 Task: Create an executive elegant blue and red letterhead.
Action: Mouse moved to (492, 390)
Screenshot: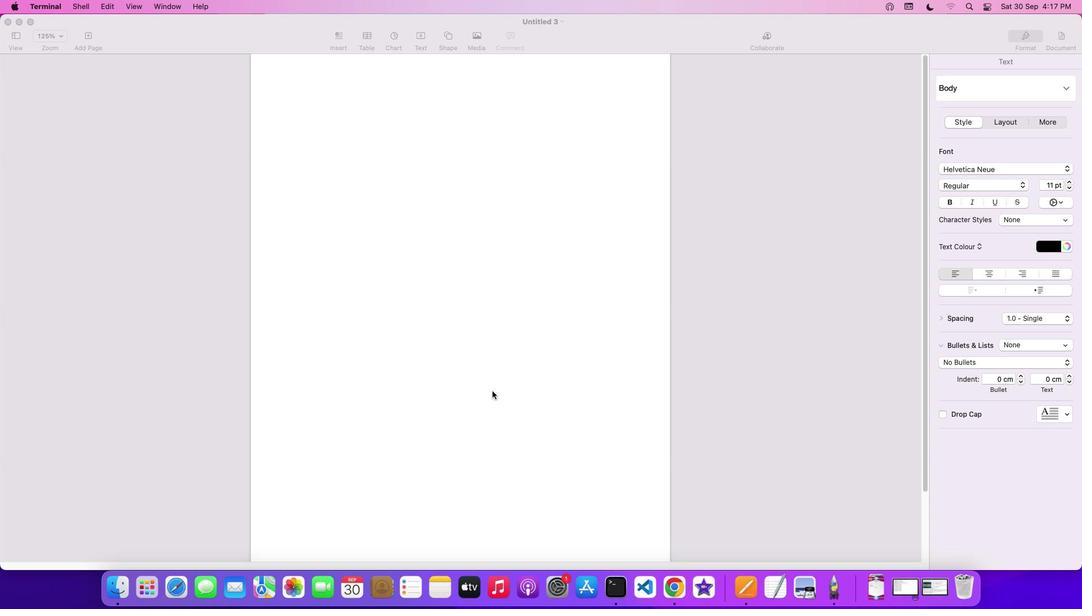 
Action: Mouse pressed left at (492, 390)
Screenshot: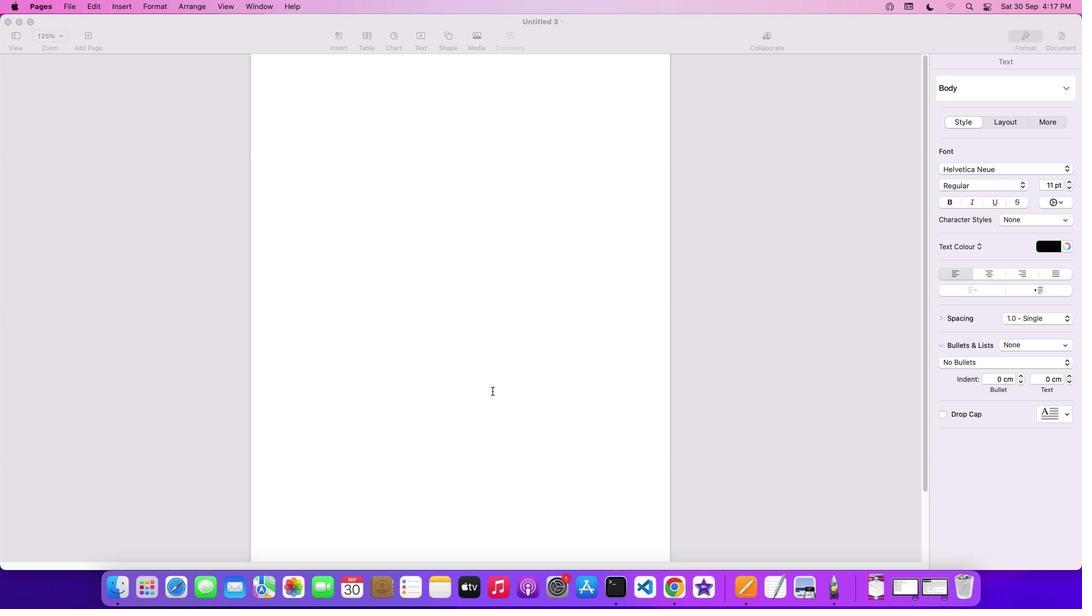 
Action: Mouse moved to (444, 37)
Screenshot: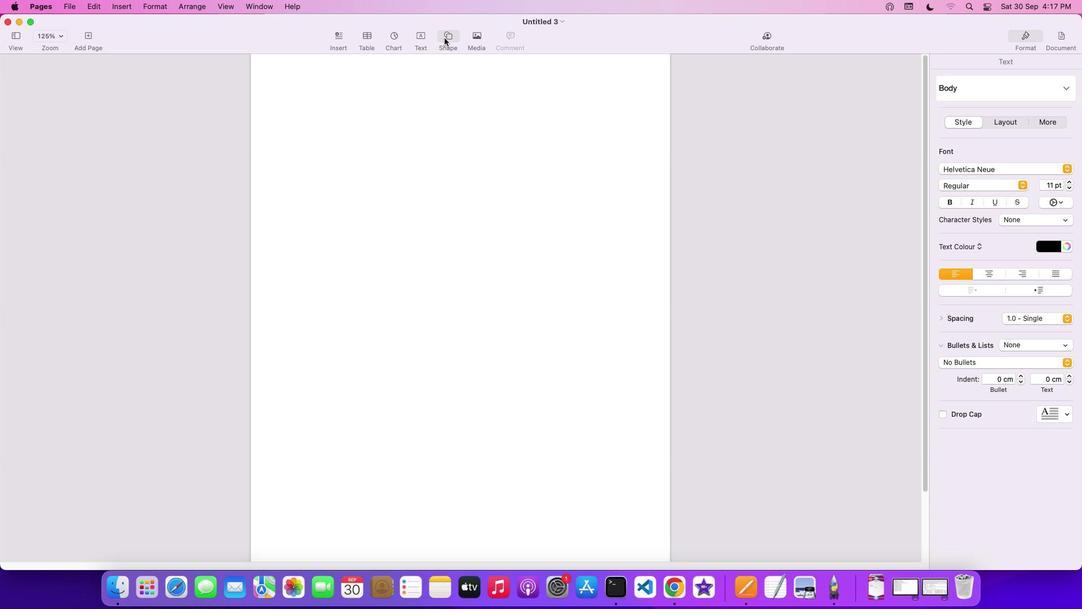 
Action: Mouse pressed left at (444, 37)
Screenshot: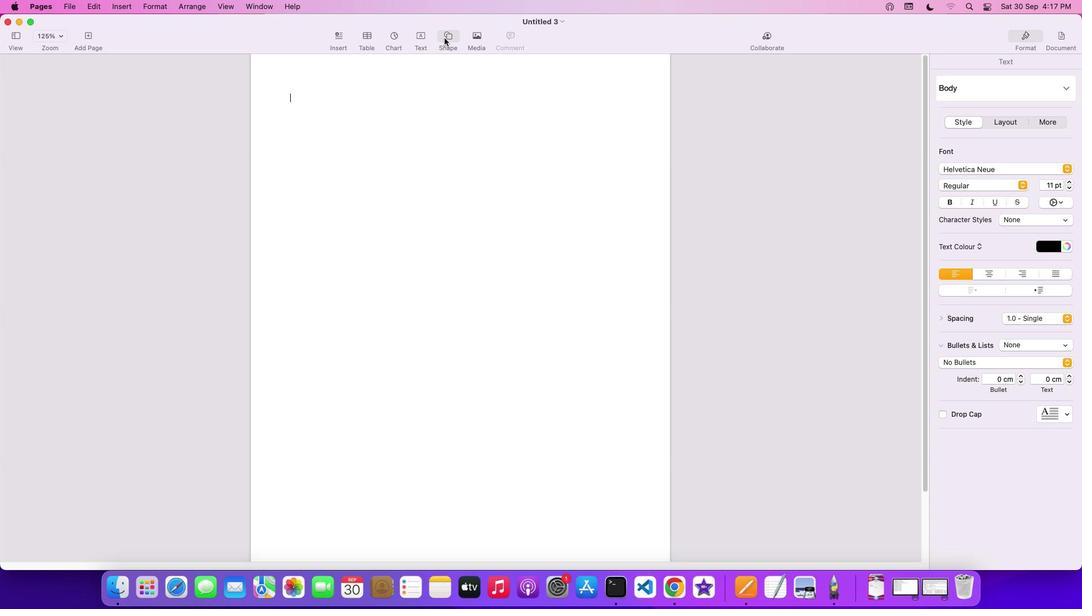 
Action: Mouse moved to (447, 124)
Screenshot: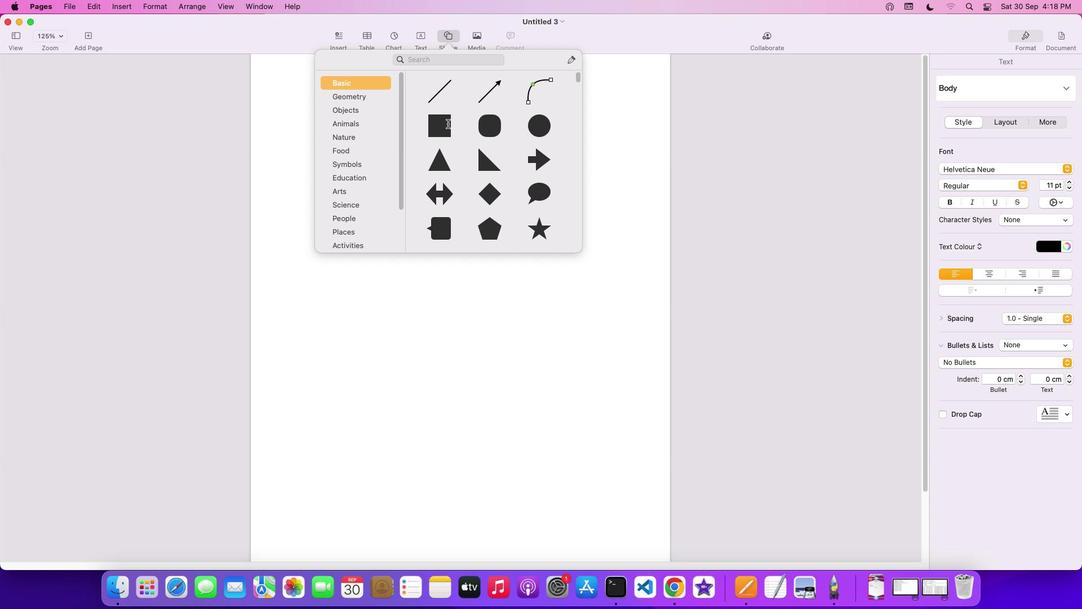 
Action: Mouse pressed left at (447, 124)
Screenshot: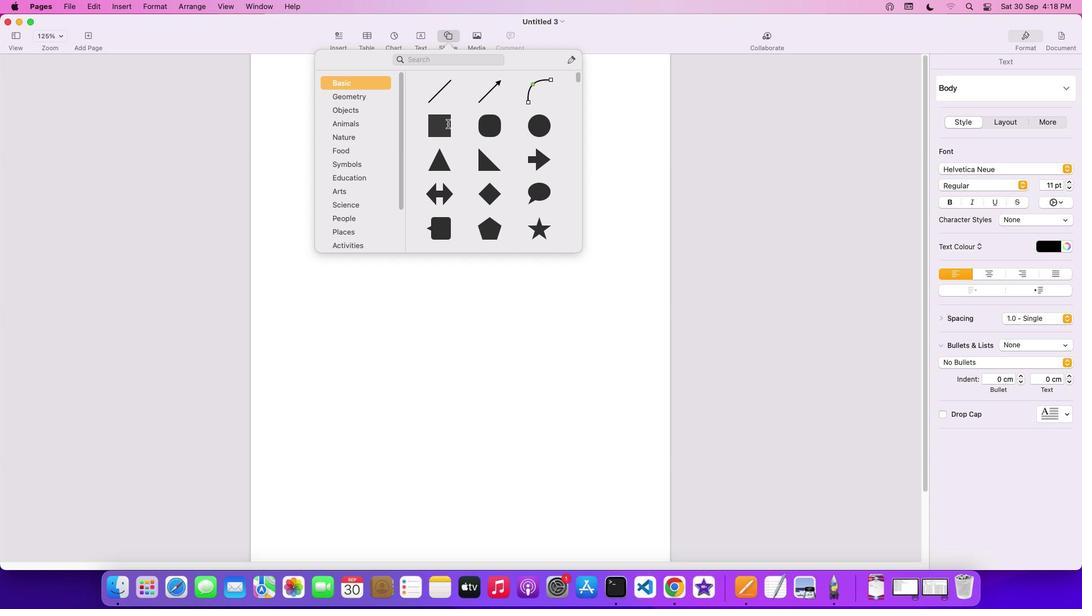 
Action: Mouse moved to (463, 152)
Screenshot: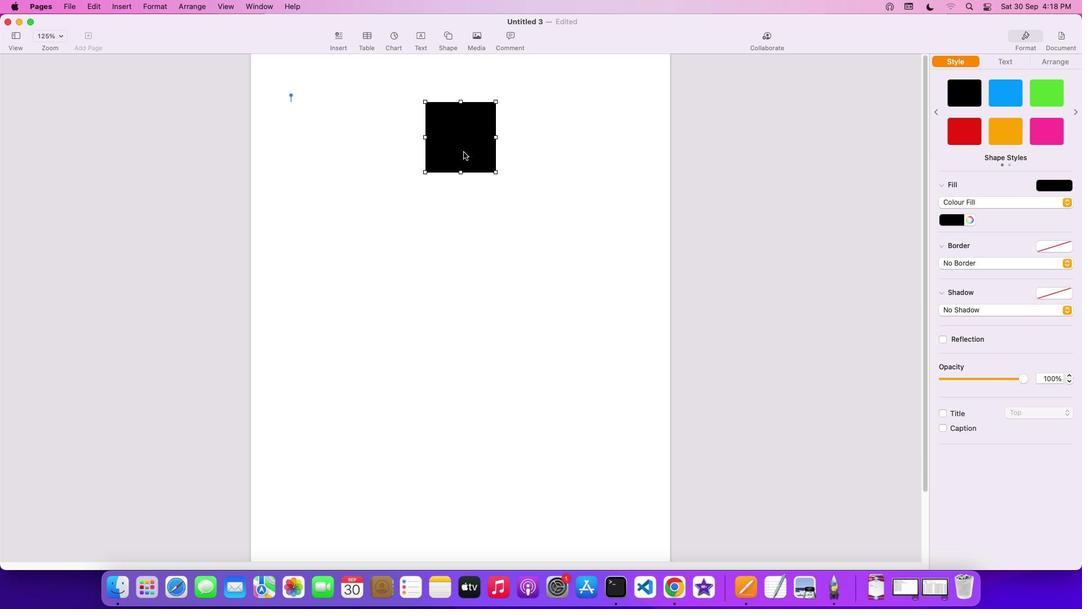 
Action: Mouse pressed left at (463, 152)
Screenshot: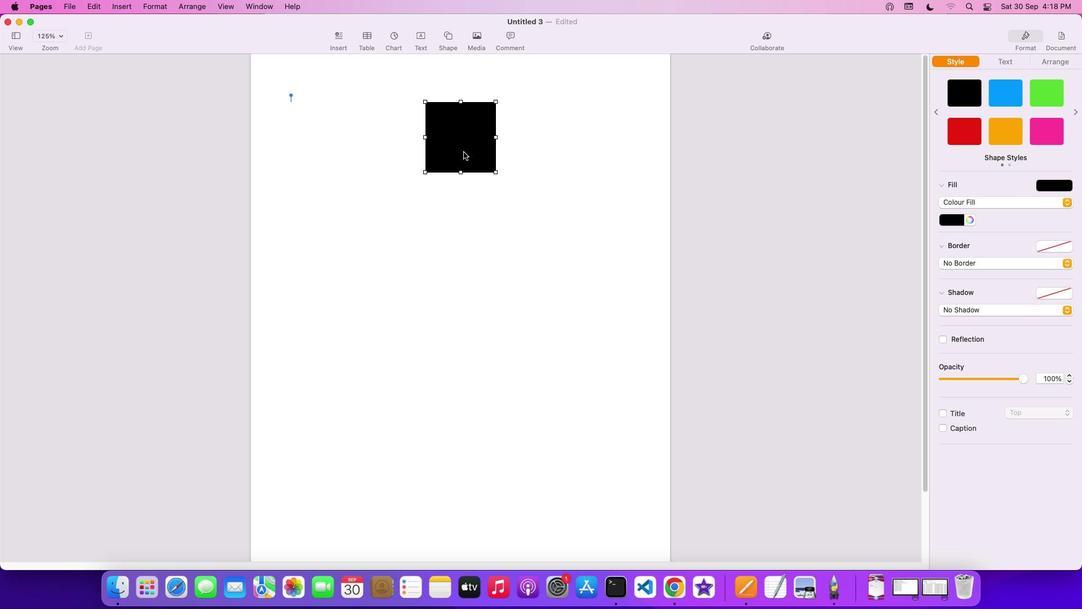 
Action: Mouse moved to (274, 95)
Screenshot: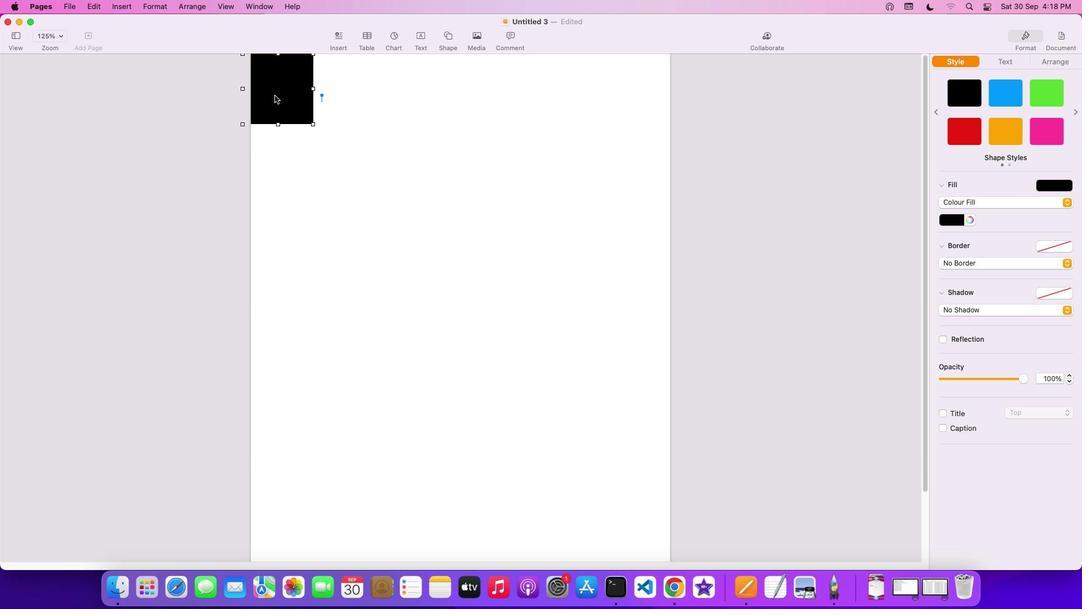 
Action: Mouse pressed left at (274, 95)
Screenshot: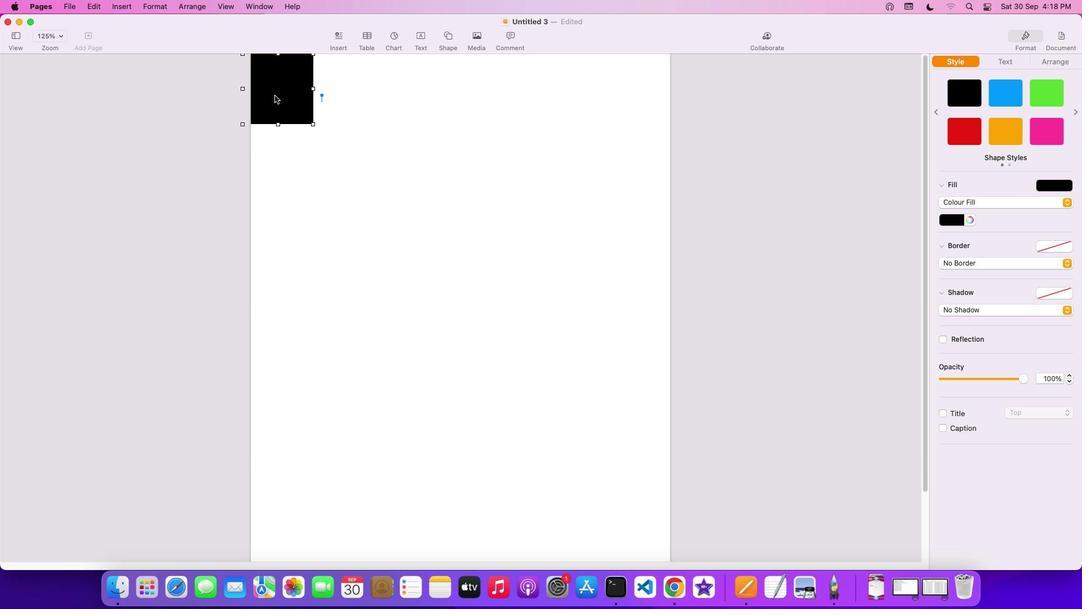 
Action: Mouse moved to (320, 89)
Screenshot: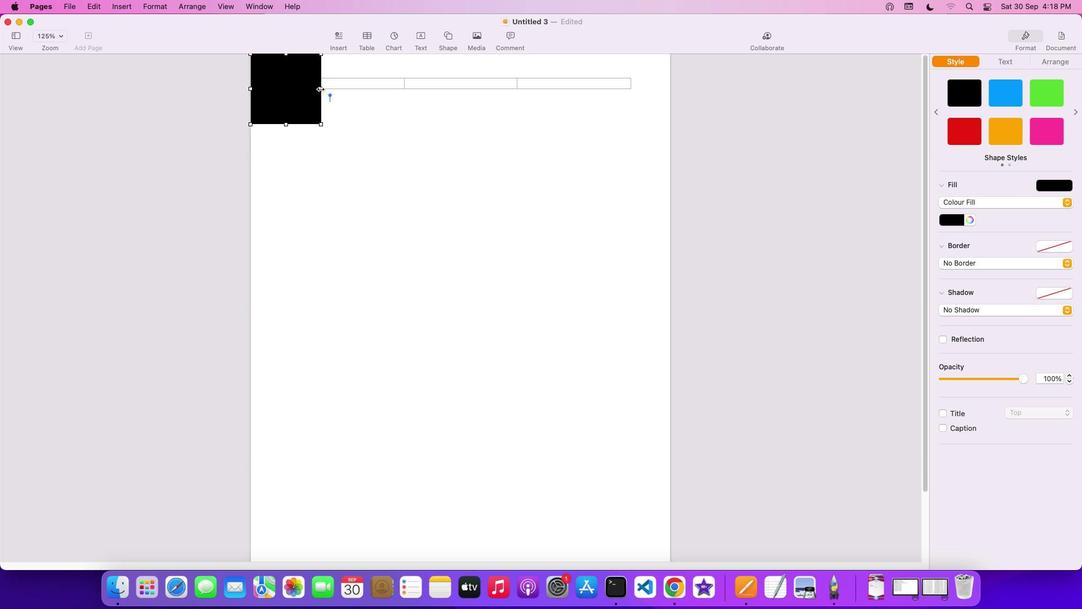 
Action: Mouse pressed left at (320, 89)
Screenshot: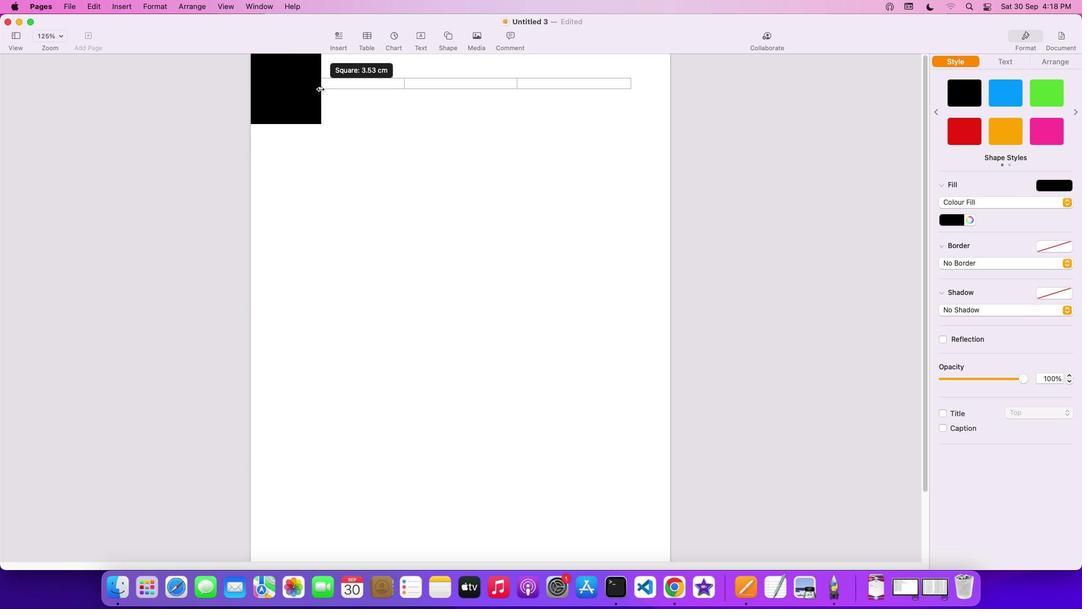 
Action: Mouse moved to (1072, 201)
Screenshot: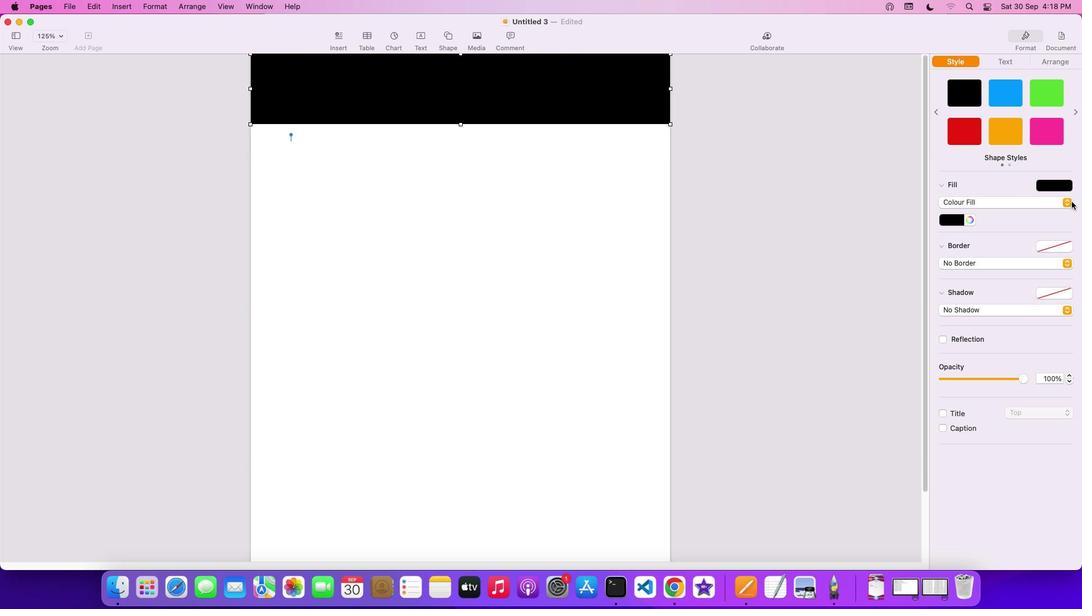 
Action: Mouse pressed left at (1072, 201)
Screenshot: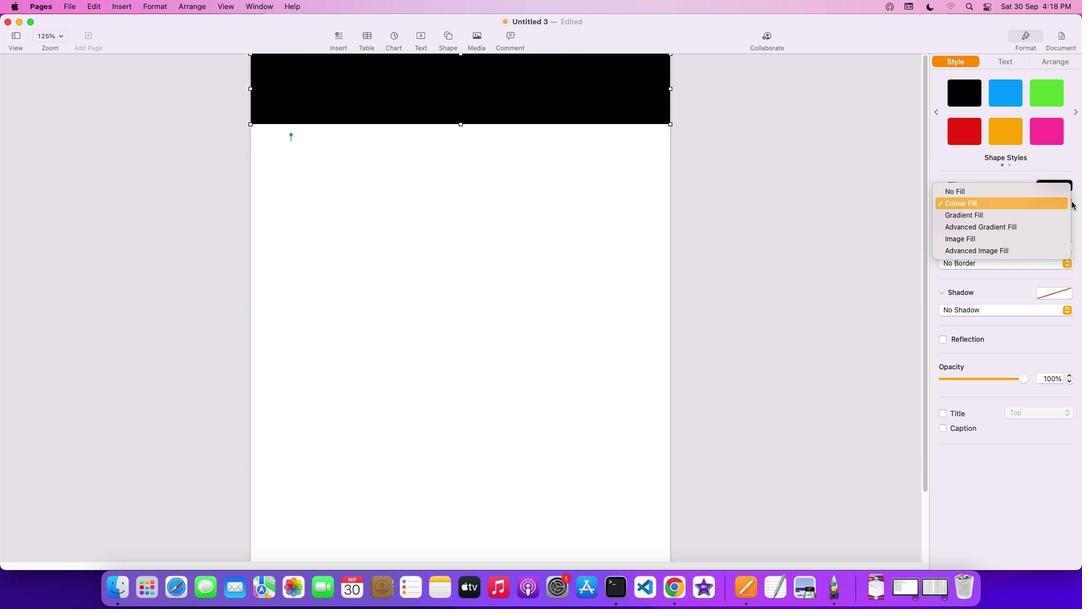 
Action: Mouse moved to (984, 168)
Screenshot: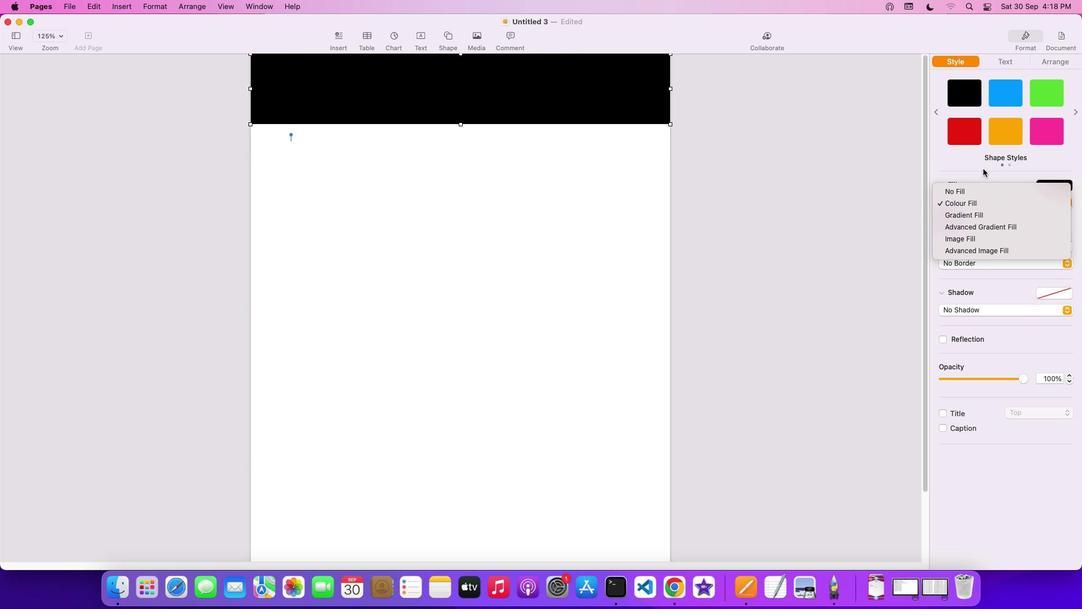 
Action: Mouse pressed left at (984, 168)
Screenshot: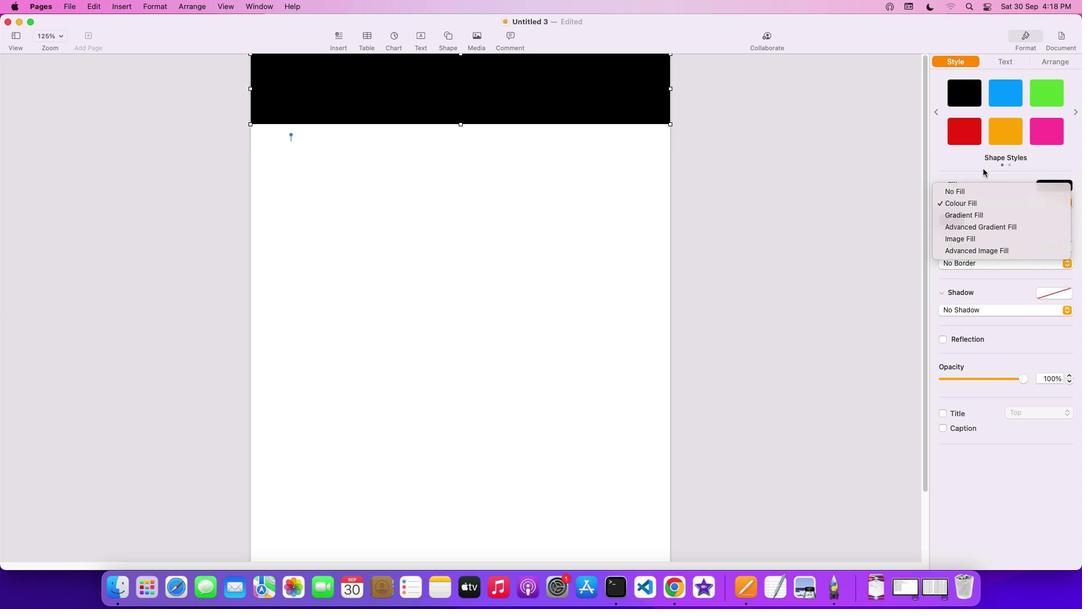 
Action: Mouse moved to (960, 218)
Screenshot: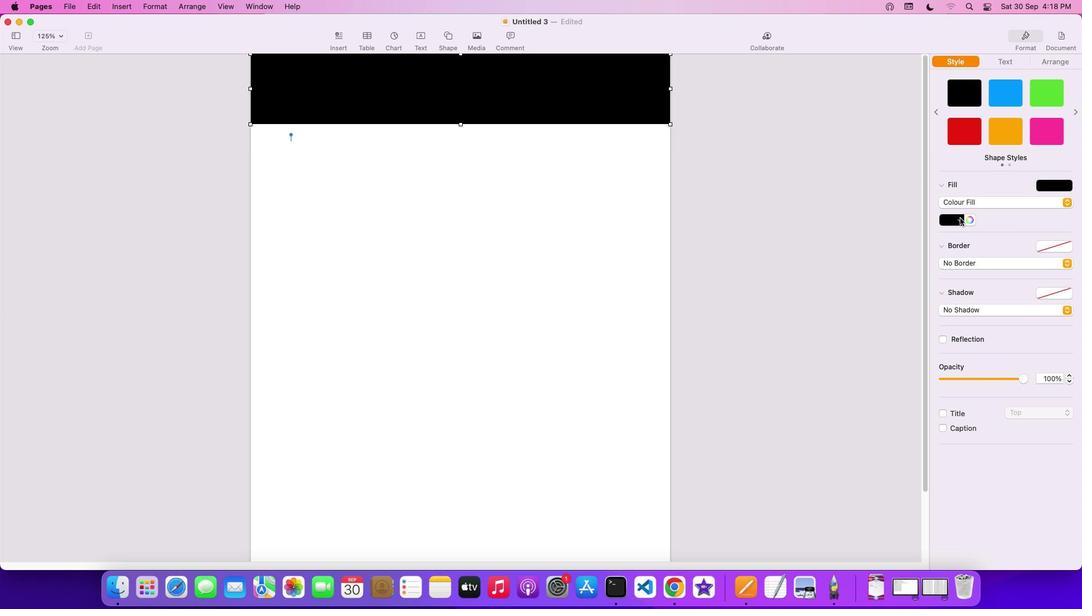
Action: Mouse pressed left at (960, 218)
Screenshot: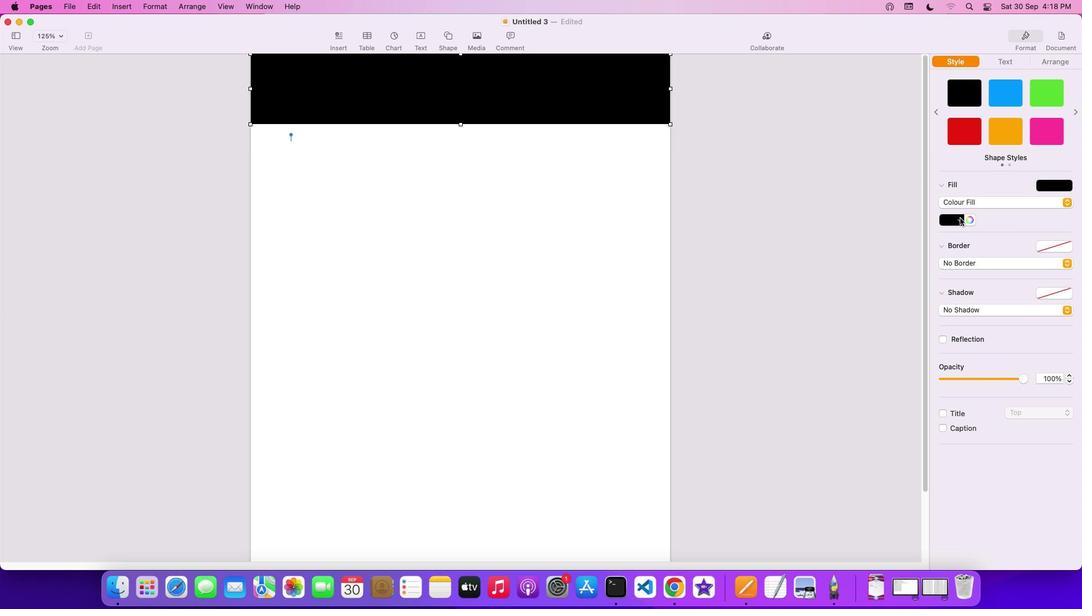 
Action: Mouse moved to (908, 280)
Screenshot: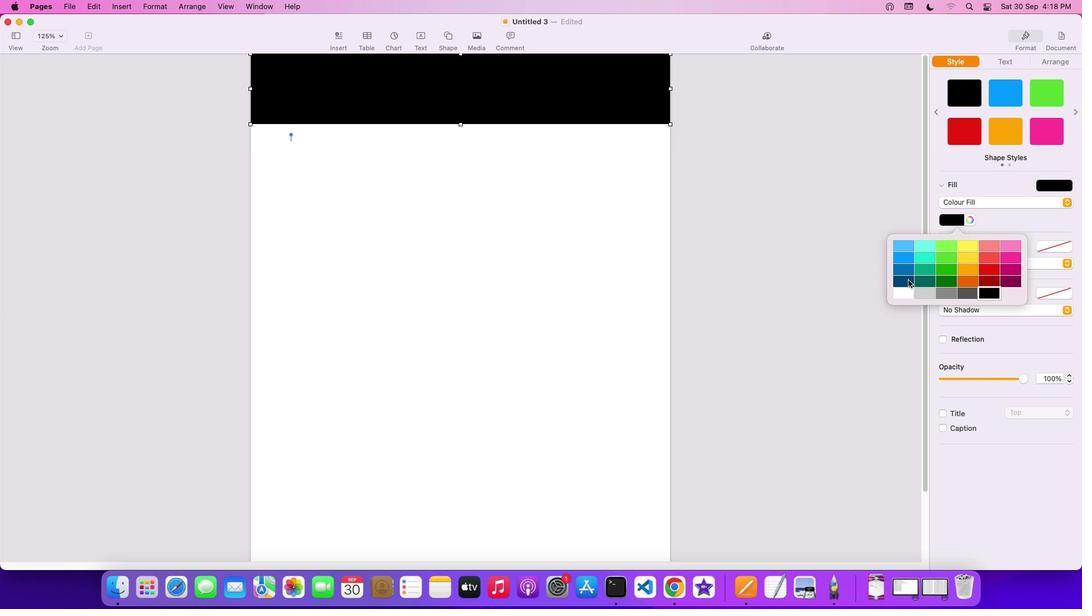 
Action: Mouse pressed left at (908, 280)
Screenshot: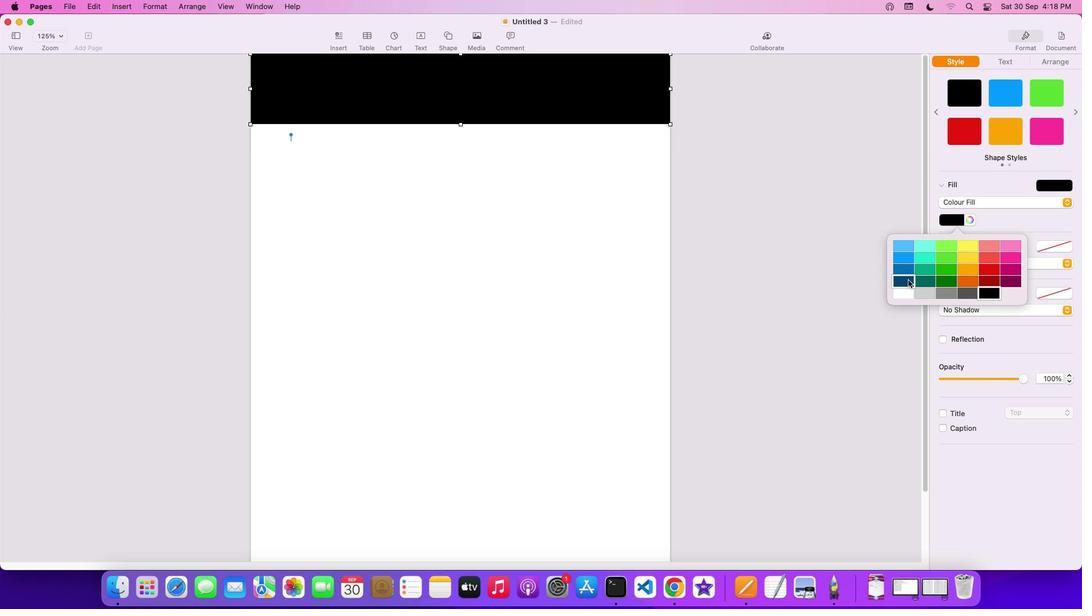 
Action: Mouse moved to (449, 34)
Screenshot: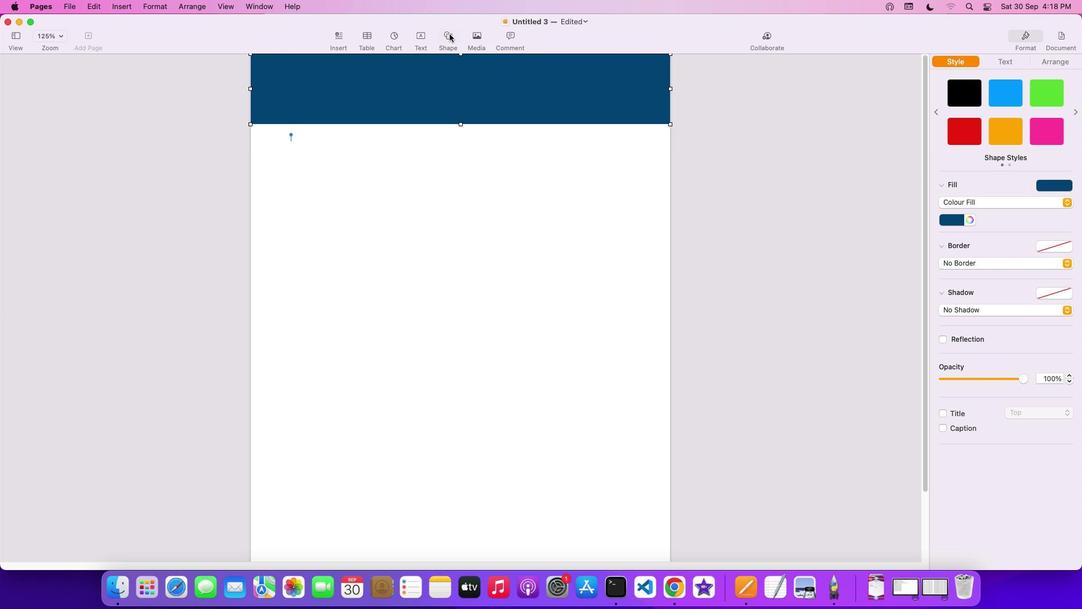
Action: Mouse pressed left at (449, 34)
Screenshot: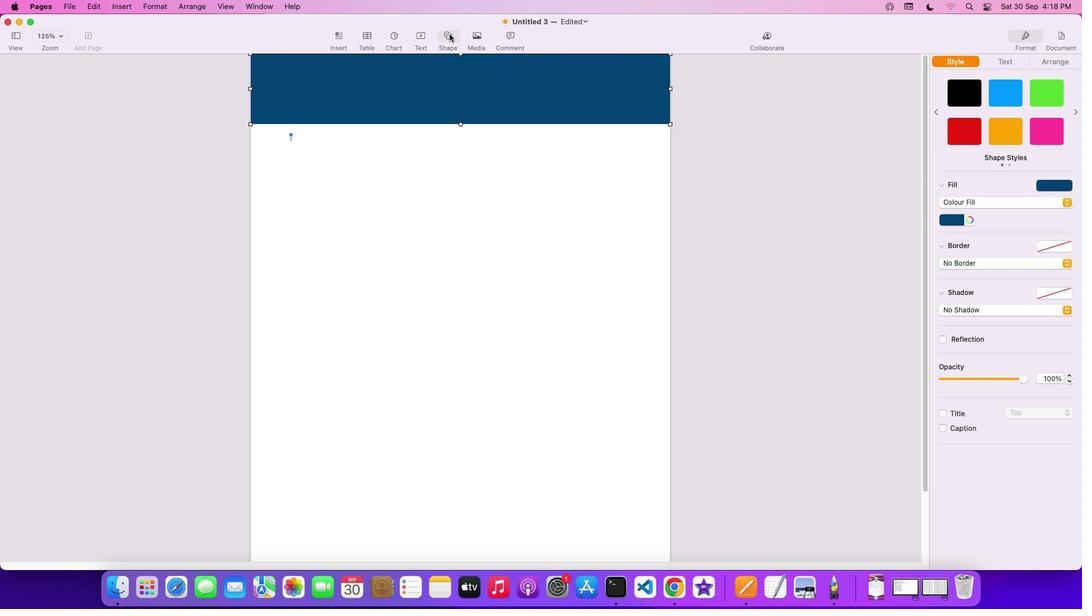 
Action: Mouse moved to (523, 196)
Screenshot: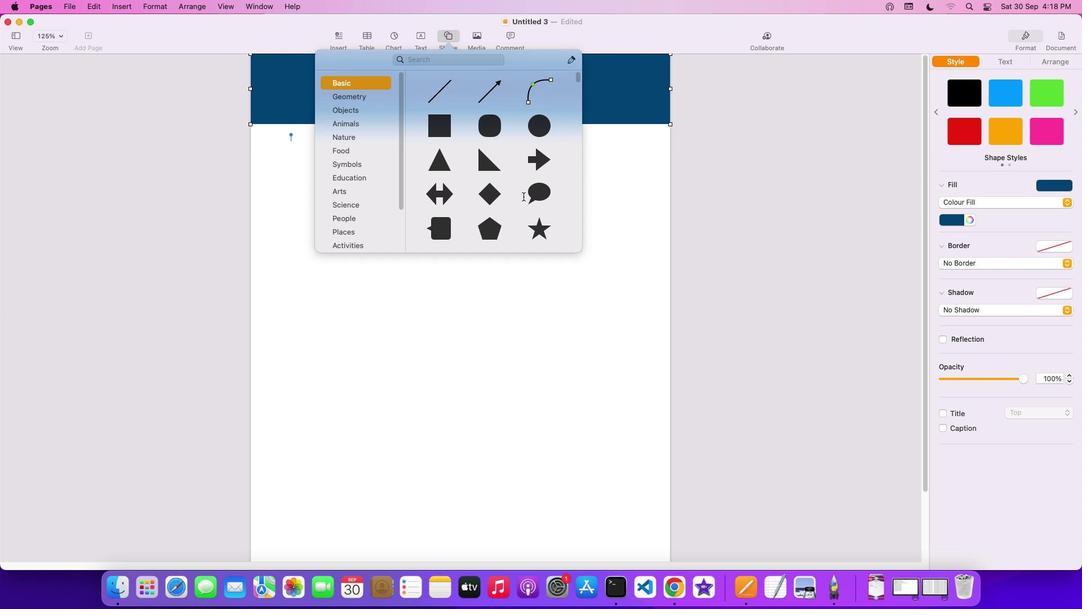 
Action: Mouse scrolled (523, 196) with delta (0, 0)
Screenshot: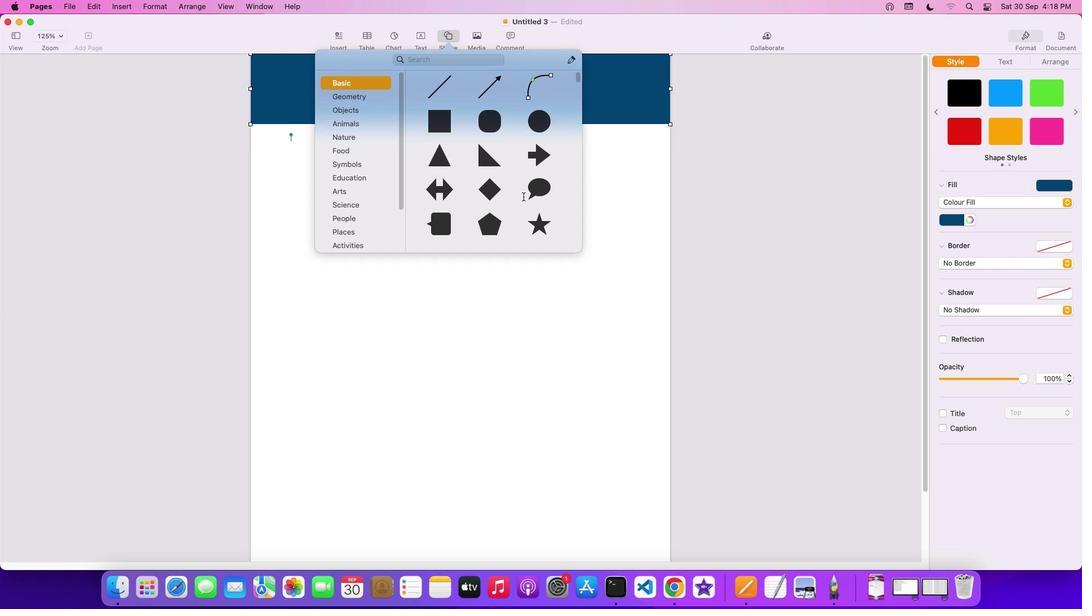 
Action: Mouse scrolled (523, 196) with delta (0, 0)
Screenshot: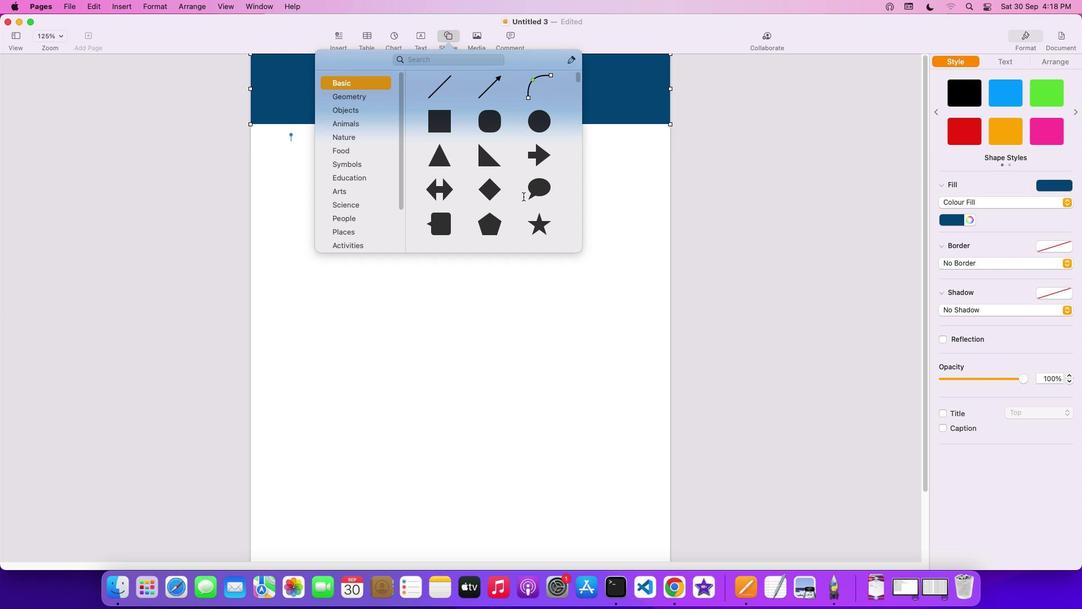 
Action: Mouse scrolled (523, 196) with delta (0, 0)
Screenshot: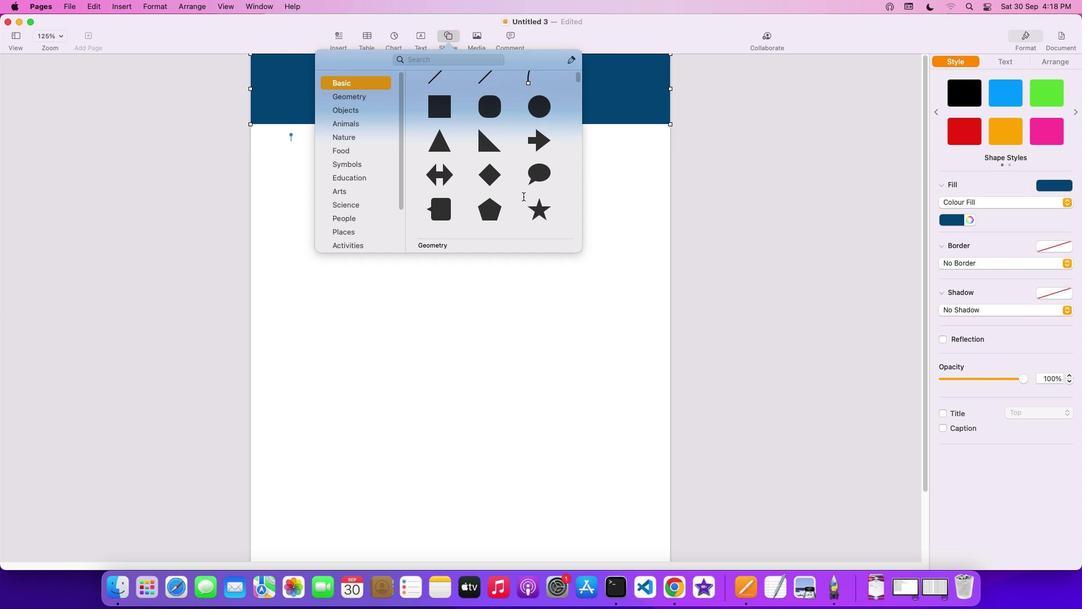 
Action: Mouse moved to (479, 192)
Screenshot: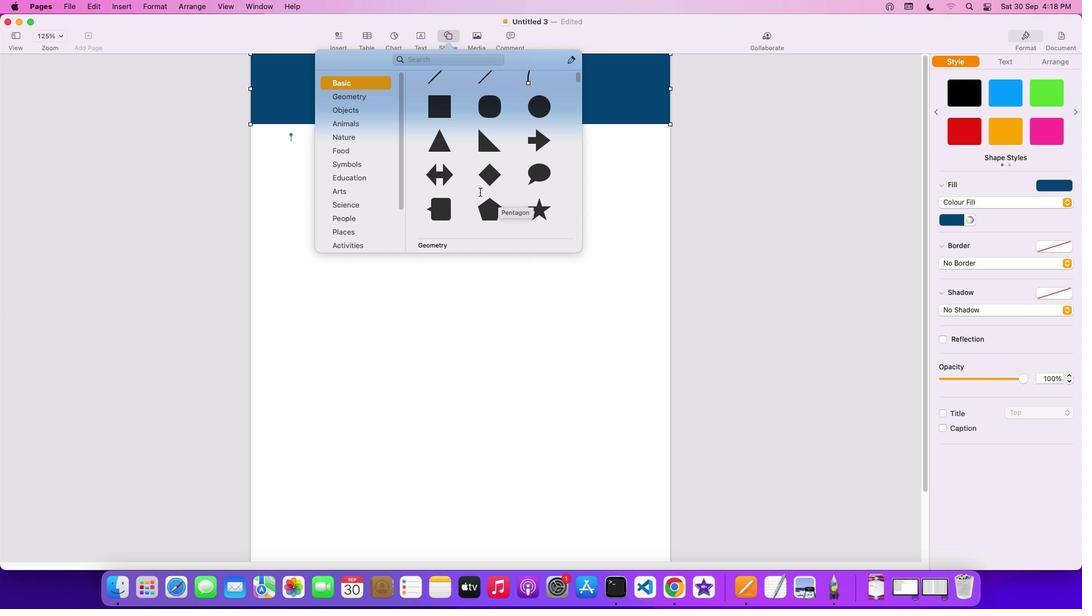 
Action: Mouse scrolled (479, 192) with delta (0, 0)
Screenshot: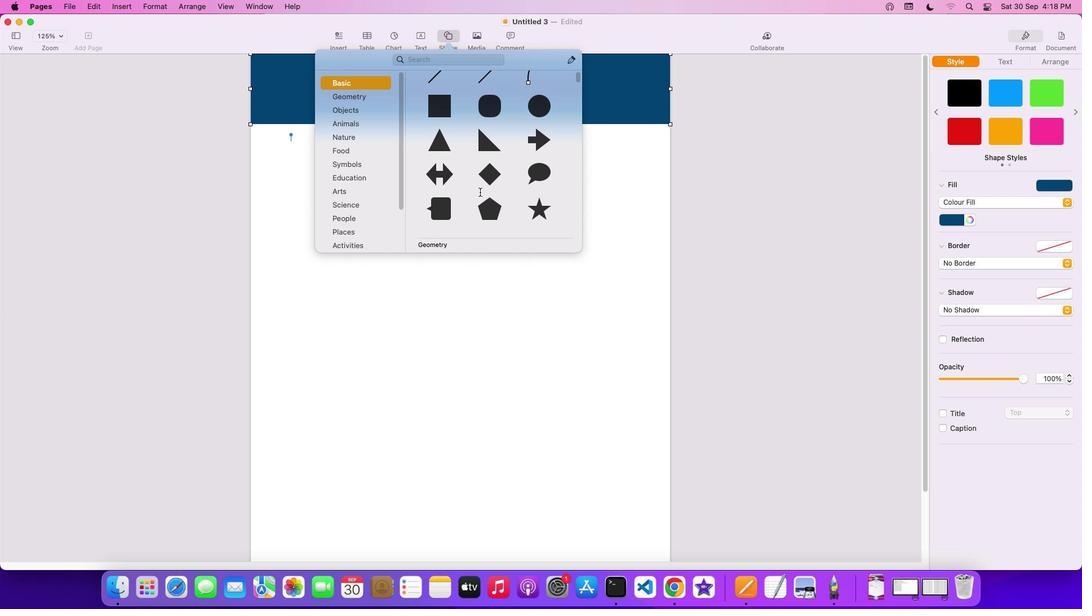 
Action: Mouse scrolled (479, 192) with delta (0, 0)
Screenshot: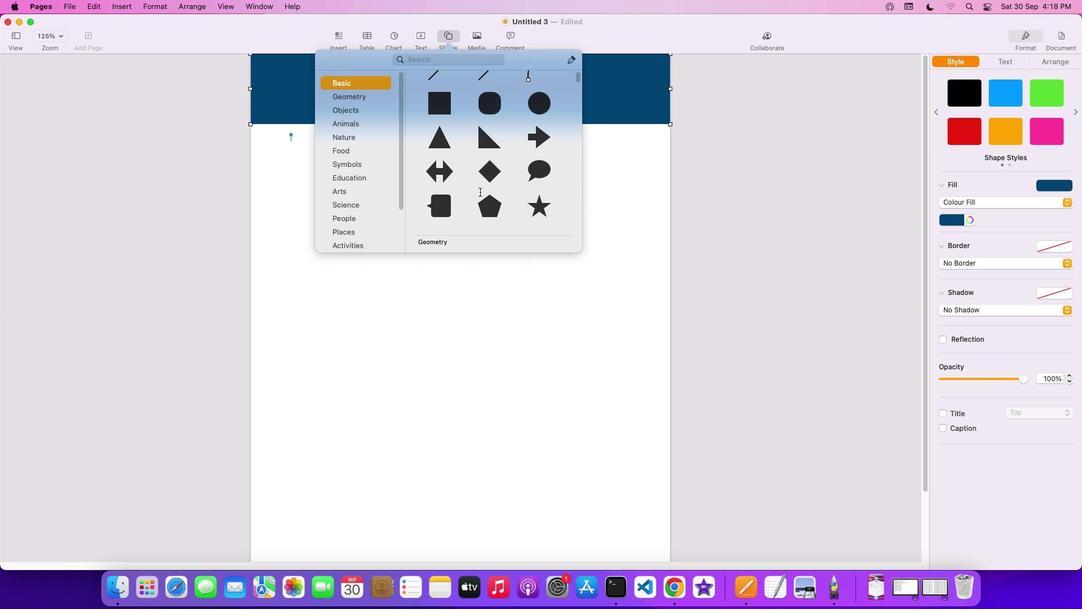 
Action: Mouse scrolled (479, 192) with delta (0, 0)
Screenshot: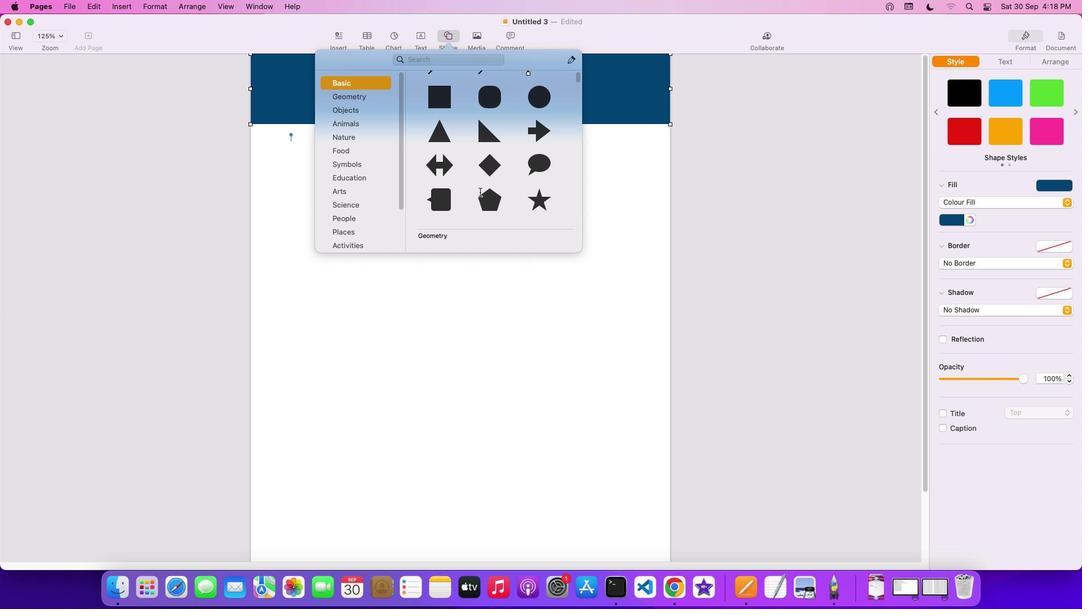 
Action: Mouse scrolled (479, 192) with delta (0, 0)
Screenshot: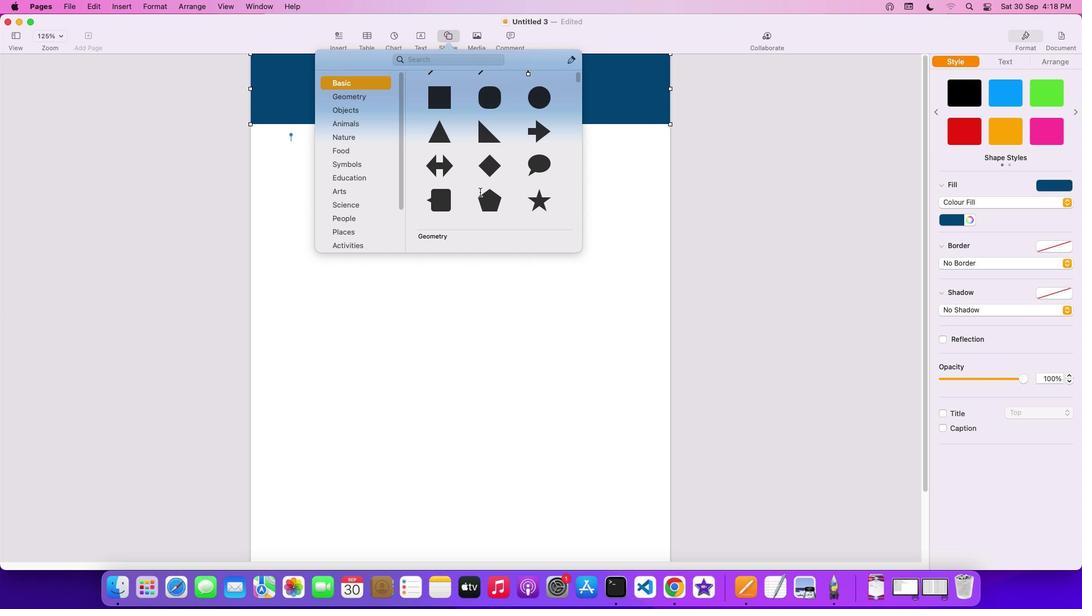 
Action: Mouse scrolled (479, 192) with delta (0, 0)
Screenshot: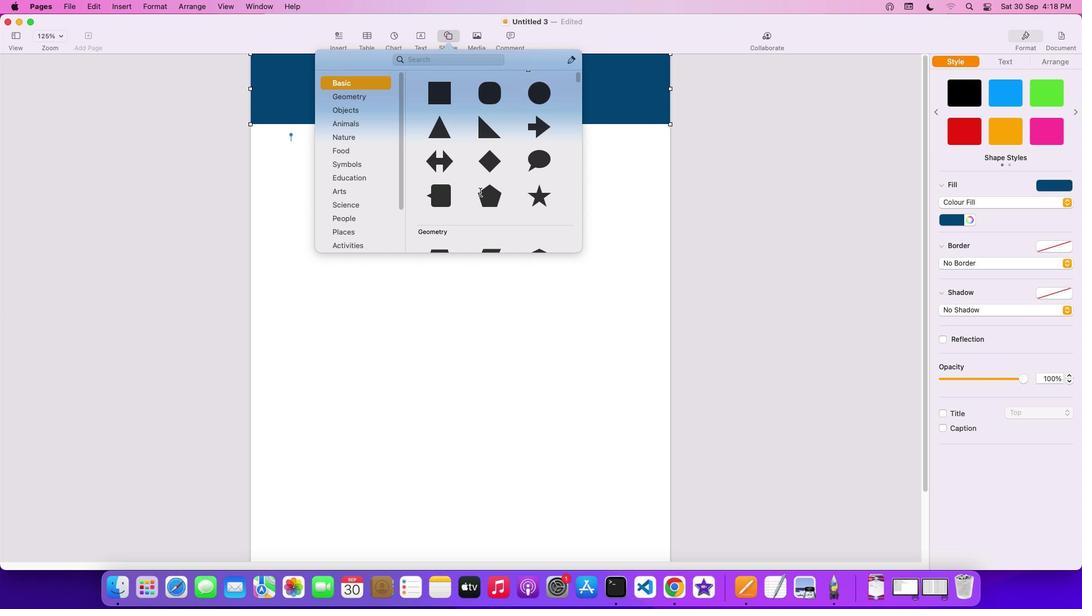 
Action: Mouse scrolled (479, 192) with delta (0, 0)
Screenshot: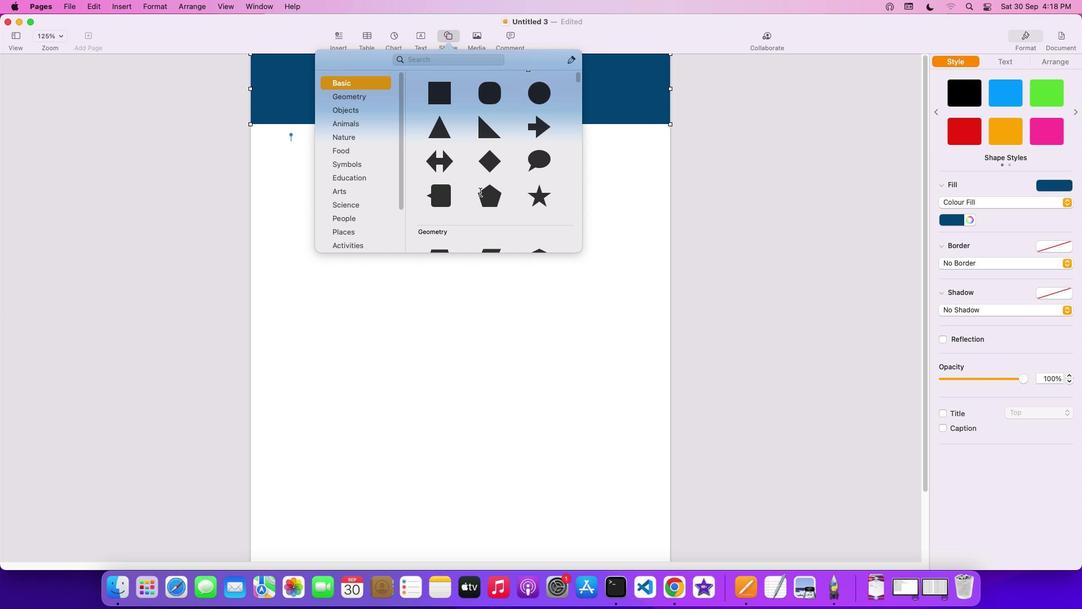 
Action: Mouse scrolled (479, 192) with delta (0, 0)
Screenshot: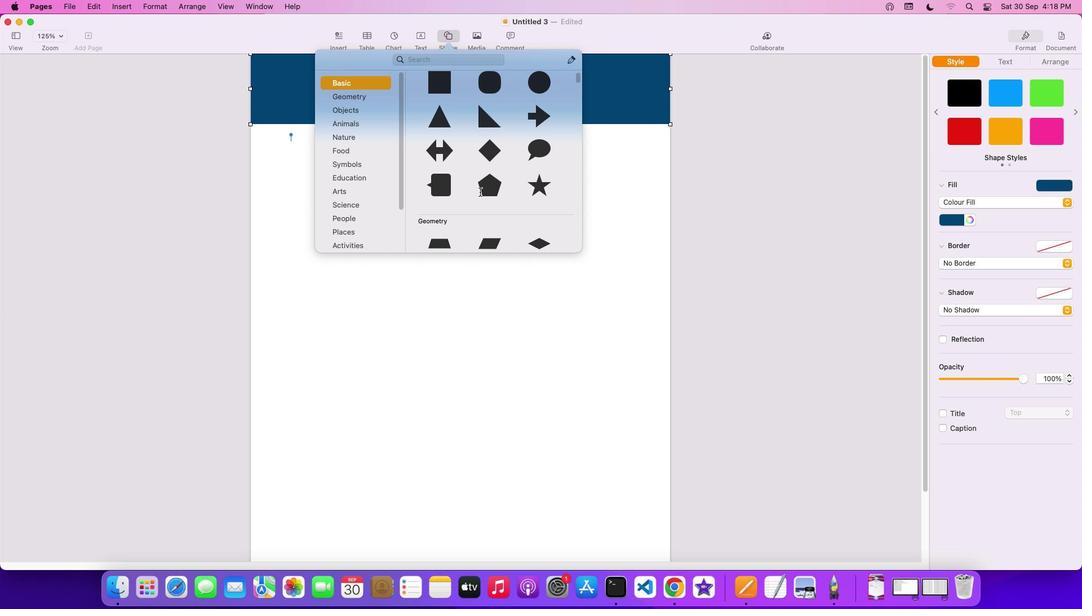 
Action: Mouse moved to (501, 188)
Screenshot: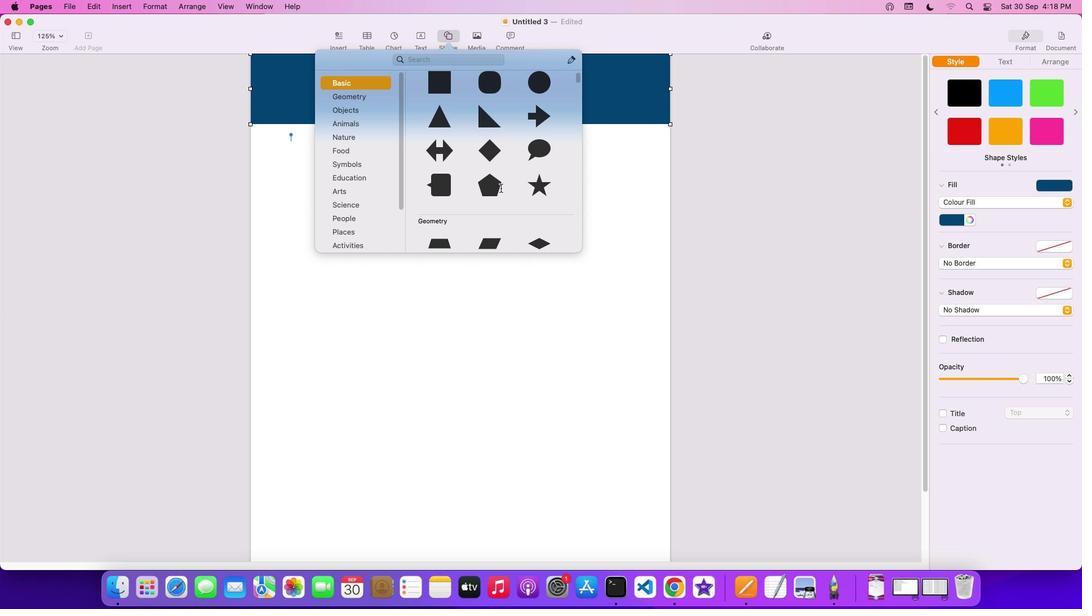 
Action: Mouse scrolled (501, 188) with delta (0, 0)
Screenshot: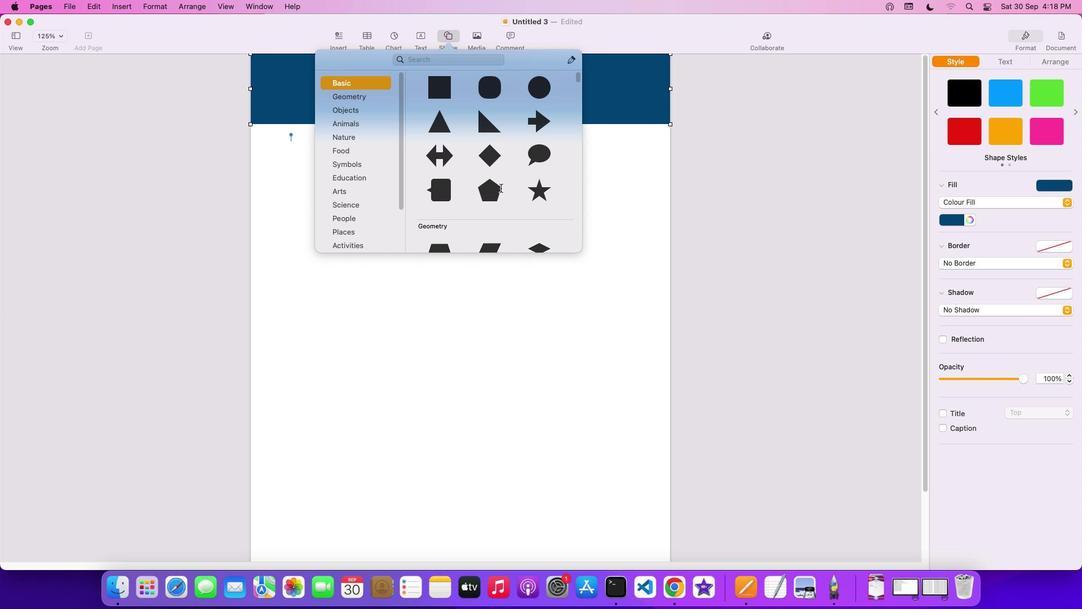 
Action: Mouse scrolled (501, 188) with delta (0, 0)
Screenshot: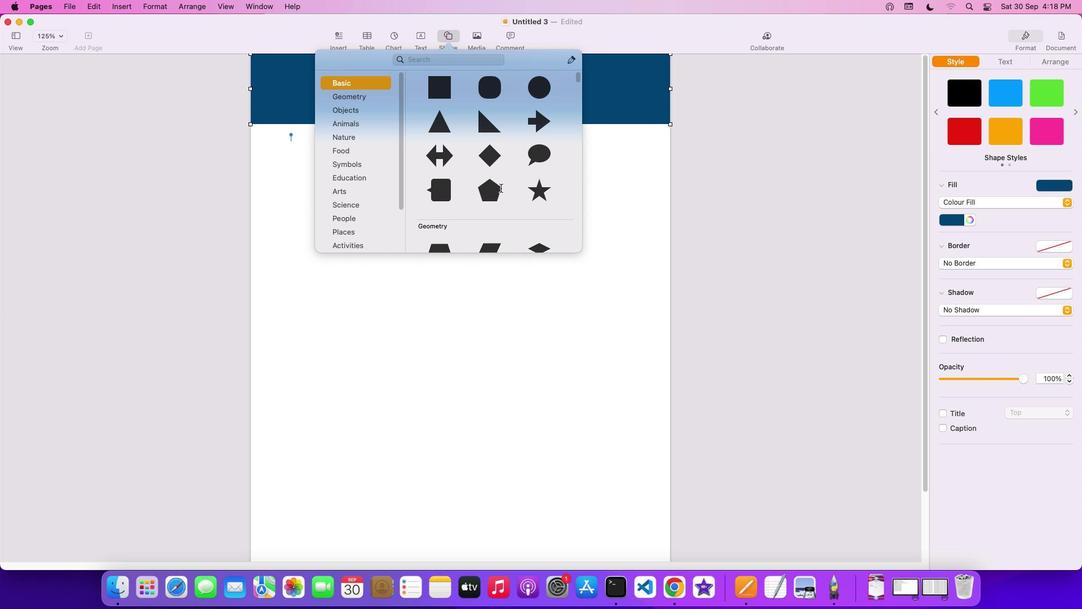 
Action: Mouse scrolled (501, 188) with delta (0, 0)
Screenshot: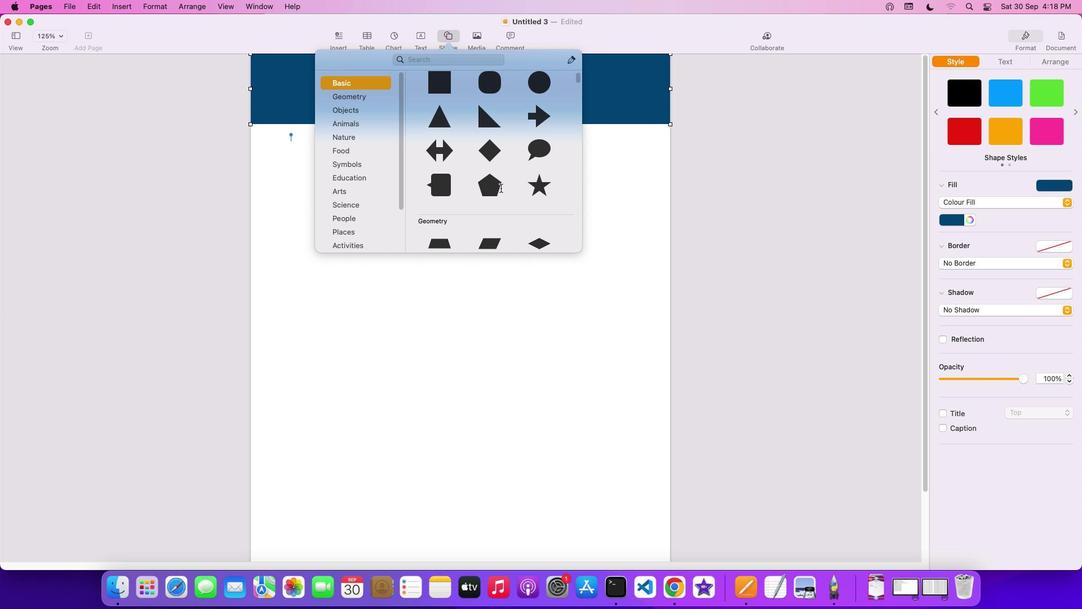 
Action: Mouse scrolled (501, 188) with delta (0, 0)
Screenshot: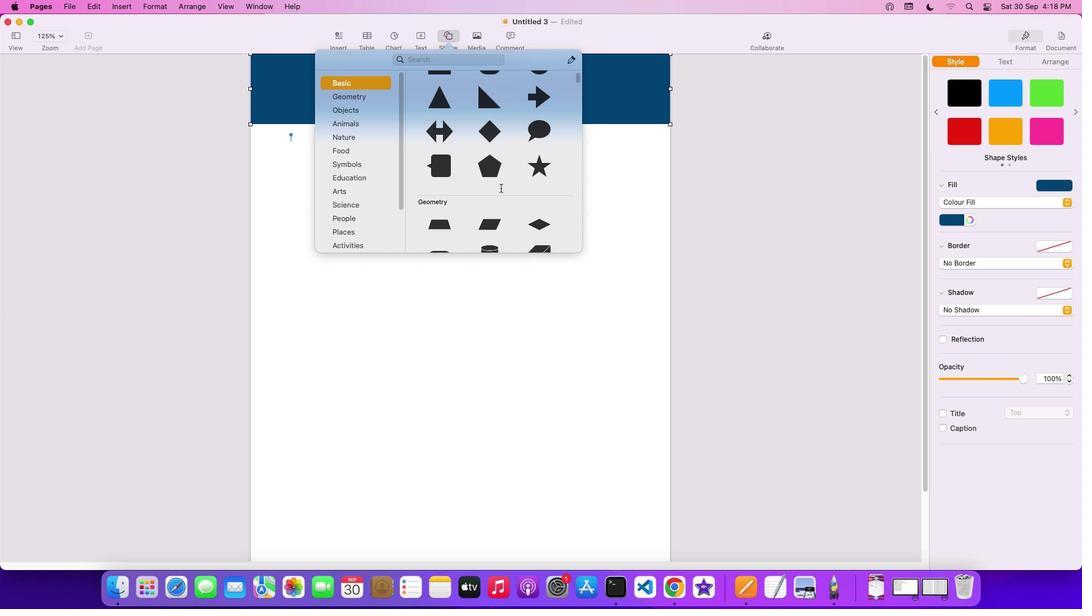 
Action: Mouse scrolled (501, 188) with delta (0, -1)
Screenshot: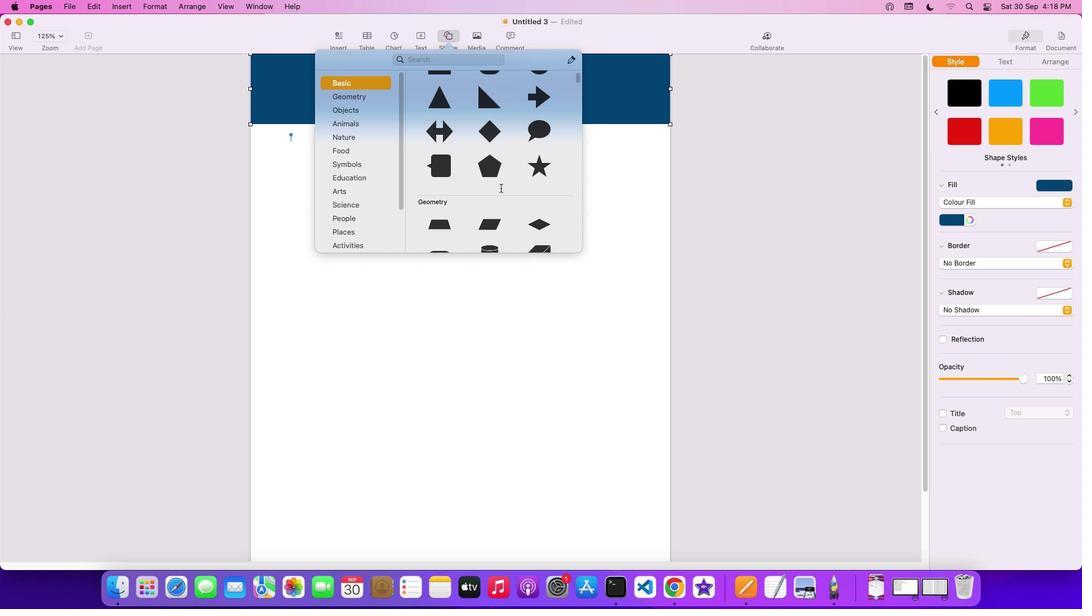 
Action: Mouse scrolled (501, 188) with delta (0, -1)
Screenshot: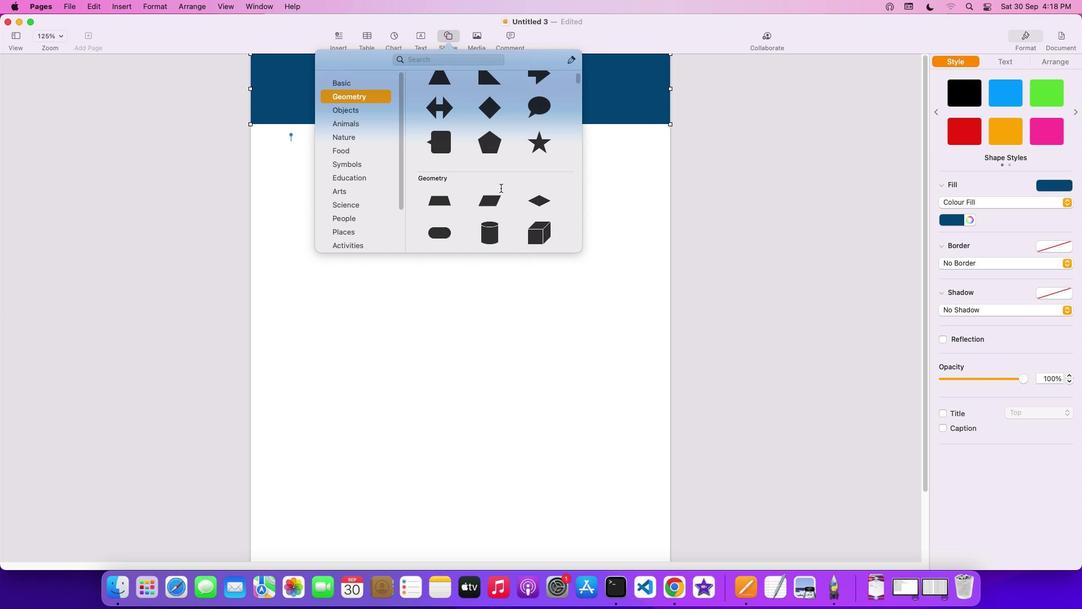 
Action: Mouse scrolled (501, 188) with delta (0, 0)
Screenshot: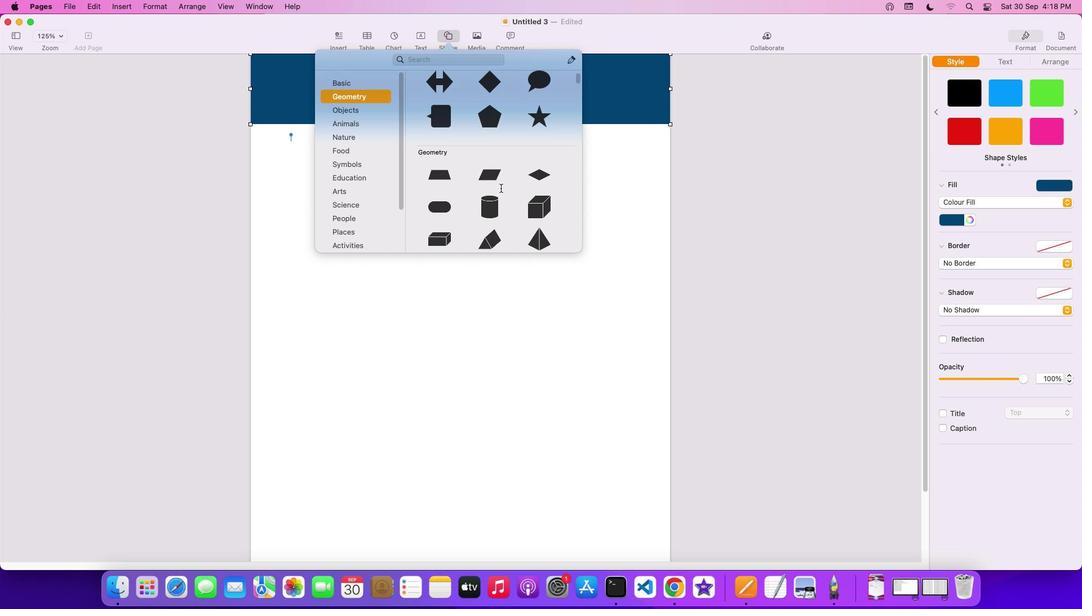 
Action: Mouse scrolled (501, 188) with delta (0, 0)
Screenshot: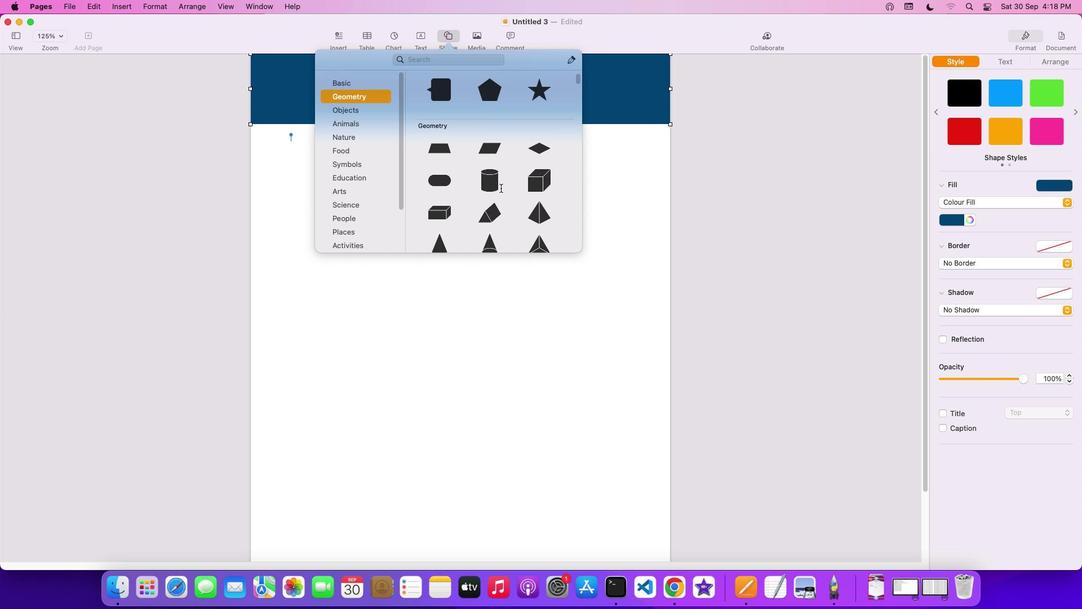 
Action: Mouse scrolled (501, 188) with delta (0, -1)
Screenshot: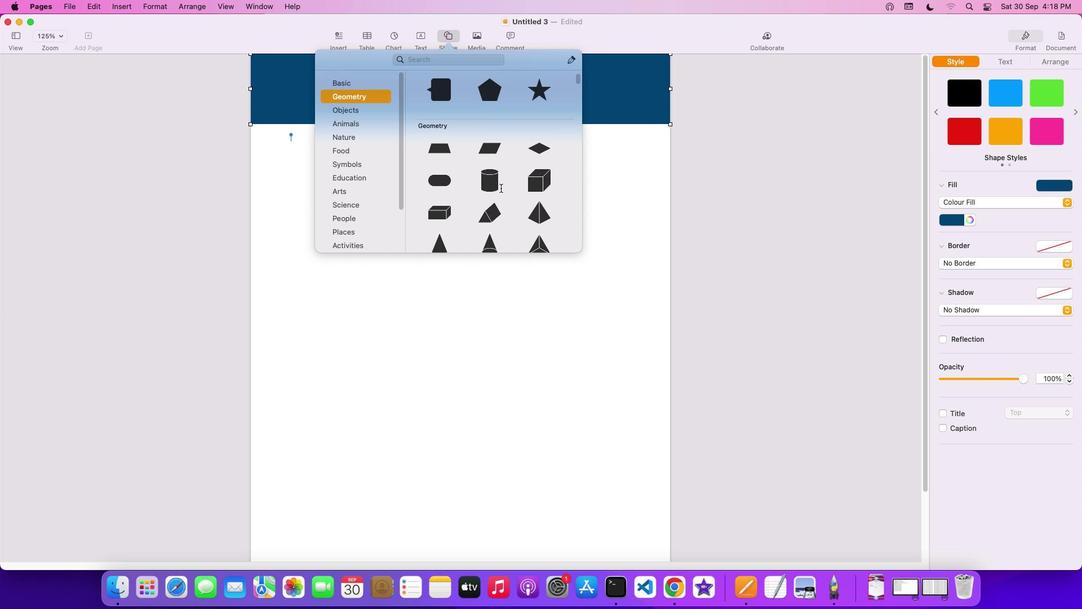 
Action: Mouse scrolled (501, 188) with delta (0, -1)
Screenshot: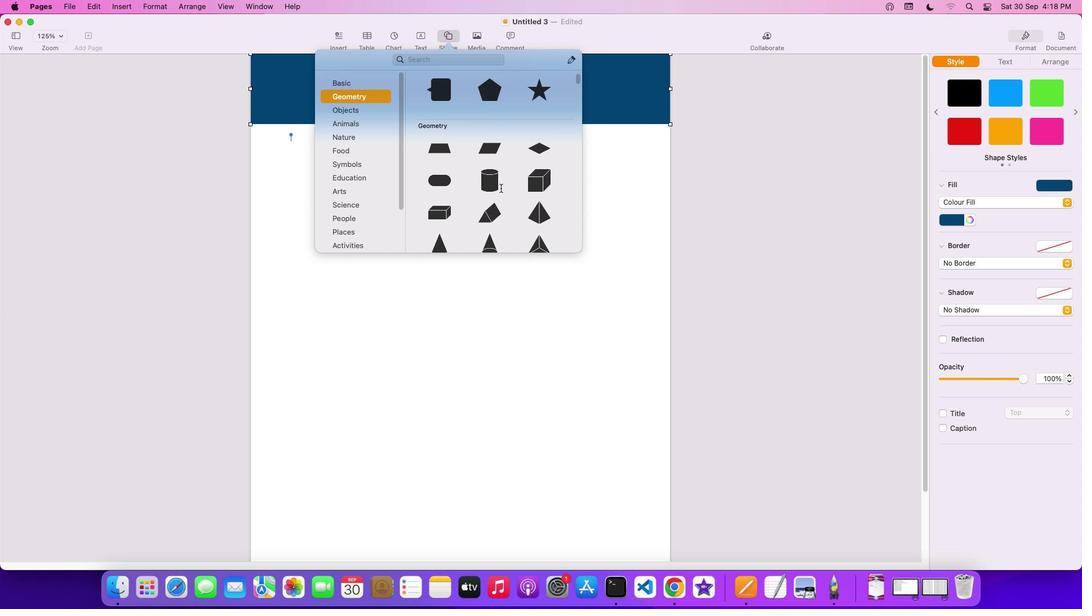 
Action: Mouse scrolled (501, 188) with delta (0, 0)
Screenshot: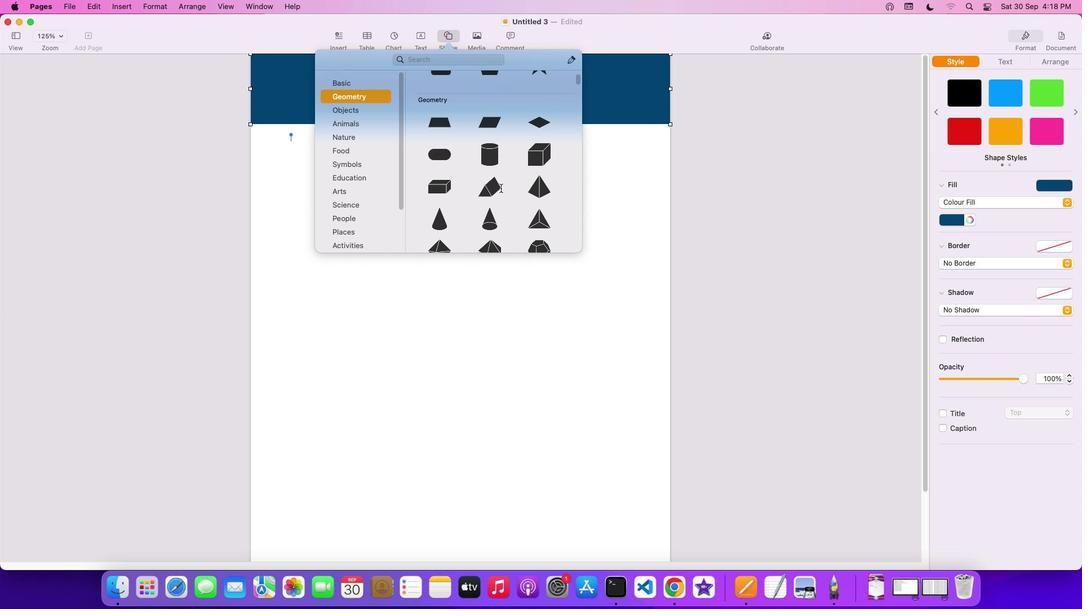
Action: Mouse scrolled (501, 188) with delta (0, 0)
Screenshot: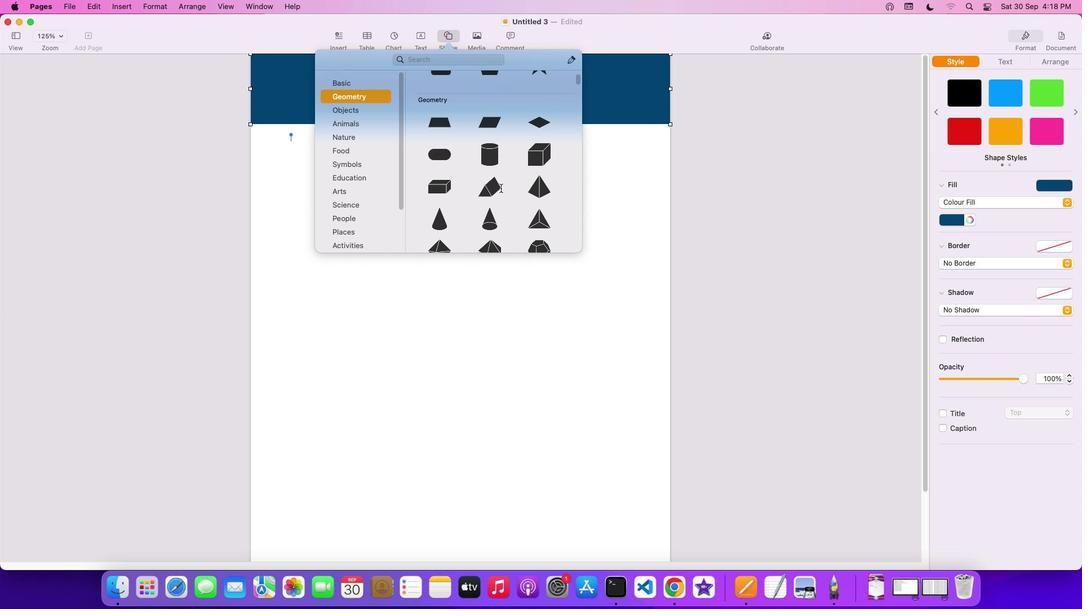 
Action: Mouse scrolled (501, 188) with delta (0, -1)
Screenshot: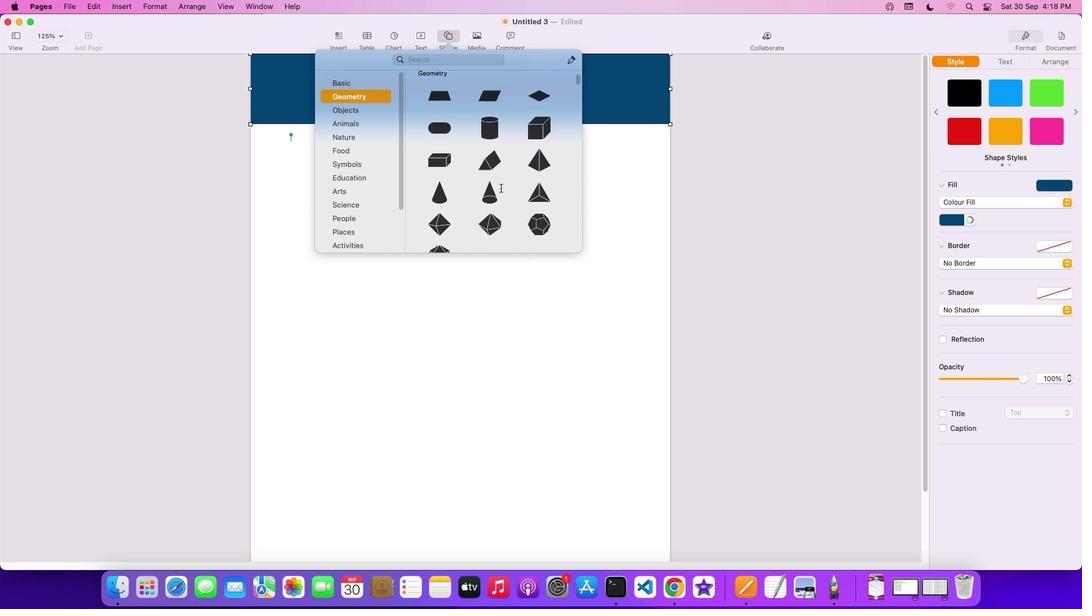 
Action: Mouse scrolled (501, 188) with delta (0, -1)
Screenshot: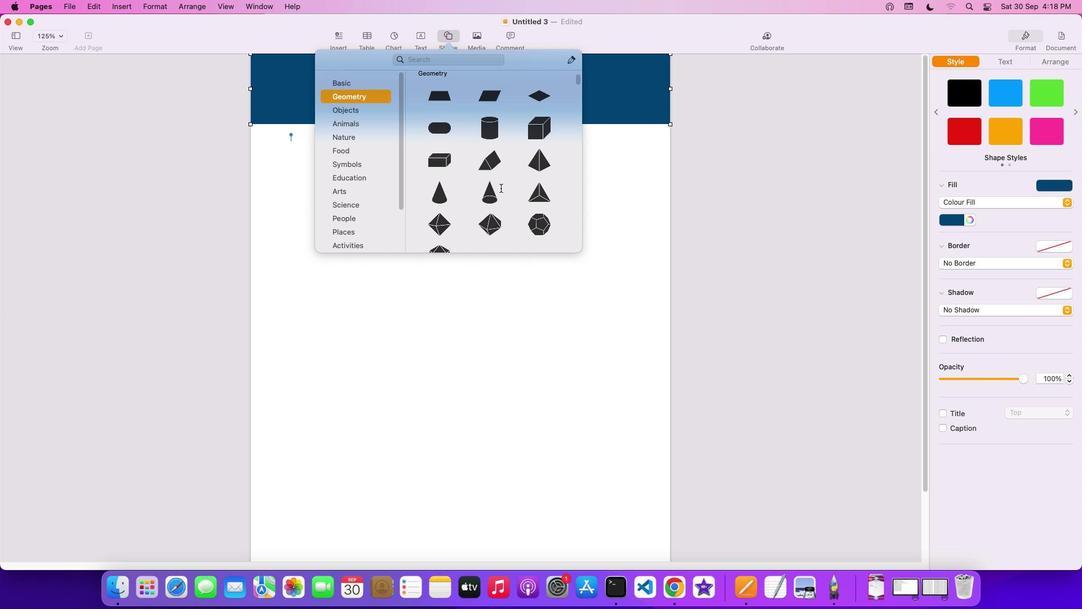 
Action: Mouse scrolled (501, 188) with delta (0, 0)
Screenshot: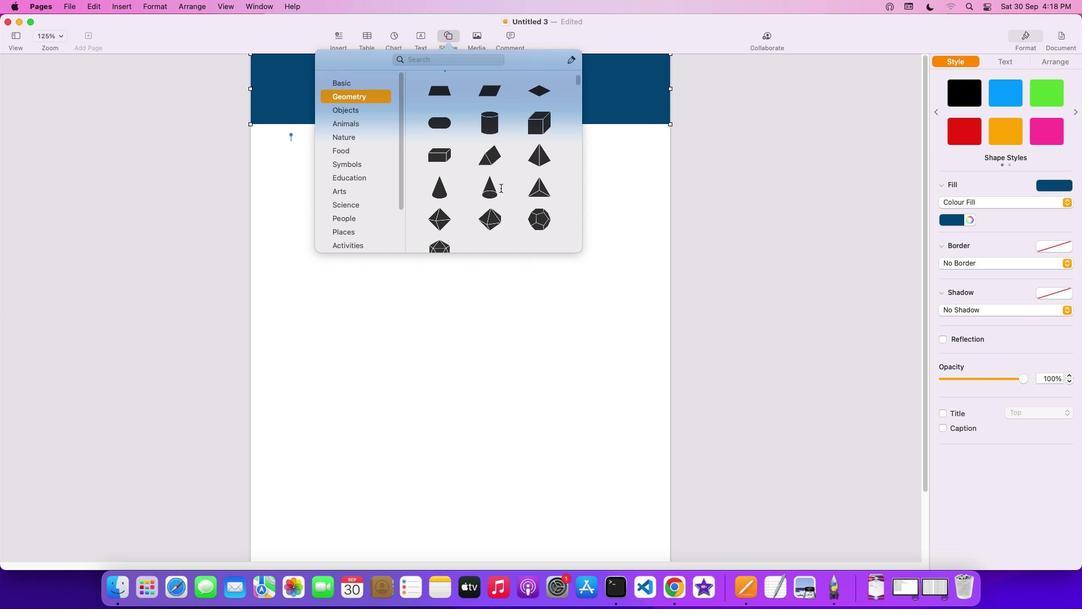 
Action: Mouse scrolled (501, 188) with delta (0, 0)
Screenshot: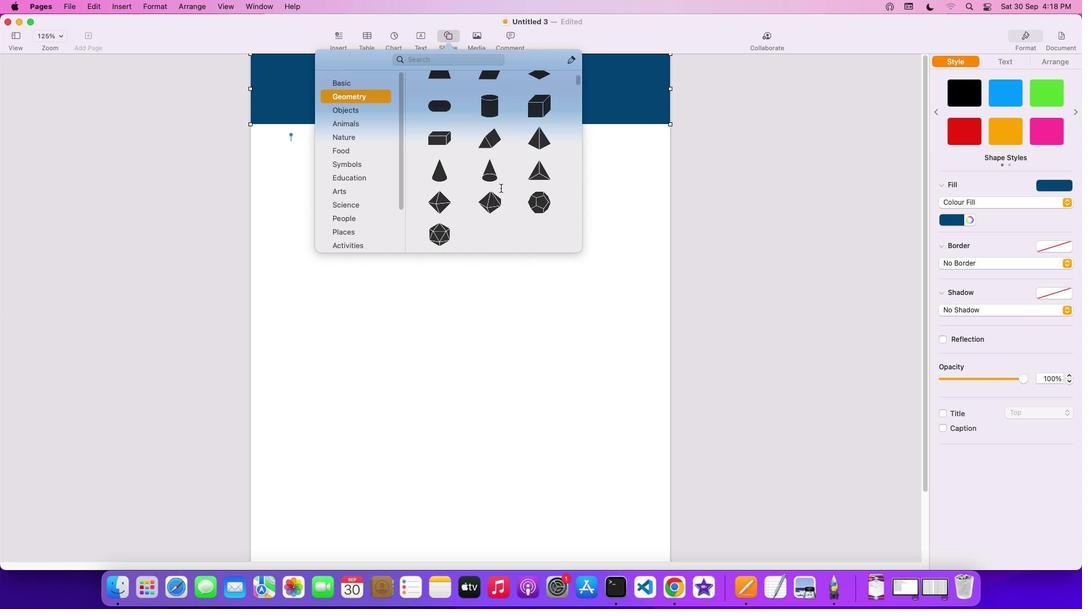 
Action: Mouse scrolled (501, 188) with delta (0, 0)
Screenshot: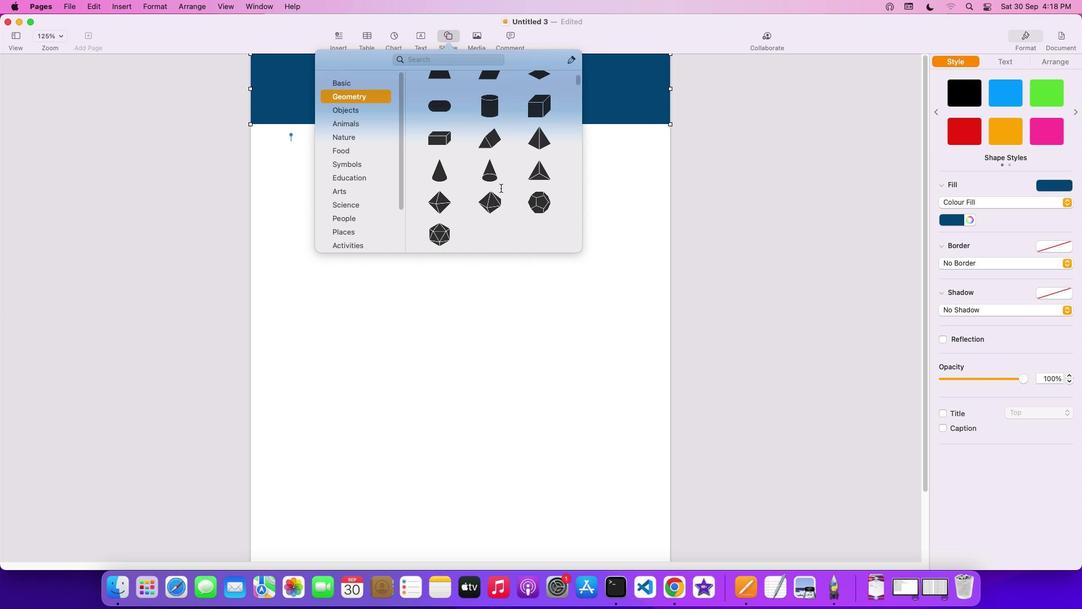 
Action: Mouse scrolled (501, 188) with delta (0, 0)
Screenshot: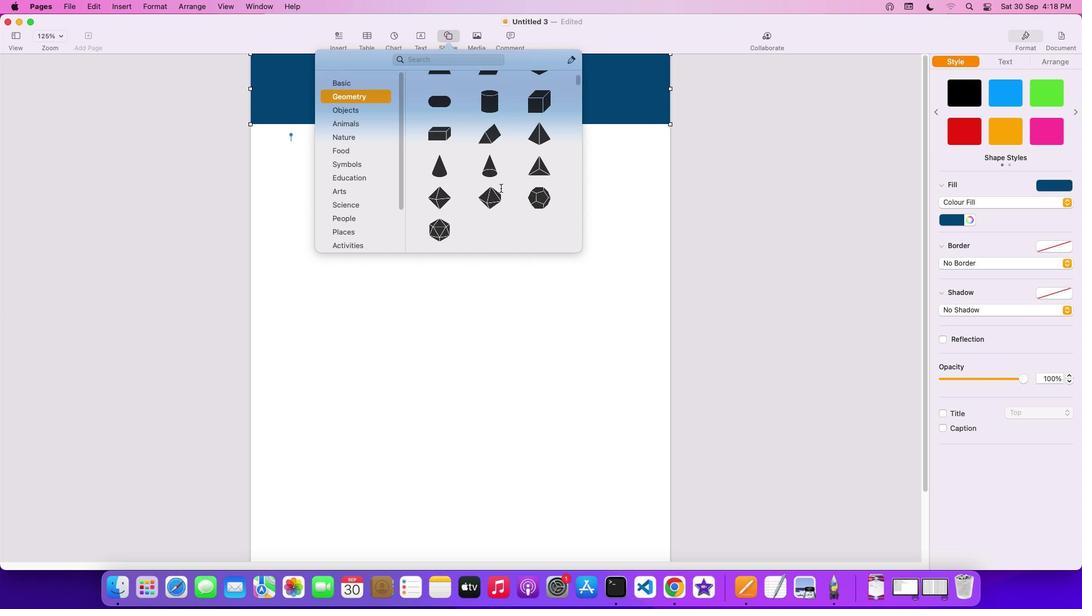 
Action: Mouse scrolled (501, 188) with delta (0, 0)
Screenshot: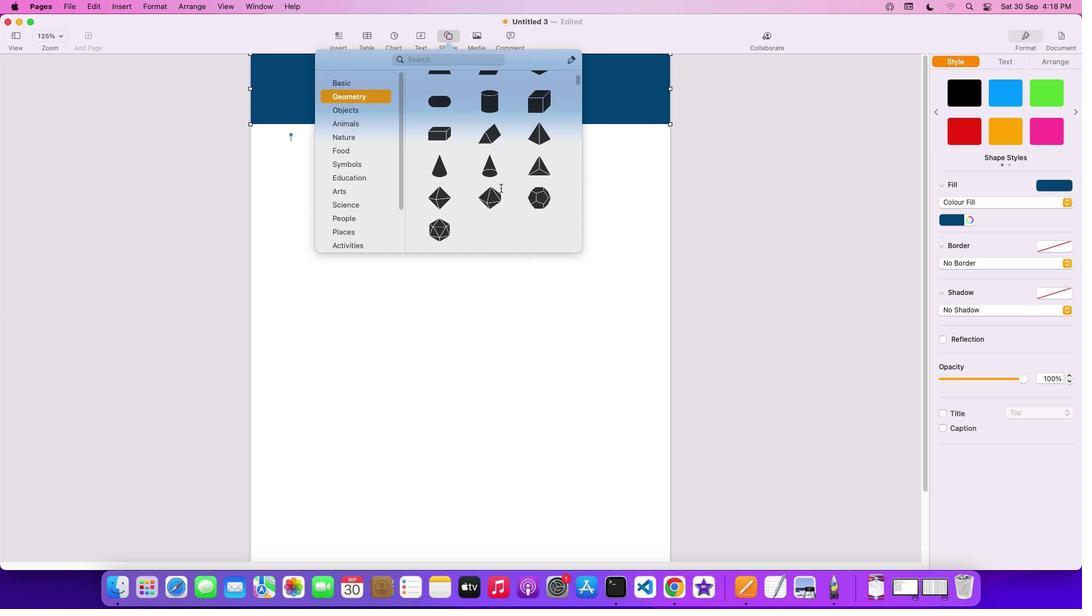 
Action: Mouse scrolled (501, 188) with delta (0, 0)
Screenshot: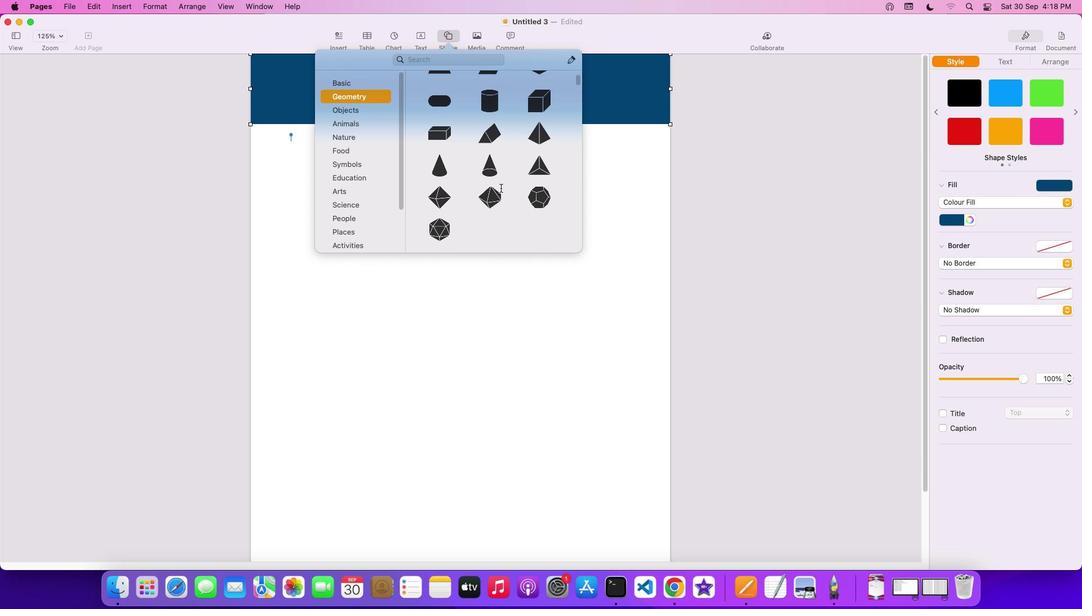 
Action: Mouse scrolled (501, 188) with delta (0, 0)
Screenshot: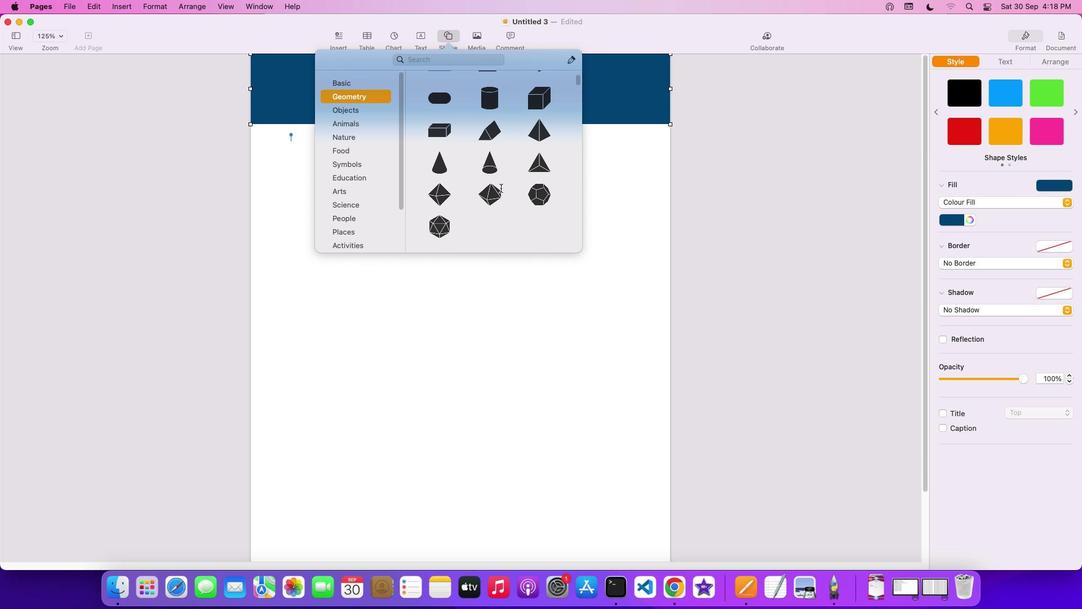 
Action: Mouse scrolled (501, 188) with delta (0, 0)
Screenshot: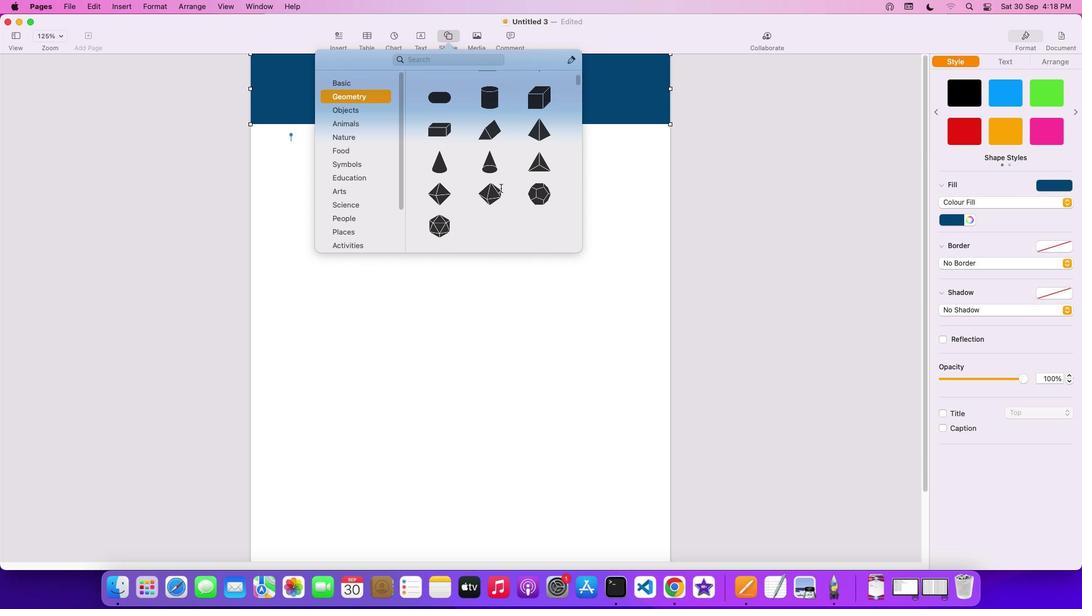 
Action: Mouse scrolled (501, 188) with delta (0, 0)
Screenshot: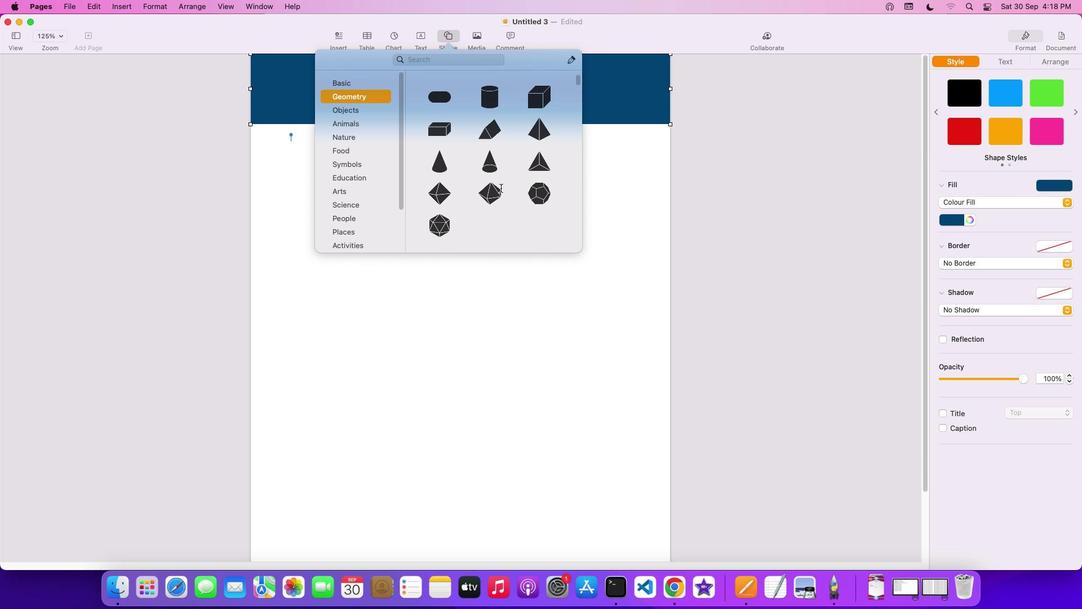 
Action: Mouse scrolled (501, 188) with delta (0, 0)
Screenshot: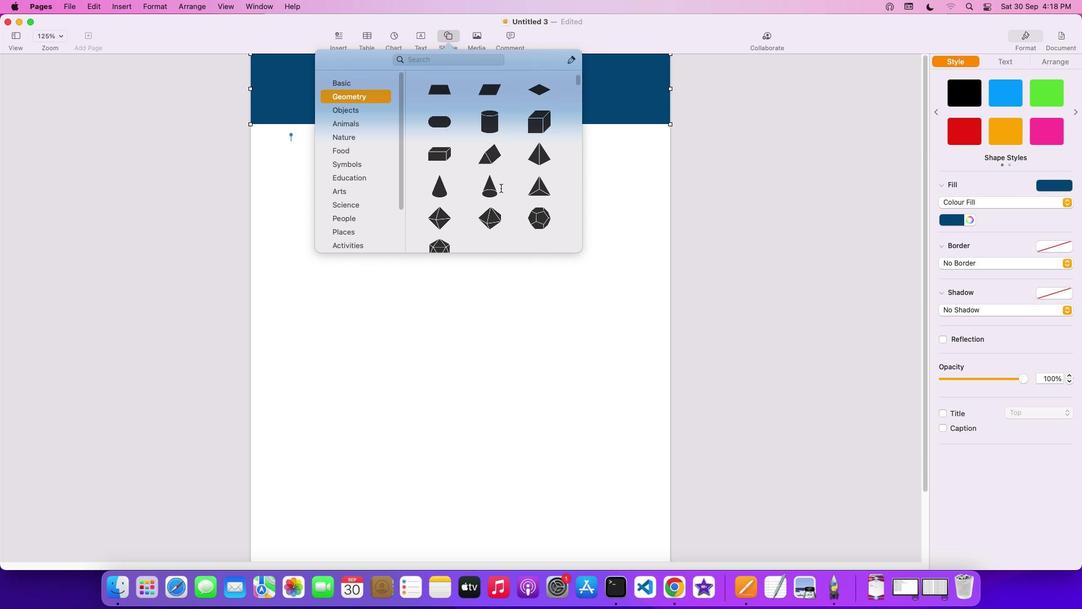 
Action: Mouse scrolled (501, 188) with delta (0, 0)
Screenshot: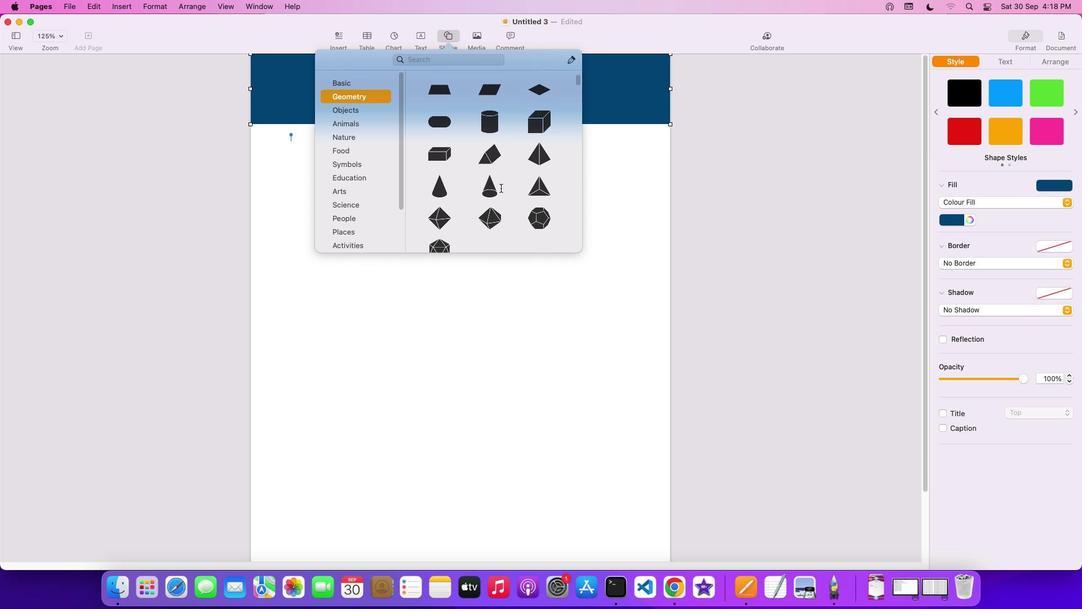 
Action: Mouse scrolled (501, 188) with delta (0, 1)
Screenshot: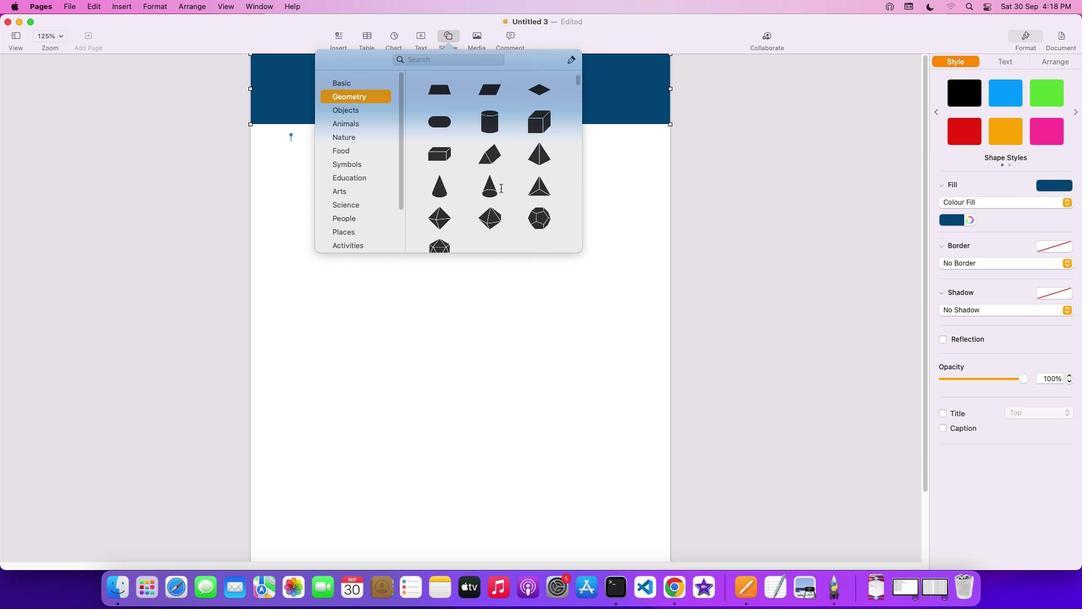 
Action: Mouse scrolled (501, 188) with delta (0, 0)
Screenshot: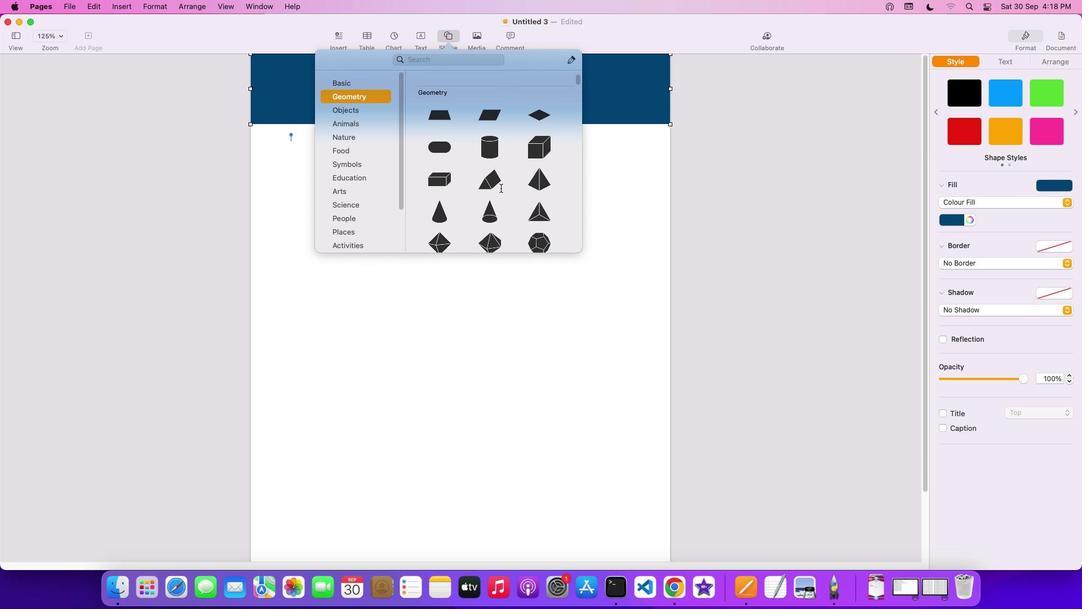 
Action: Mouse scrolled (501, 188) with delta (0, 0)
Screenshot: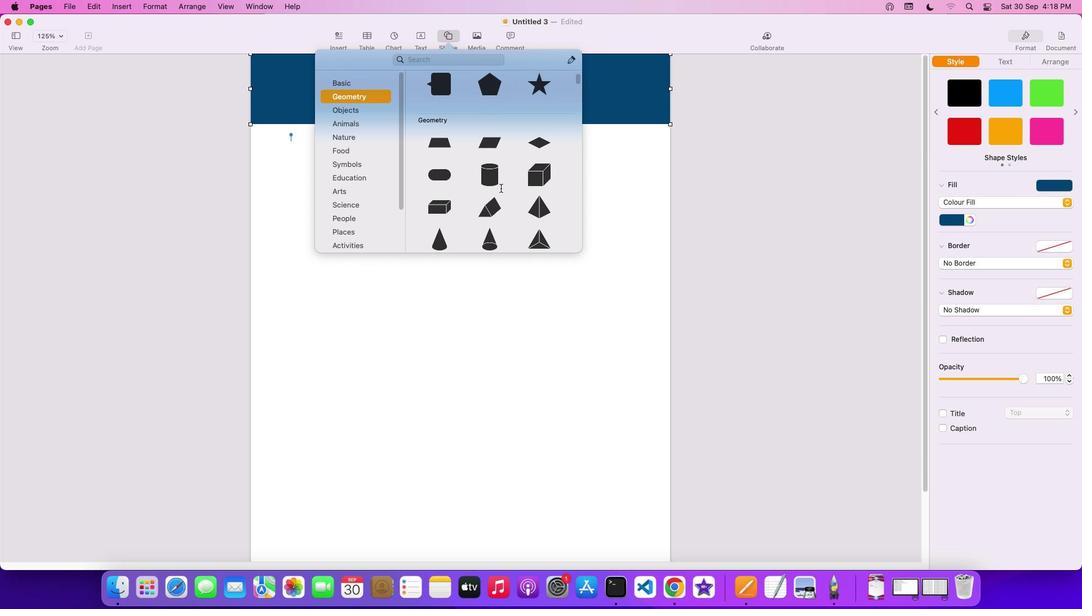 
Action: Mouse scrolled (501, 188) with delta (0, 1)
Screenshot: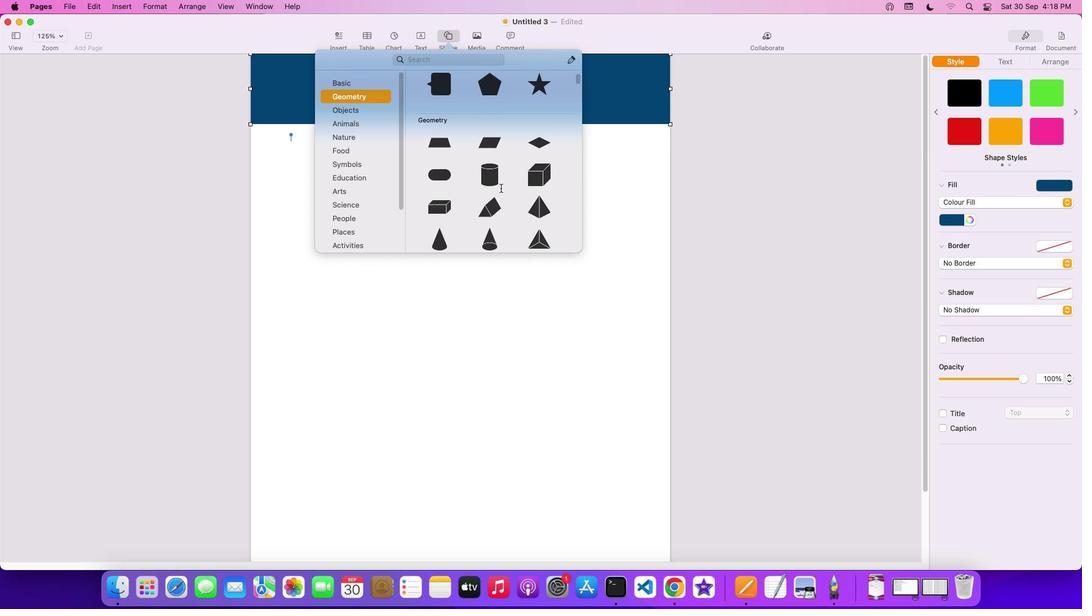 
Action: Mouse scrolled (501, 188) with delta (0, 2)
Screenshot: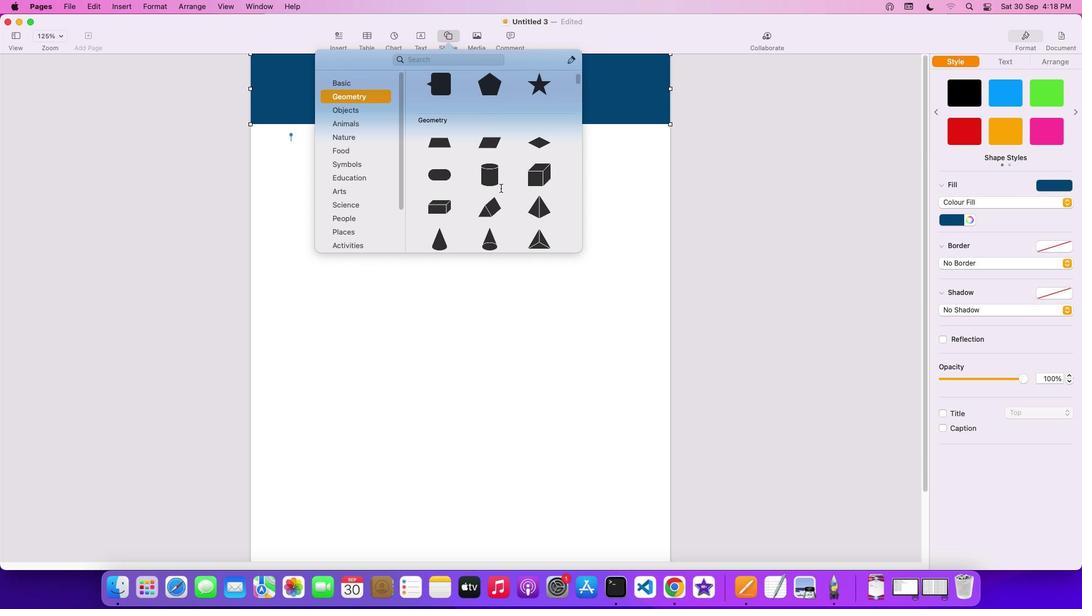 
Action: Mouse scrolled (501, 188) with delta (0, 0)
Screenshot: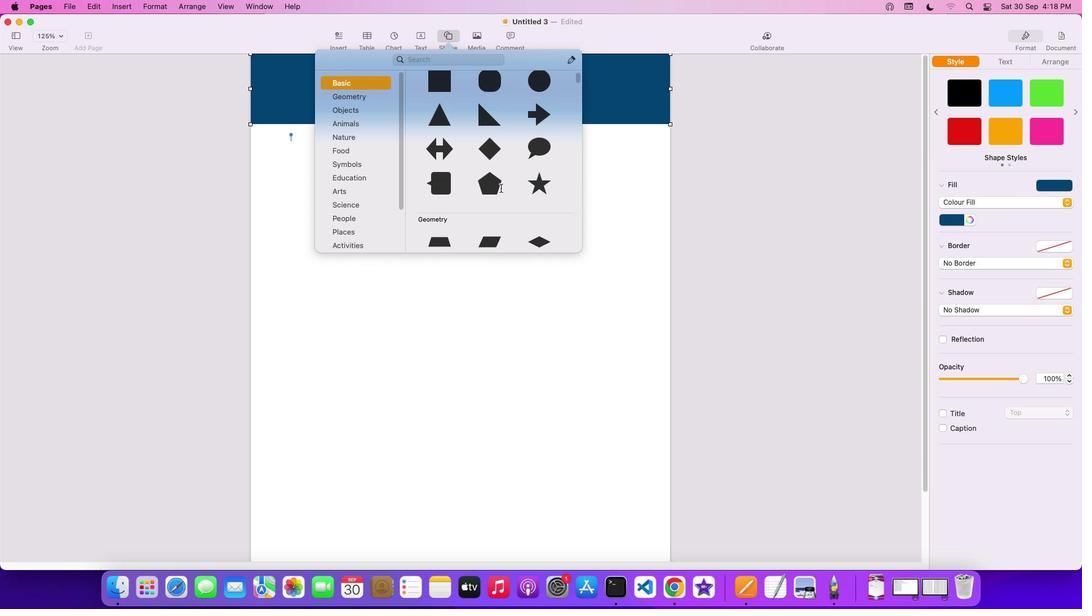 
Action: Mouse scrolled (501, 188) with delta (0, 0)
Screenshot: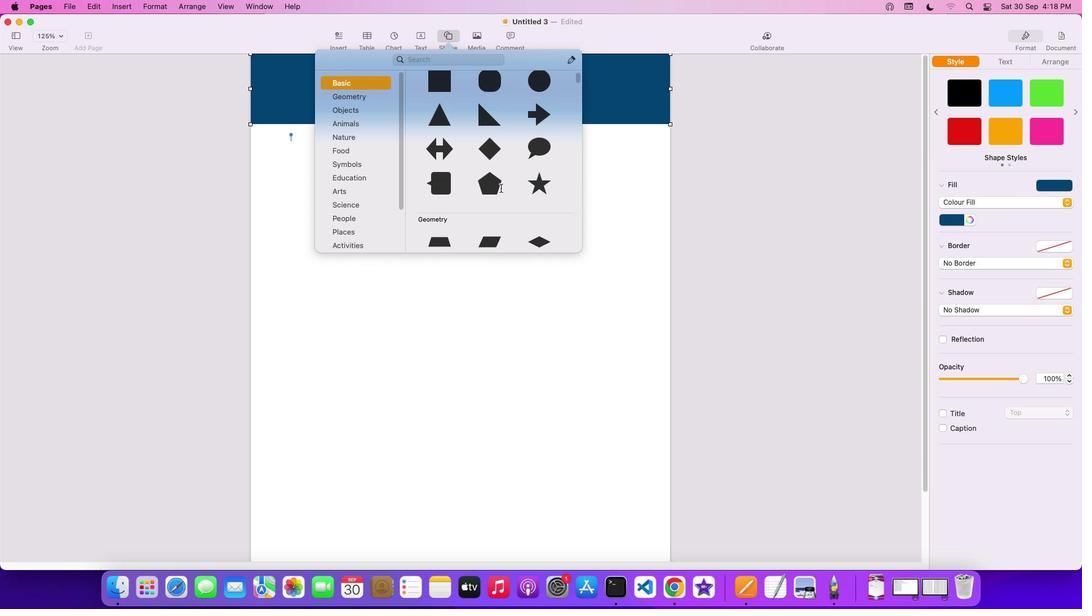 
Action: Mouse scrolled (501, 188) with delta (0, 2)
Screenshot: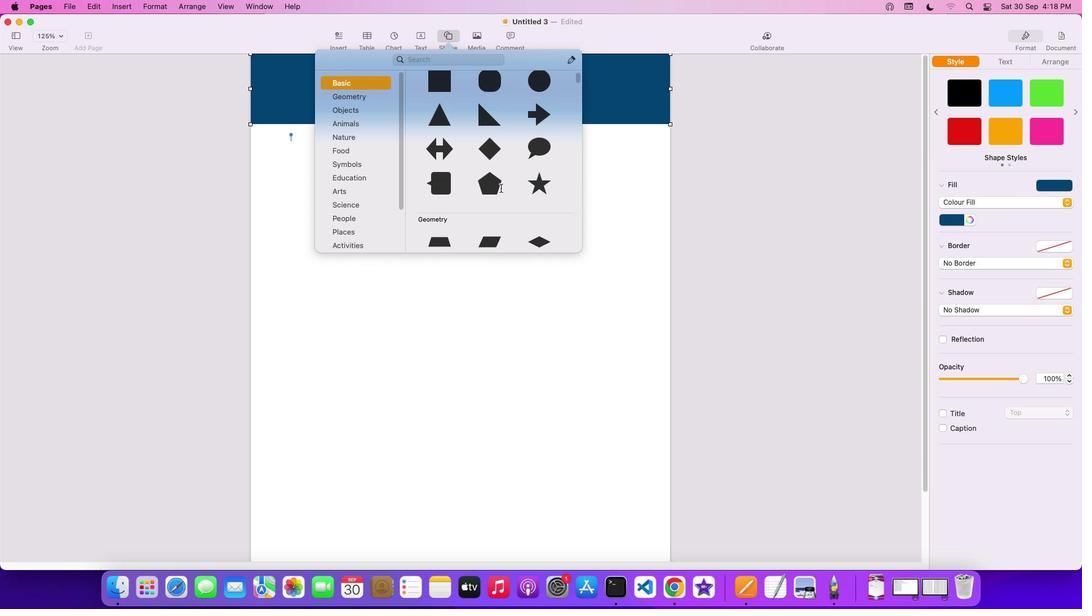 
Action: Mouse scrolled (501, 188) with delta (0, 2)
Screenshot: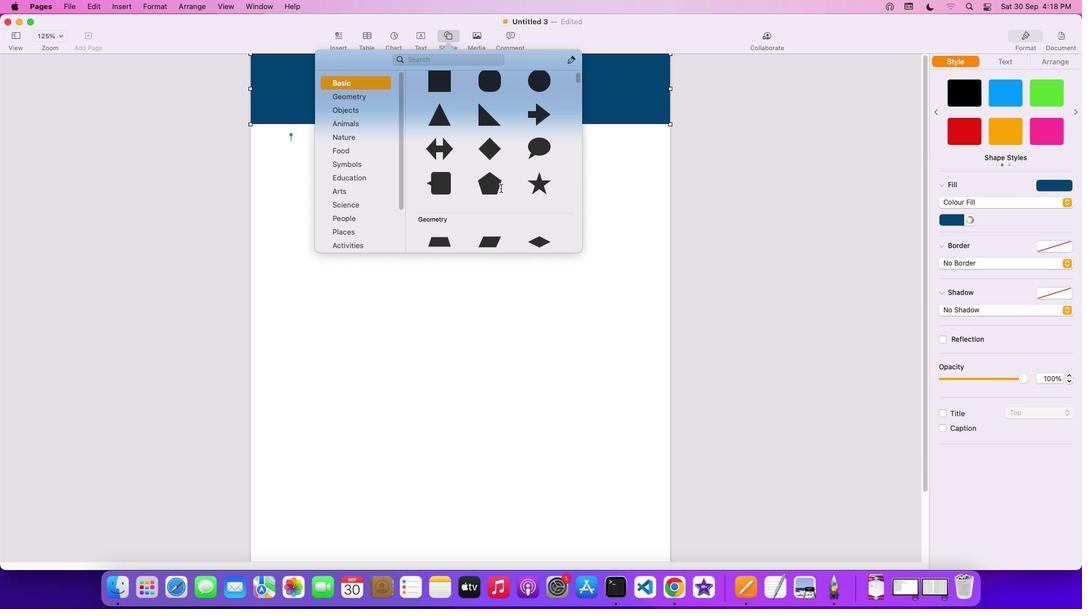 
Action: Mouse scrolled (501, 188) with delta (0, 3)
Screenshot: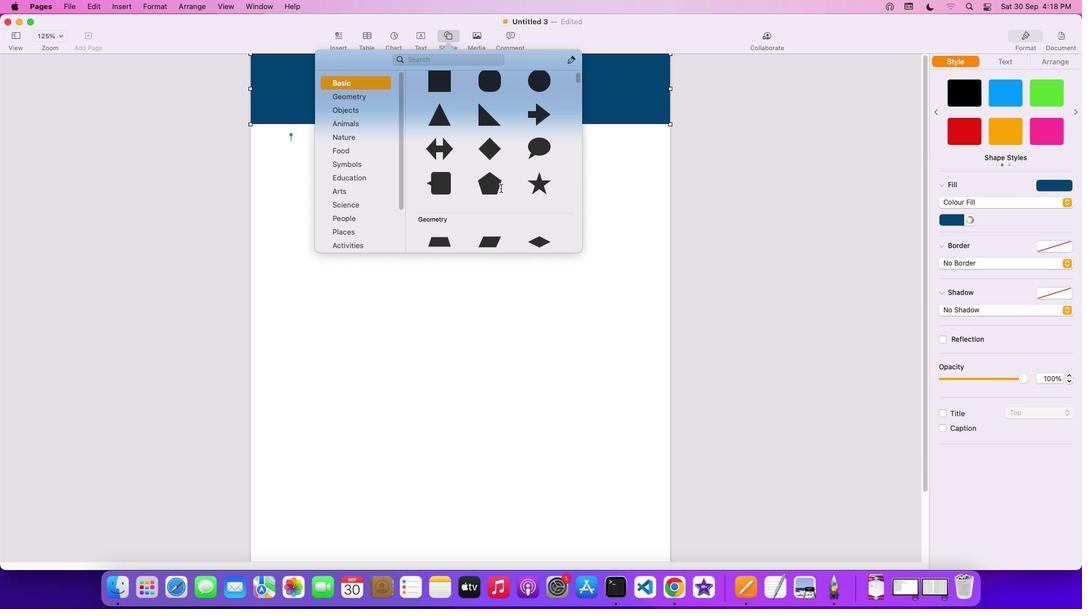 
Action: Mouse scrolled (501, 188) with delta (0, 0)
Screenshot: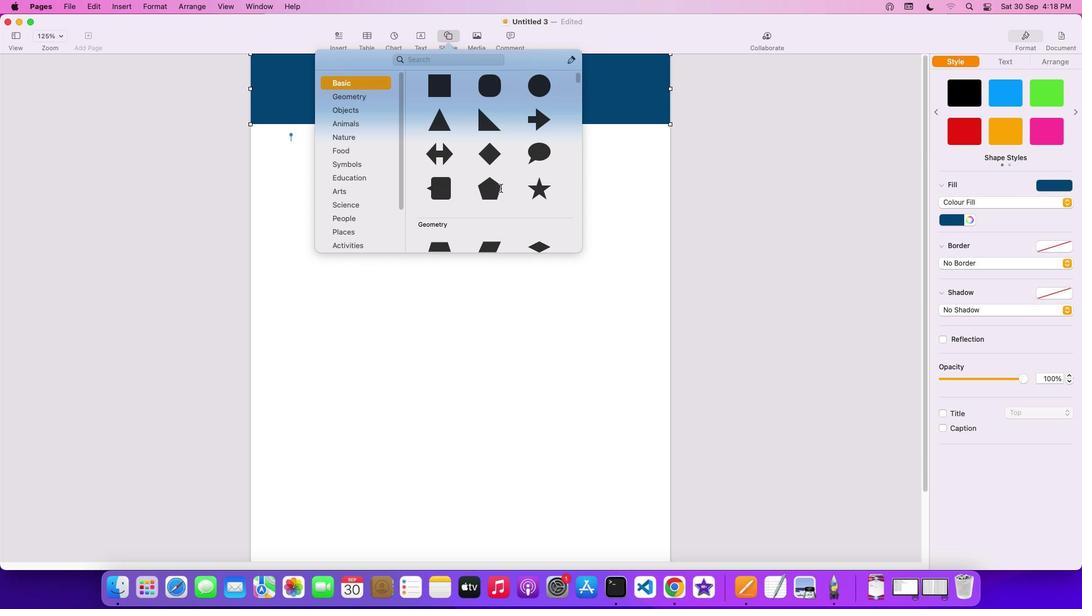 
Action: Mouse scrolled (501, 188) with delta (0, 0)
Screenshot: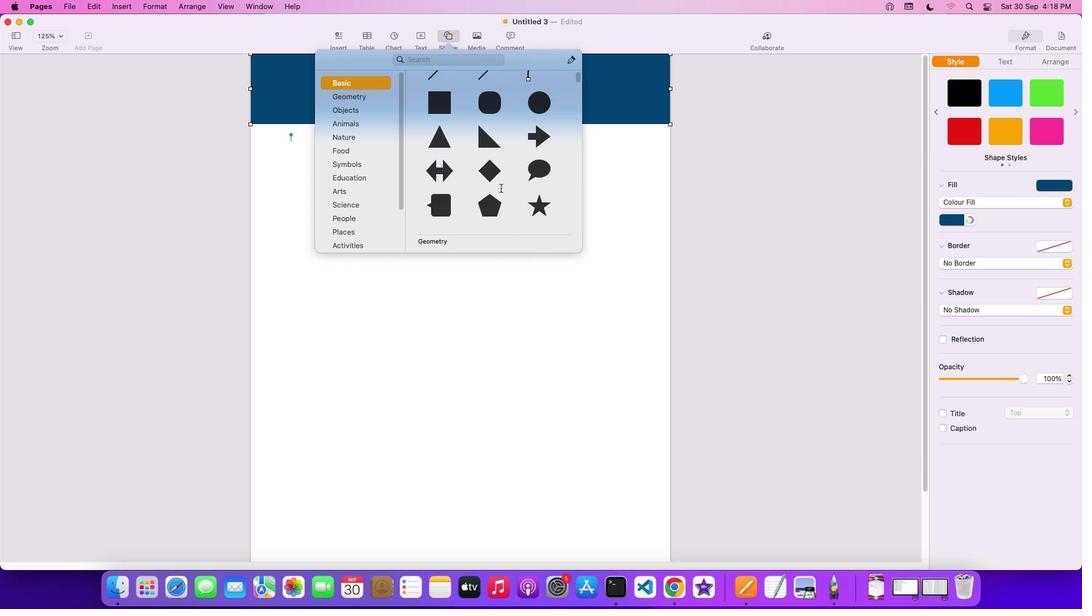 
Action: Mouse scrolled (501, 188) with delta (0, 1)
Screenshot: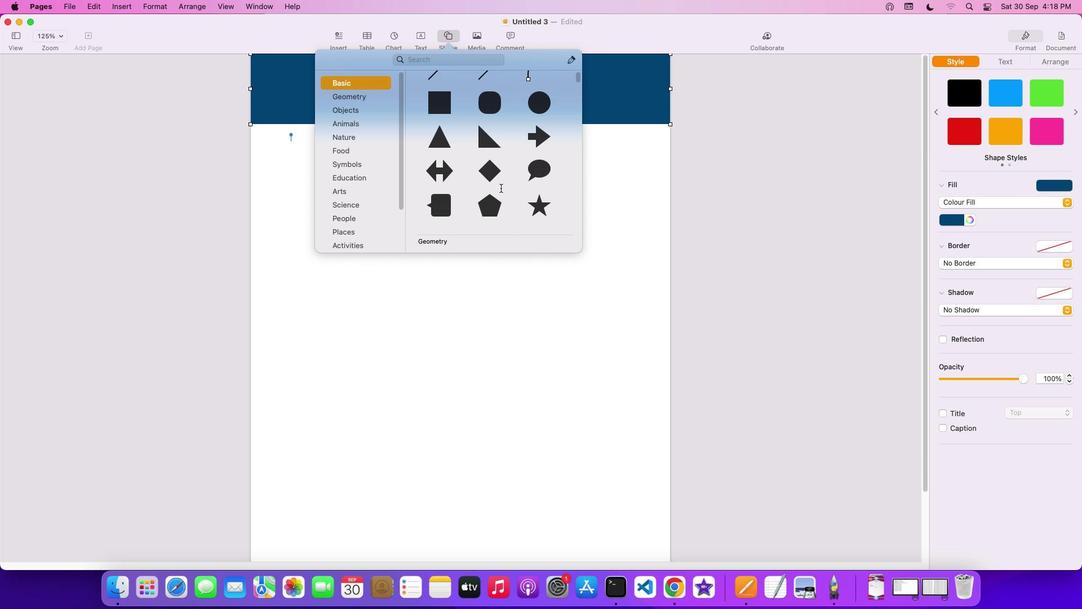 
Action: Mouse scrolled (501, 188) with delta (0, 0)
Screenshot: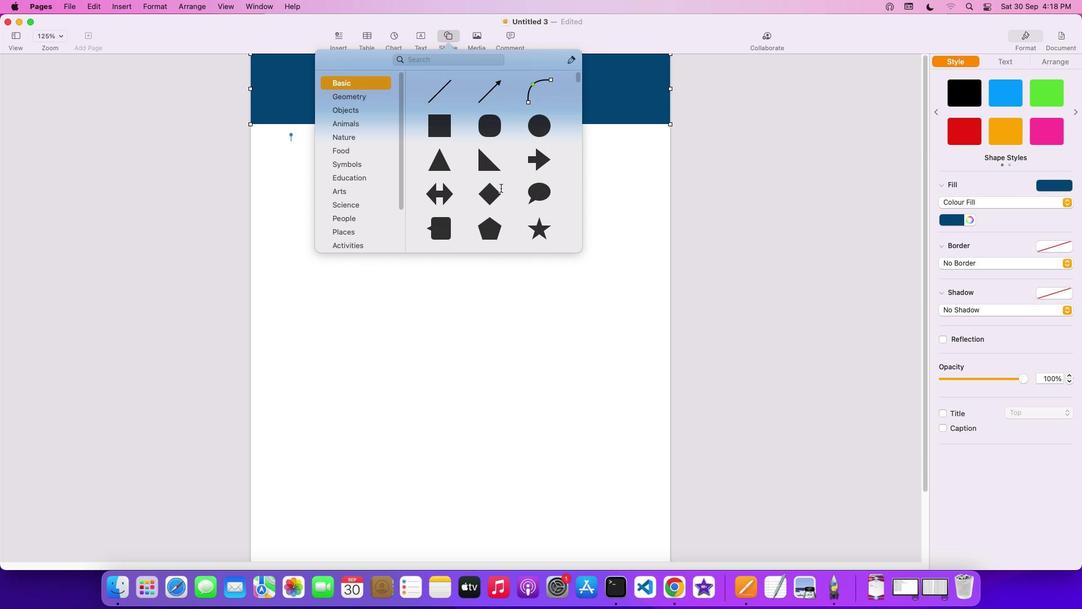 
Action: Mouse scrolled (501, 188) with delta (0, 0)
Screenshot: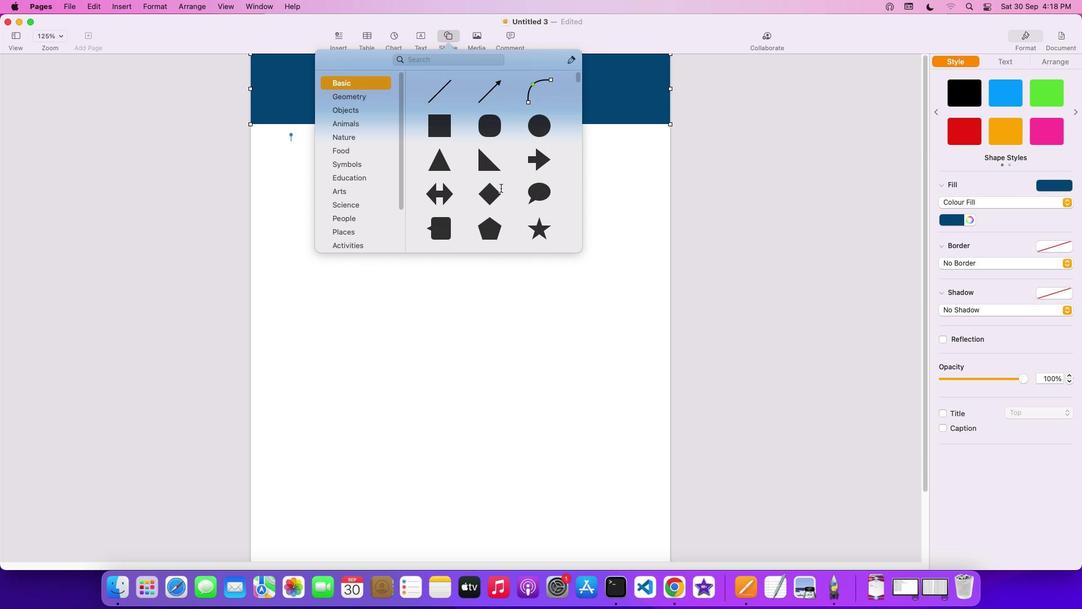 
Action: Mouse scrolled (501, 188) with delta (0, 1)
Screenshot: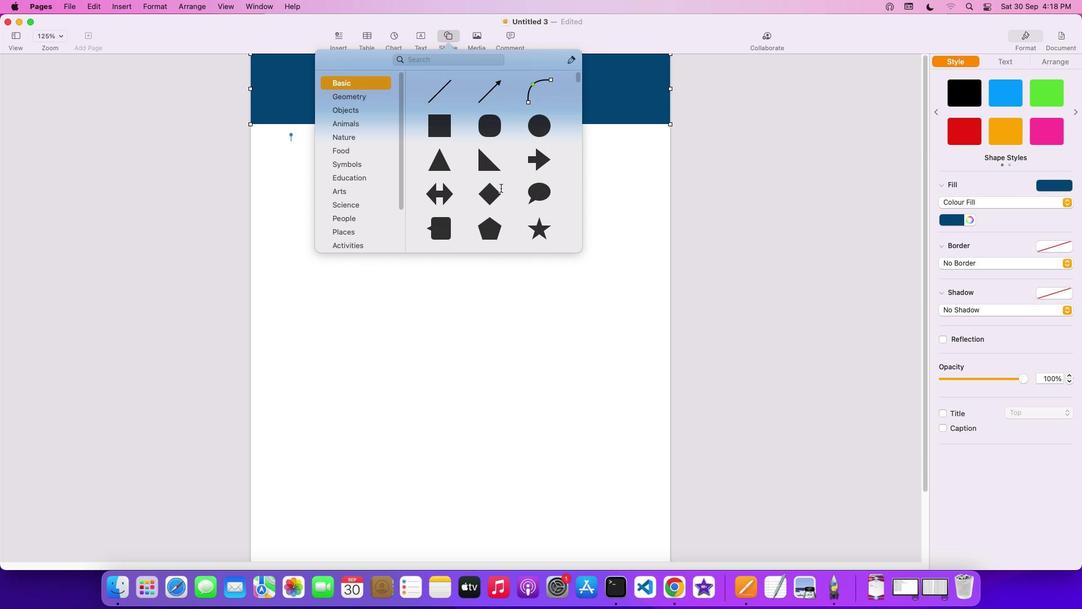 
Action: Mouse scrolled (501, 188) with delta (0, 2)
Screenshot: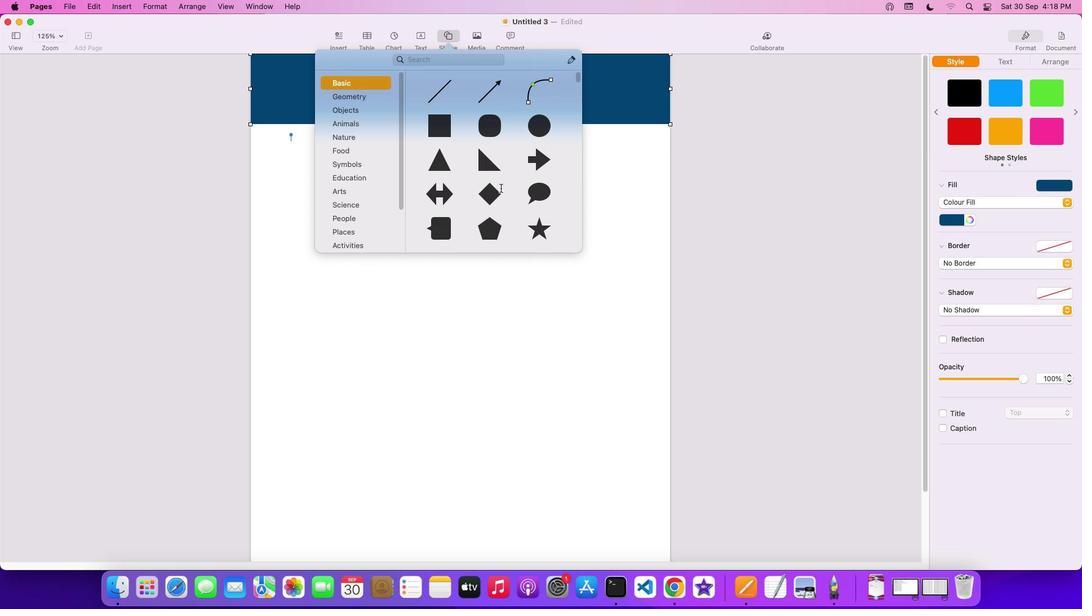
Action: Mouse scrolled (501, 188) with delta (0, 0)
Screenshot: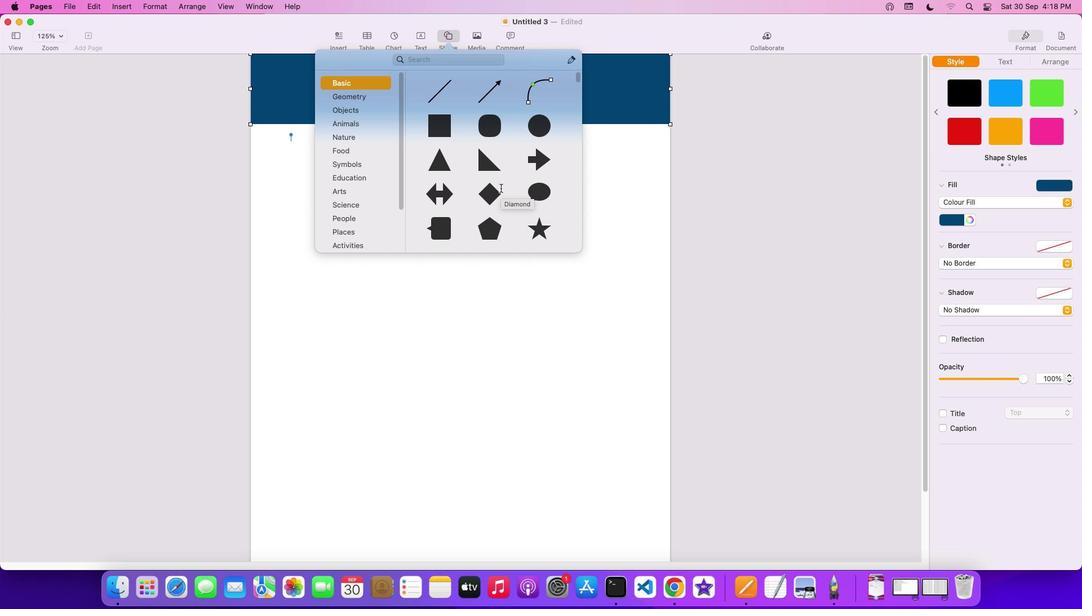 
Action: Mouse scrolled (501, 188) with delta (0, 0)
Screenshot: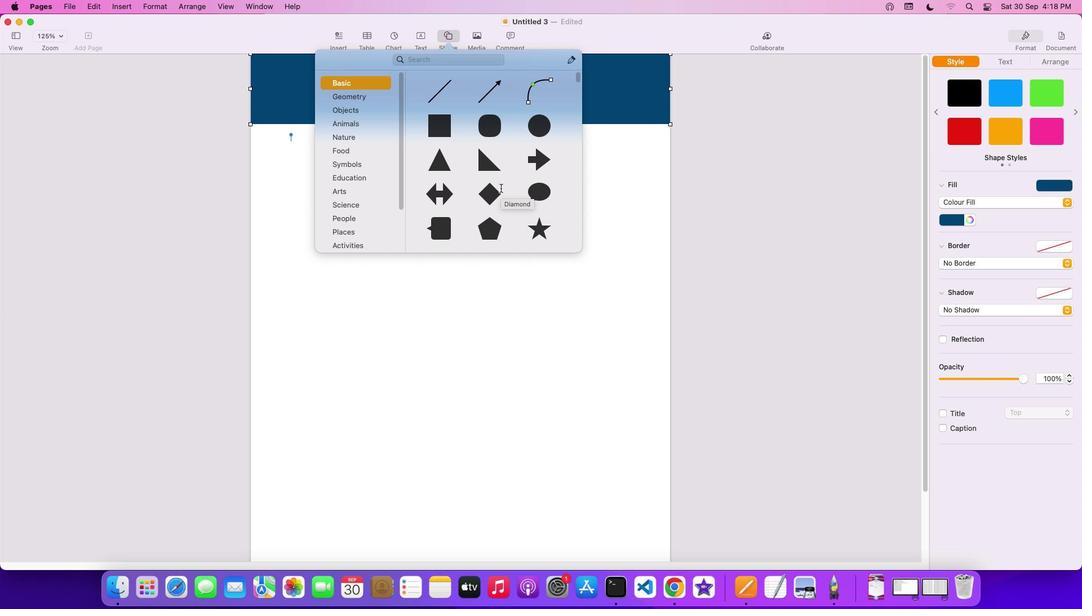 
Action: Mouse scrolled (501, 188) with delta (0, 1)
Screenshot: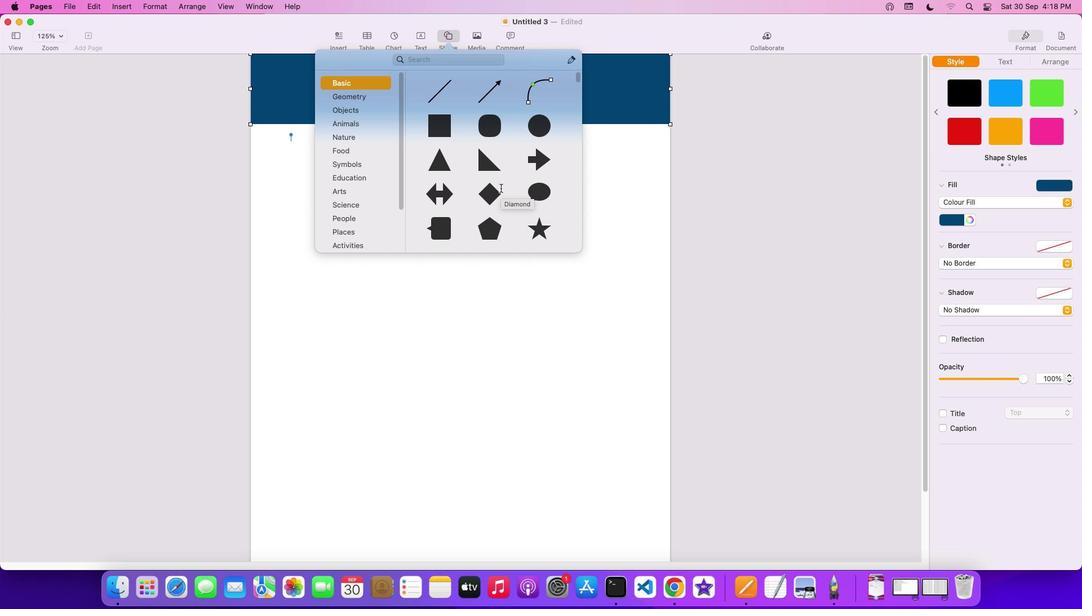 
Action: Mouse scrolled (501, 188) with delta (0, 2)
Screenshot: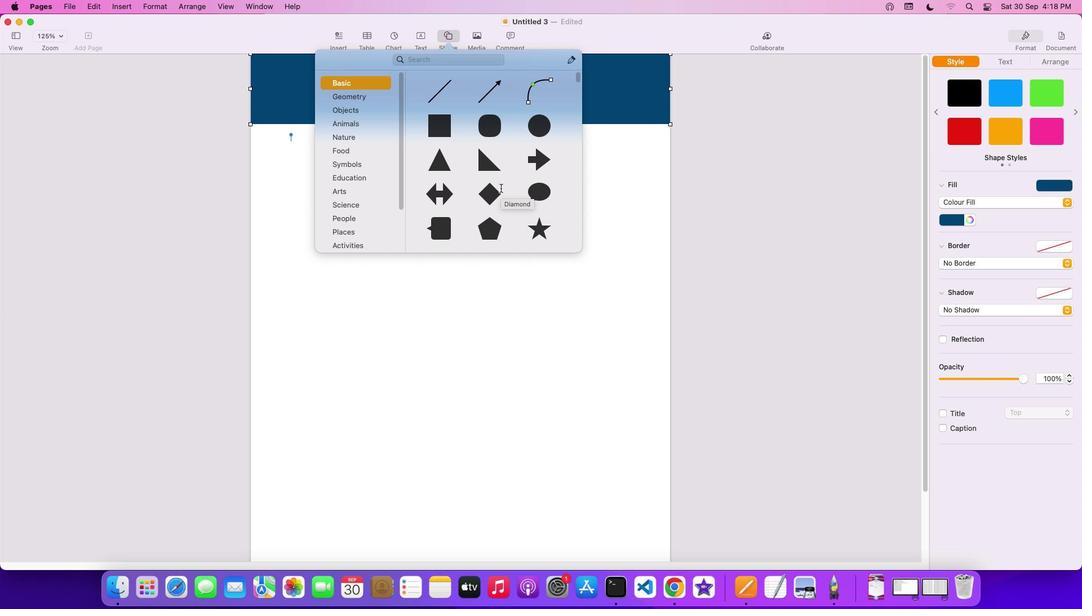 
Action: Mouse moved to (465, 163)
Screenshot: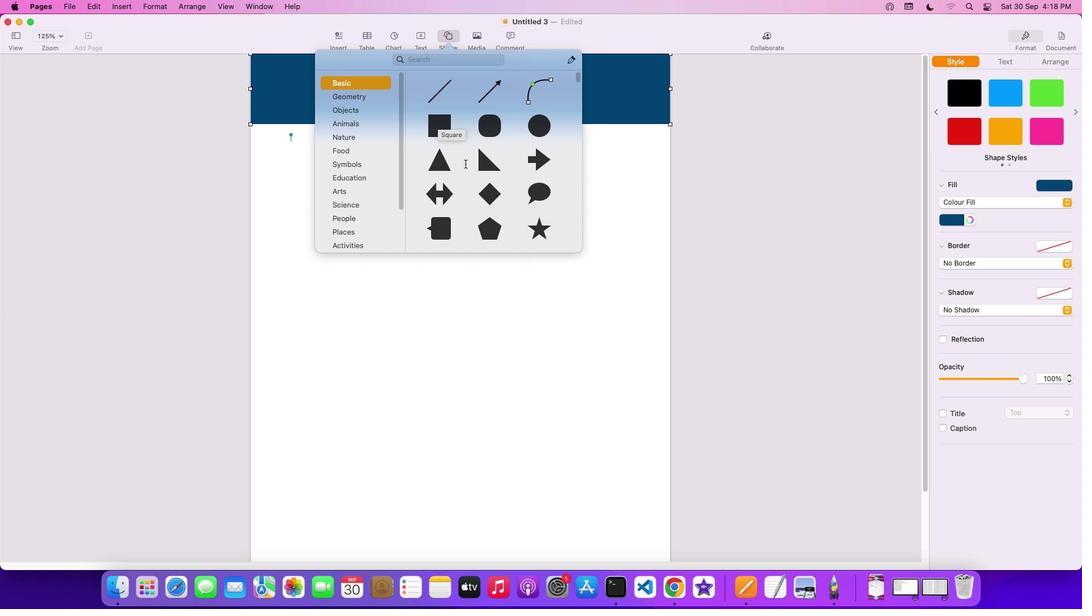 
Action: Mouse scrolled (465, 163) with delta (0, 0)
Screenshot: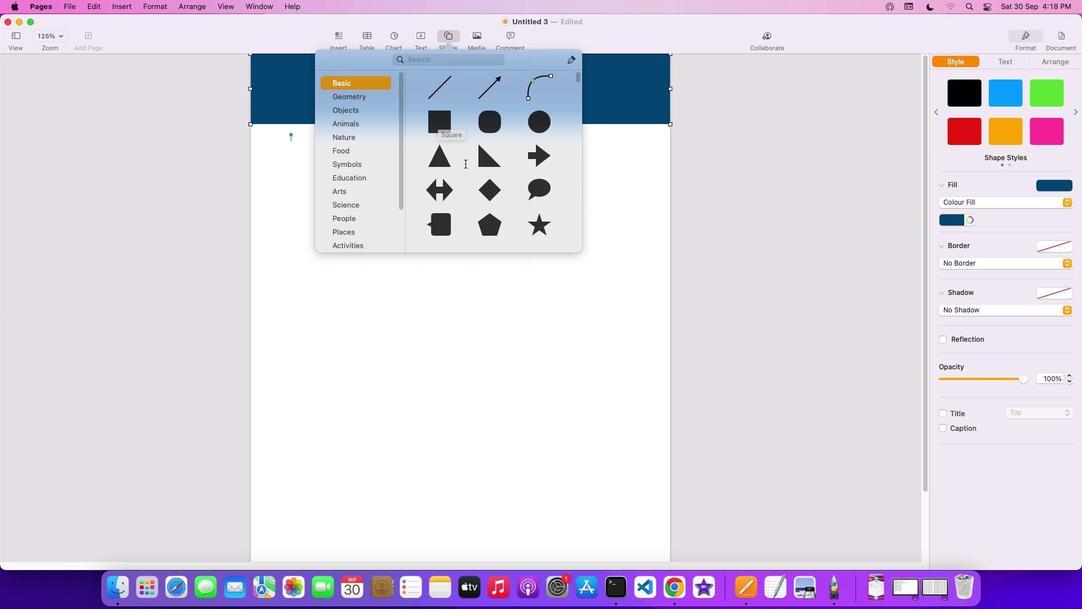 
Action: Mouse scrolled (465, 163) with delta (0, 0)
Screenshot: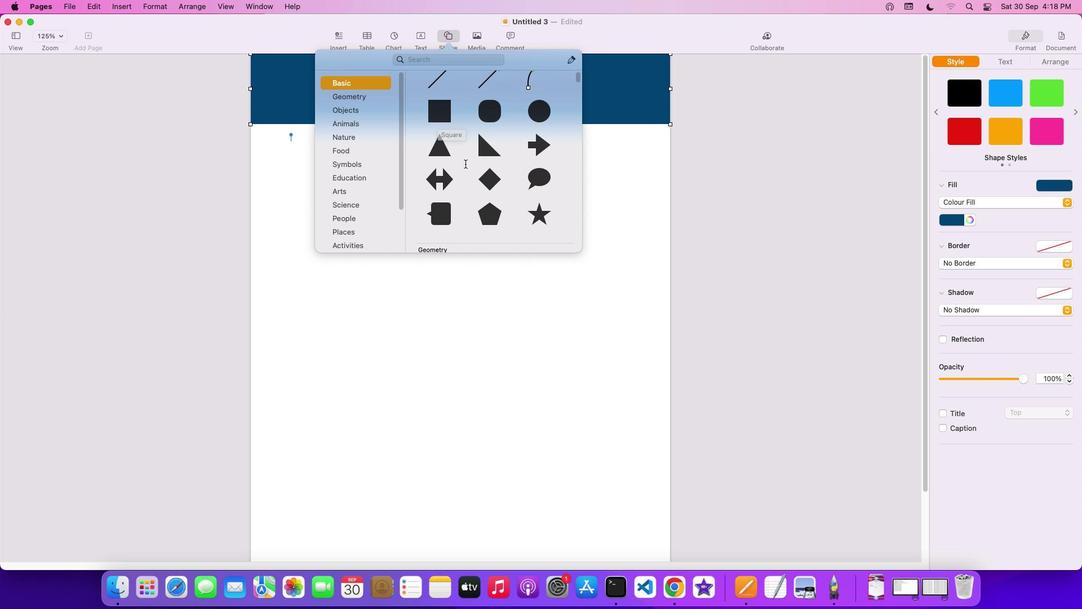 
Action: Mouse scrolled (465, 163) with delta (0, 0)
Screenshot: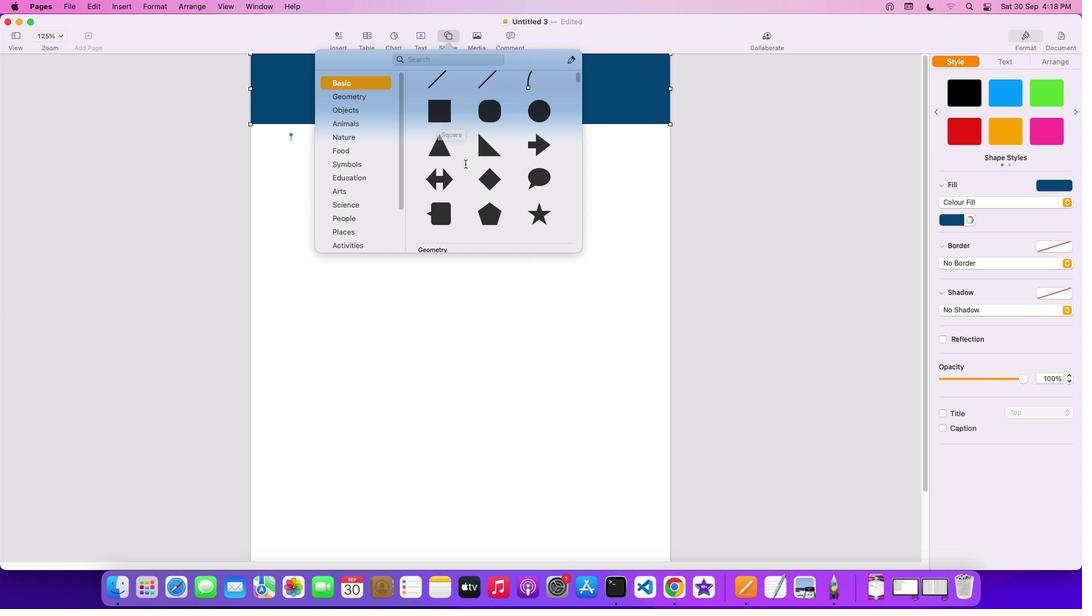 
Action: Mouse moved to (501, 178)
Screenshot: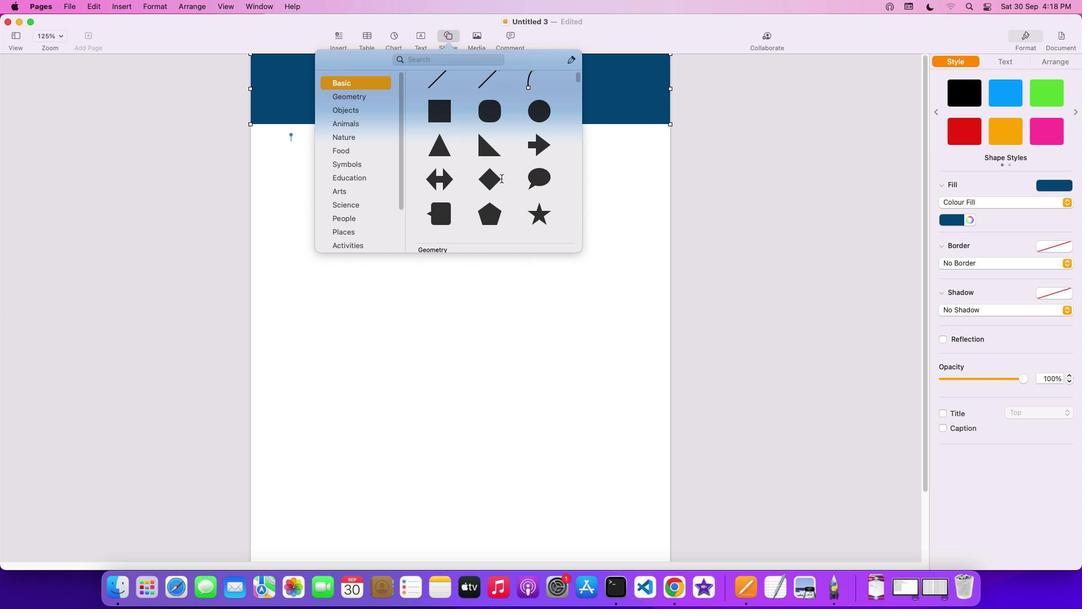 
Action: Mouse scrolled (501, 178) with delta (0, 0)
Screenshot: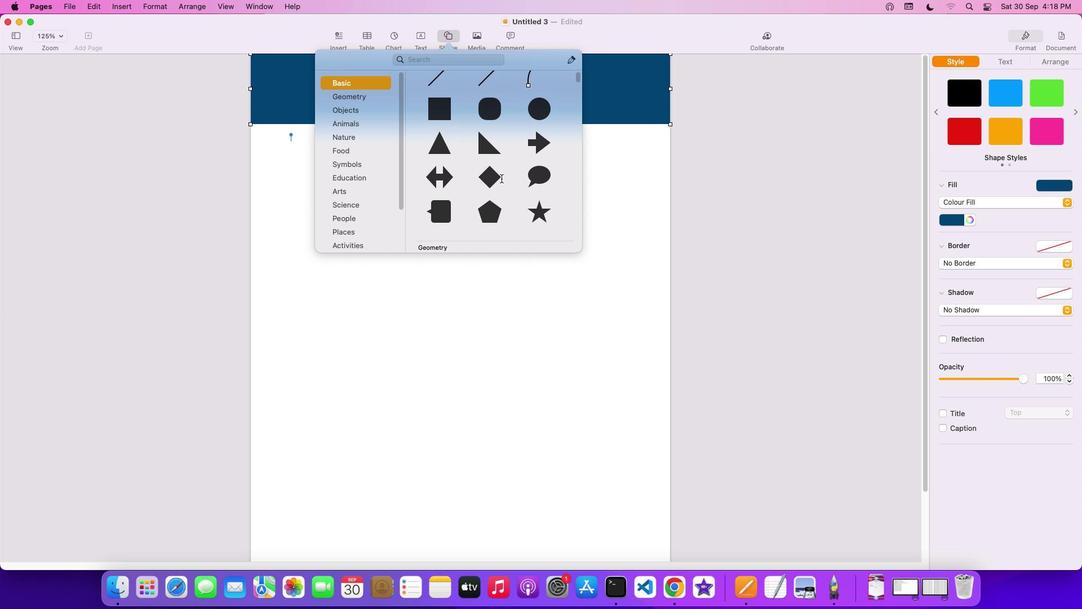 
Action: Mouse moved to (501, 178)
Screenshot: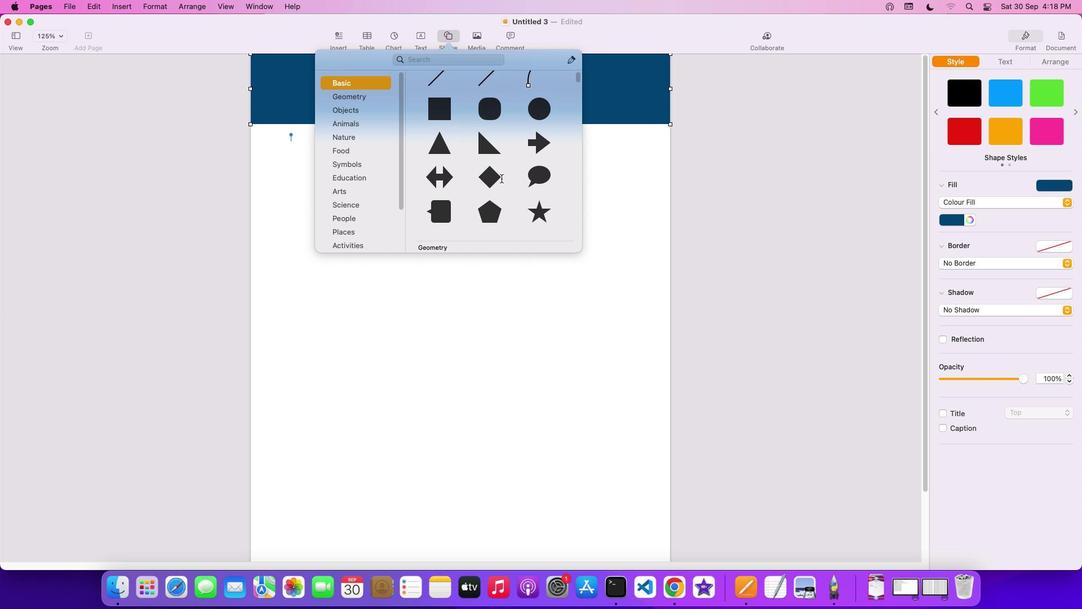 
Action: Mouse scrolled (501, 178) with delta (0, 0)
Screenshot: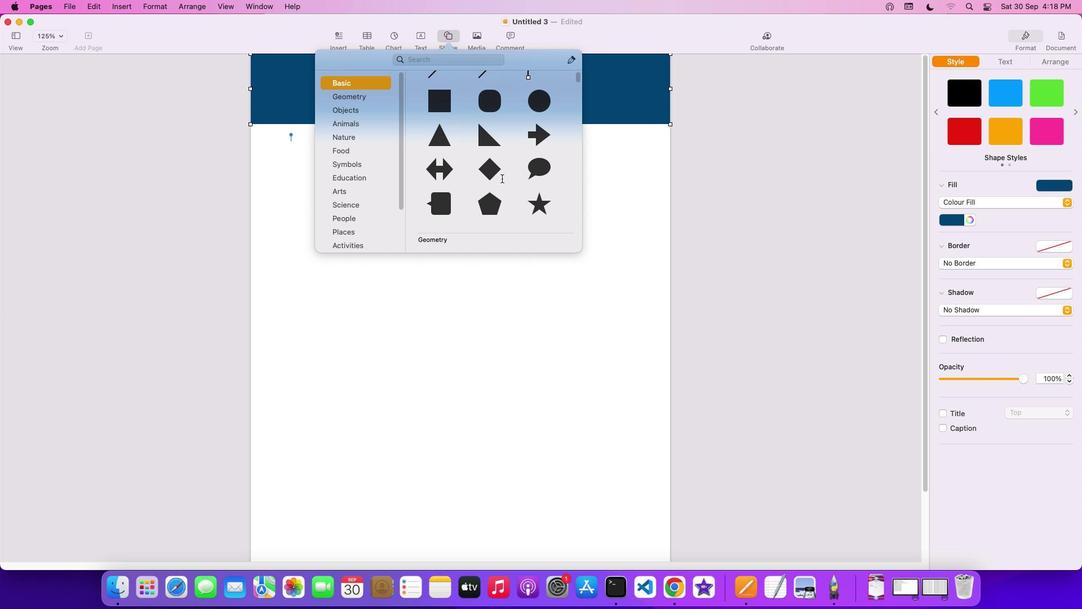 
Action: Mouse moved to (501, 178)
Screenshot: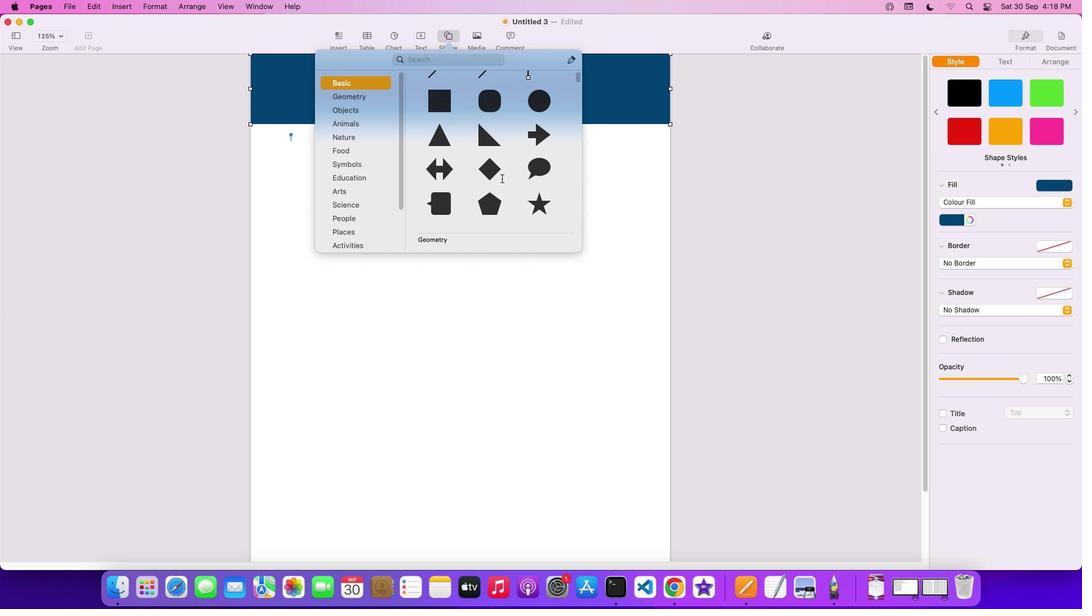 
Action: Mouse scrolled (501, 178) with delta (0, 0)
Screenshot: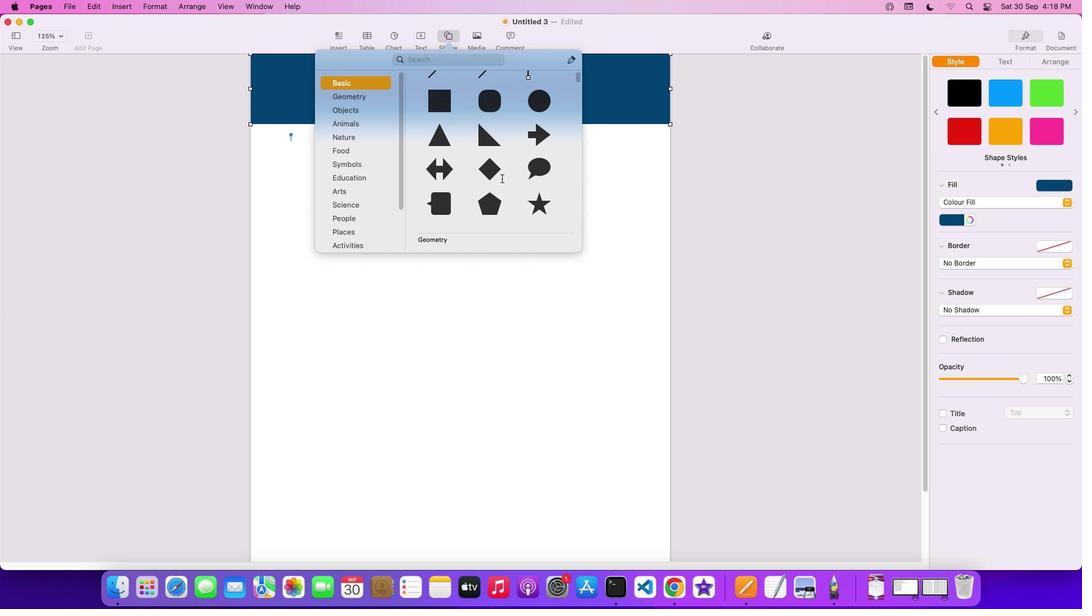 
Action: Mouse scrolled (501, 178) with delta (0, 0)
Screenshot: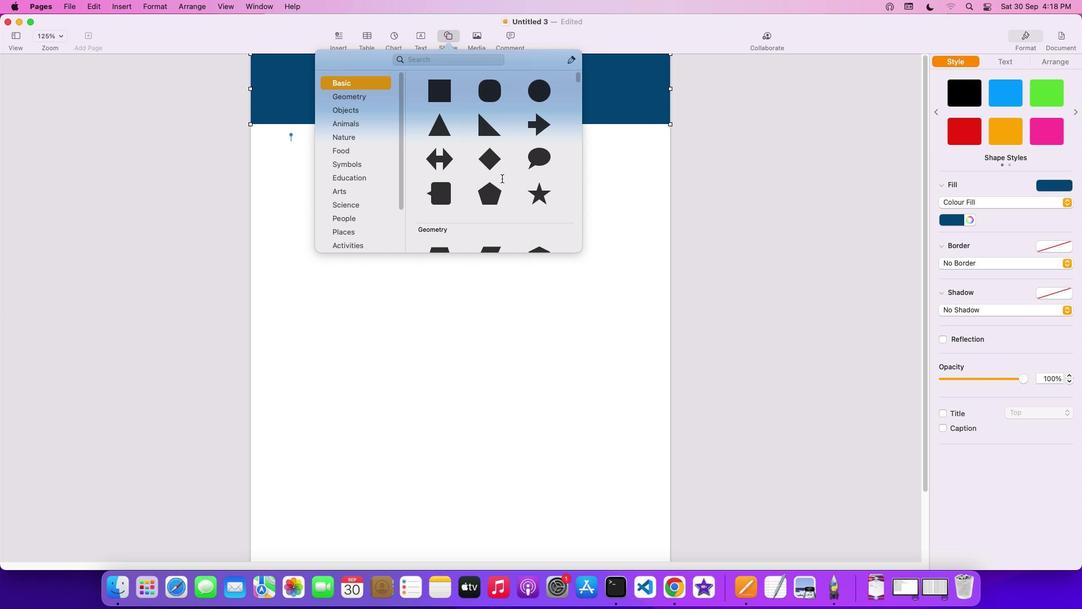 
Action: Mouse scrolled (501, 178) with delta (0, 0)
Screenshot: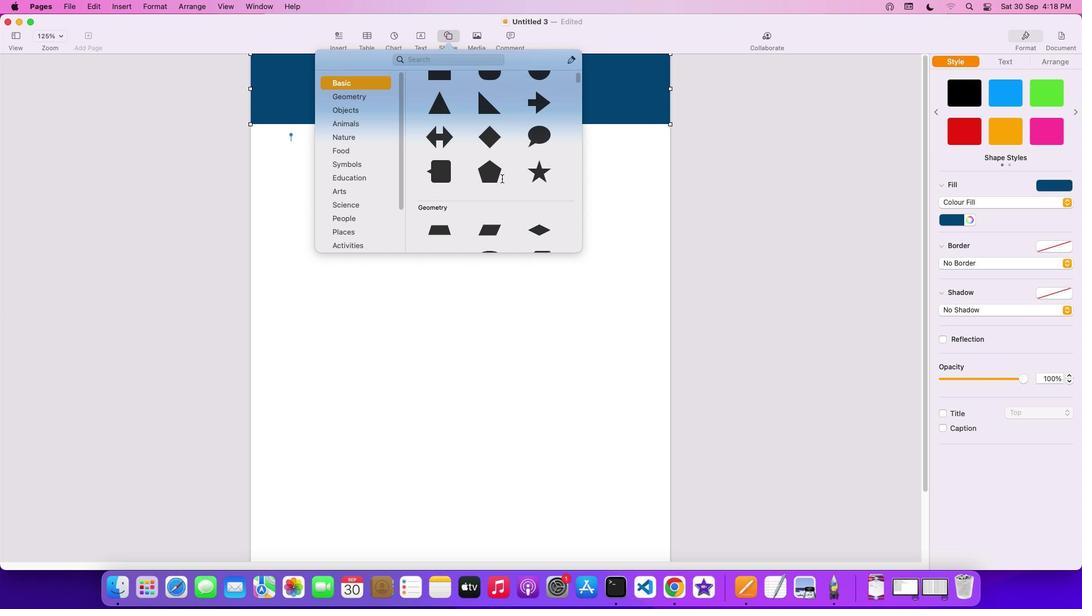 
Action: Mouse scrolled (501, 178) with delta (0, 0)
Screenshot: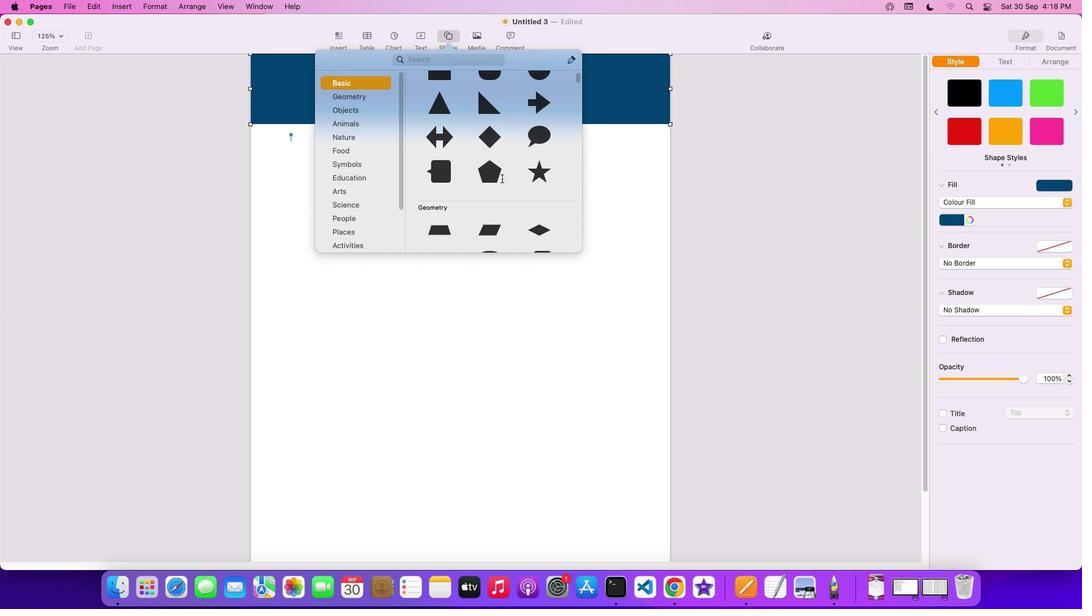 
Action: Mouse scrolled (501, 178) with delta (0, 0)
Screenshot: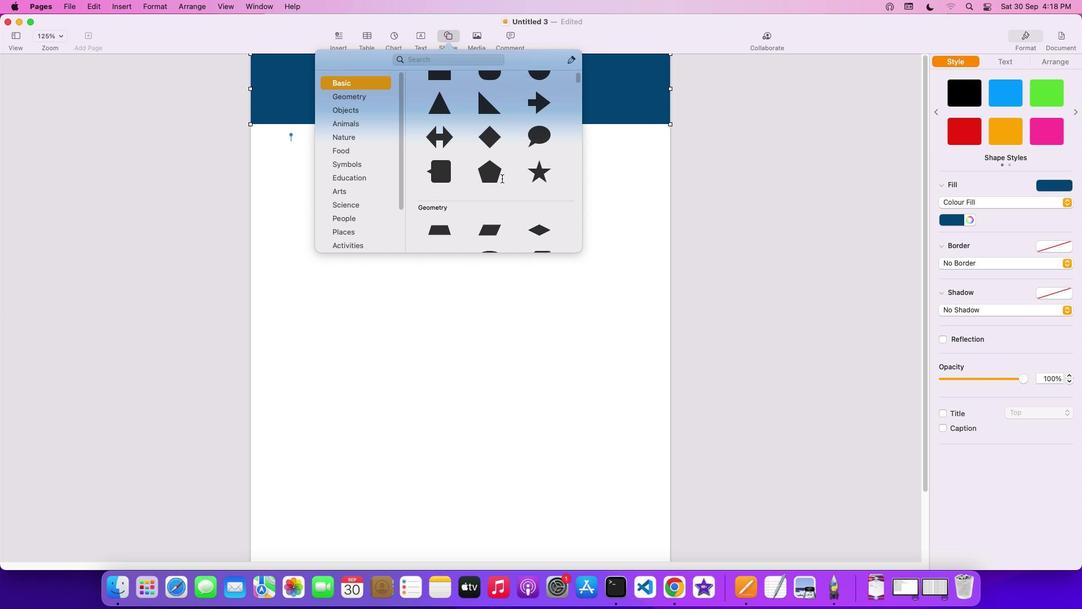 
Action: Mouse scrolled (501, 178) with delta (0, 0)
Screenshot: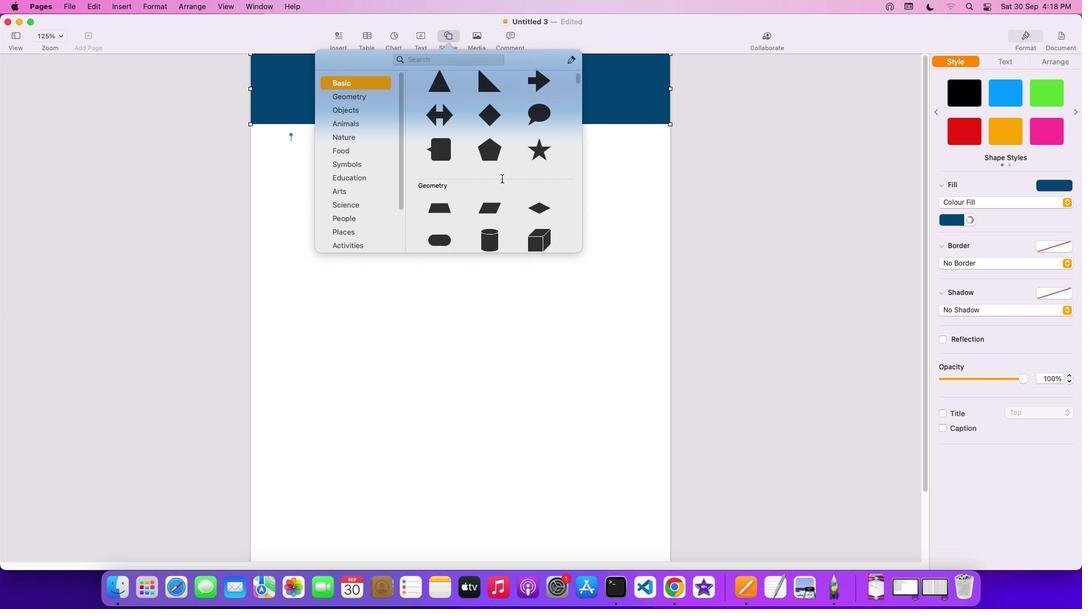 
Action: Mouse scrolled (501, 178) with delta (0, 0)
Screenshot: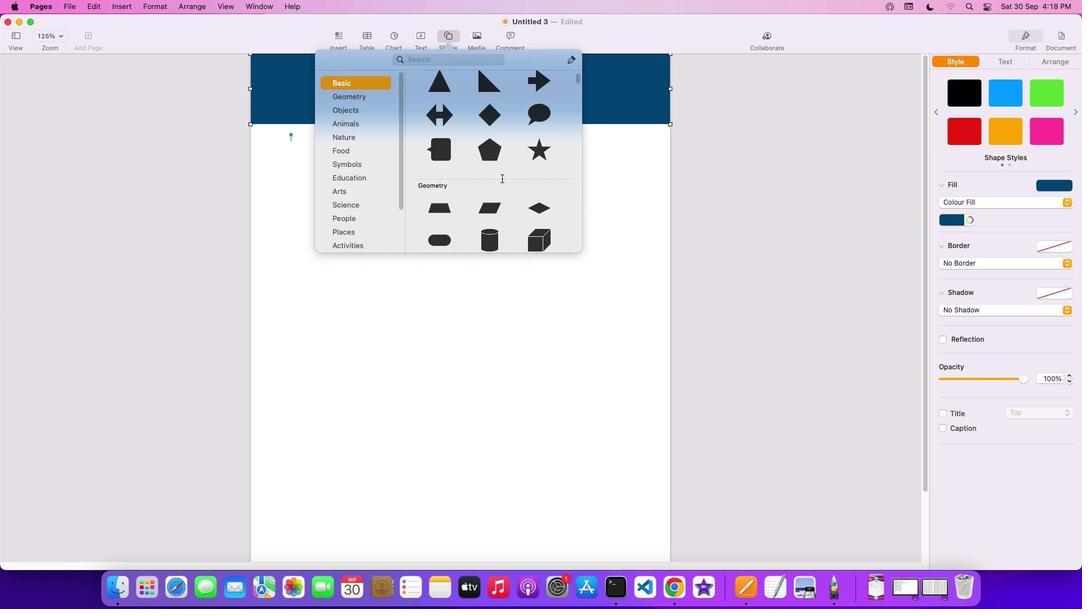
Action: Mouse scrolled (501, 178) with delta (0, 0)
Screenshot: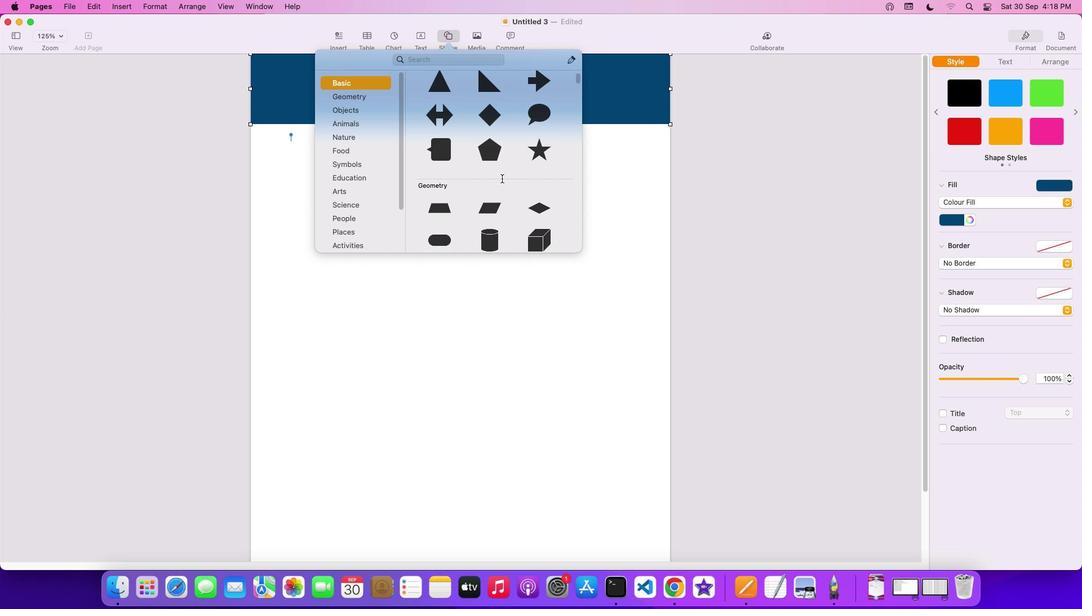 
Action: Mouse scrolled (501, 178) with delta (0, 0)
Screenshot: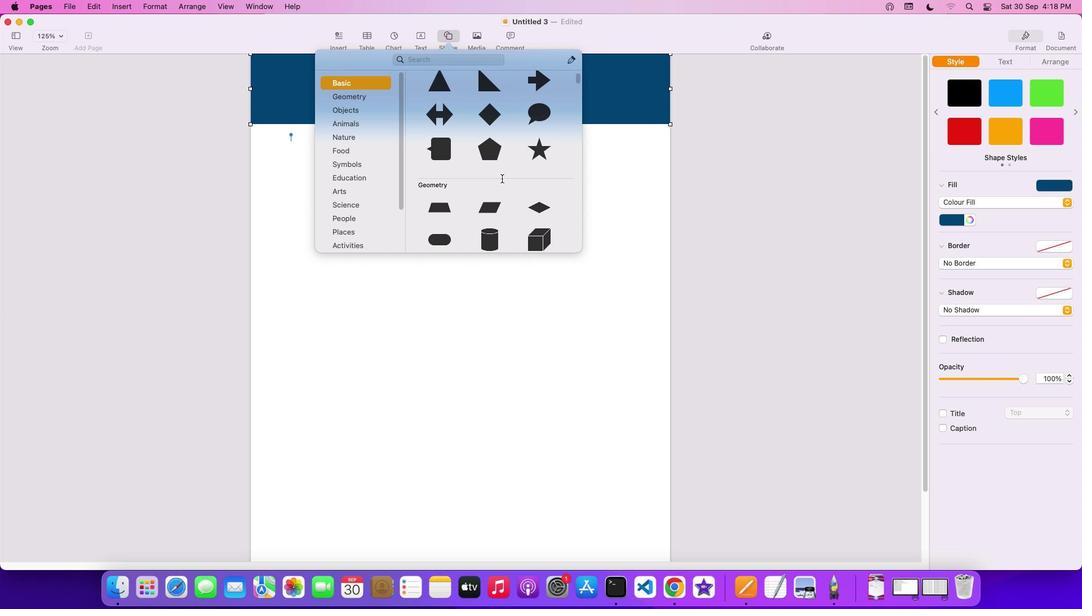
Action: Mouse scrolled (501, 178) with delta (0, 0)
Screenshot: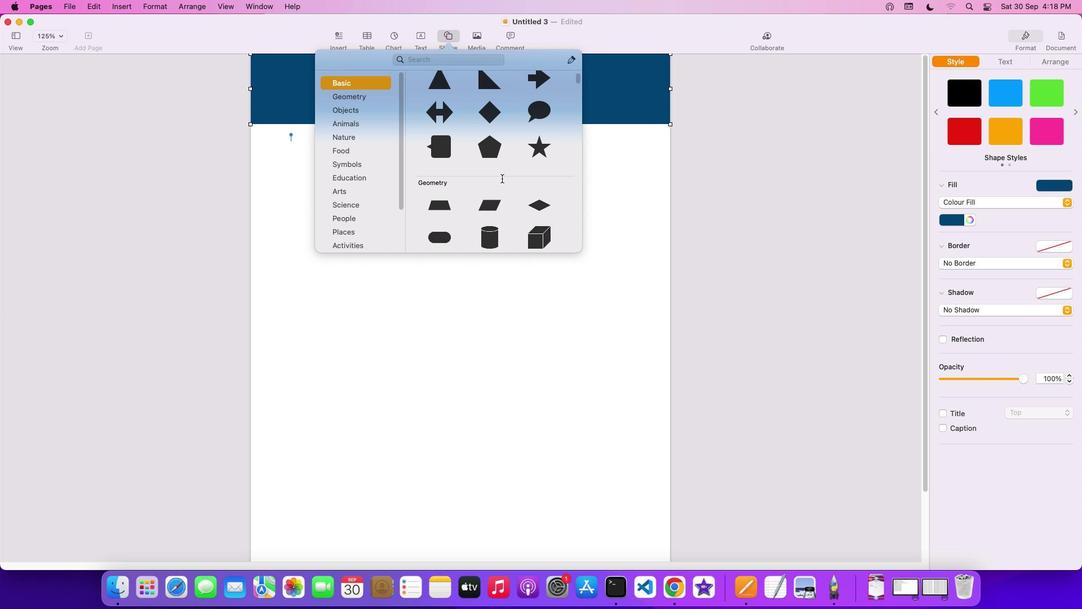 
Action: Mouse scrolled (501, 178) with delta (0, 0)
Screenshot: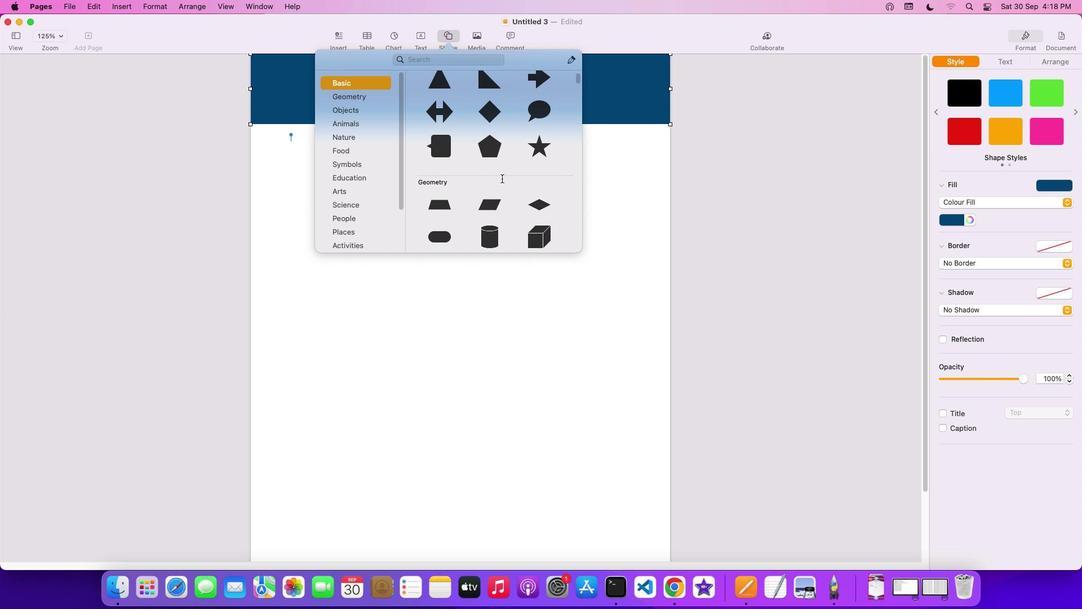 
Action: Mouse scrolled (501, 178) with delta (0, 0)
Screenshot: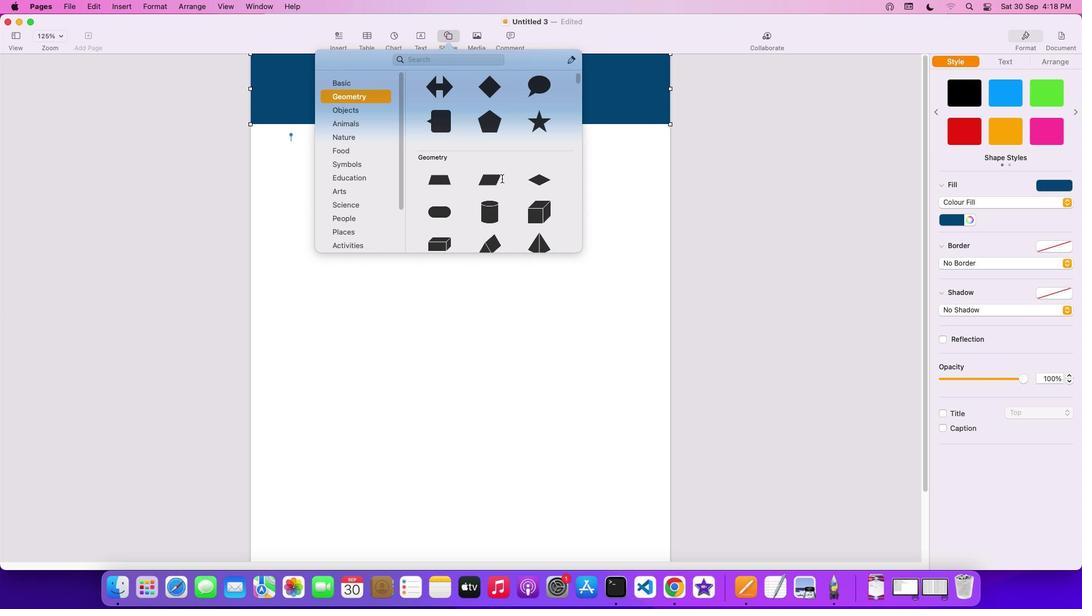 
Action: Mouse scrolled (501, 178) with delta (0, 0)
Screenshot: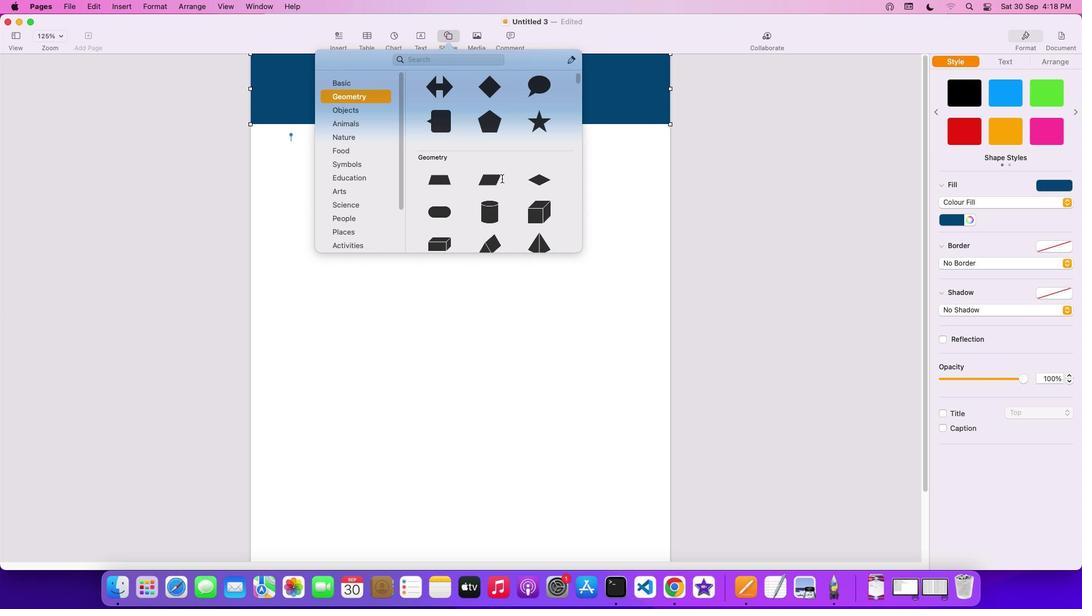 
Action: Mouse scrolled (501, 178) with delta (0, -1)
Screenshot: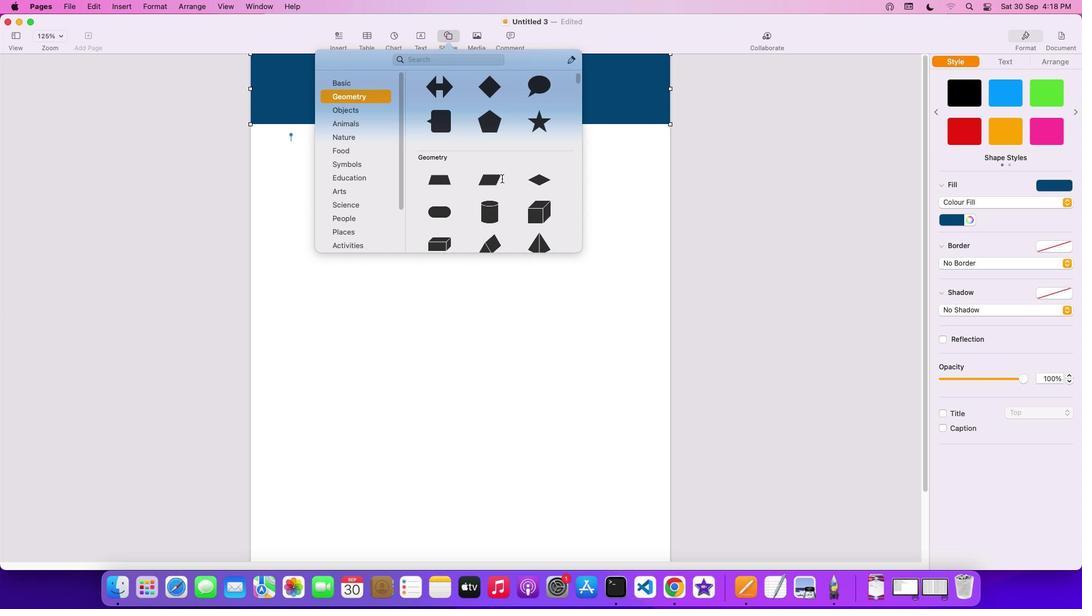 
Action: Mouse scrolled (501, 178) with delta (0, 0)
Screenshot: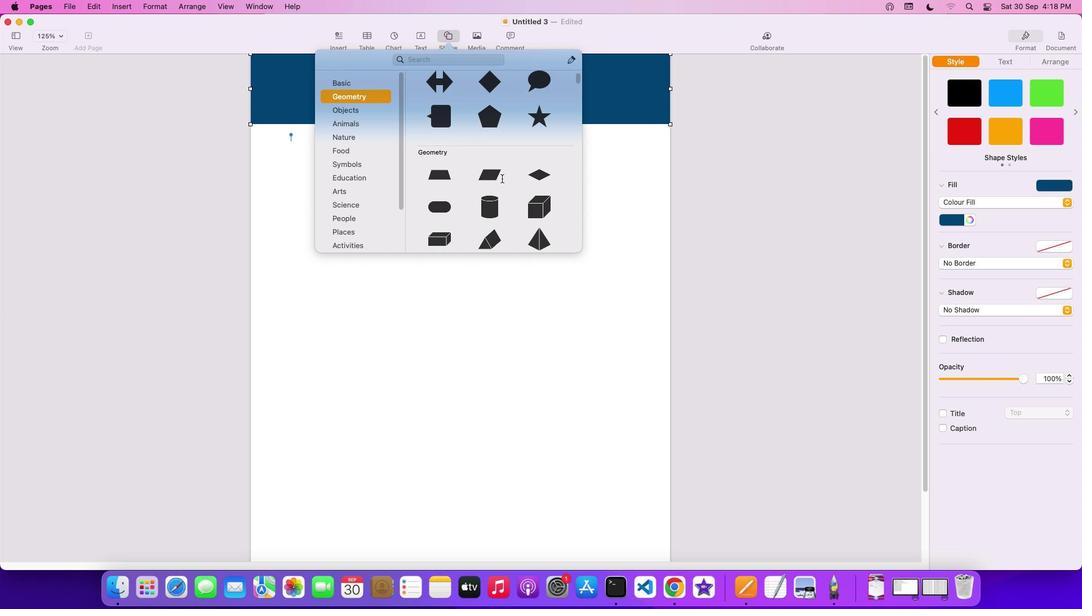 
Action: Mouse scrolled (501, 178) with delta (0, 0)
Screenshot: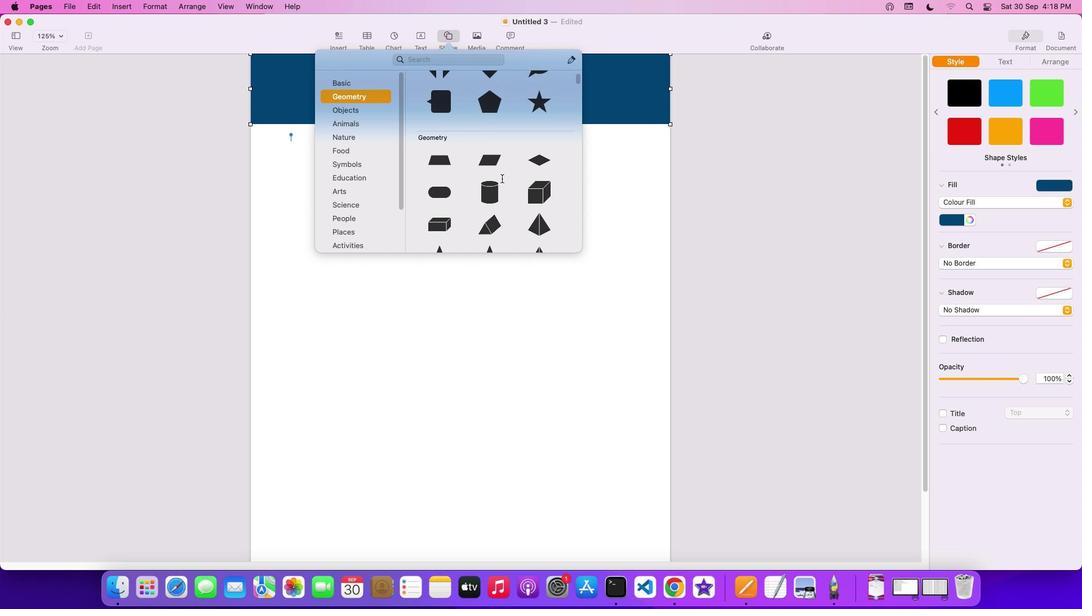 
Action: Mouse scrolled (501, 178) with delta (0, 0)
Screenshot: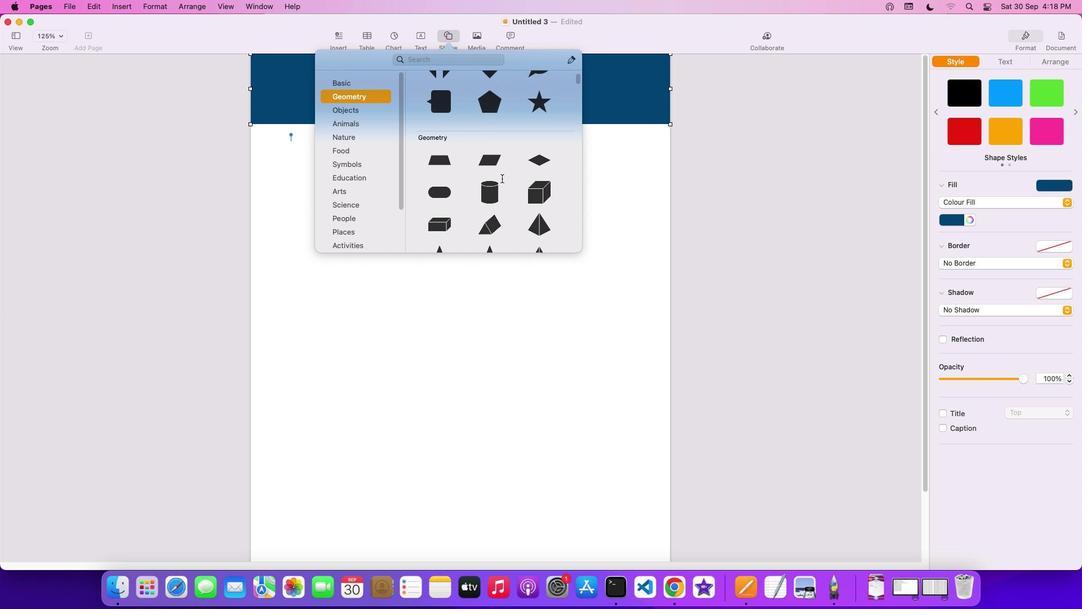 
Action: Mouse moved to (490, 159)
Screenshot: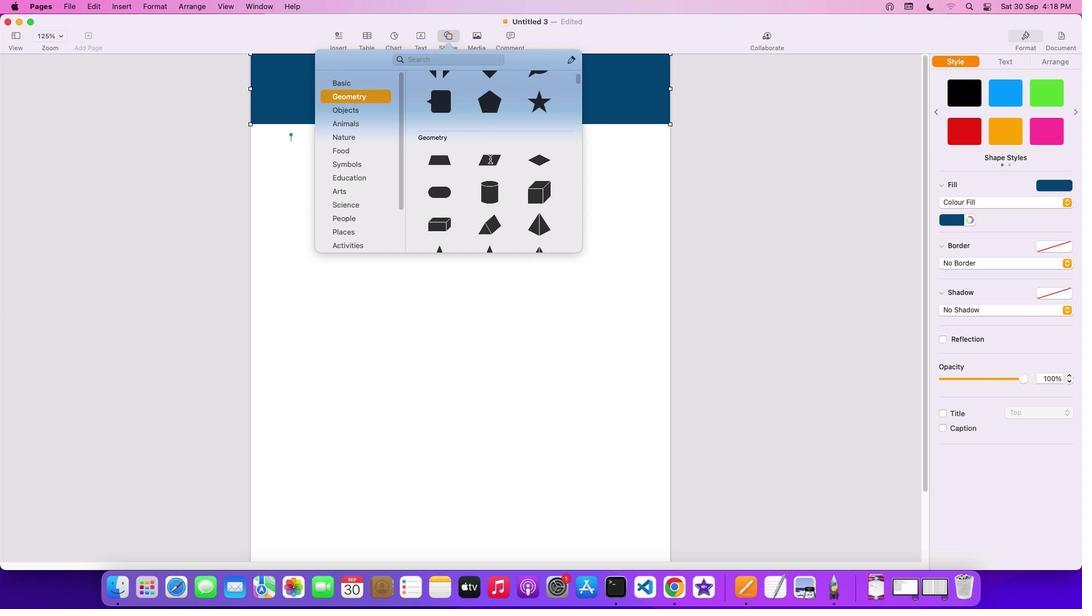 
Action: Mouse pressed left at (490, 159)
Screenshot: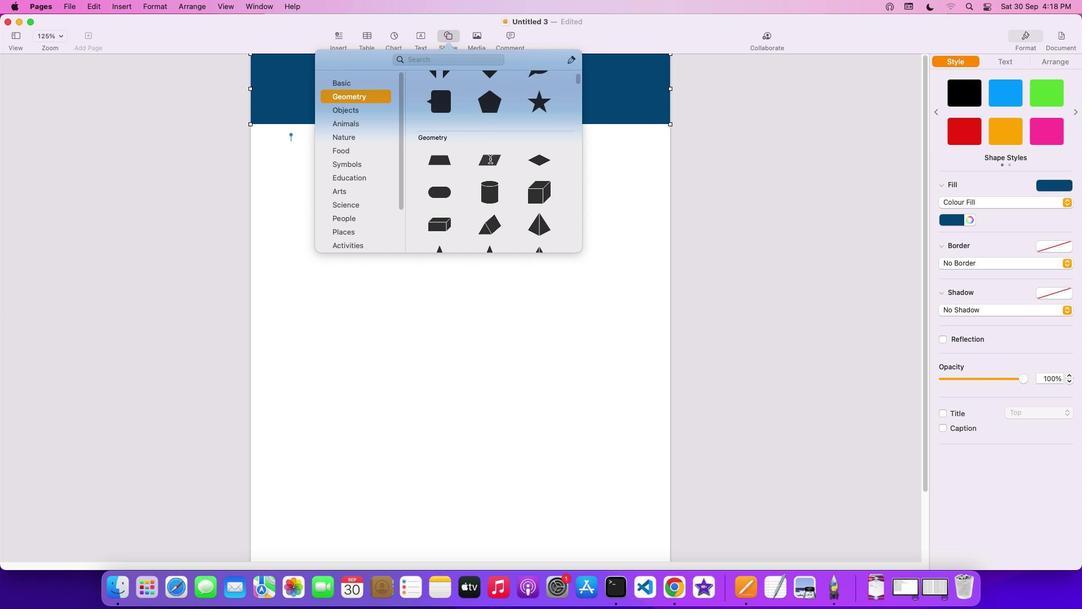 
Action: Mouse moved to (1052, 63)
Screenshot: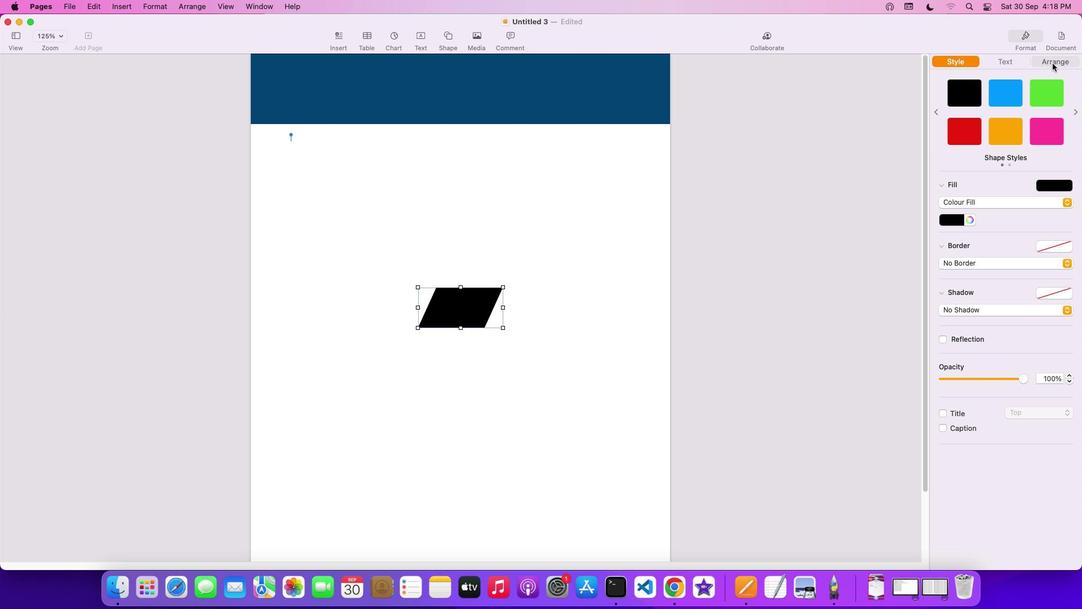 
Action: Mouse pressed left at (1052, 63)
Screenshot: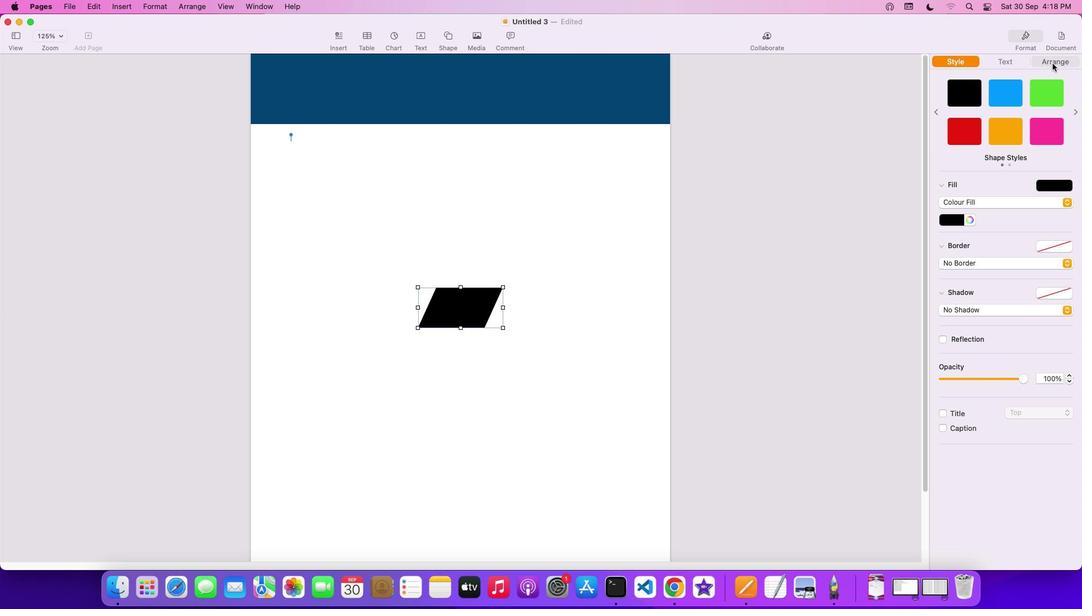 
Action: Mouse moved to (1018, 350)
Screenshot: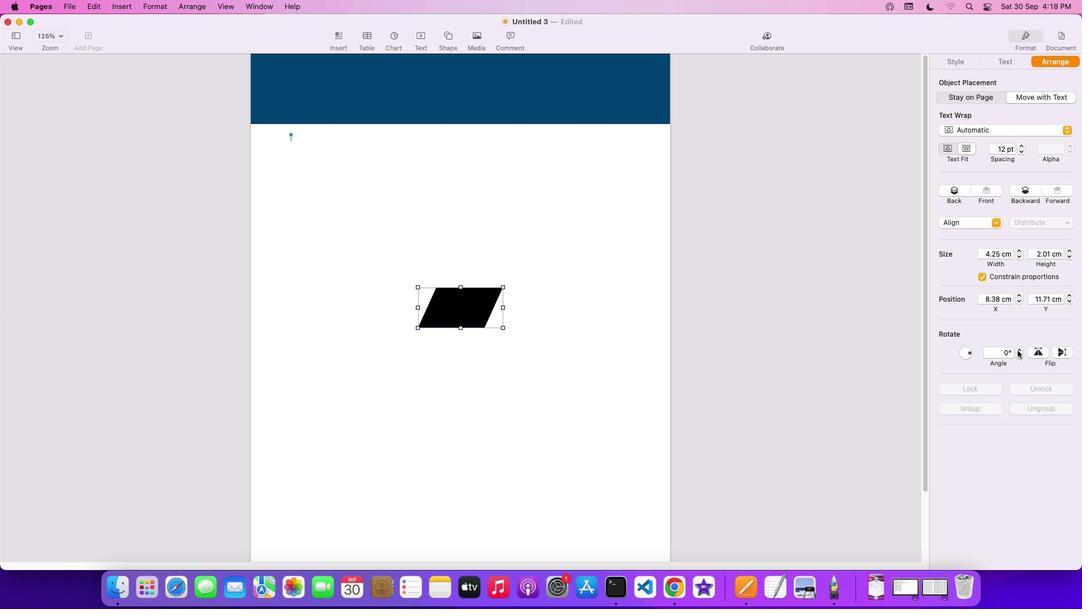 
Action: Mouse pressed left at (1018, 350)
Screenshot: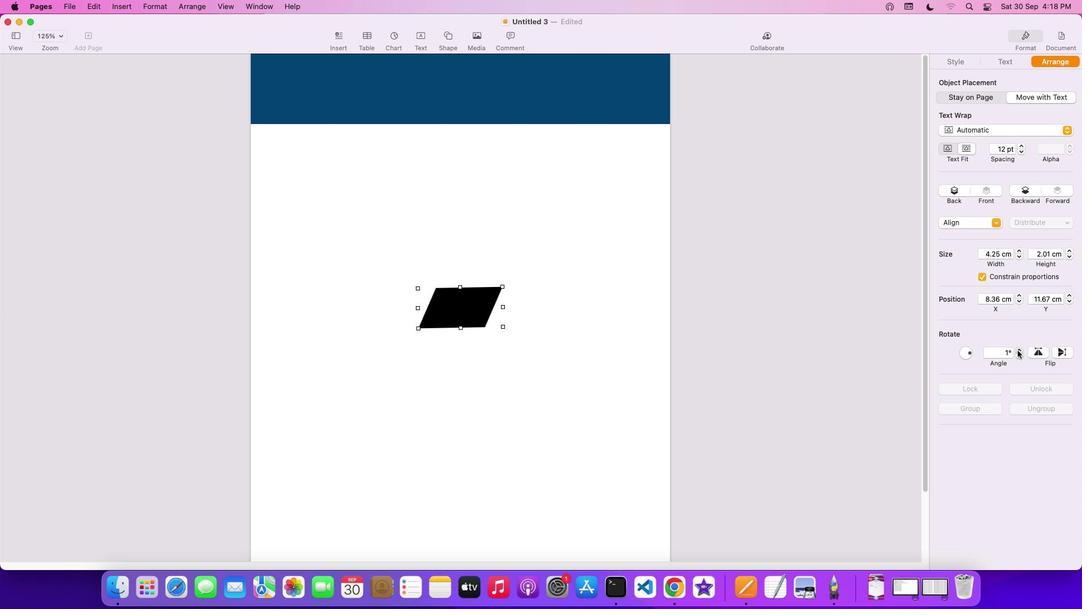 
Action: Mouse pressed left at (1018, 350)
Screenshot: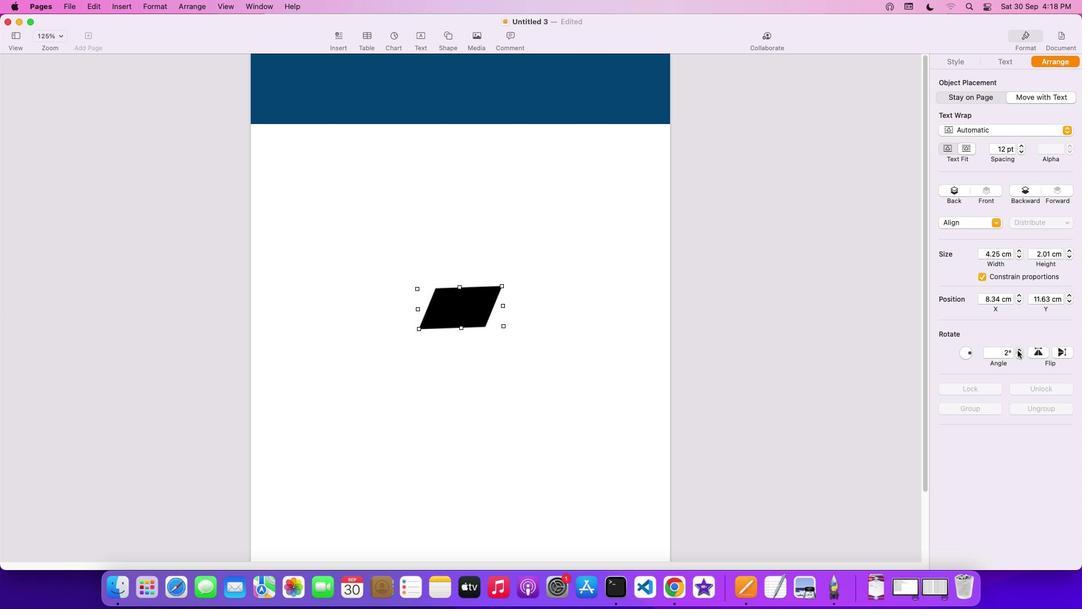 
Action: Mouse pressed left at (1018, 350)
Screenshot: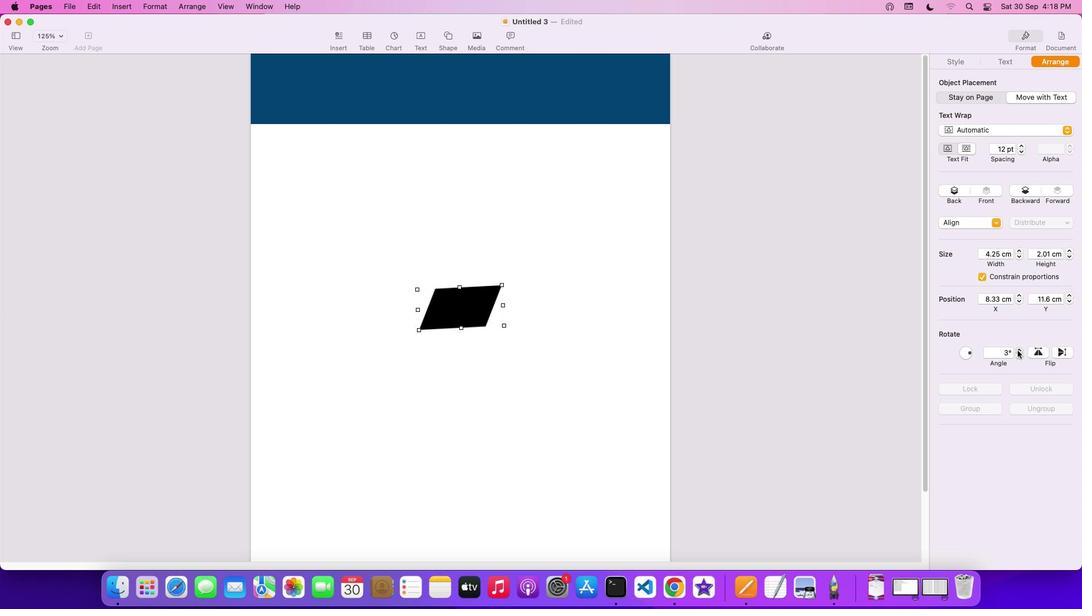 
Action: Mouse pressed left at (1018, 350)
Screenshot: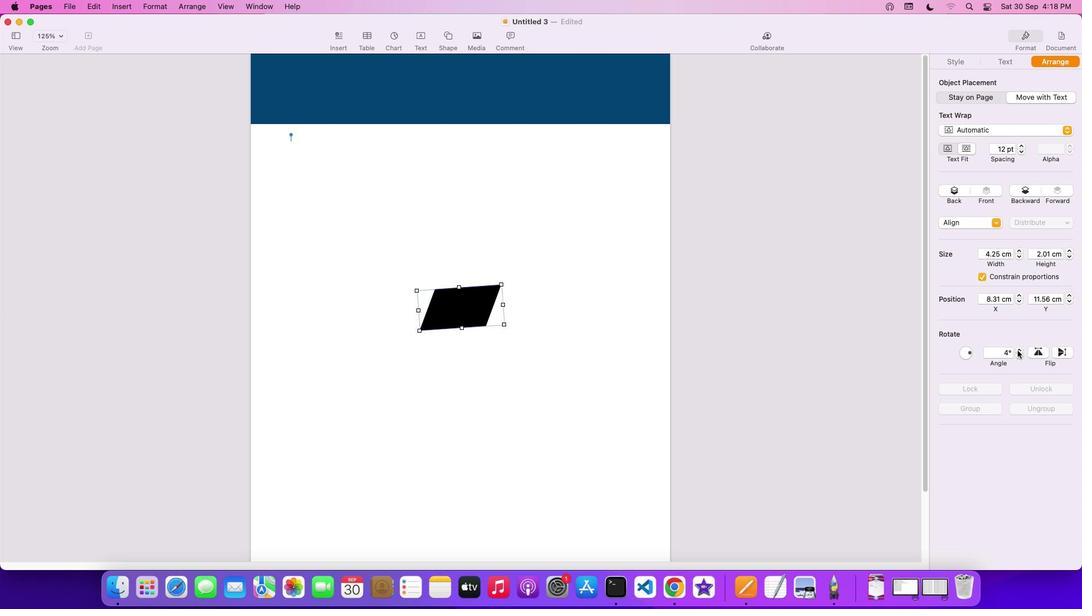 
Action: Mouse pressed left at (1018, 350)
Screenshot: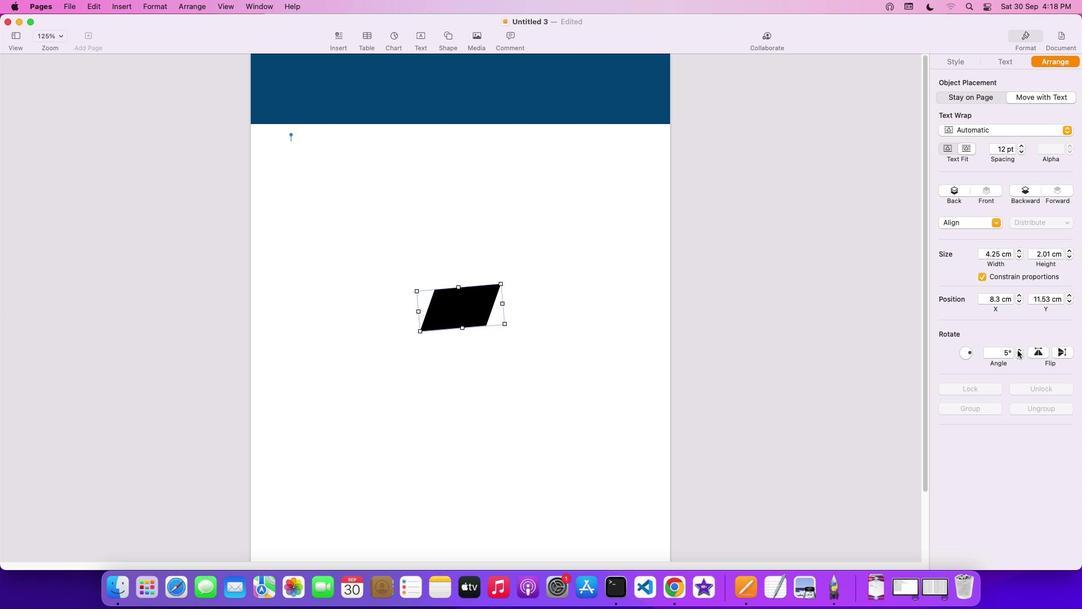 
Action: Mouse pressed left at (1018, 350)
Screenshot: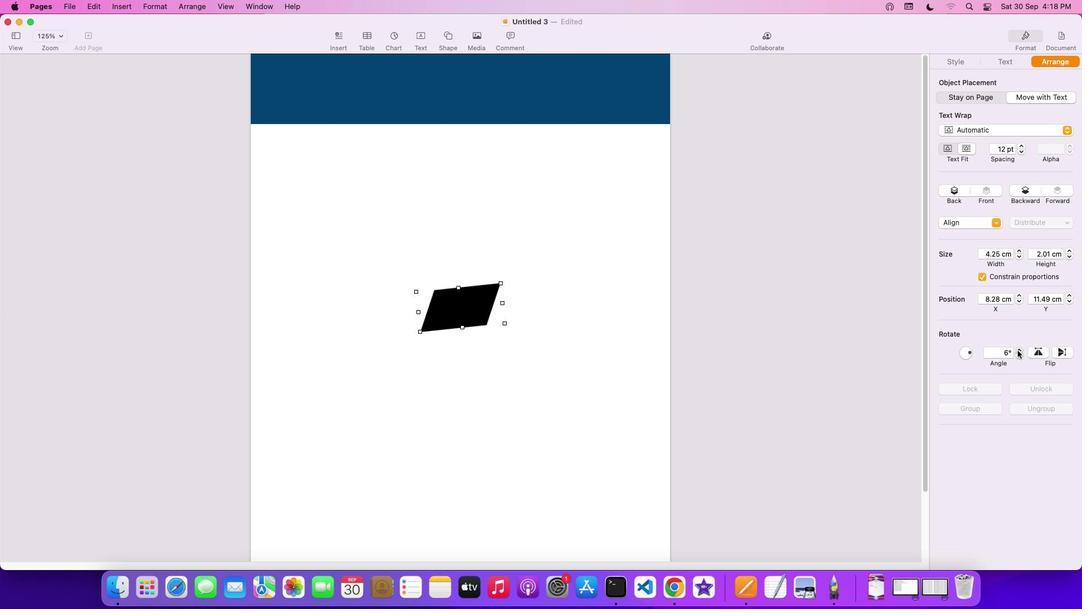 
Action: Mouse pressed left at (1018, 350)
Screenshot: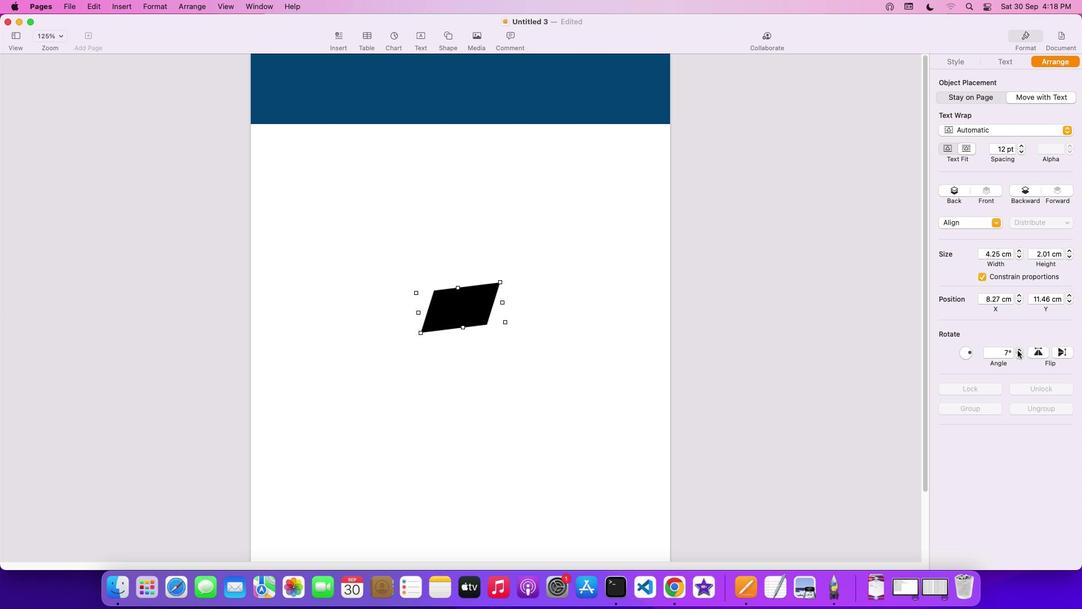 
Action: Mouse moved to (451, 318)
Screenshot: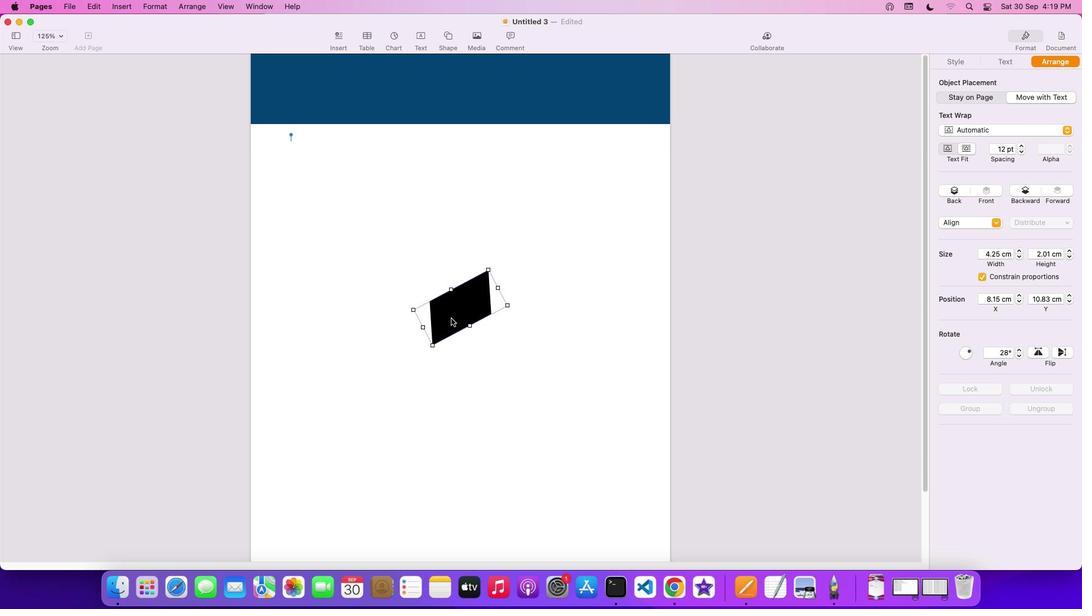 
Action: Mouse pressed left at (451, 318)
Screenshot: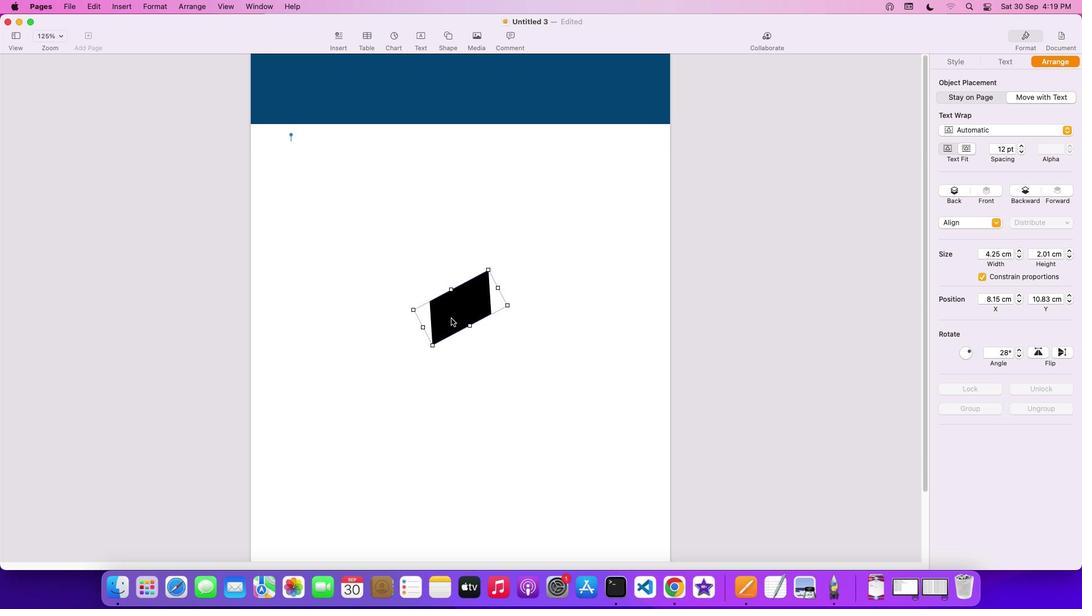 
Action: Mouse moved to (266, 135)
Screenshot: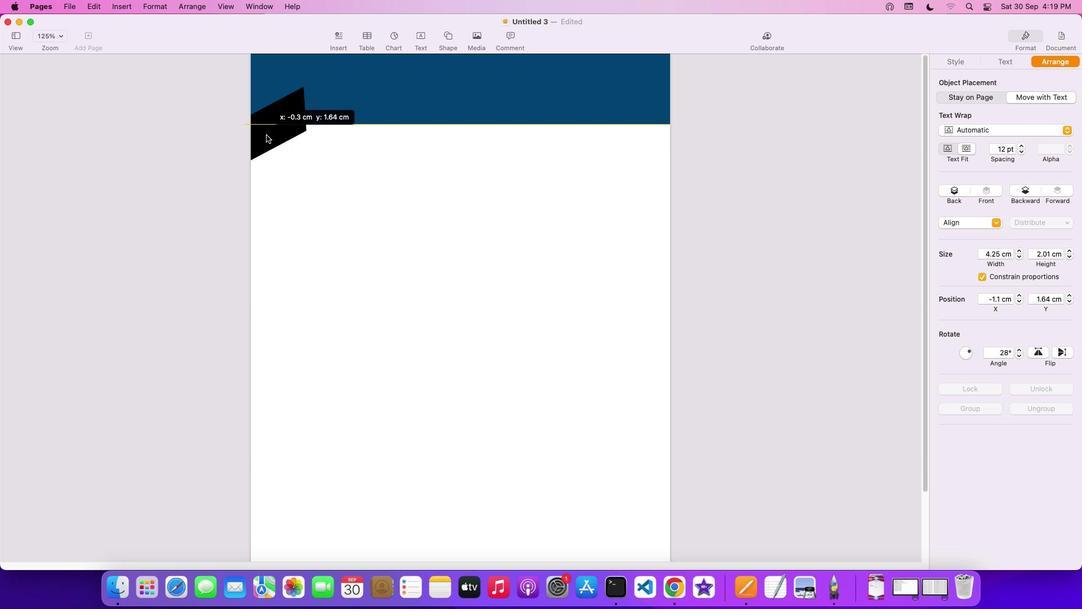 
Action: Key pressed Key.cmd'c''v'
Screenshot: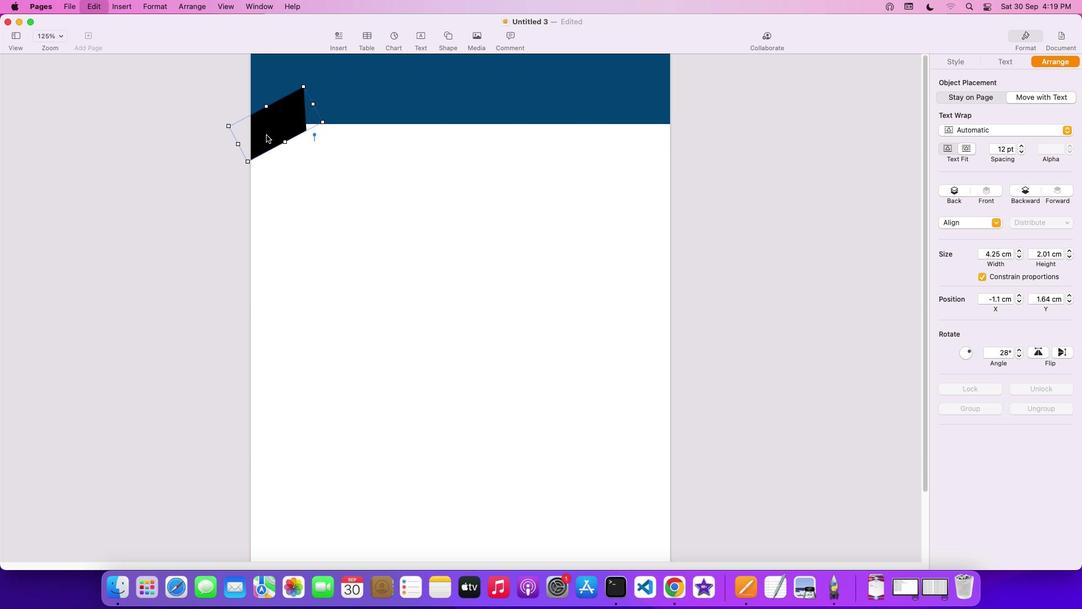 
Action: Mouse moved to (1059, 351)
Screenshot: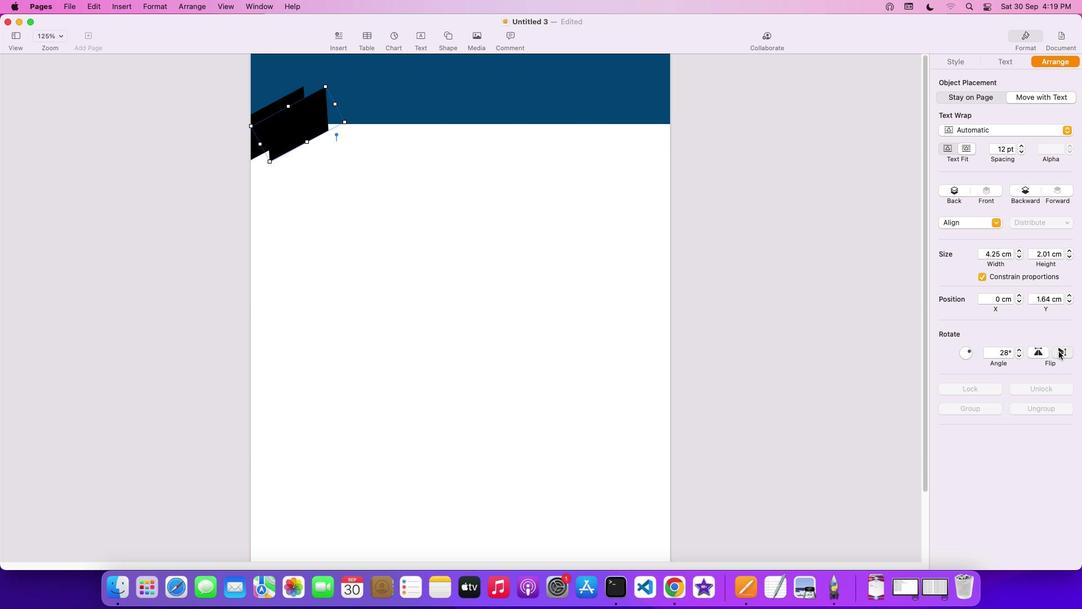 
Action: Mouse pressed left at (1059, 351)
Screenshot: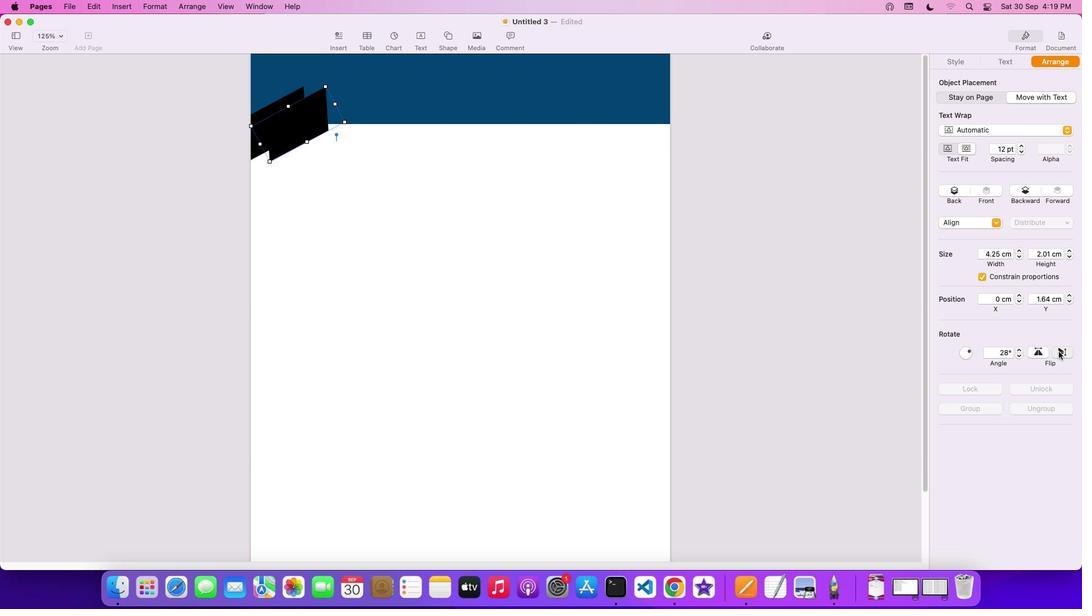 
Action: Mouse moved to (1037, 352)
Screenshot: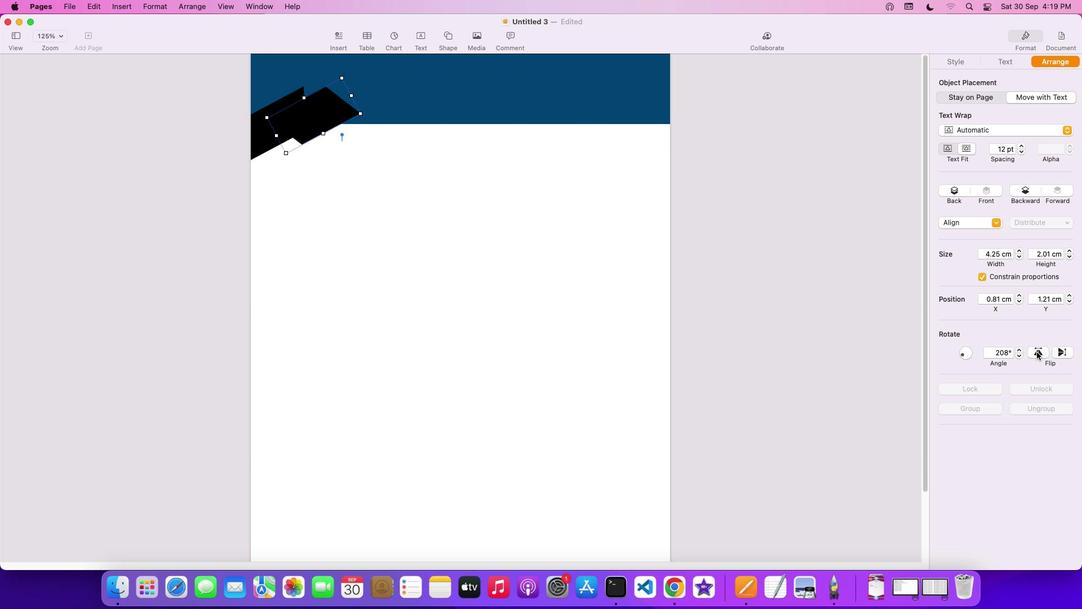 
Action: Mouse pressed left at (1037, 352)
Screenshot: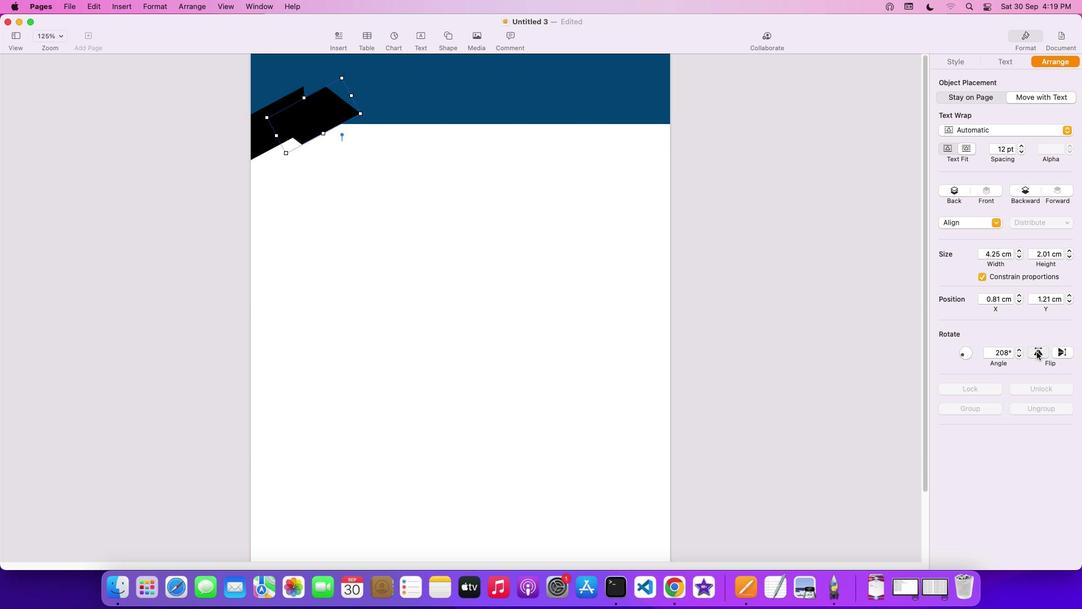 
Action: Mouse moved to (1043, 353)
Screenshot: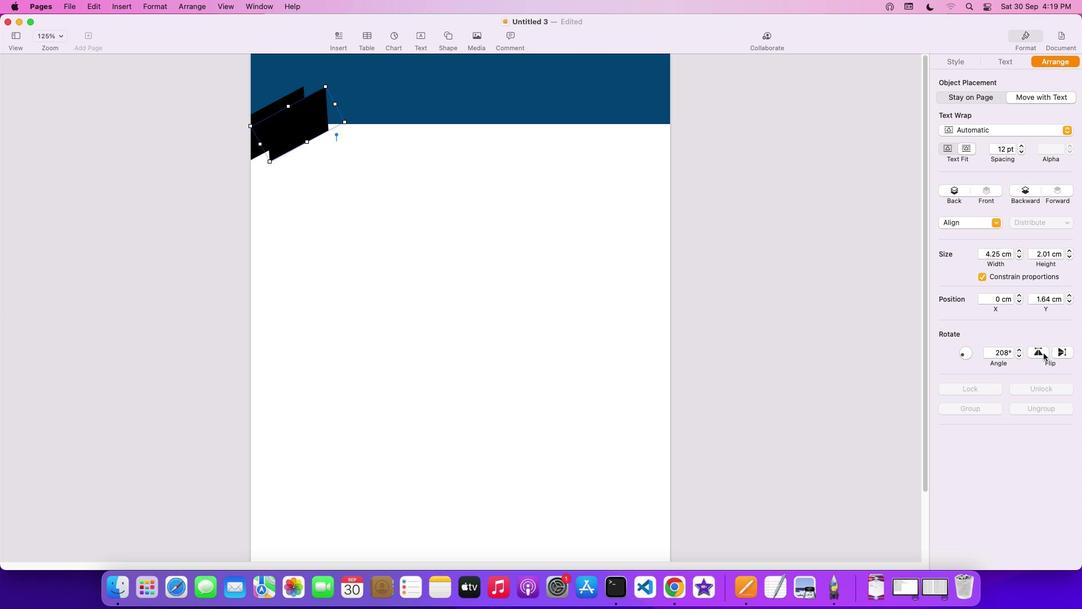 
Action: Mouse pressed left at (1043, 353)
Screenshot: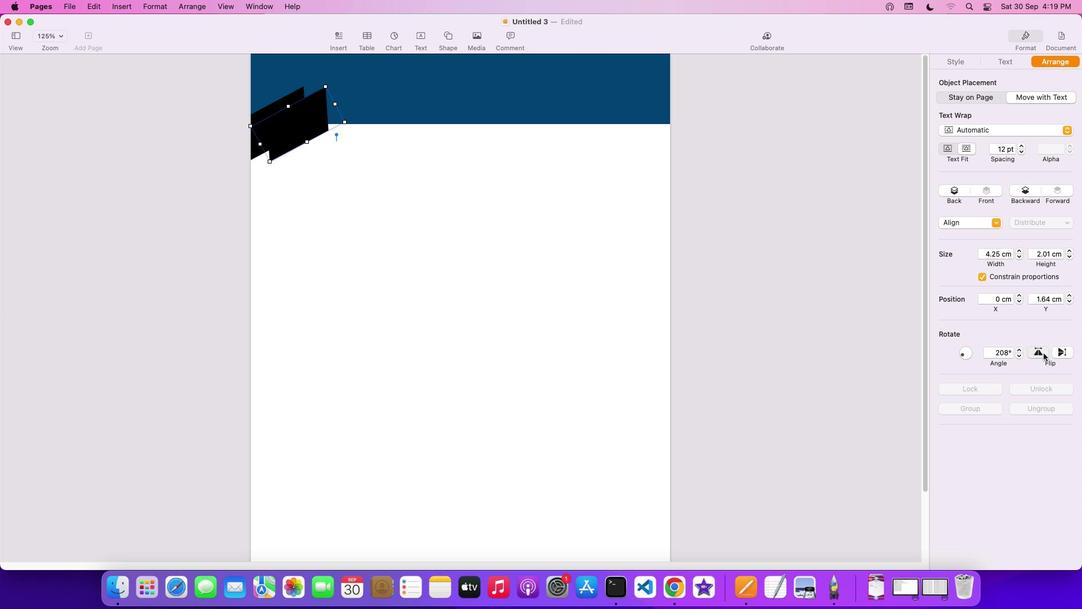 
Action: Mouse moved to (1064, 354)
Screenshot: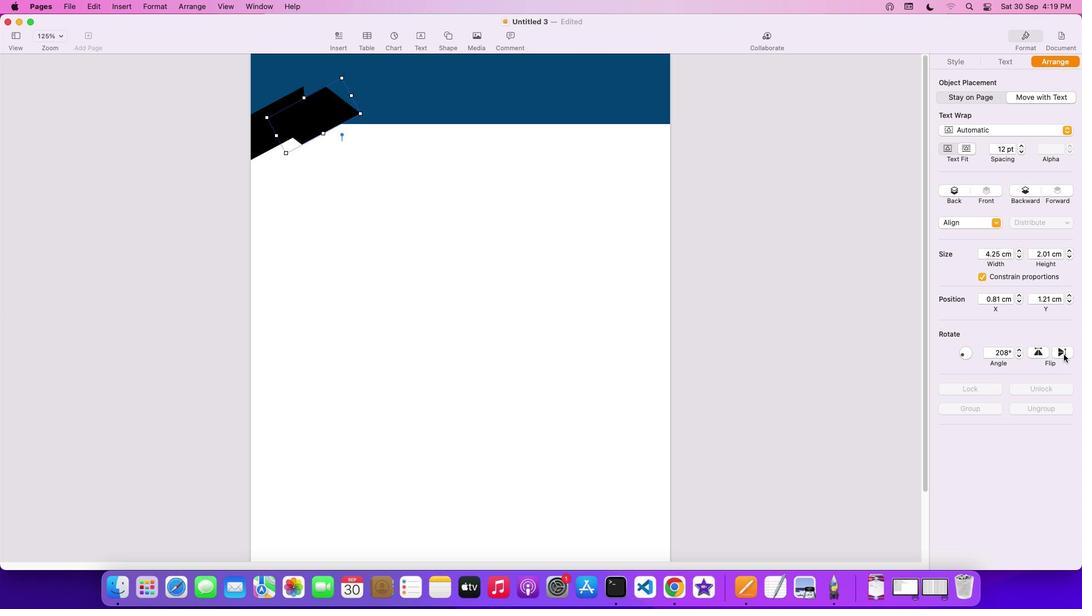 
Action: Mouse pressed left at (1064, 354)
Screenshot: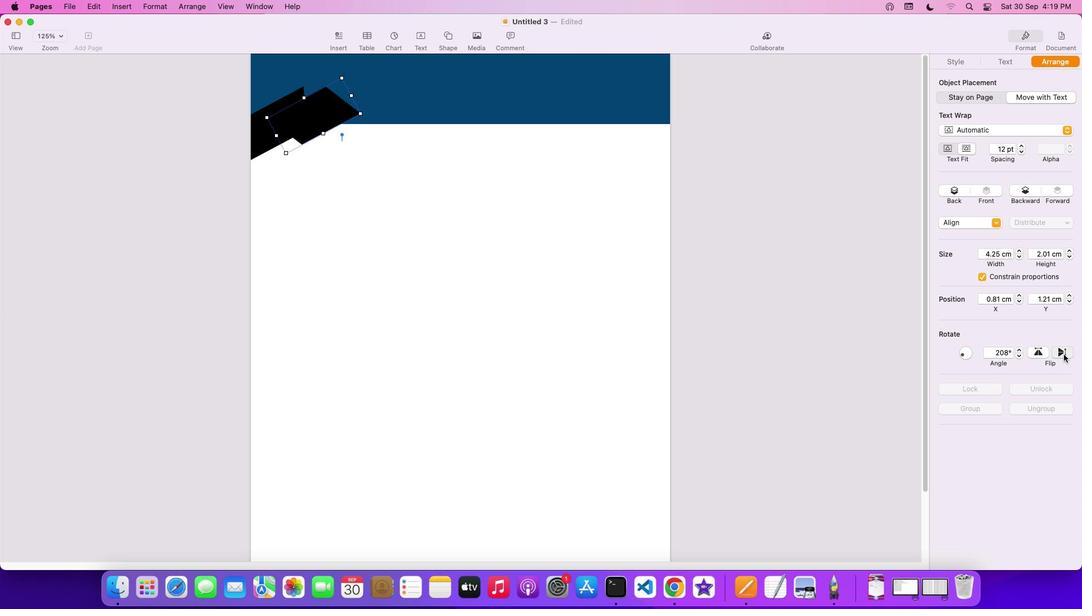 
Action: Mouse moved to (293, 134)
Screenshot: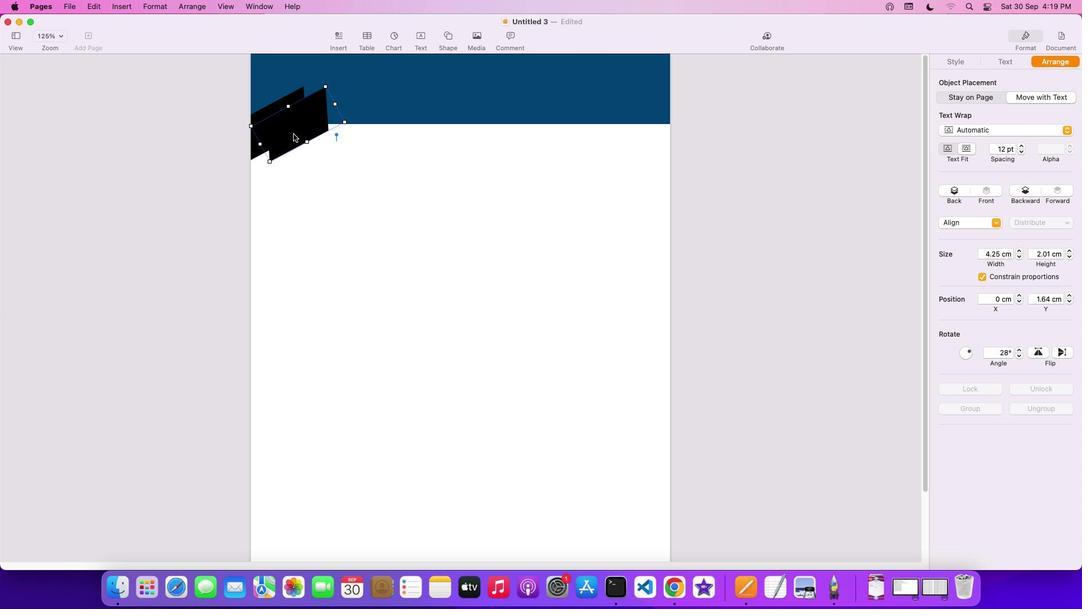 
Action: Mouse pressed left at (293, 134)
Screenshot: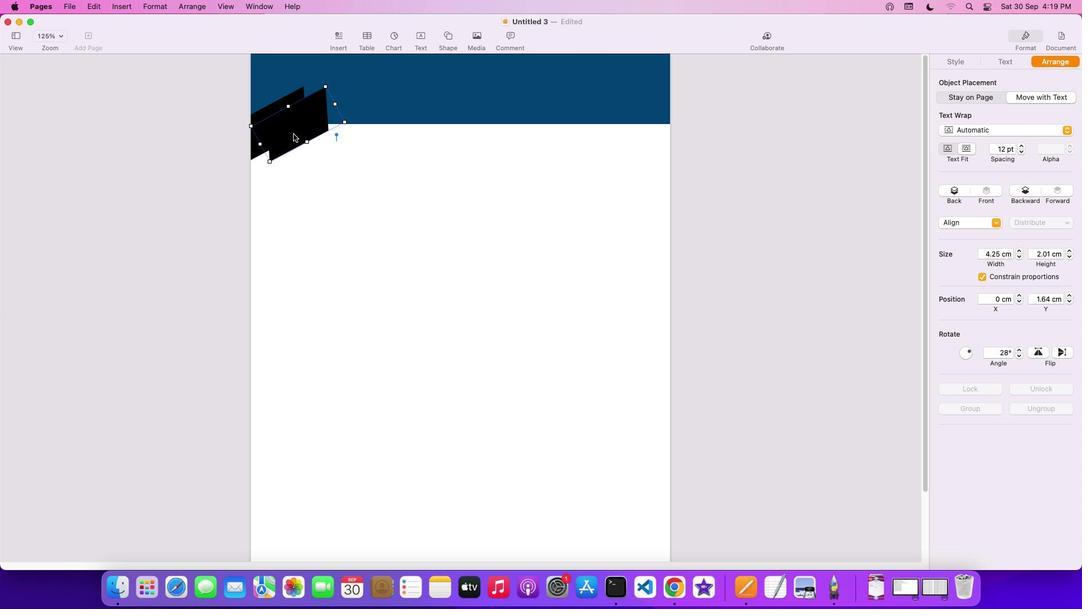 
Action: Mouse moved to (1059, 350)
Screenshot: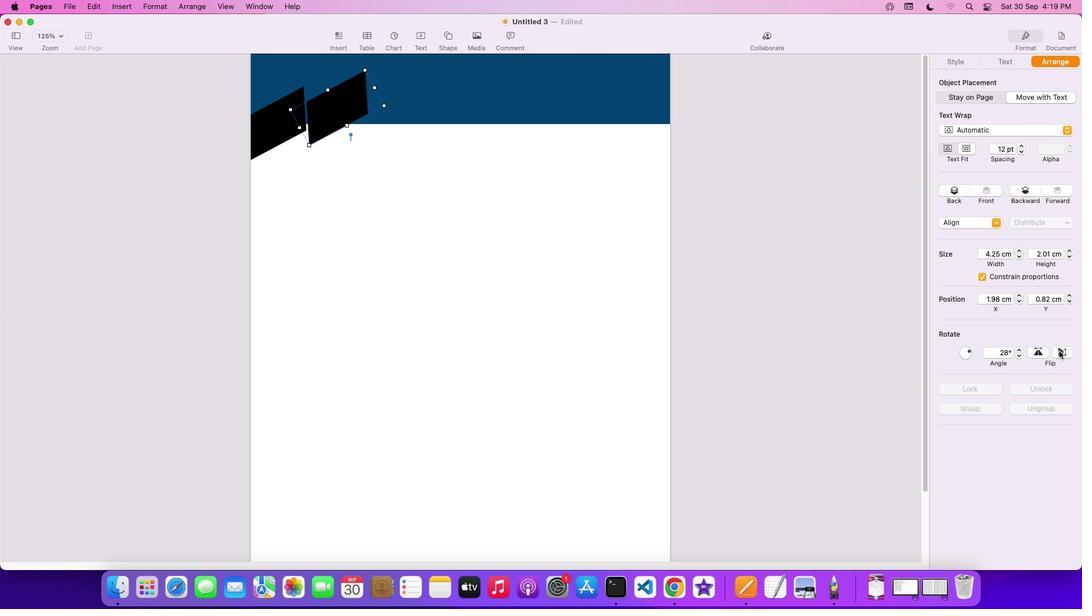 
Action: Mouse pressed left at (1059, 350)
Screenshot: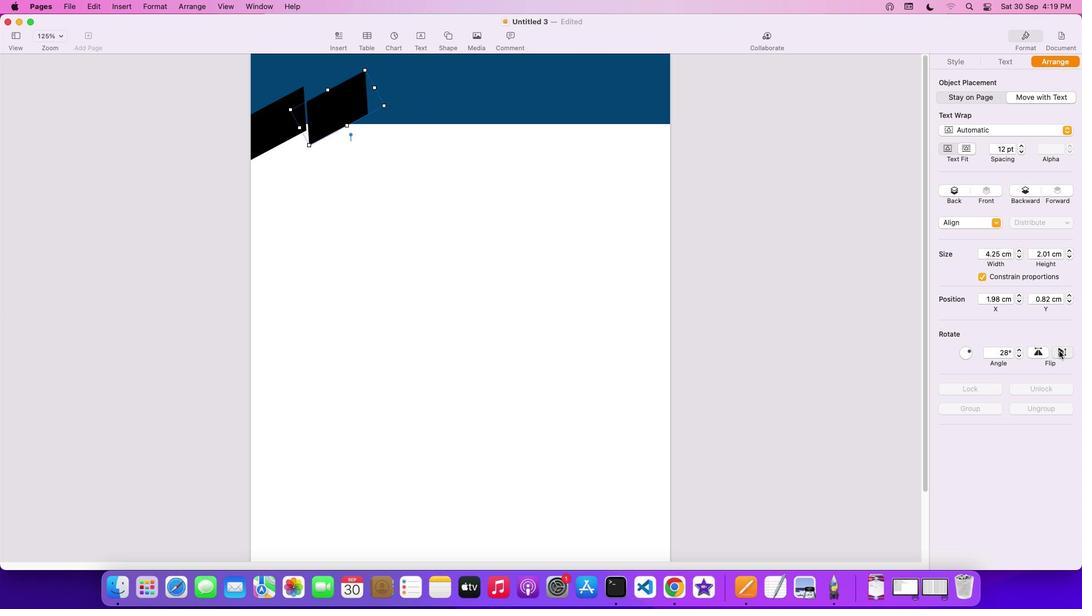 
Action: Mouse moved to (364, 104)
Screenshot: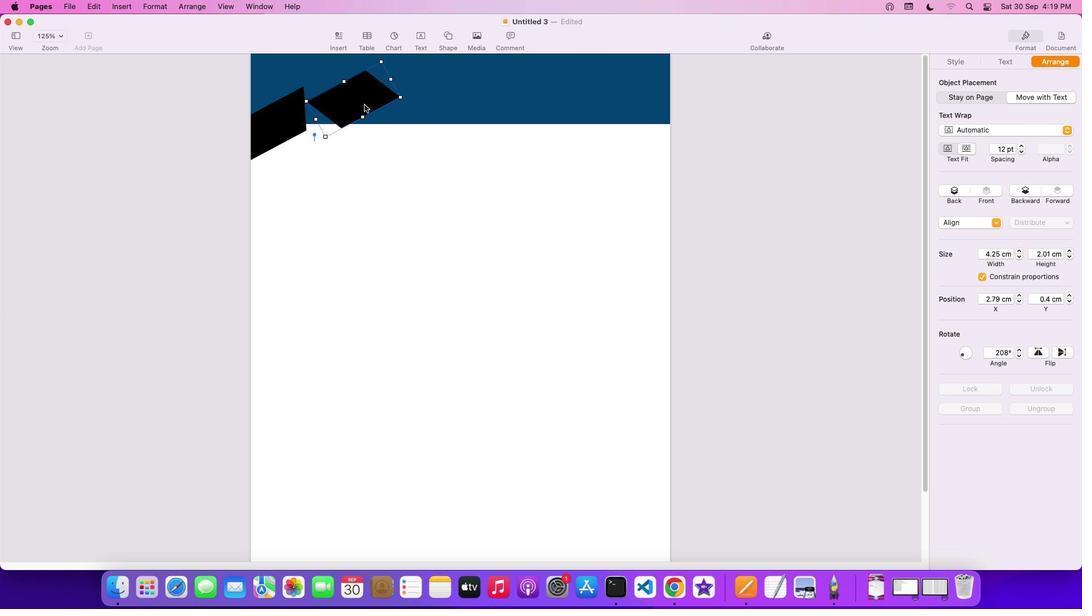 
Action: Mouse pressed left at (364, 104)
Screenshot: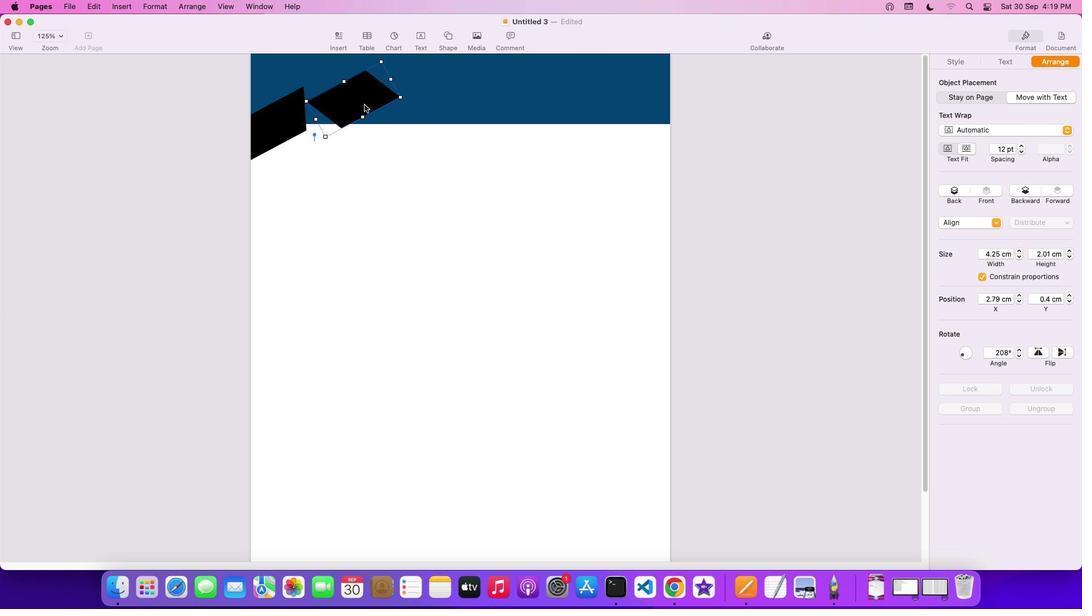 
Action: Mouse moved to (1017, 354)
Screenshot: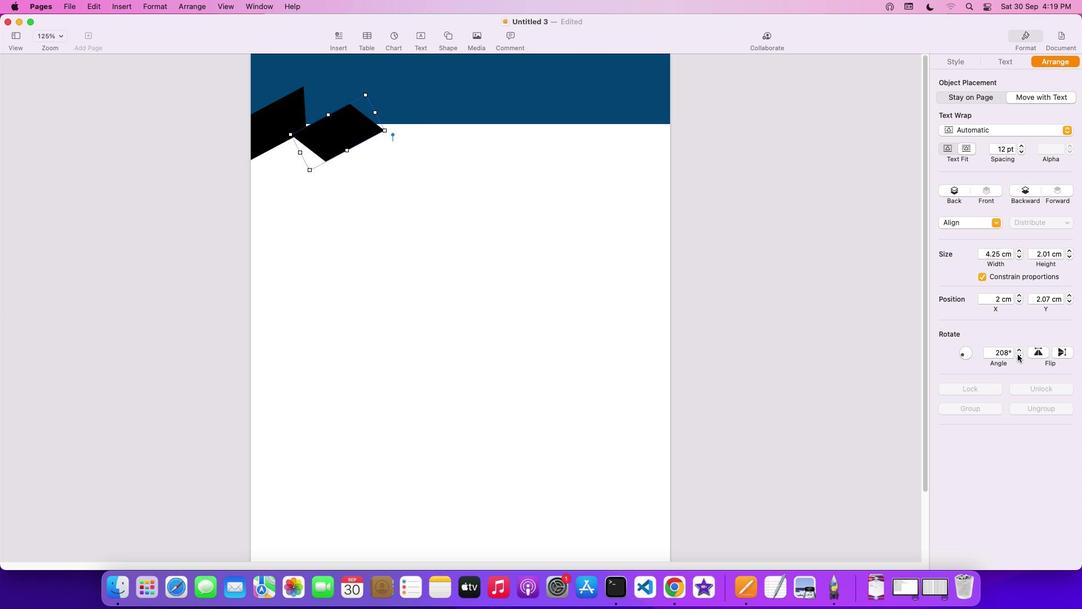
Action: Mouse pressed left at (1017, 354)
Screenshot: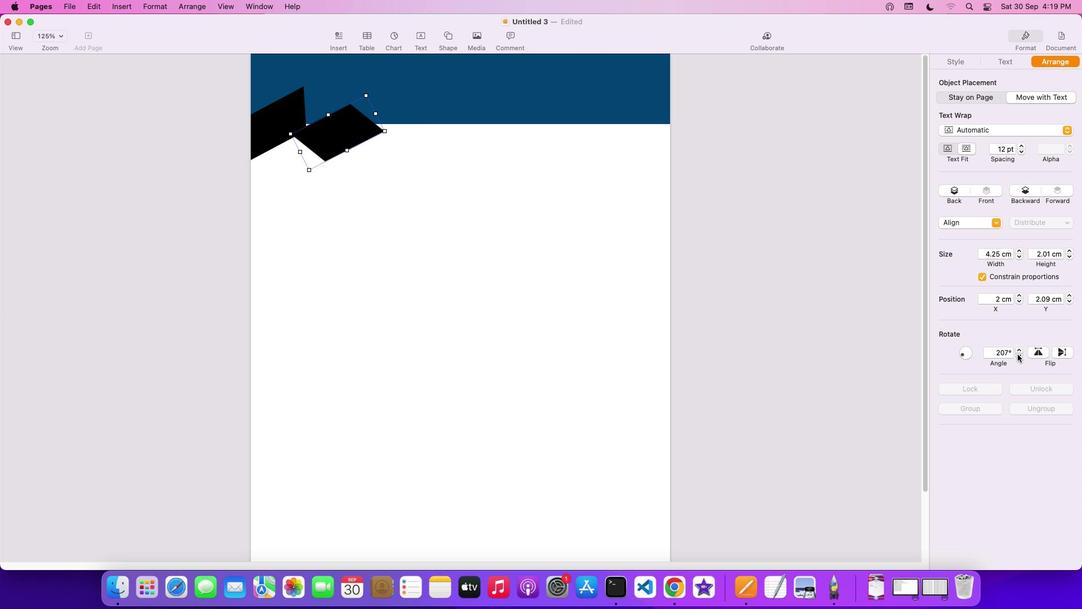 
Action: Mouse pressed left at (1017, 354)
Screenshot: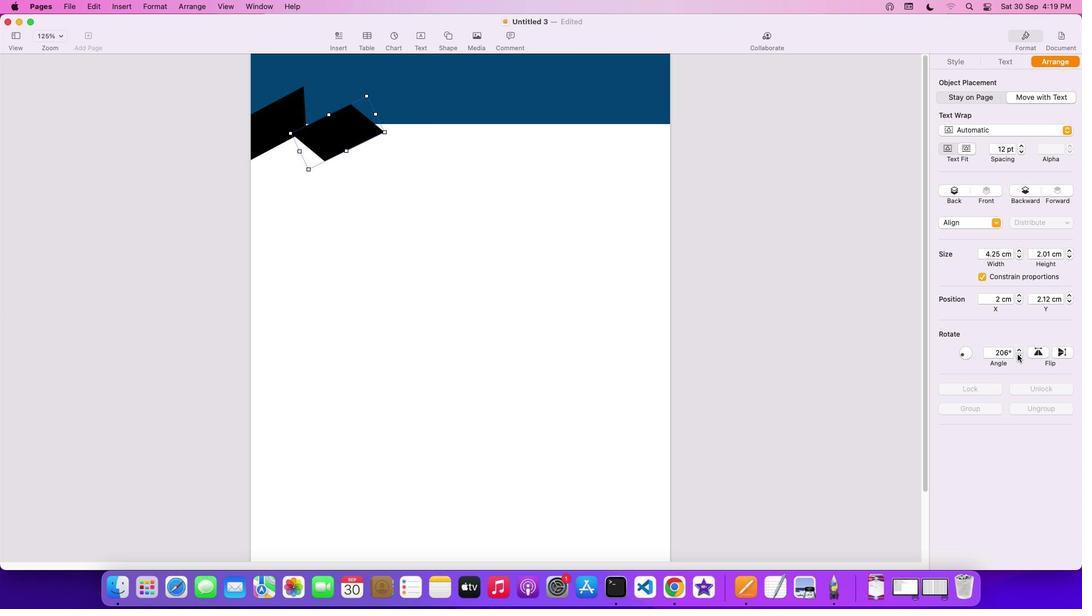 
Action: Mouse pressed left at (1017, 354)
Screenshot: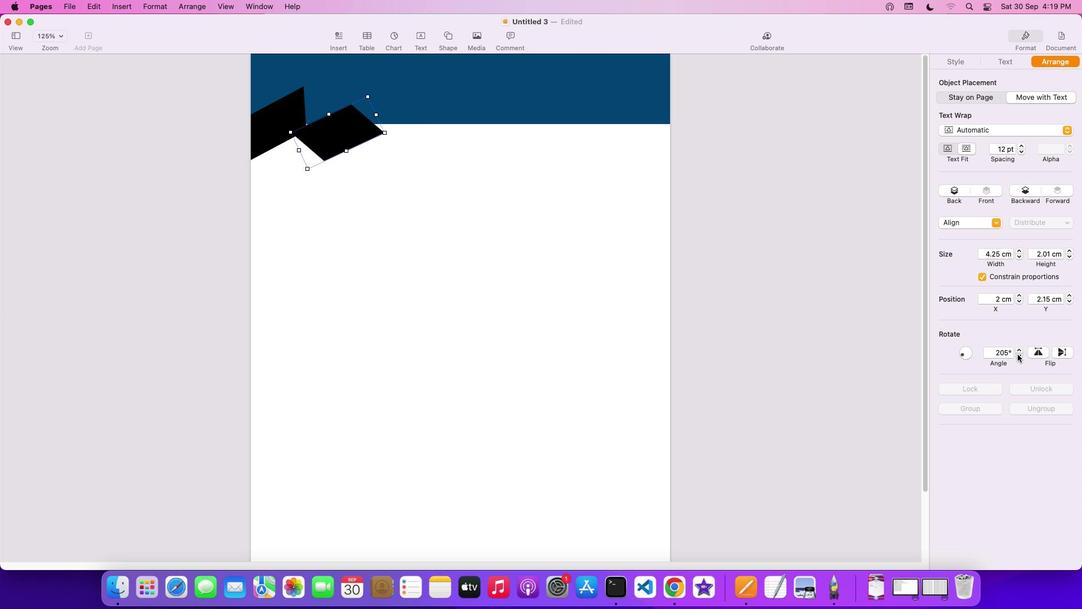 
Action: Mouse moved to (1019, 355)
Screenshot: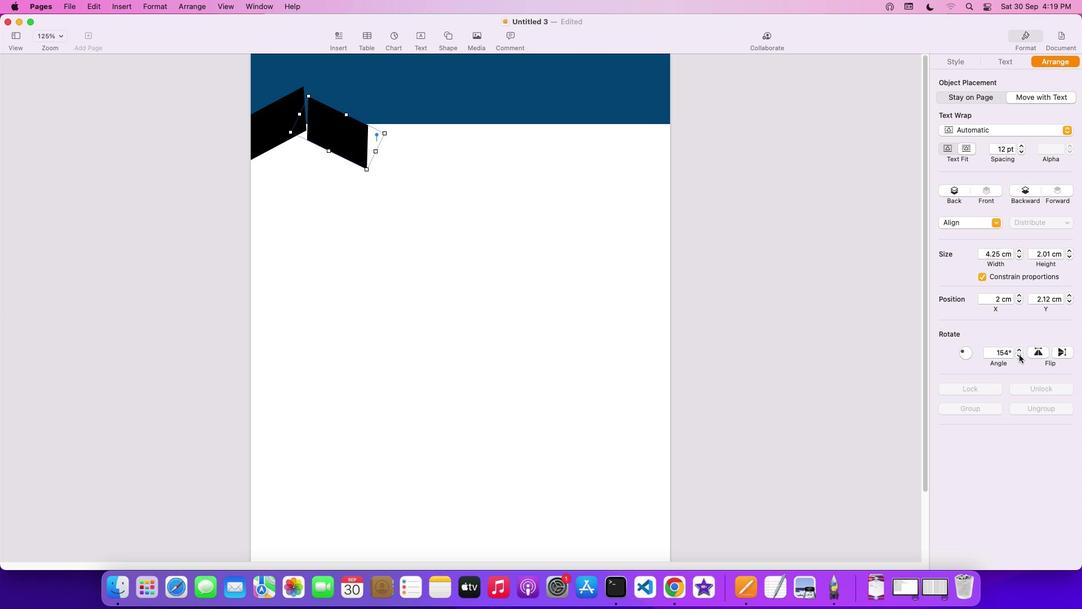
Action: Mouse pressed left at (1019, 355)
Screenshot: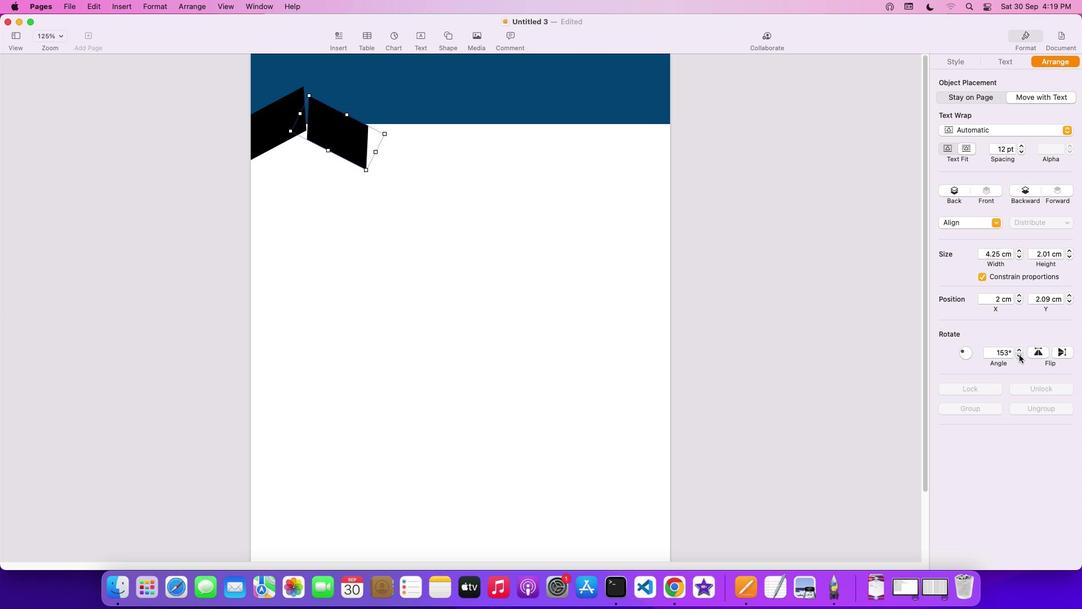 
Action: Mouse pressed left at (1019, 355)
Screenshot: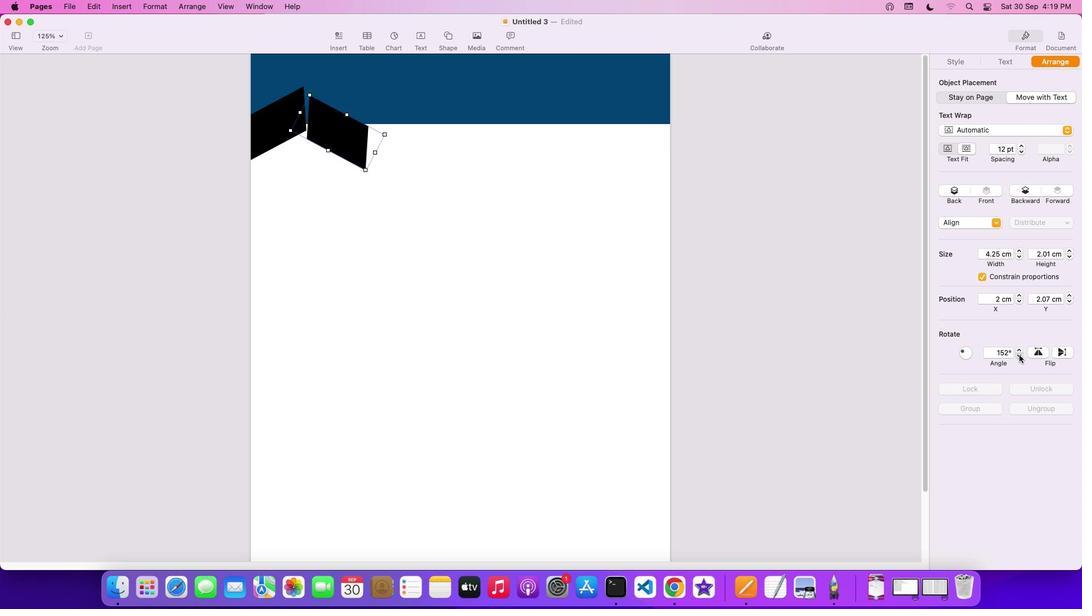 
Action: Mouse pressed left at (1019, 355)
Screenshot: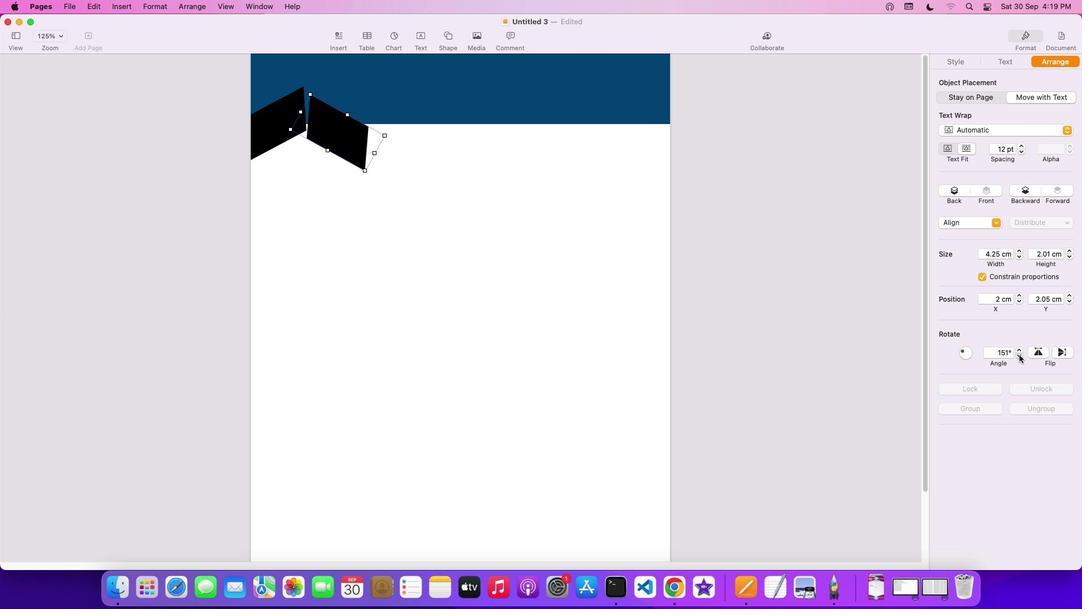 
Action: Mouse pressed left at (1019, 355)
Screenshot: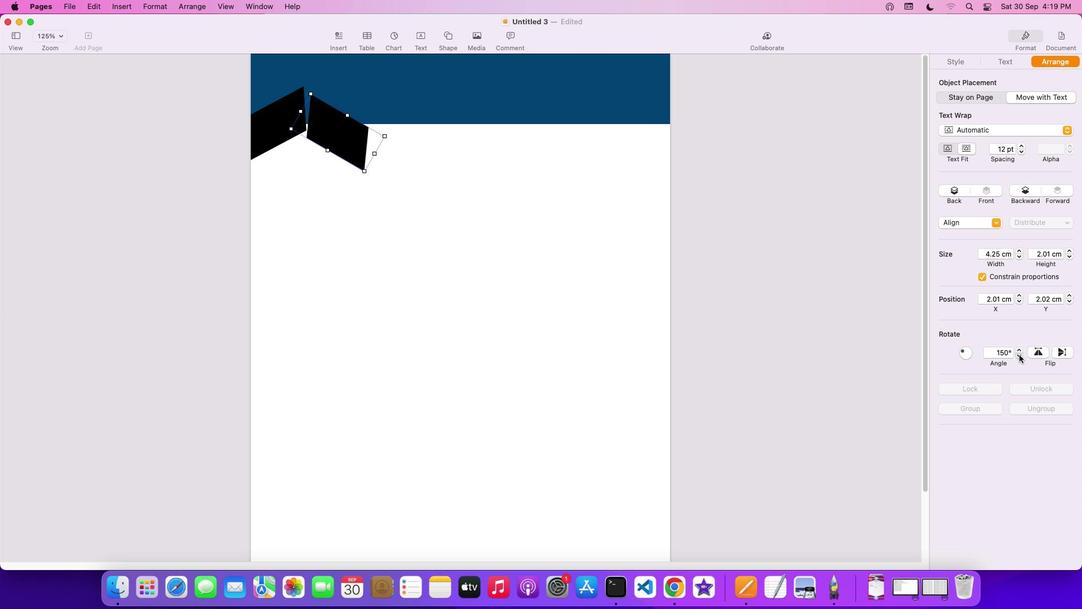 
Action: Mouse moved to (343, 120)
Screenshot: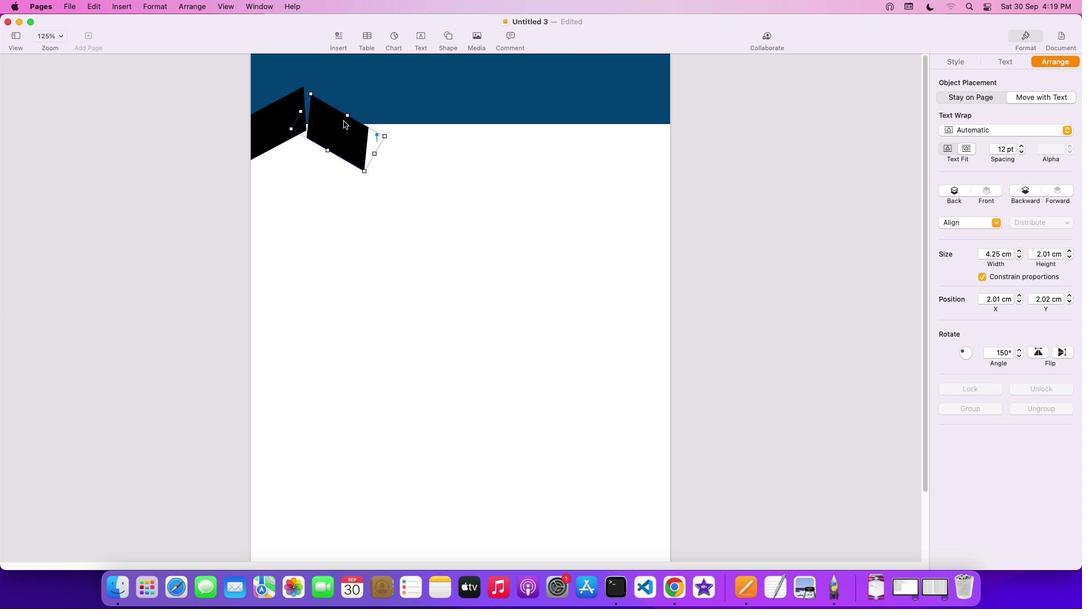 
Action: Mouse pressed left at (343, 120)
Screenshot: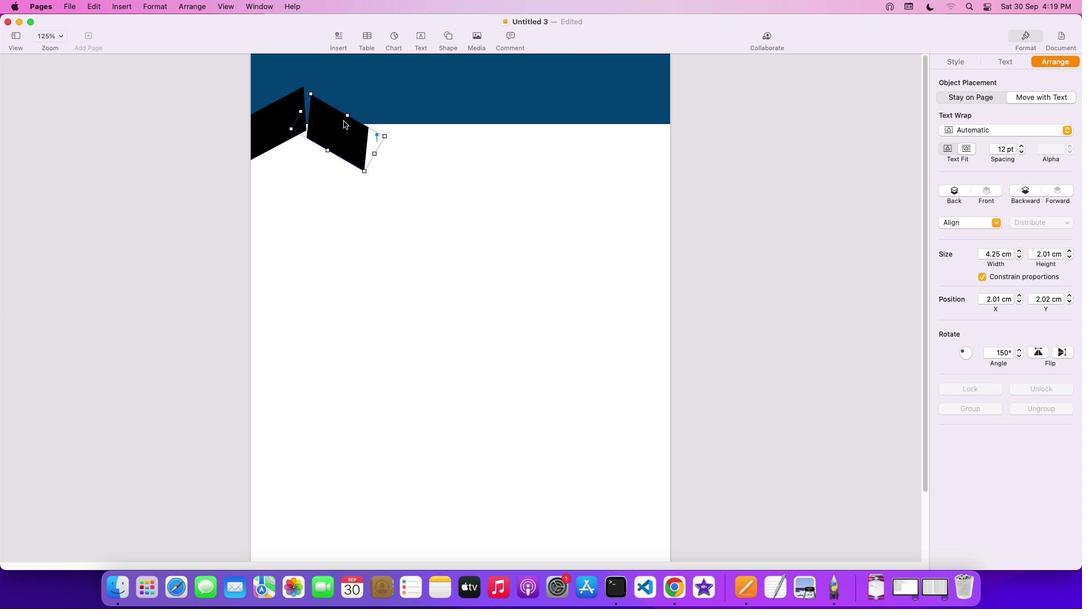 
Action: Mouse moved to (453, 188)
Screenshot: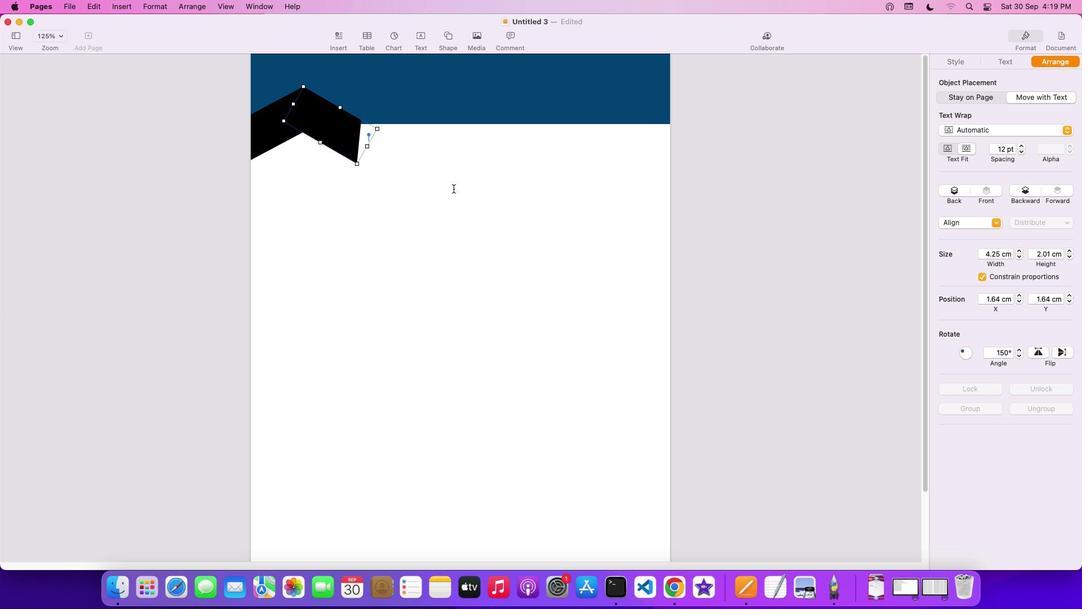 
Action: Mouse pressed left at (453, 188)
Screenshot: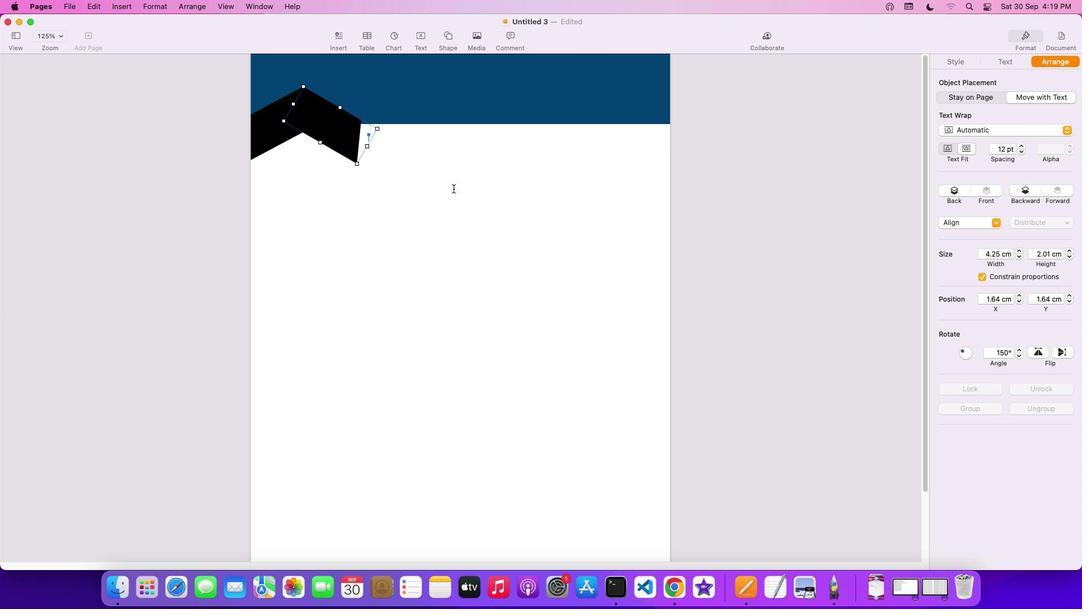 
Action: Mouse moved to (493, 227)
Screenshot: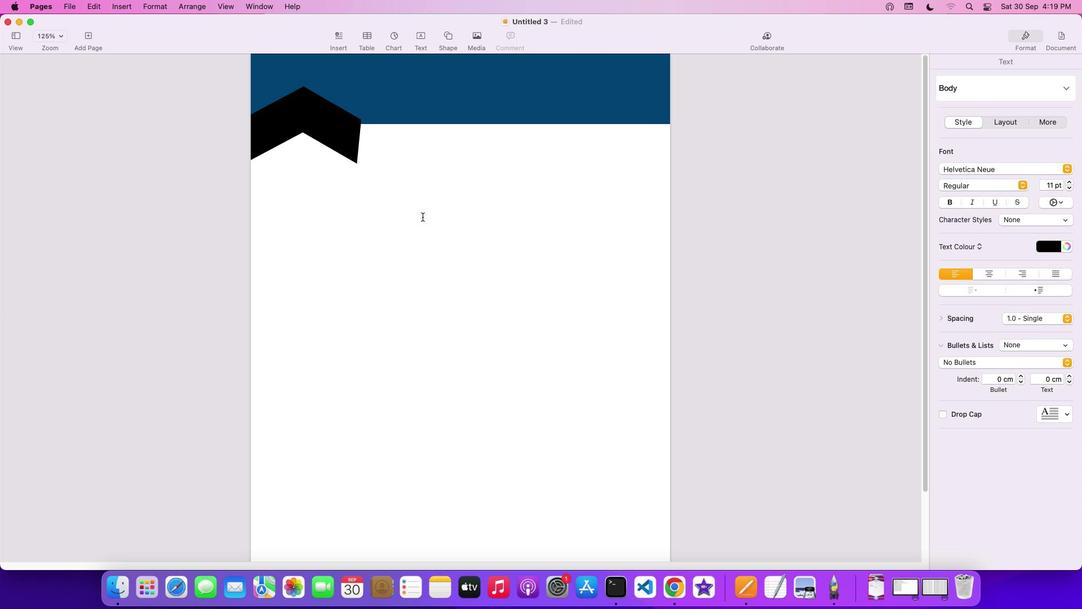 
Action: Key pressed Key.shift
Screenshot: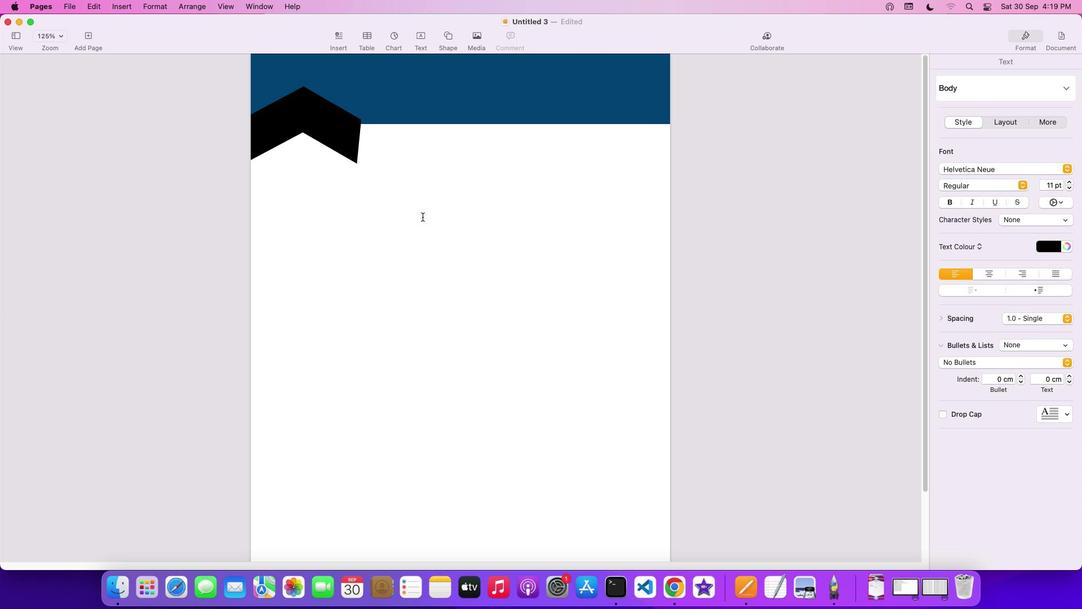 
Action: Mouse moved to (260, 134)
Screenshot: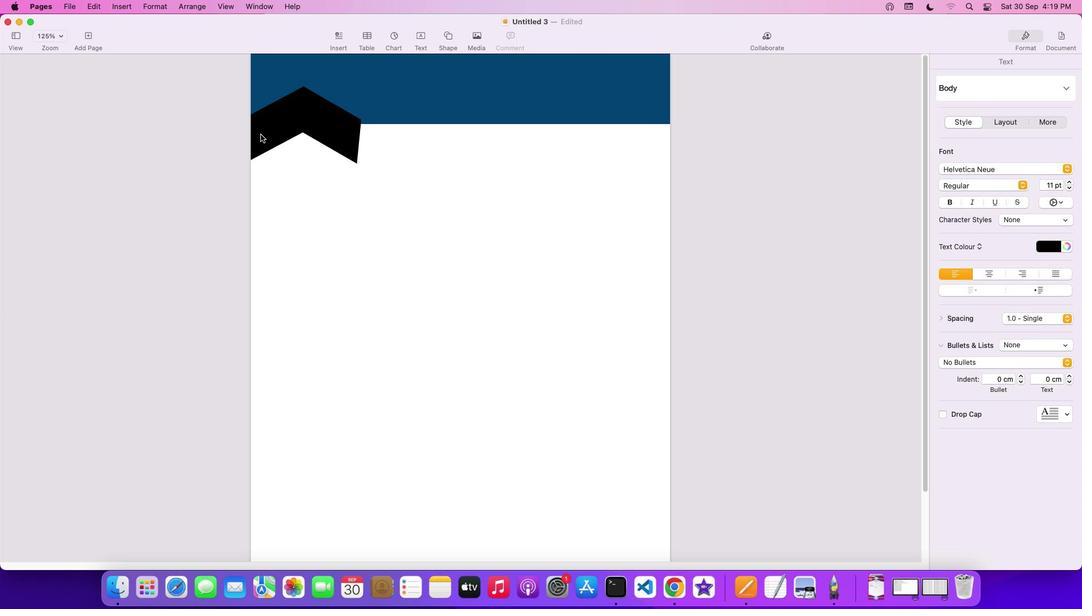 
Action: Mouse pressed left at (260, 134)
Screenshot: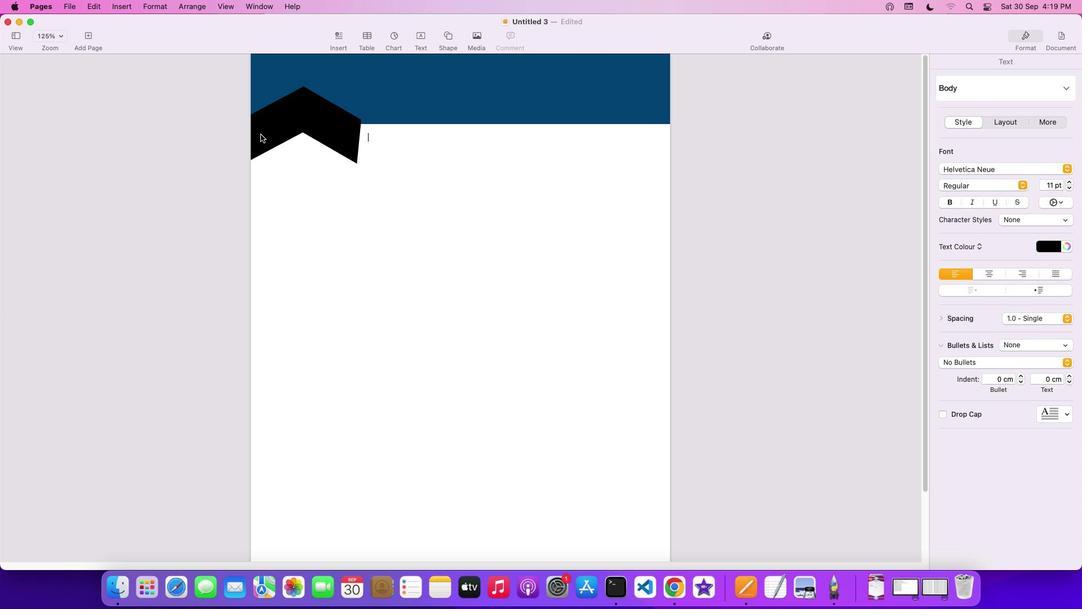 
Action: Mouse moved to (336, 124)
Screenshot: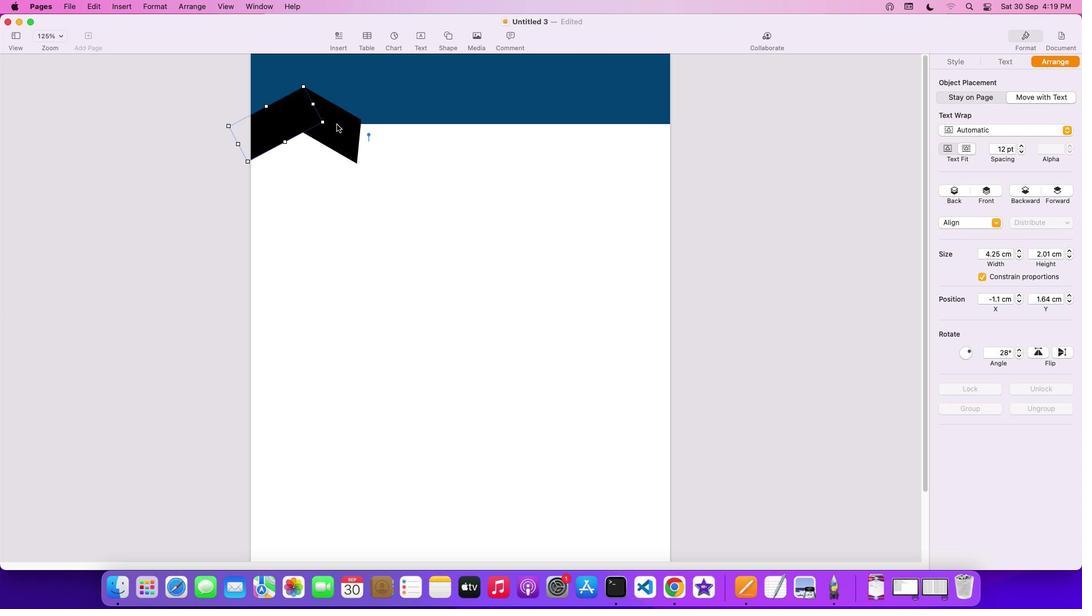 
Action: Mouse pressed left at (336, 124)
Screenshot: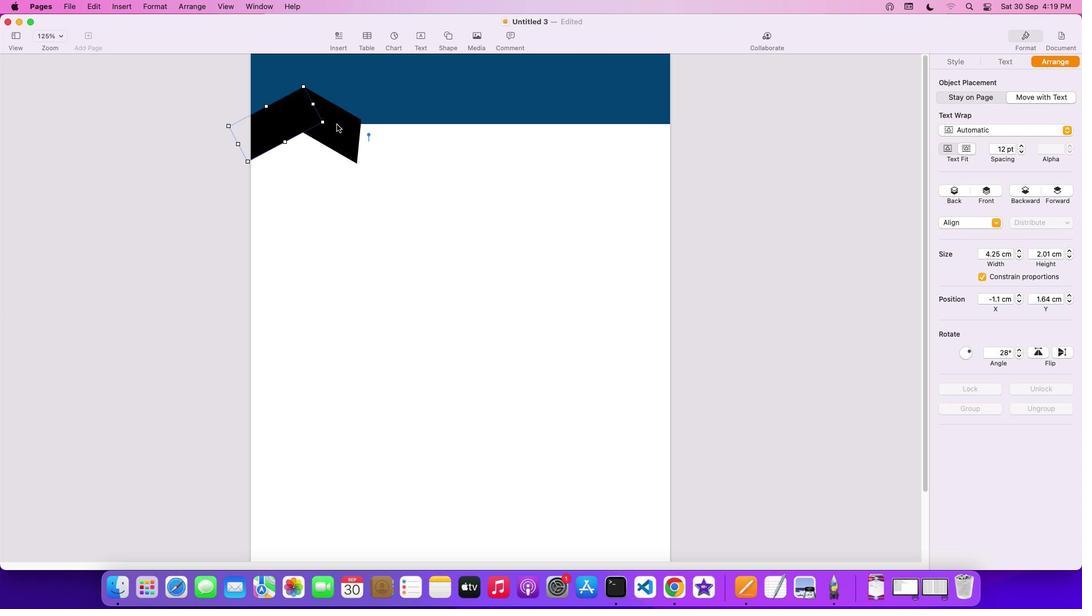 
Action: Mouse moved to (337, 124)
Screenshot: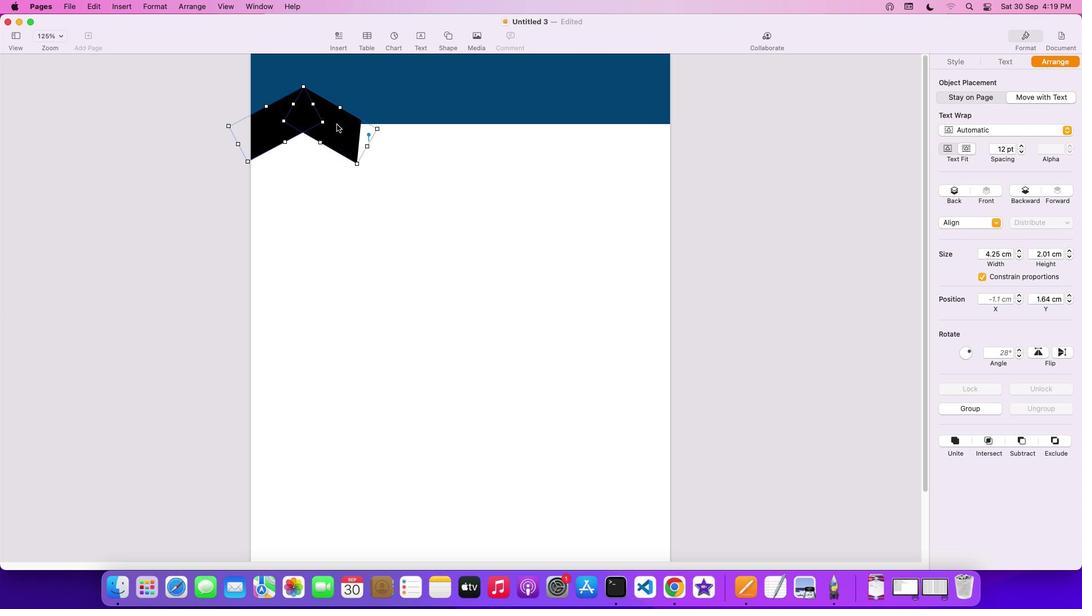 
Action: Key pressed Key.cmd
Screenshot: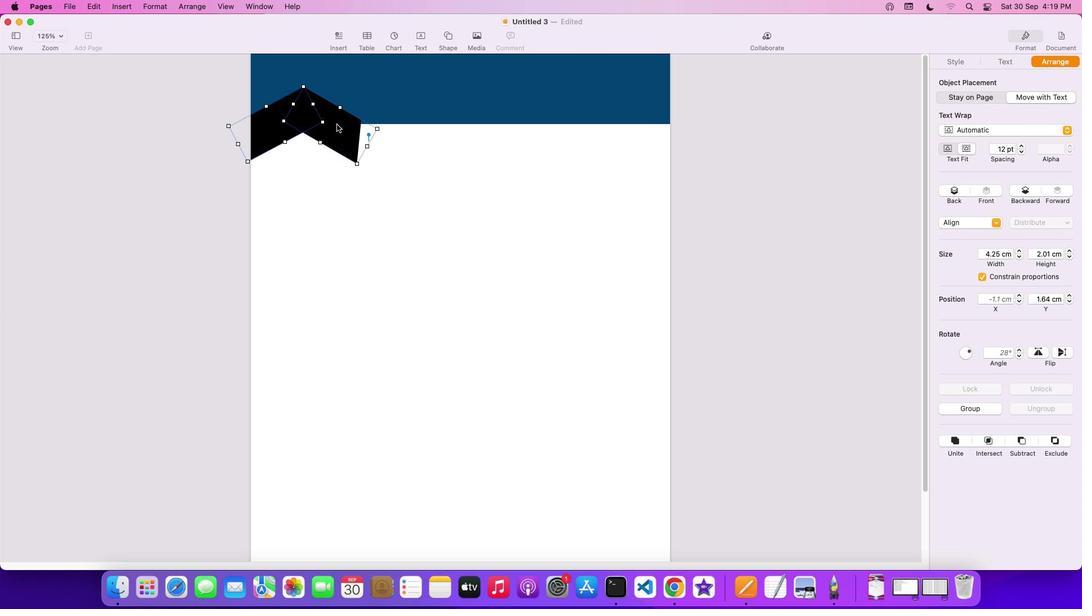 
Action: Mouse moved to (333, 121)
Screenshot: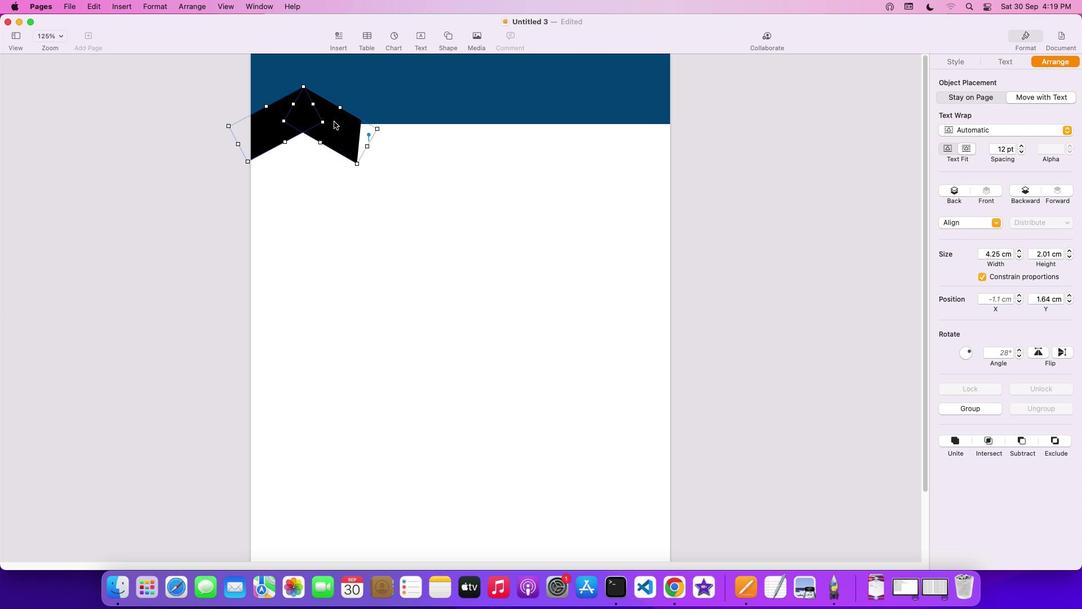 
Action: Mouse pressed right at (333, 121)
Screenshot: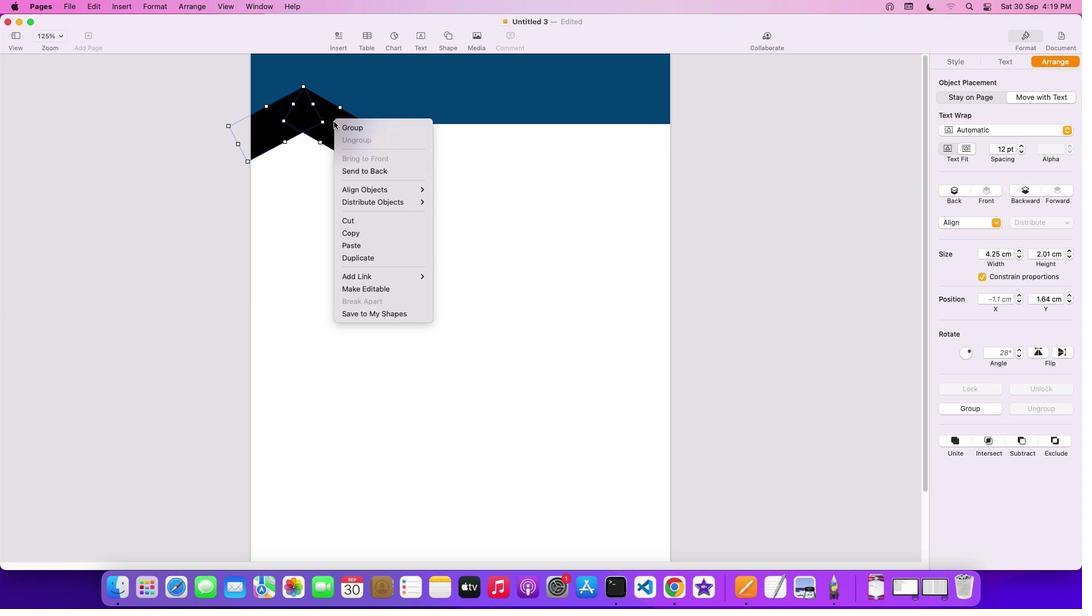 
Action: Mouse moved to (362, 128)
Screenshot: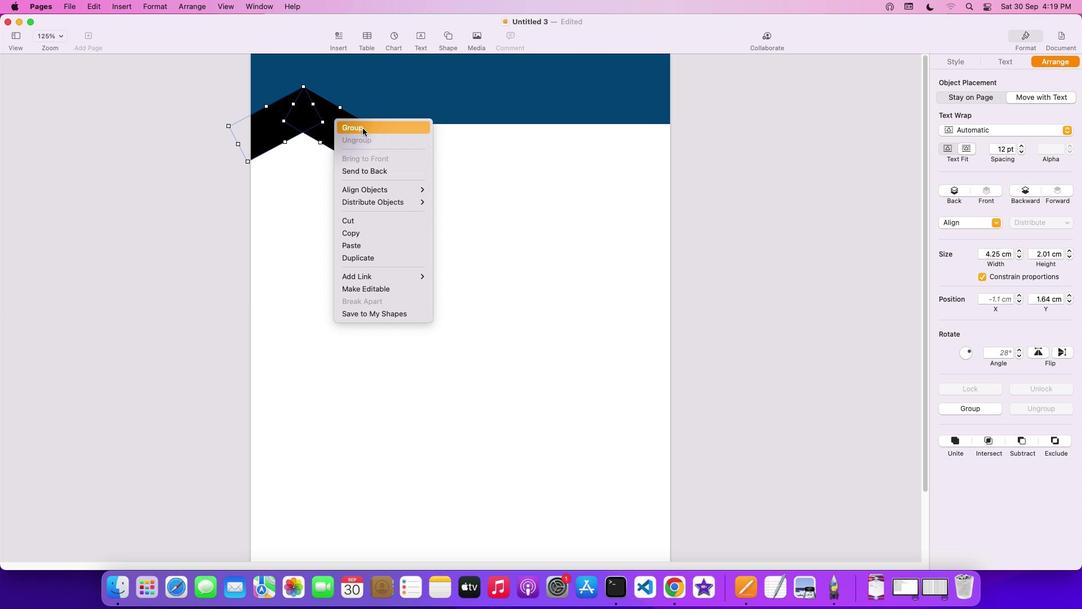 
Action: Mouse pressed left at (362, 128)
Screenshot: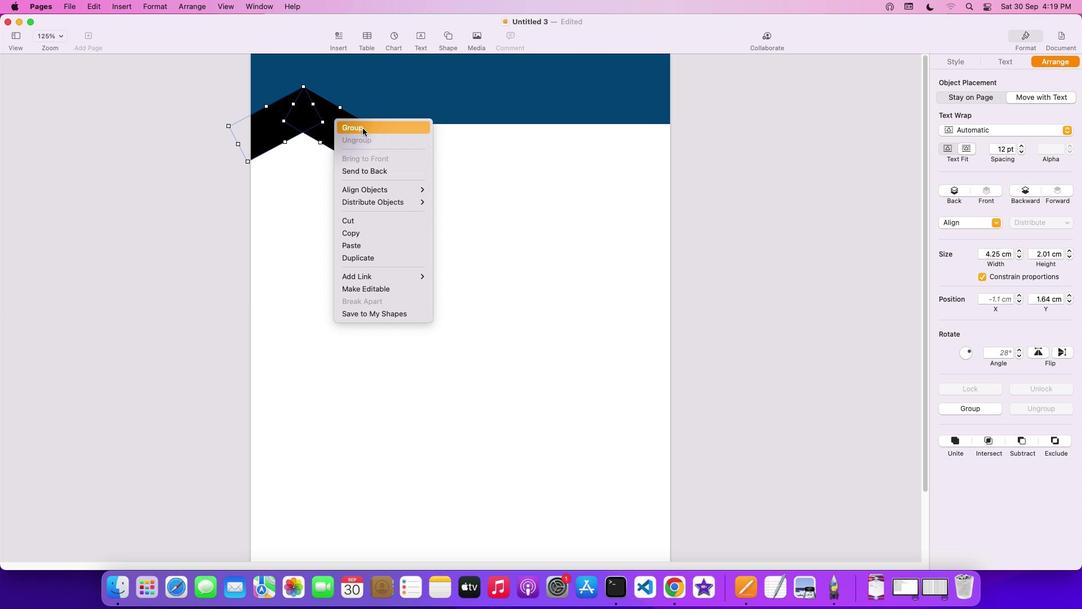 
Action: Mouse moved to (457, 174)
Screenshot: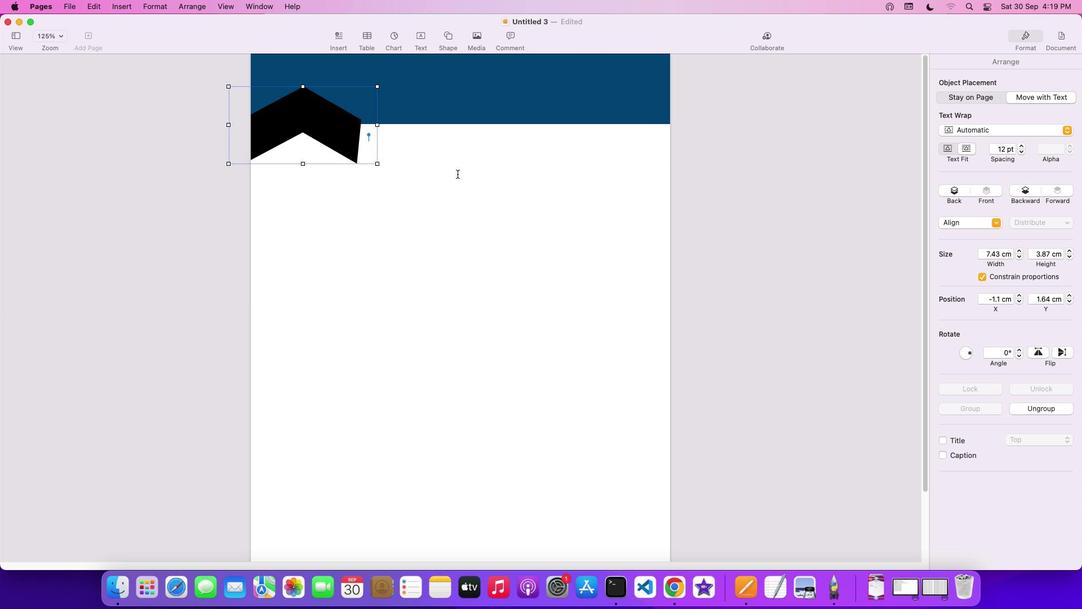 
Action: Mouse pressed left at (457, 174)
Screenshot: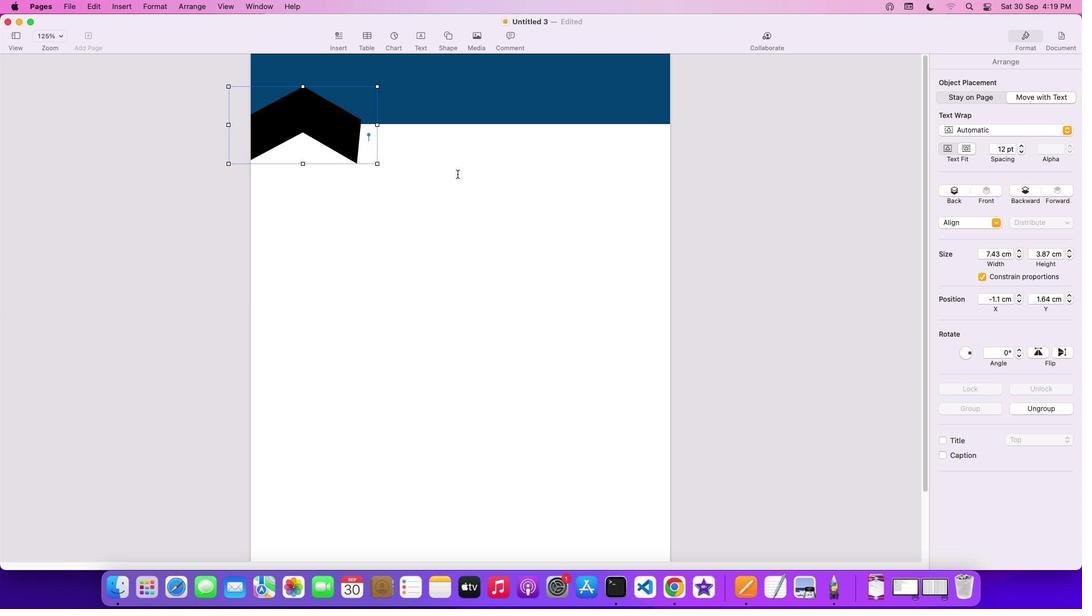 
Action: Mouse moved to (335, 142)
Screenshot: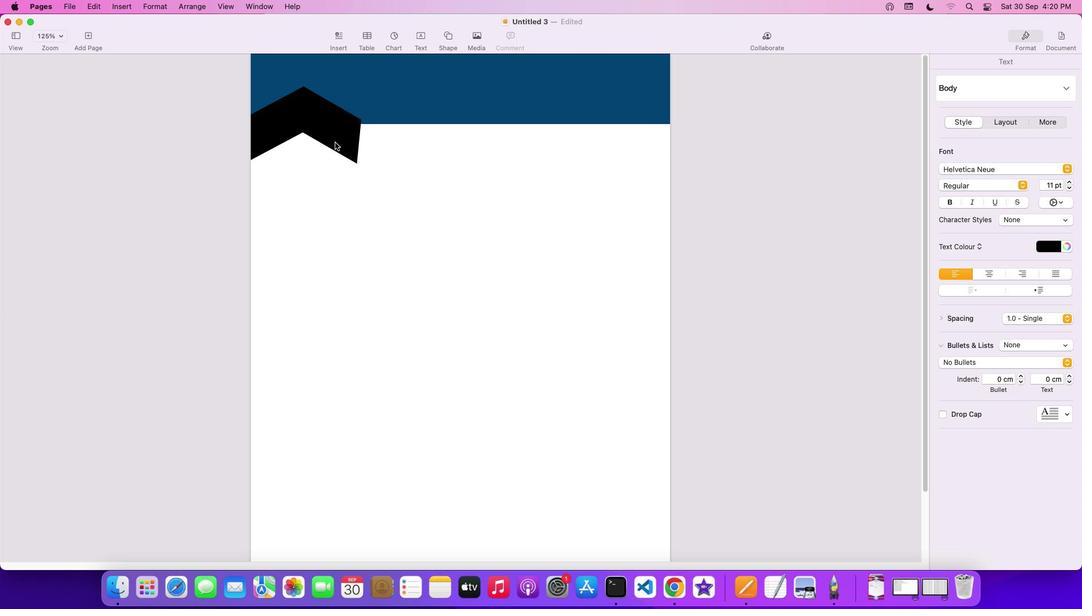 
Action: Key pressed Key.cmd'z'
Screenshot: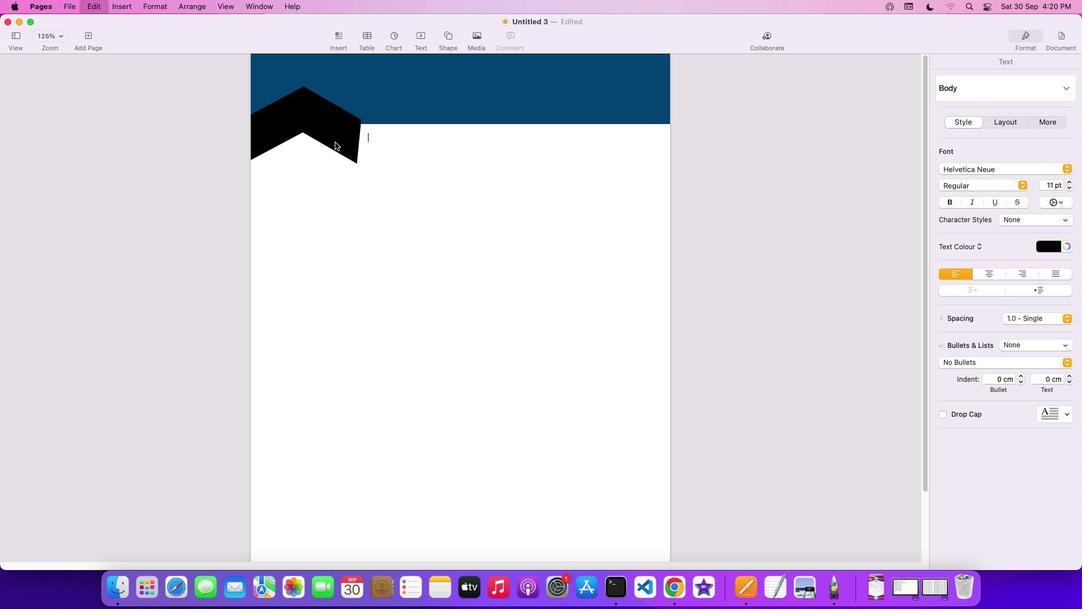 
Action: Mouse moved to (418, 188)
Screenshot: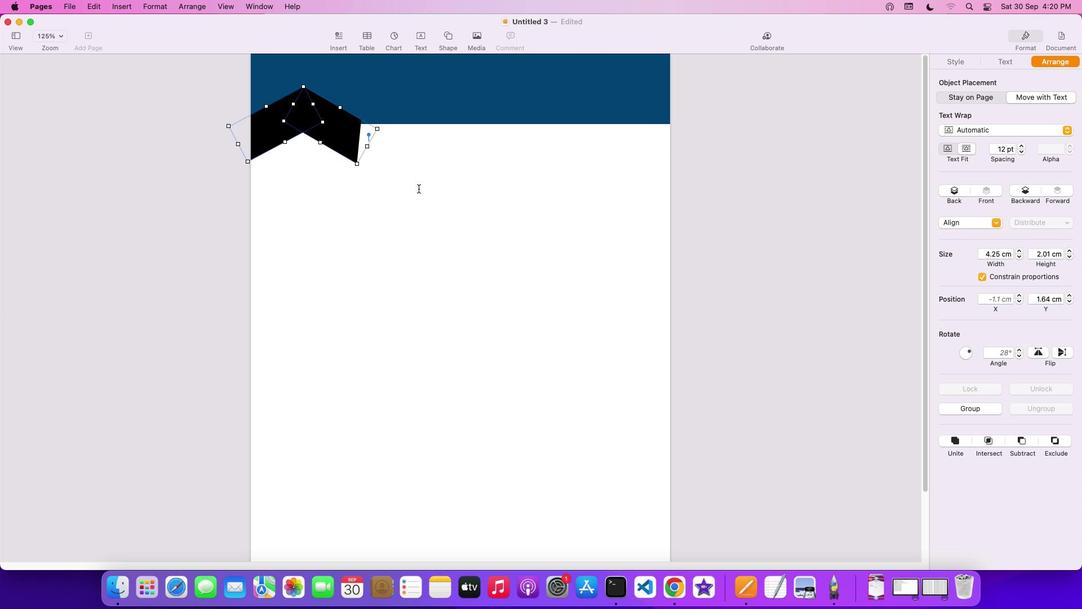 
Action: Mouse pressed left at (418, 188)
Screenshot: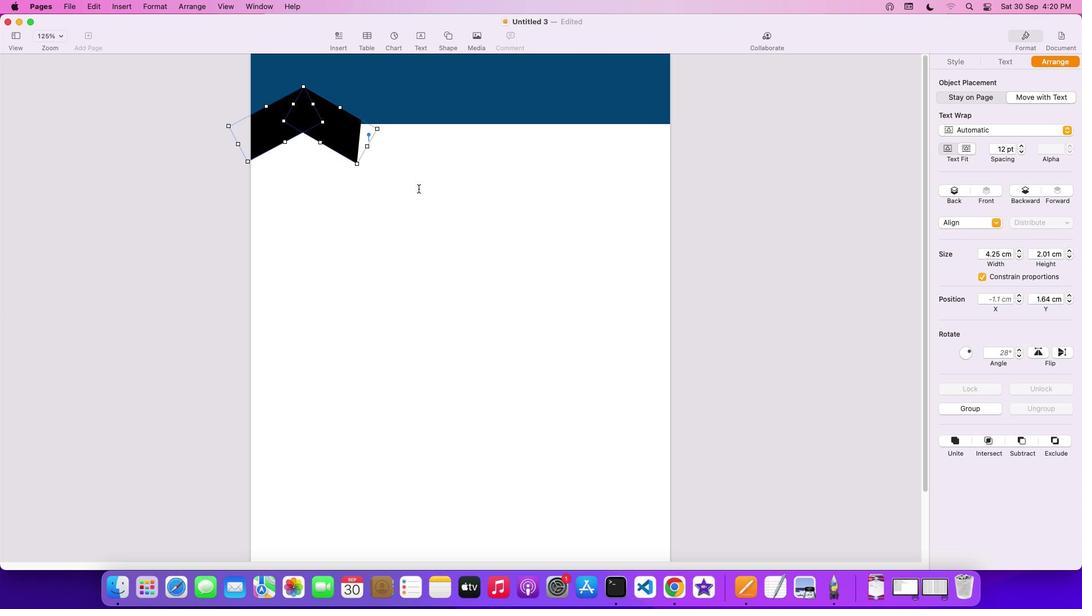 
Action: Mouse moved to (330, 131)
Screenshot: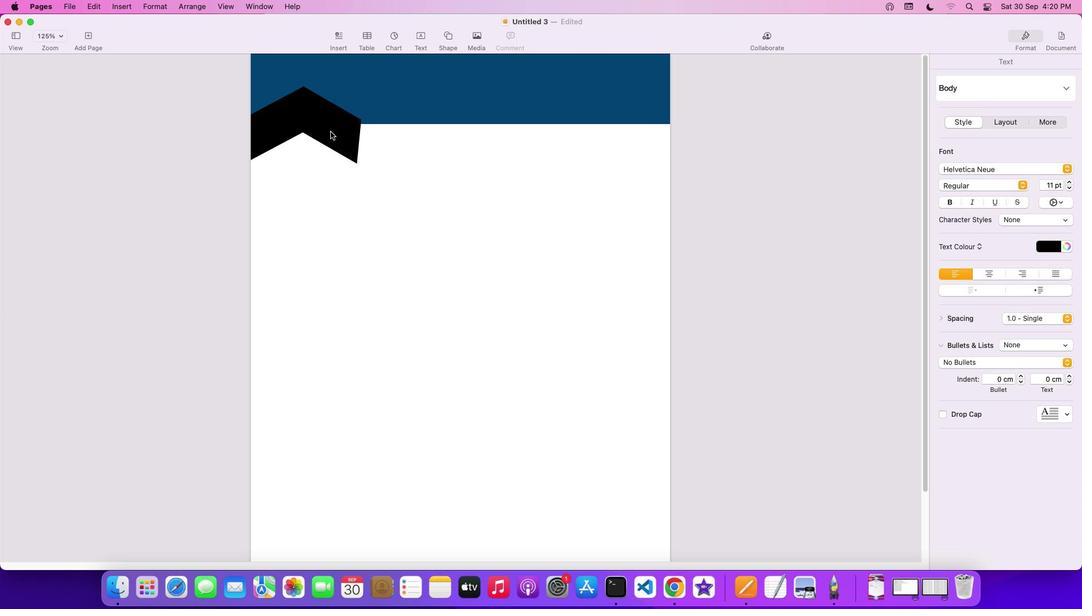 
Action: Mouse pressed left at (330, 131)
Screenshot: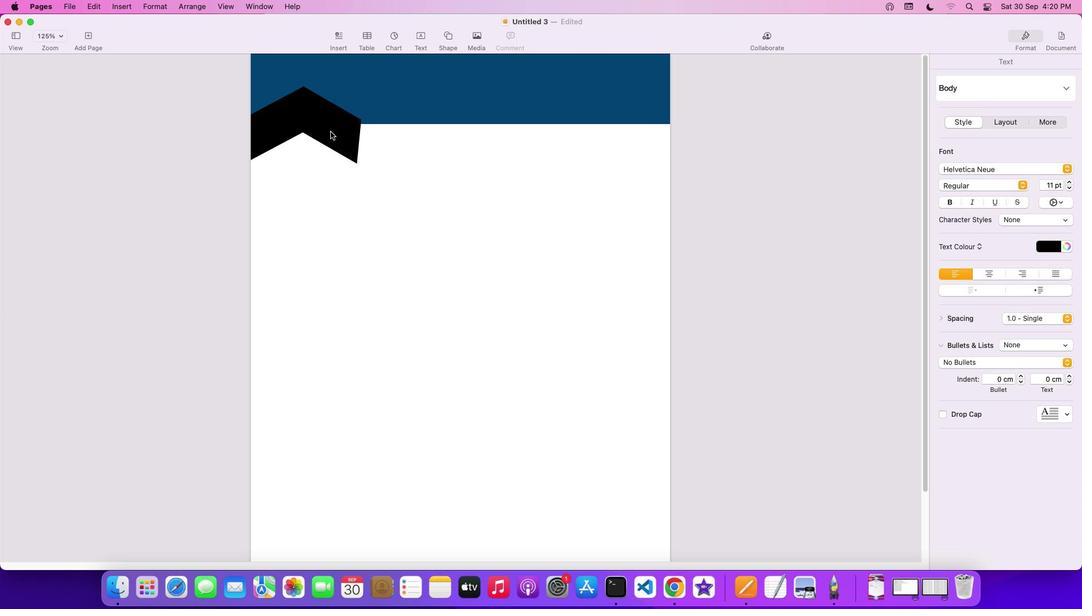 
Action: Key pressed Key.cmd
Screenshot: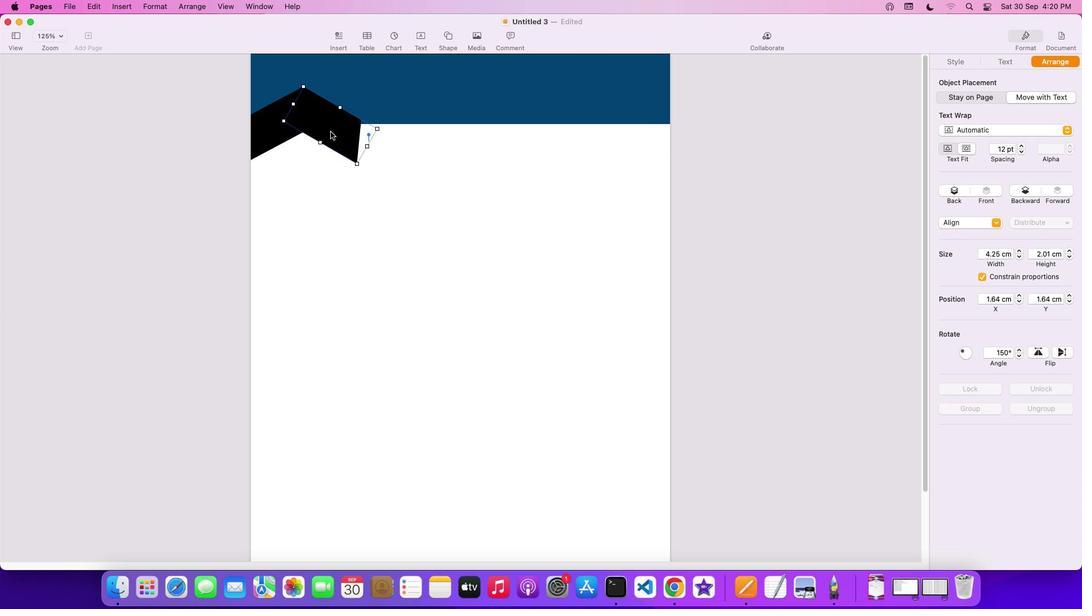 
Action: Mouse moved to (275, 131)
Screenshot: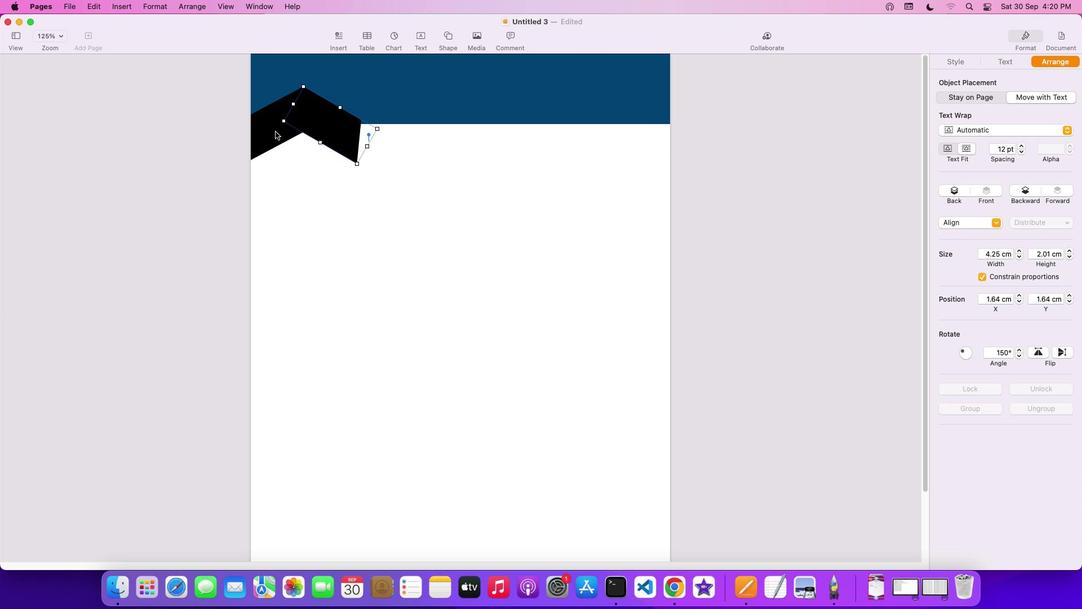 
Action: Mouse pressed left at (275, 131)
Screenshot: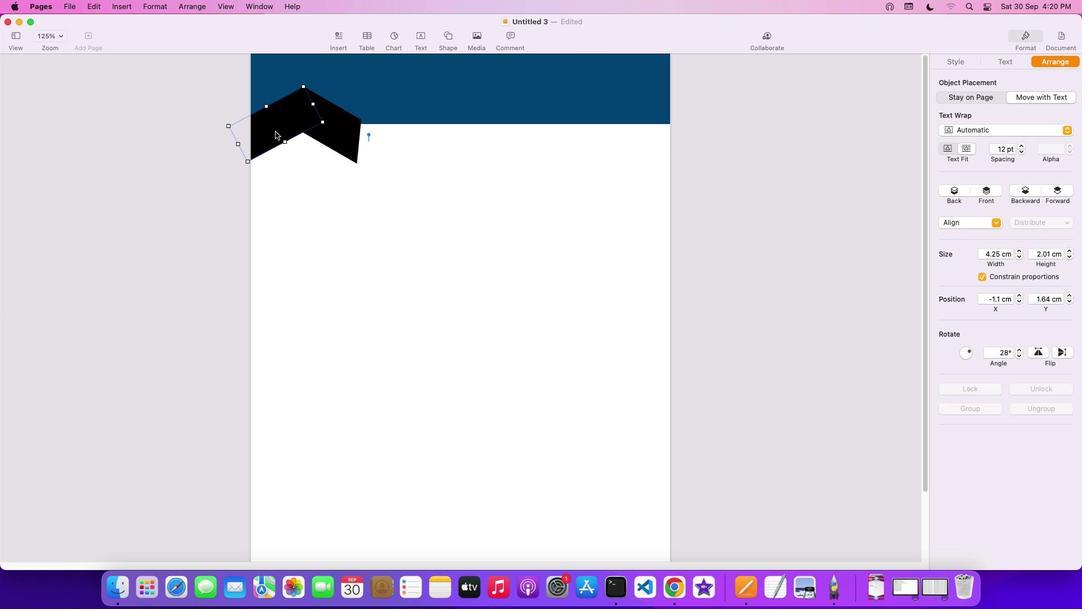
Action: Key pressed Key.cmd'c'
Screenshot: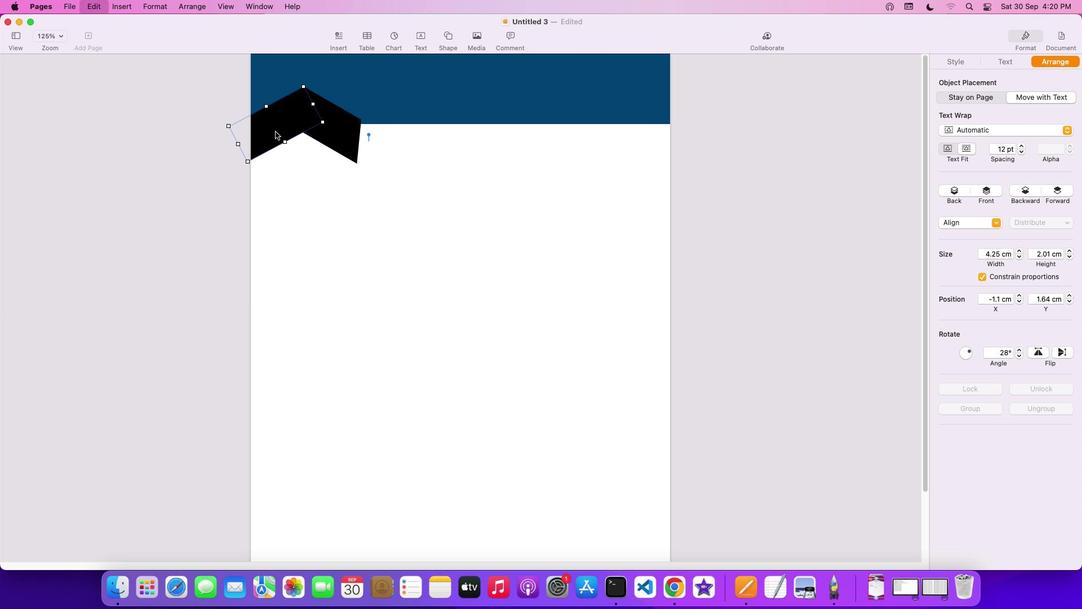
Action: Mouse moved to (275, 131)
Screenshot: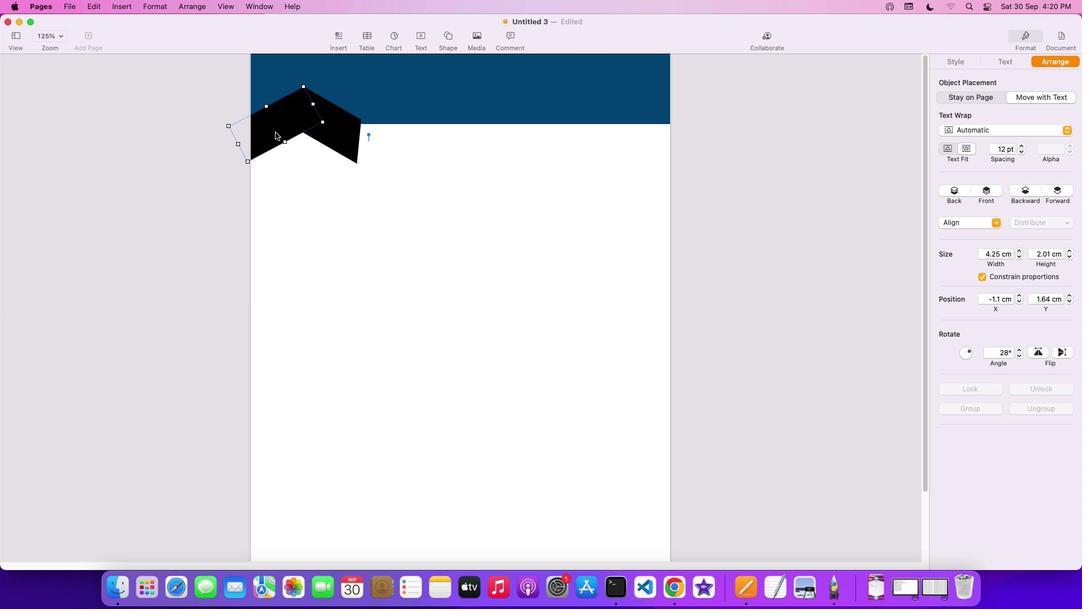 
Action: Key pressed 'v'
Screenshot: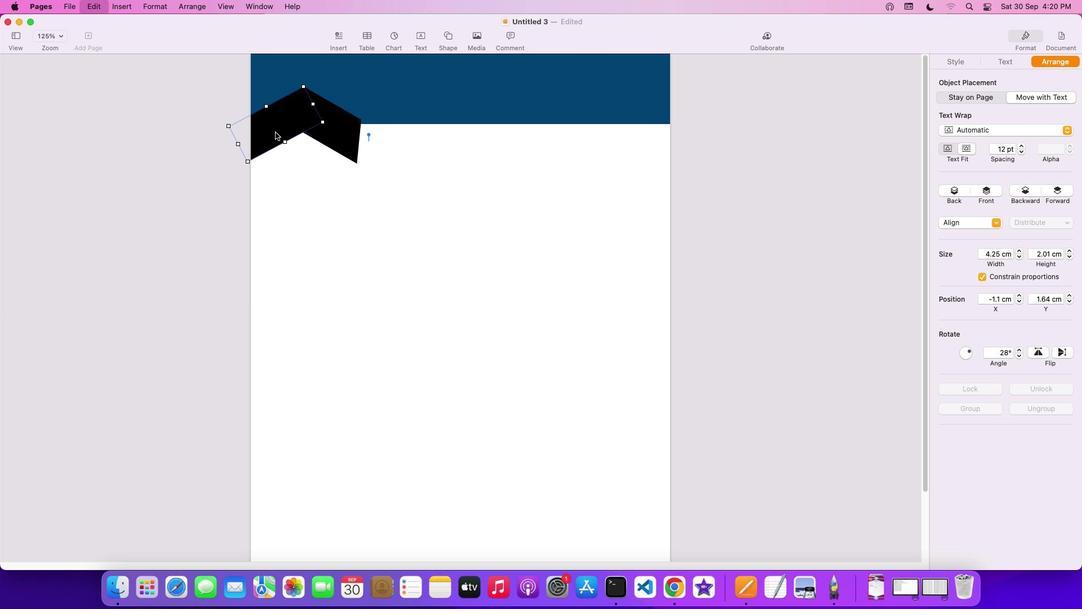 
Action: Mouse pressed left at (275, 131)
Screenshot: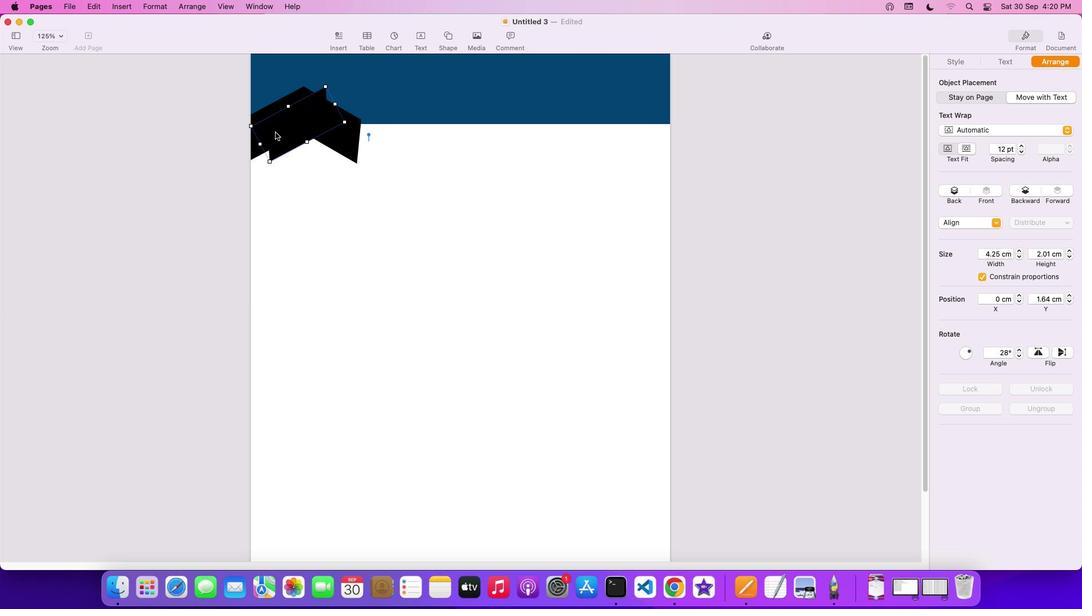 
Action: Mouse moved to (324, 126)
Screenshot: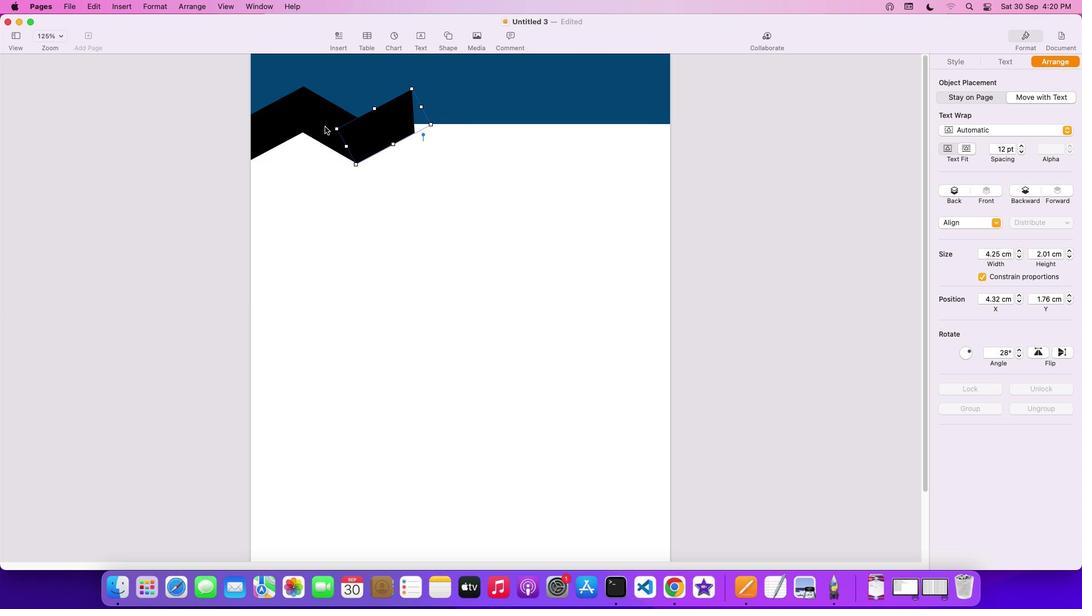 
Action: Mouse pressed left at (324, 126)
Screenshot: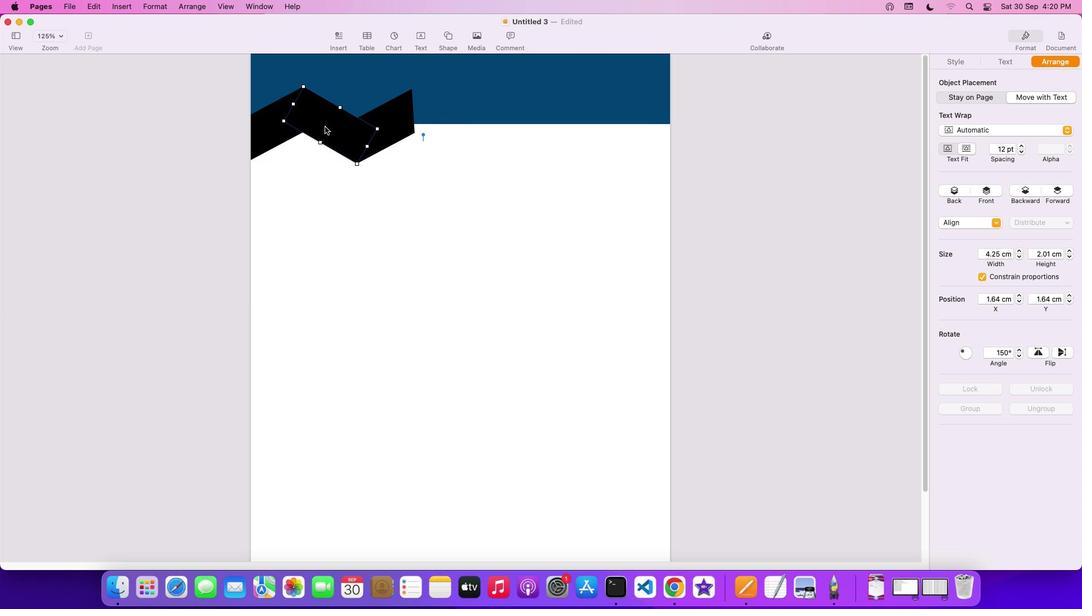 
Action: Key pressed Key.cmd'v'
Screenshot: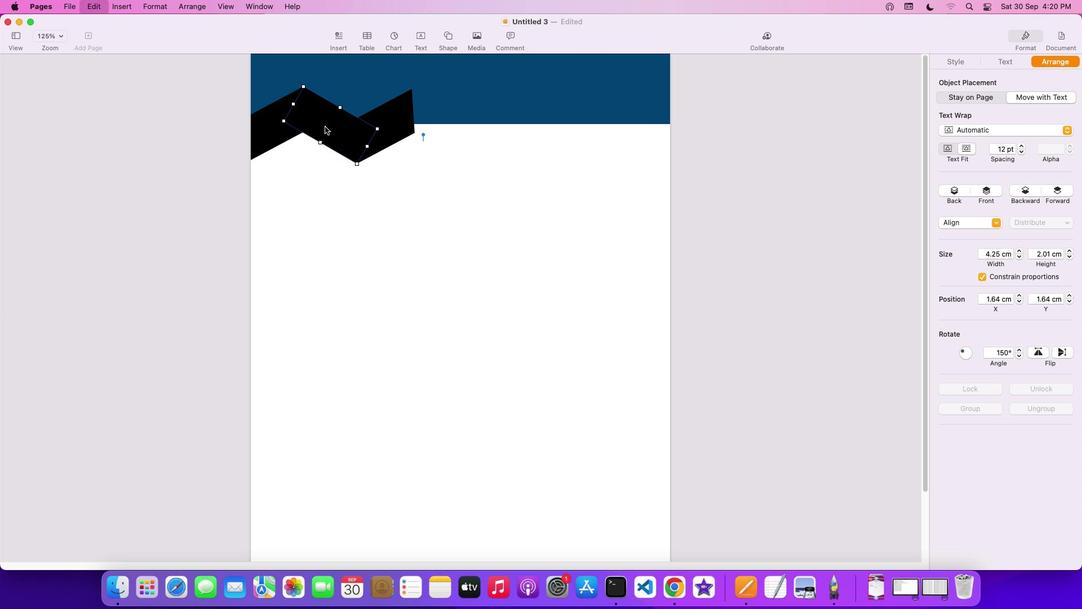 
Action: Mouse moved to (328, 124)
Screenshot: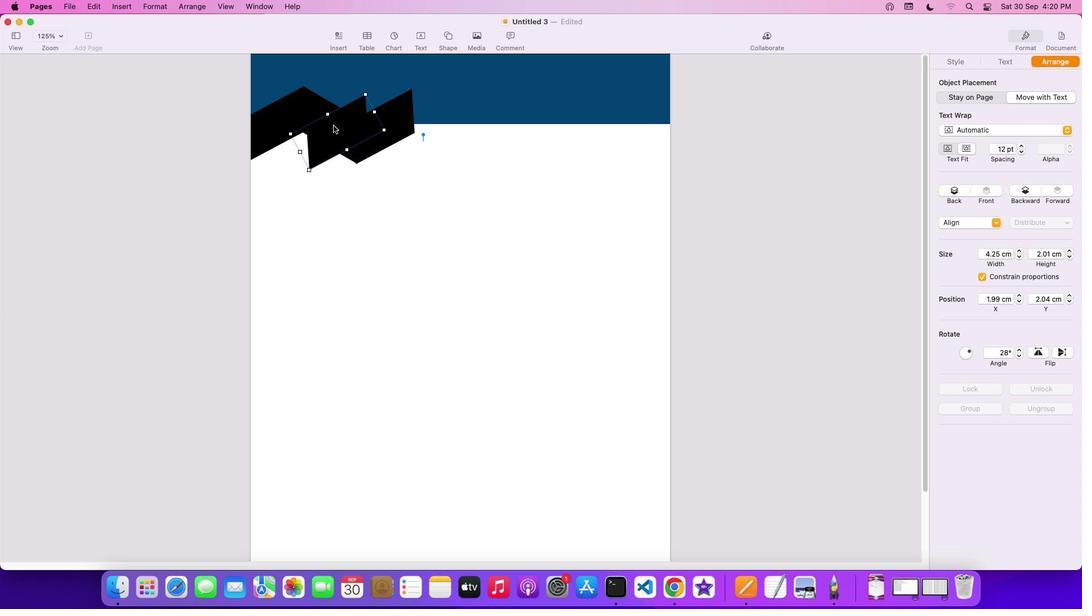 
Action: Mouse pressed left at (328, 124)
Screenshot: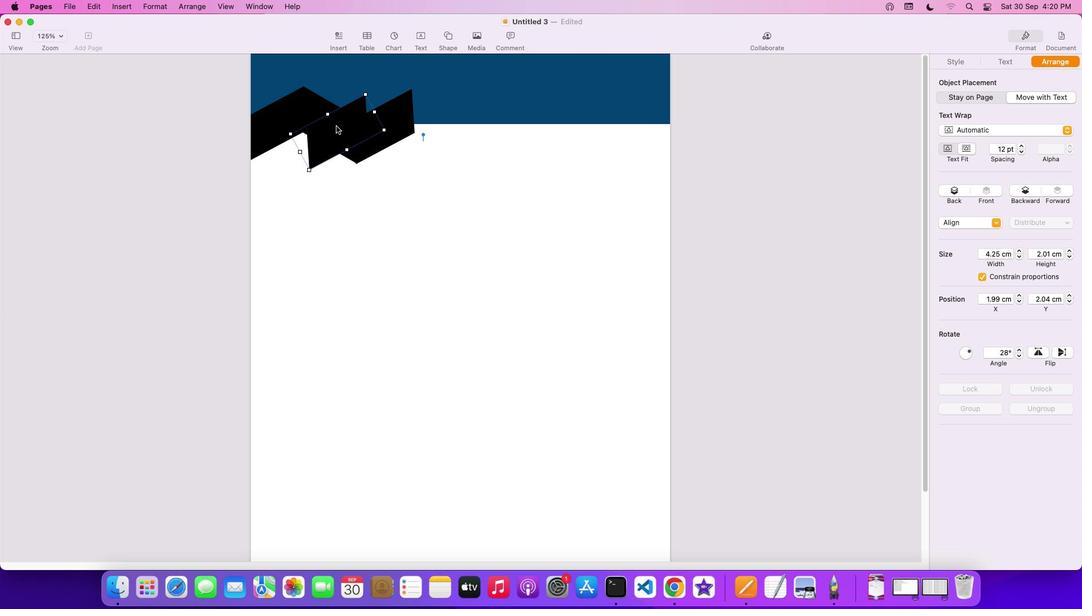 
Action: Mouse moved to (403, 199)
Screenshot: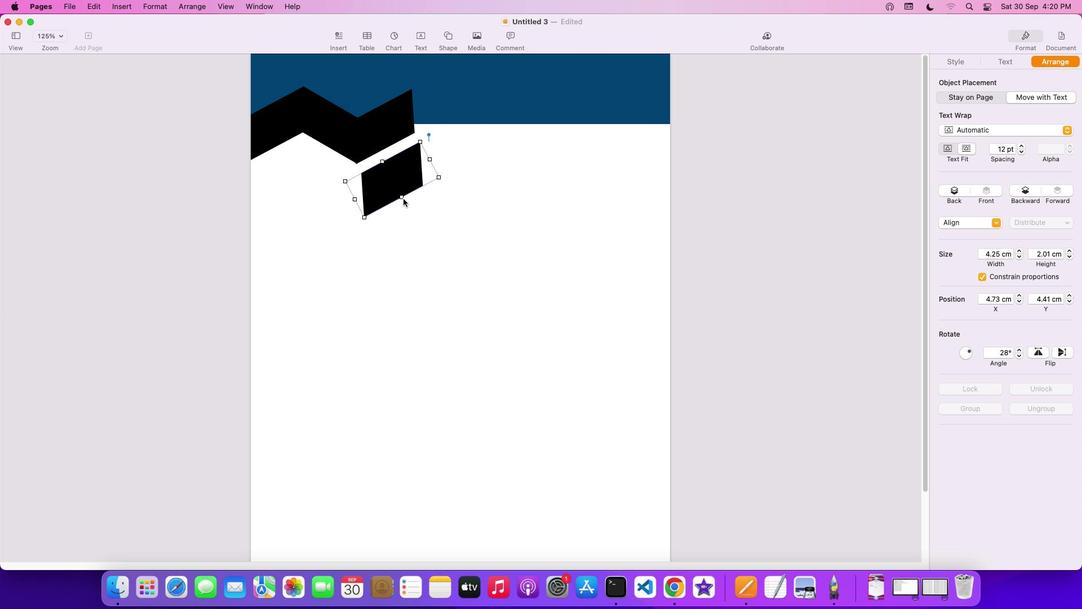 
Action: Key pressed Key.backspace
Screenshot: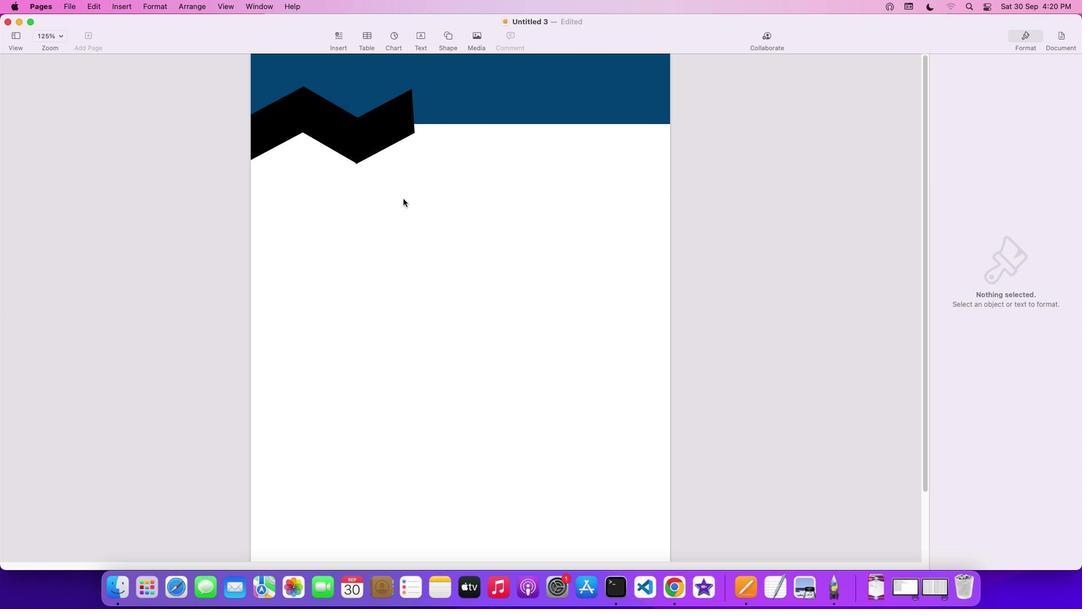 
Action: Mouse moved to (320, 129)
Screenshot: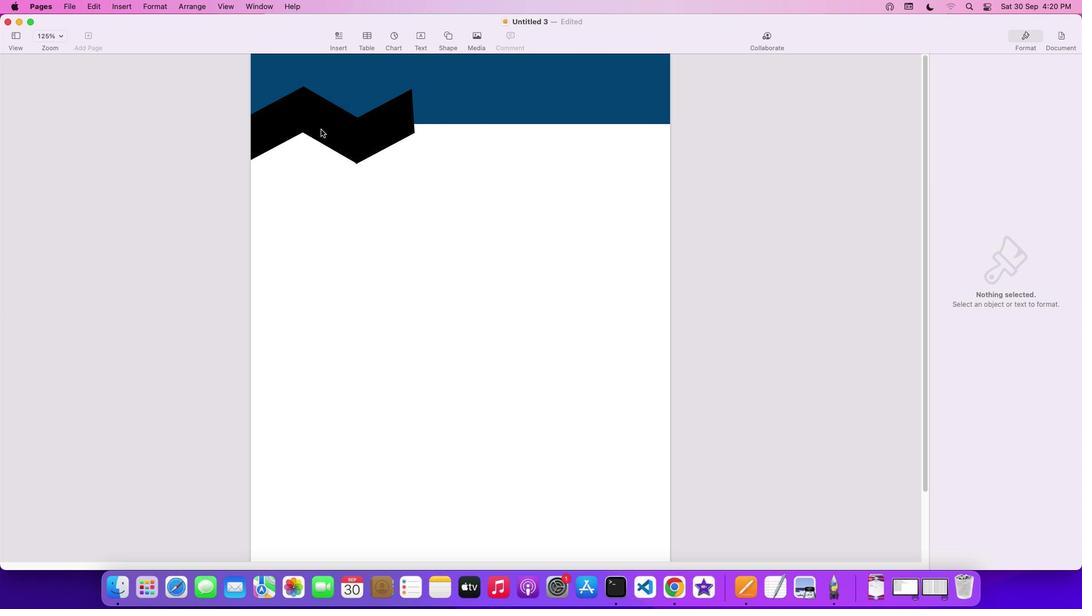 
Action: Mouse pressed left at (320, 129)
Screenshot: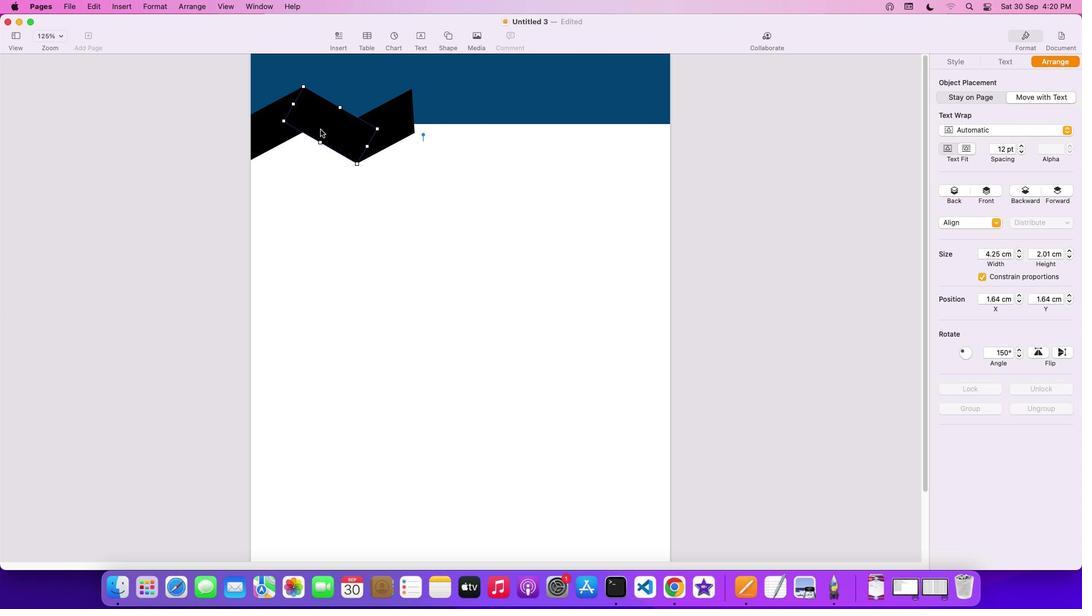 
Action: Mouse moved to (320, 131)
Screenshot: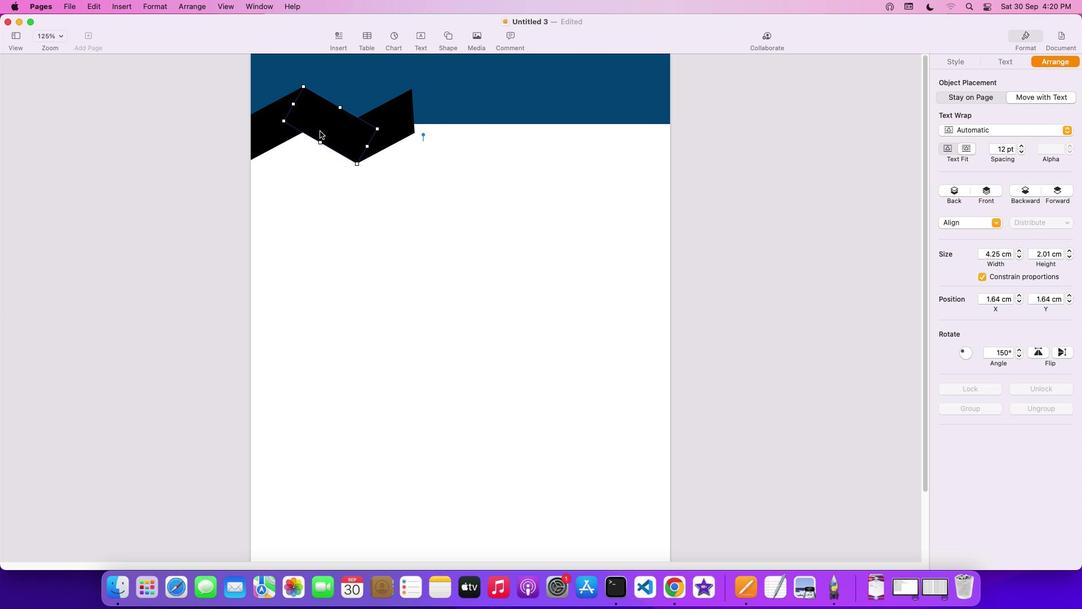 
Action: Key pressed Key.cmd
Screenshot: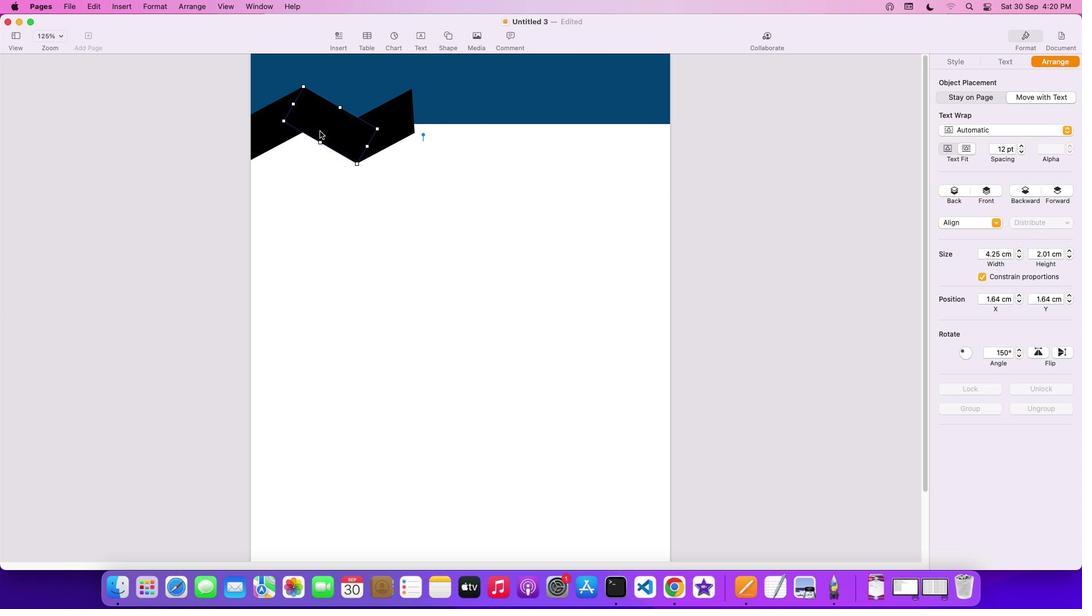 
Action: Mouse moved to (321, 132)
Screenshot: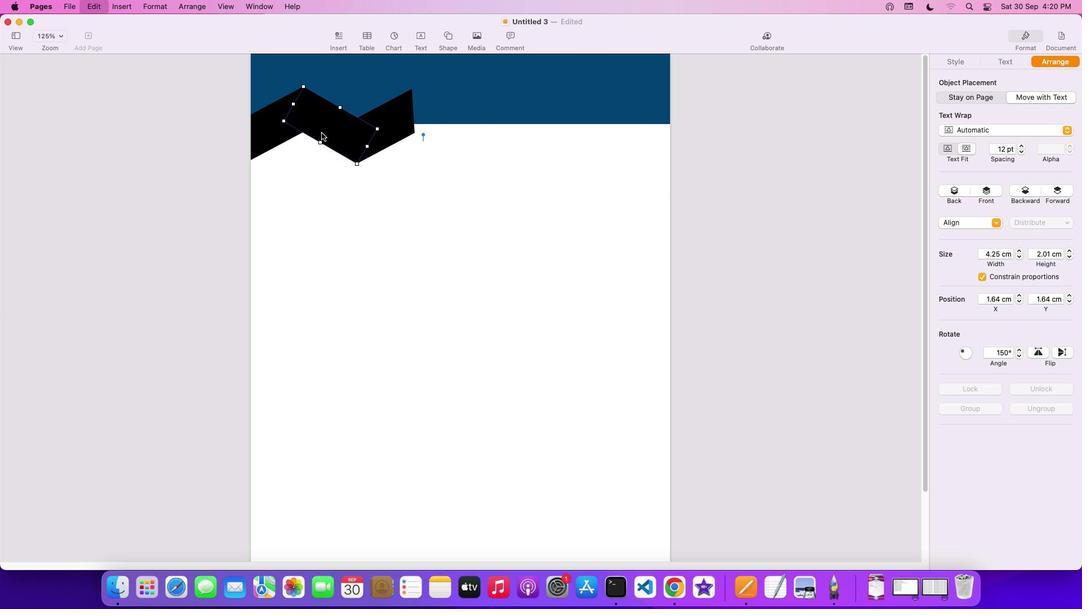
Action: Key pressed 'c''v'
Screenshot: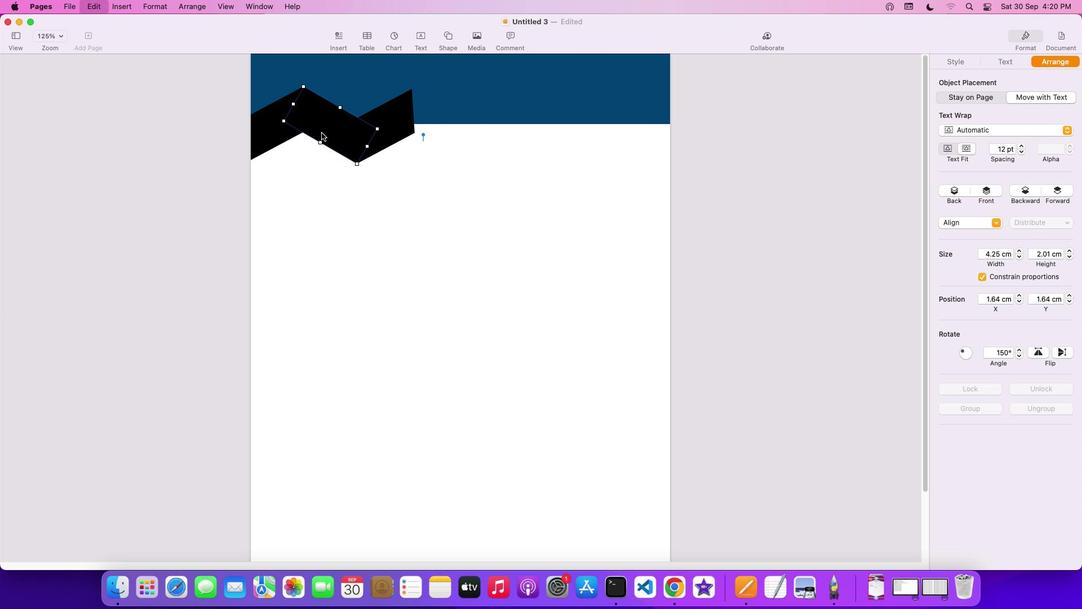 
Action: Mouse moved to (321, 132)
Screenshot: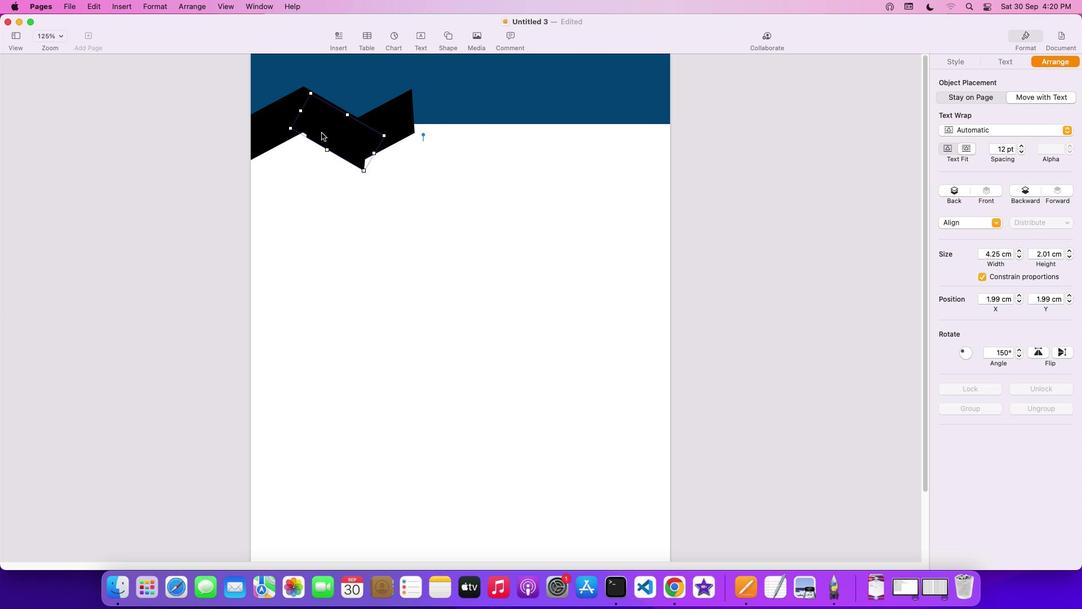 
Action: Mouse pressed left at (321, 132)
Screenshot: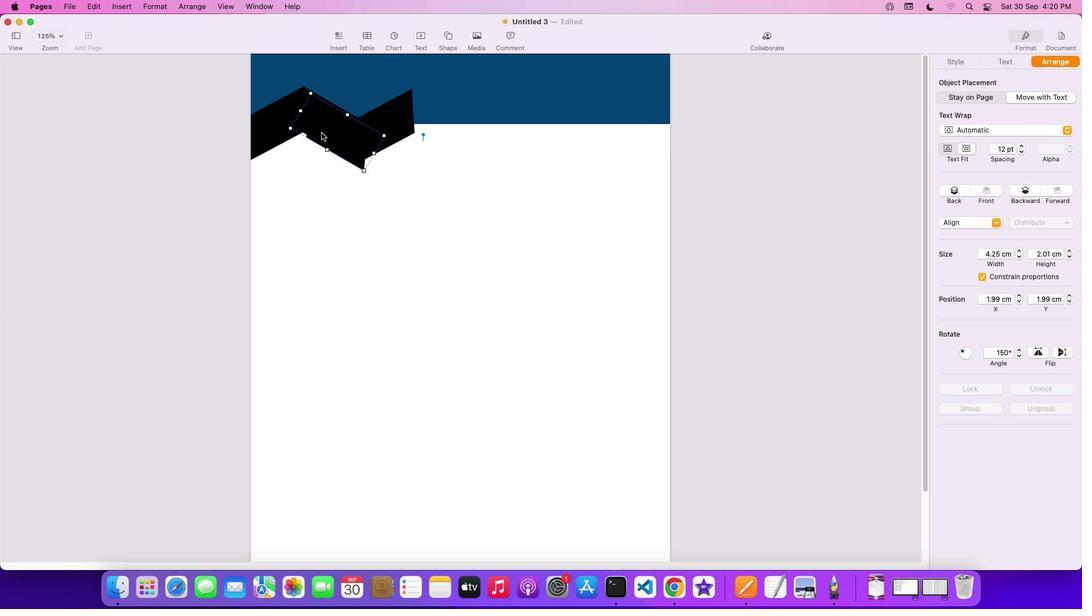 
Action: Mouse moved to (386, 138)
Screenshot: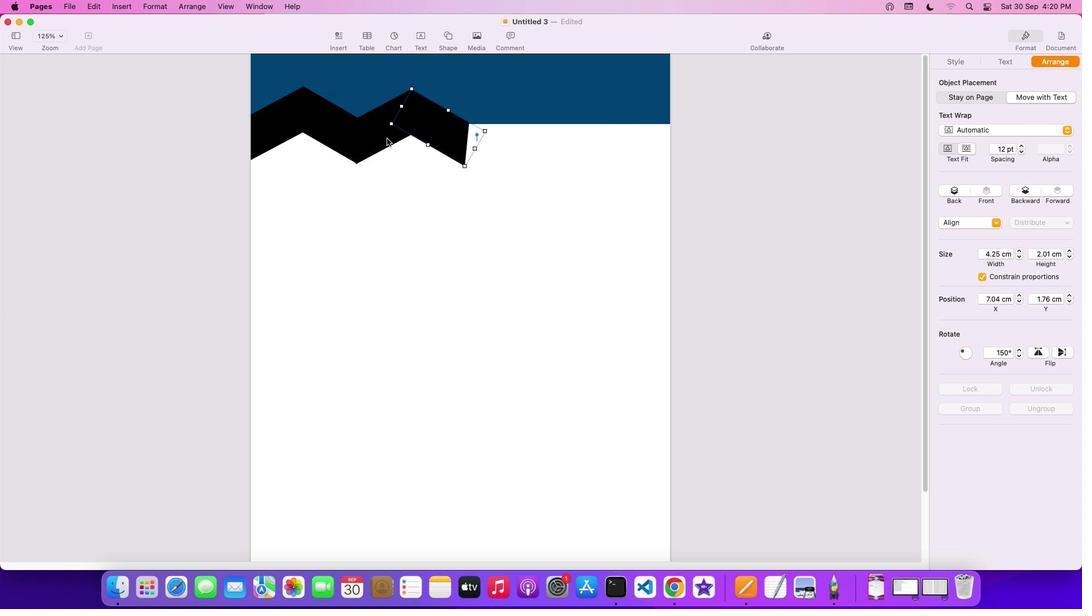 
Action: Mouse pressed left at (386, 138)
Screenshot: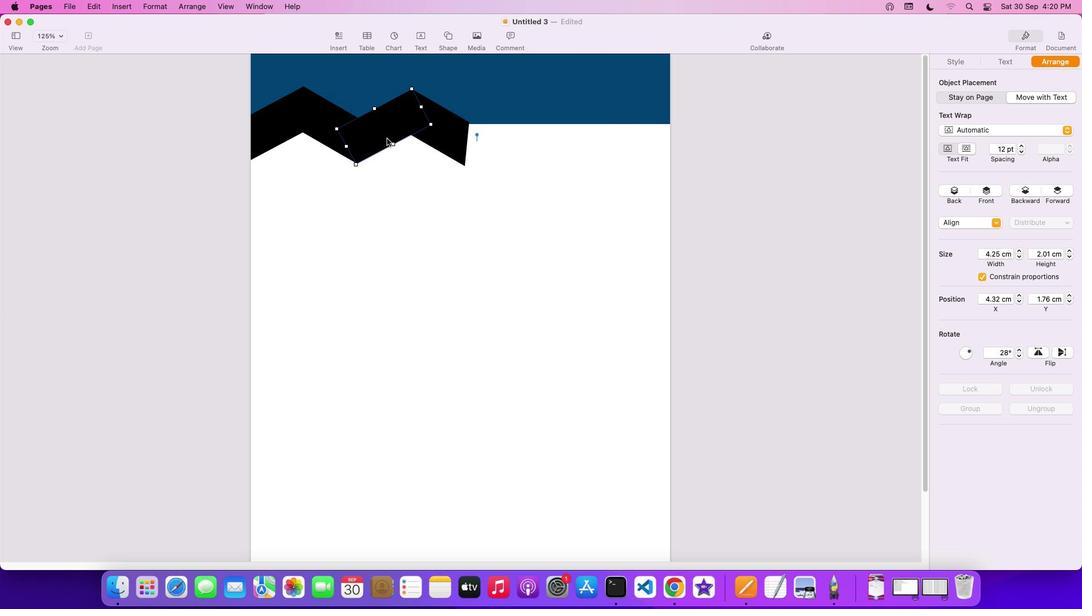 
Action: Key pressed Key.cmd
Screenshot: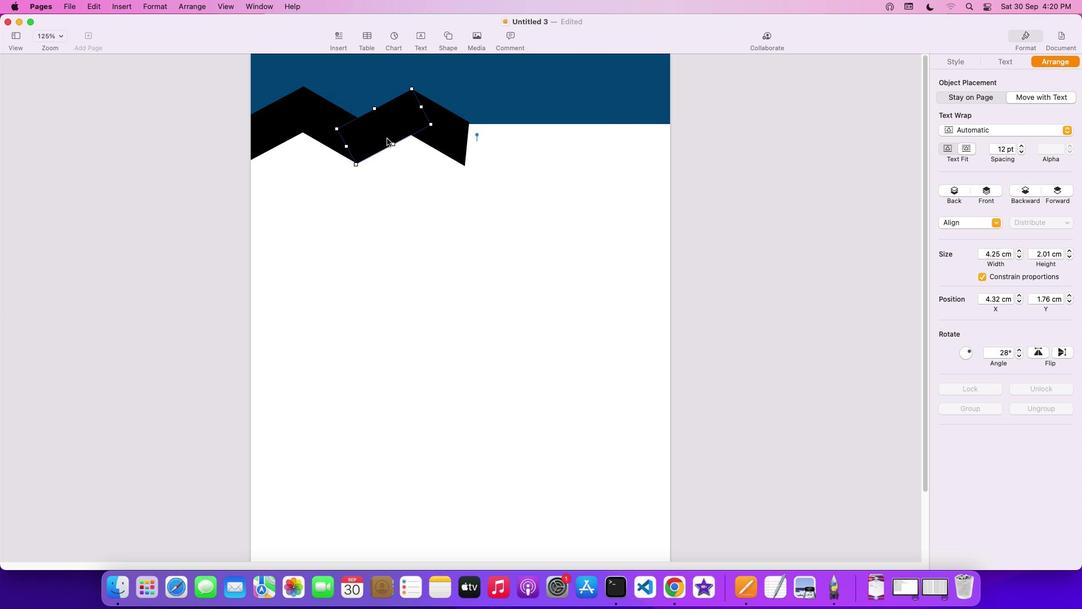 
Action: Mouse moved to (386, 138)
Screenshot: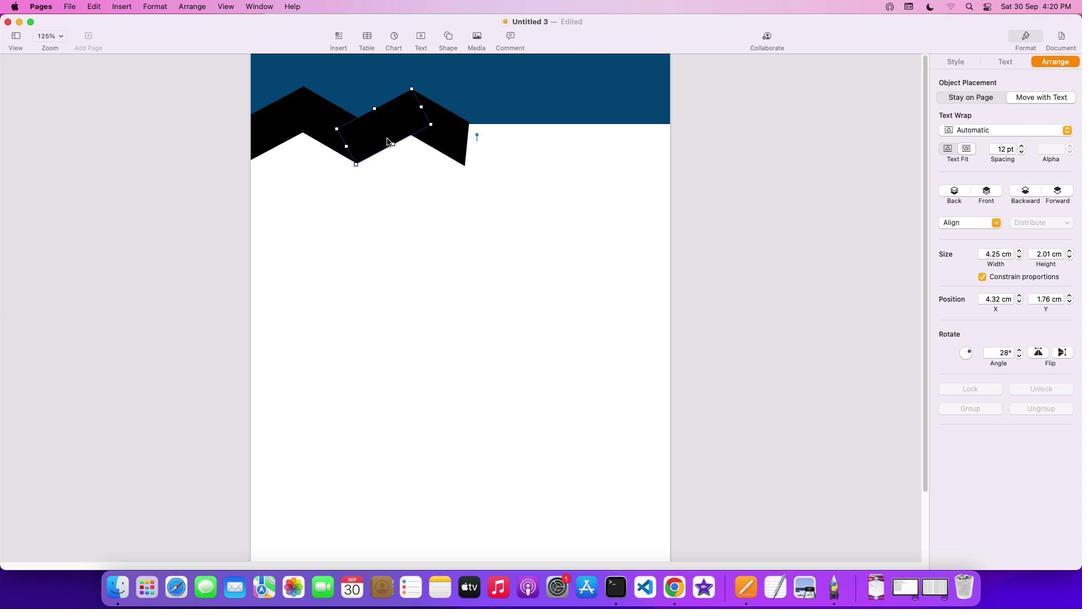 
Action: Key pressed 'c''v'
Screenshot: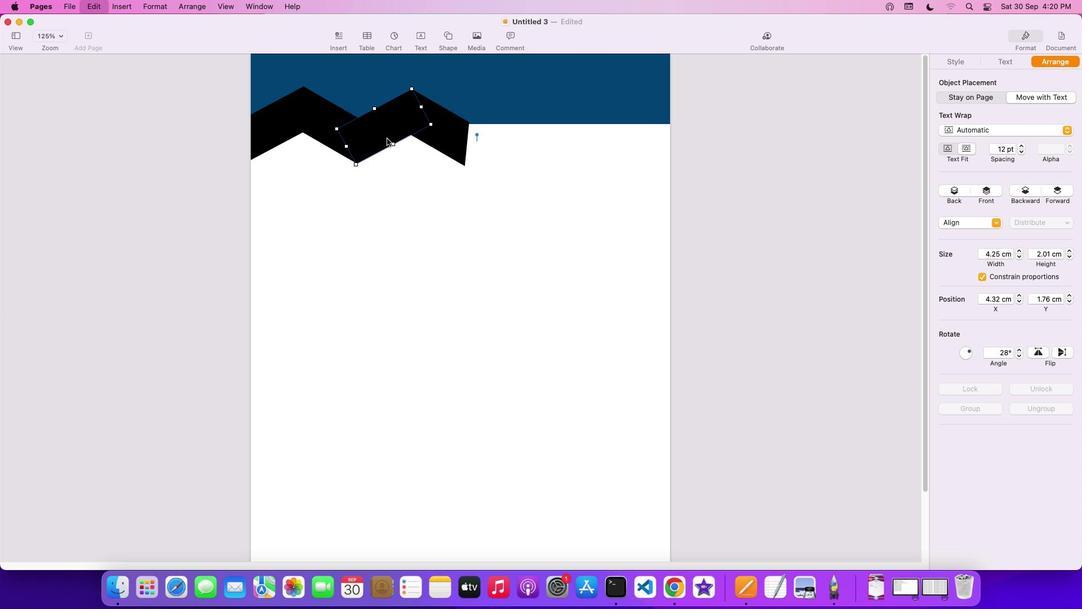 
Action: Mouse pressed left at (386, 138)
Screenshot: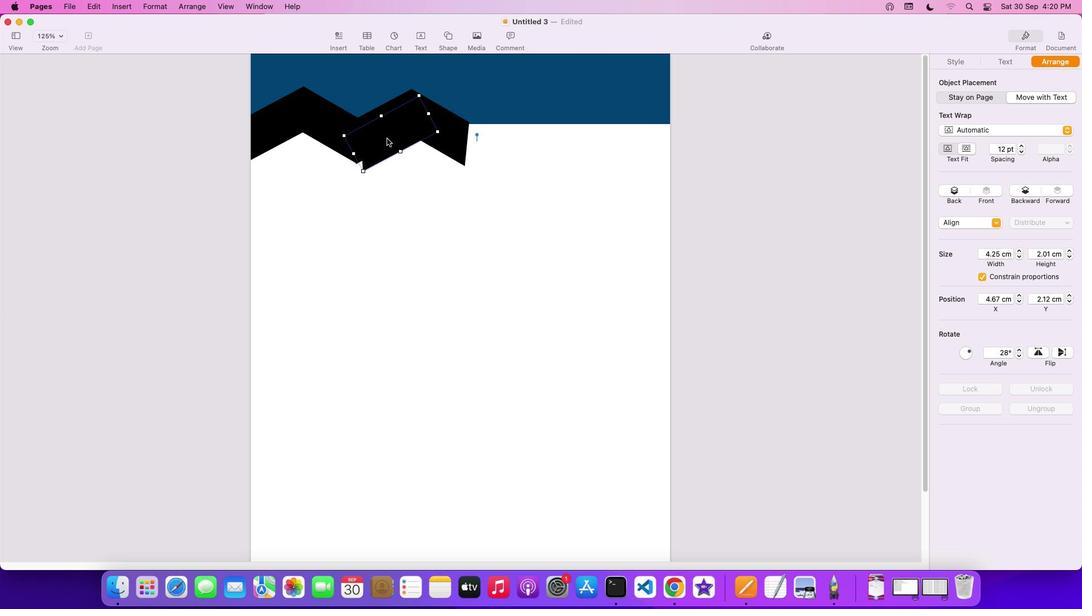 
Action: Mouse moved to (431, 120)
Screenshot: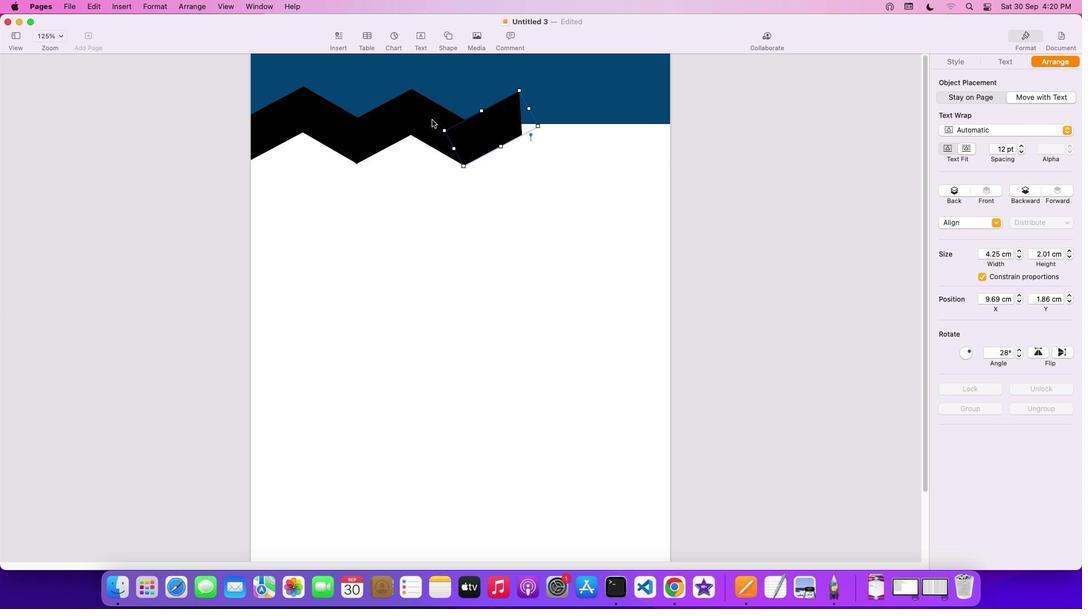
Action: Mouse pressed left at (431, 120)
Screenshot: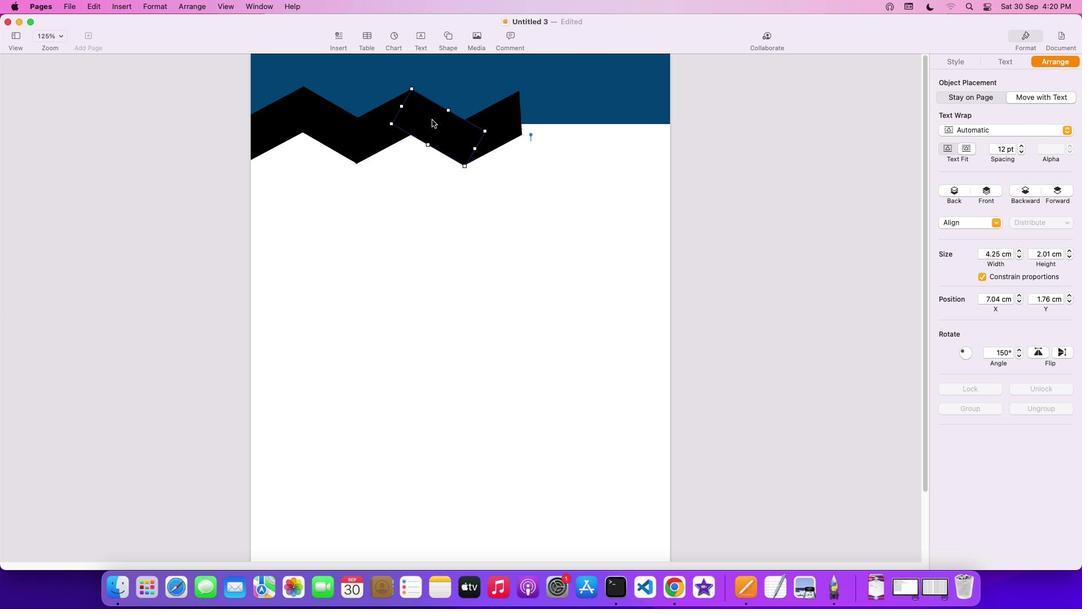 
Action: Mouse moved to (431, 120)
Screenshot: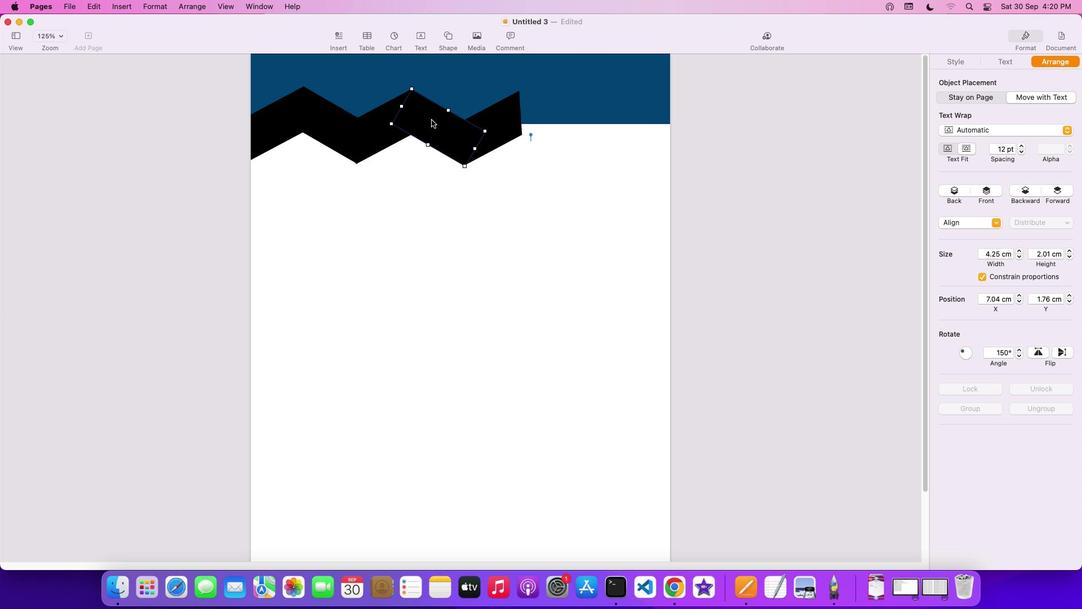 
Action: Key pressed Key.cmd'c'
Screenshot: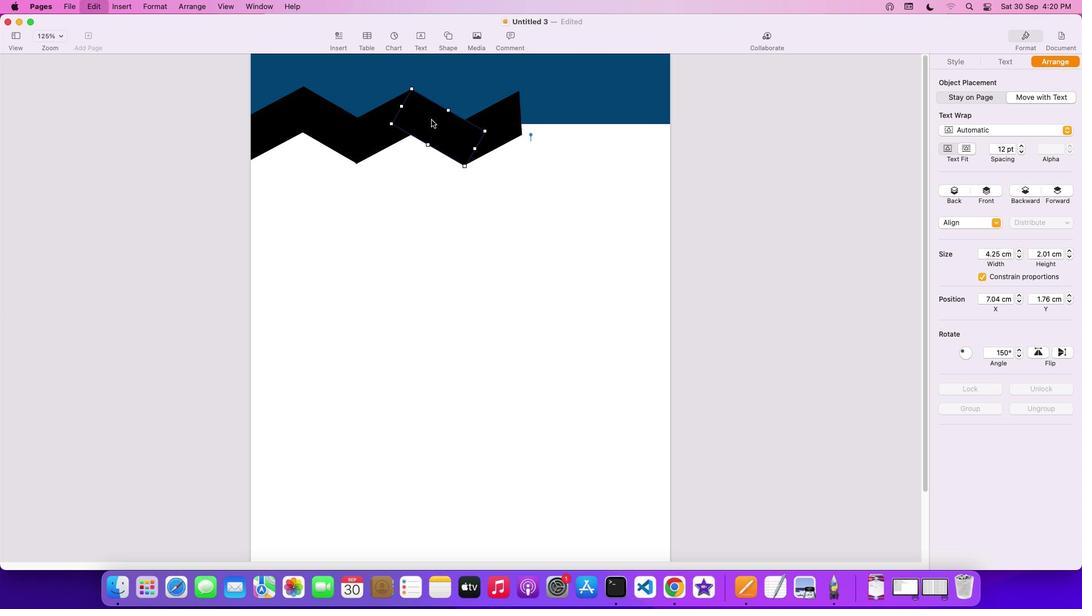 
Action: Mouse moved to (432, 123)
Screenshot: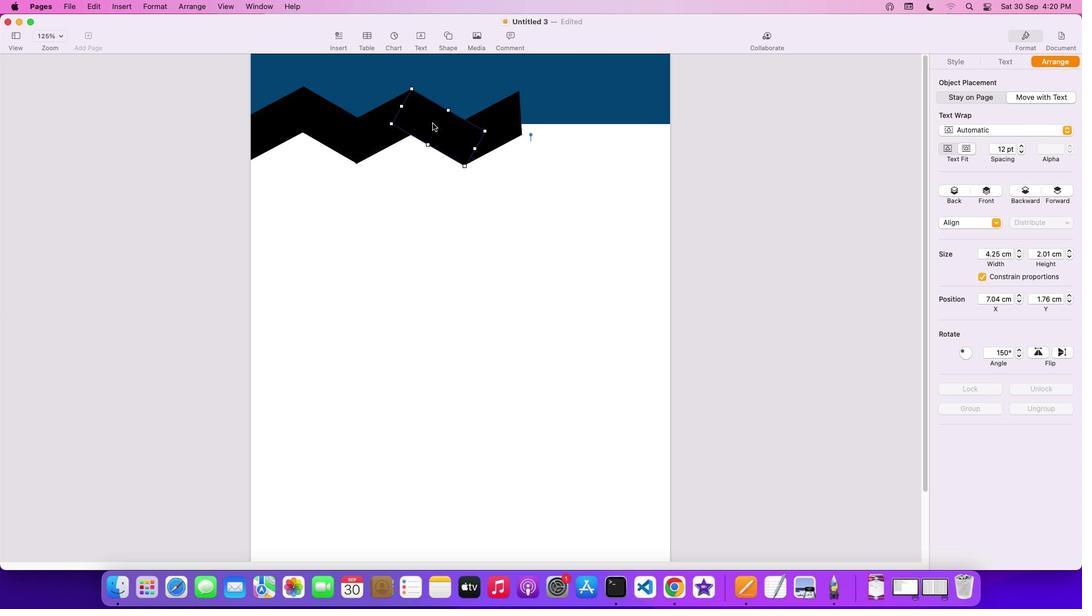 
Action: Key pressed 'v'
Screenshot: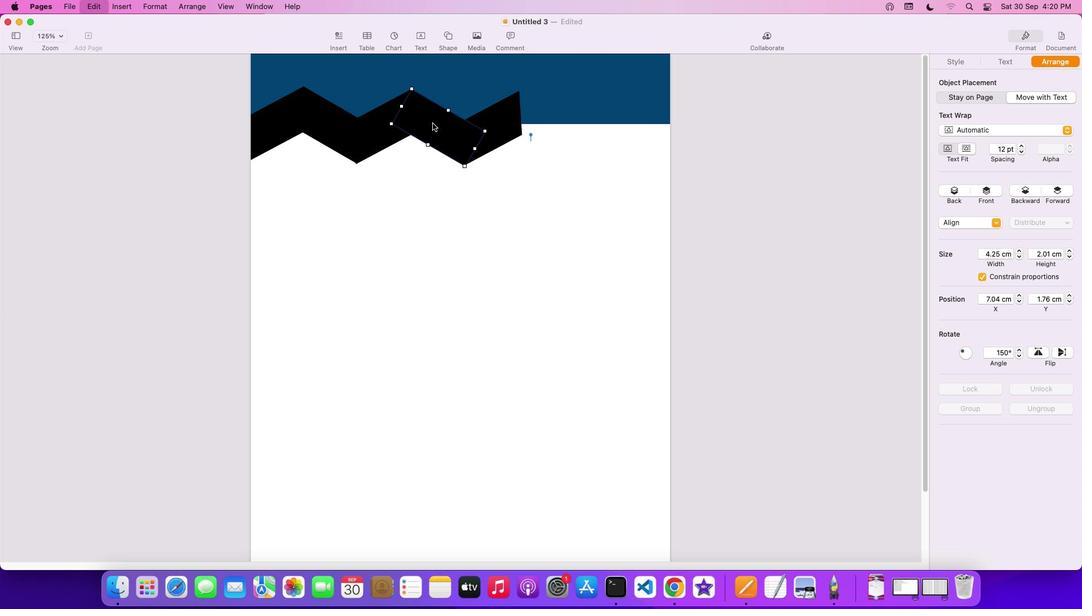 
Action: Mouse pressed left at (432, 123)
Screenshot: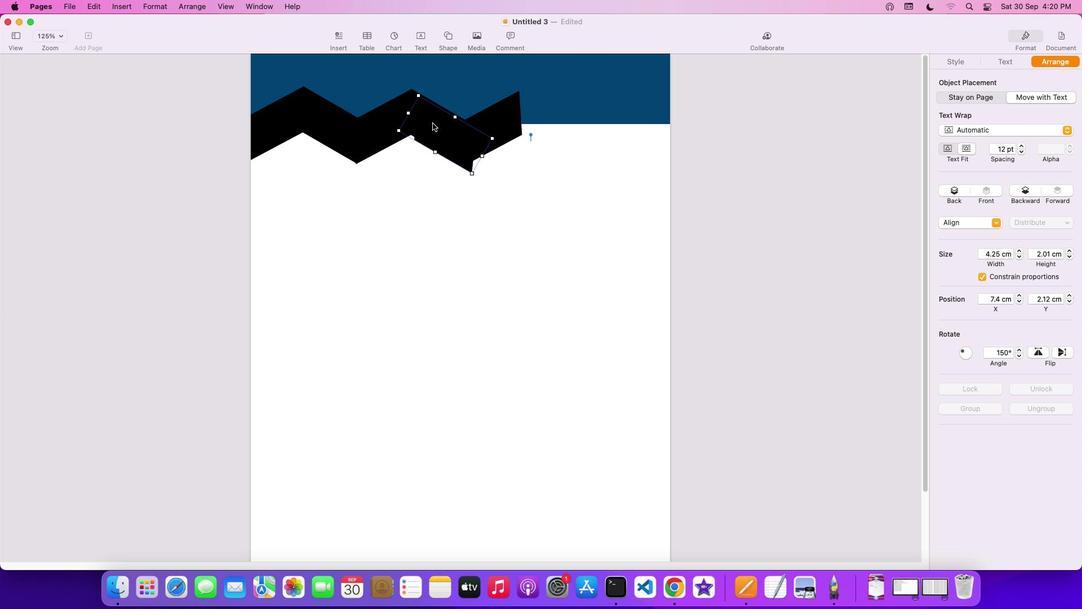 
Action: Mouse moved to (532, 117)
Screenshot: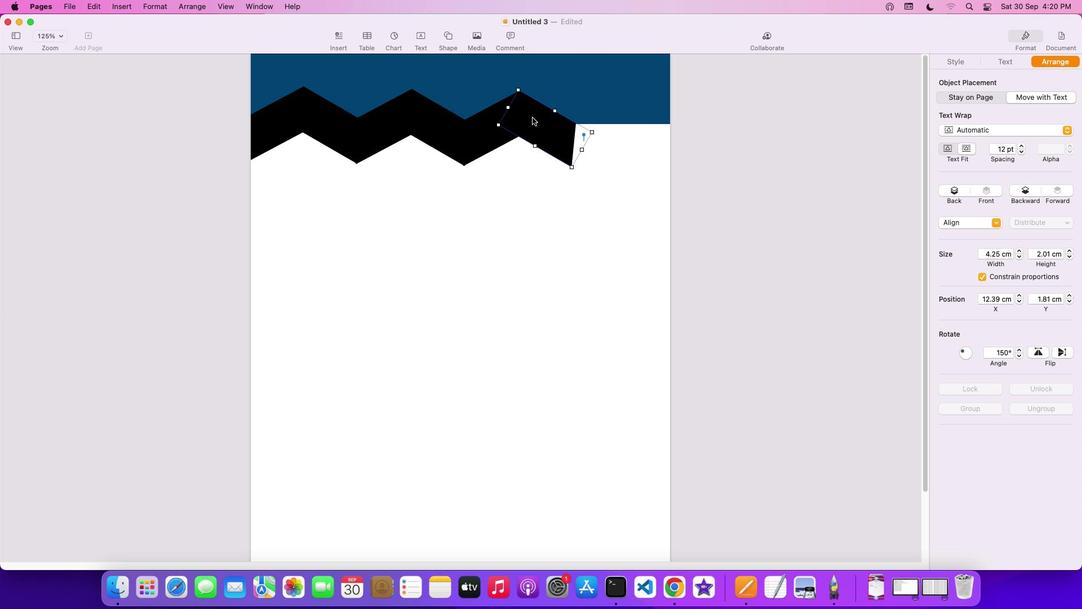 
Action: Key pressed Key.cmd'c''v'
Screenshot: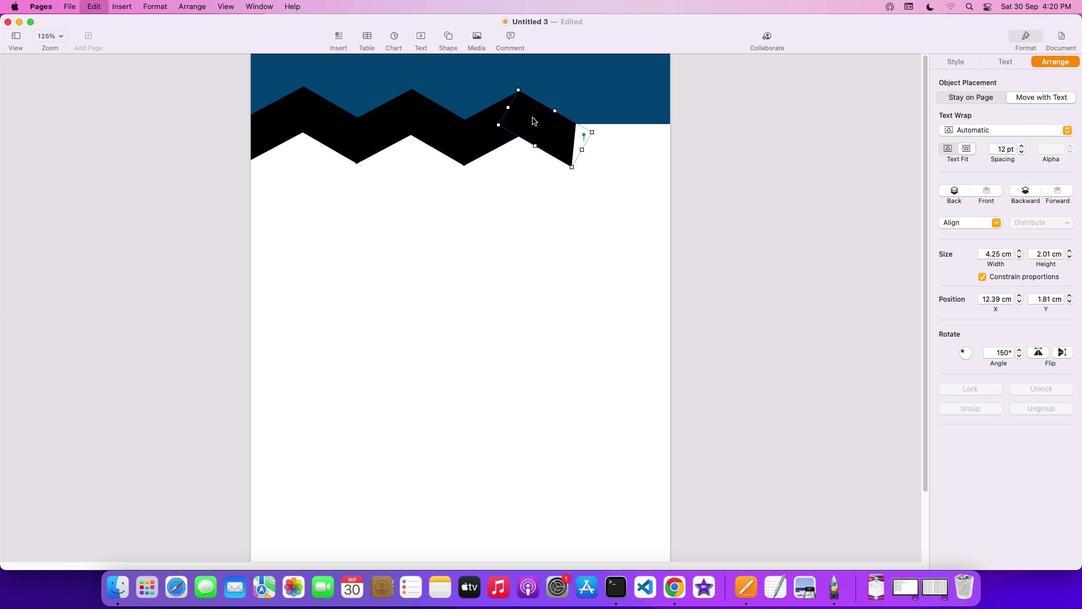
Action: Mouse moved to (546, 125)
Screenshot: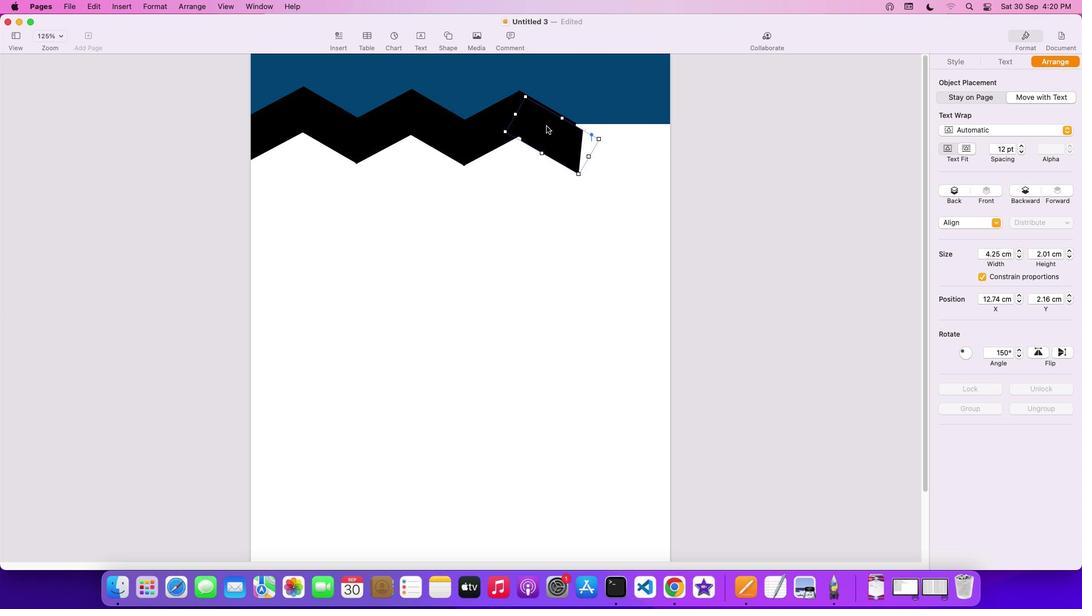 
Action: Mouse pressed left at (546, 125)
Screenshot: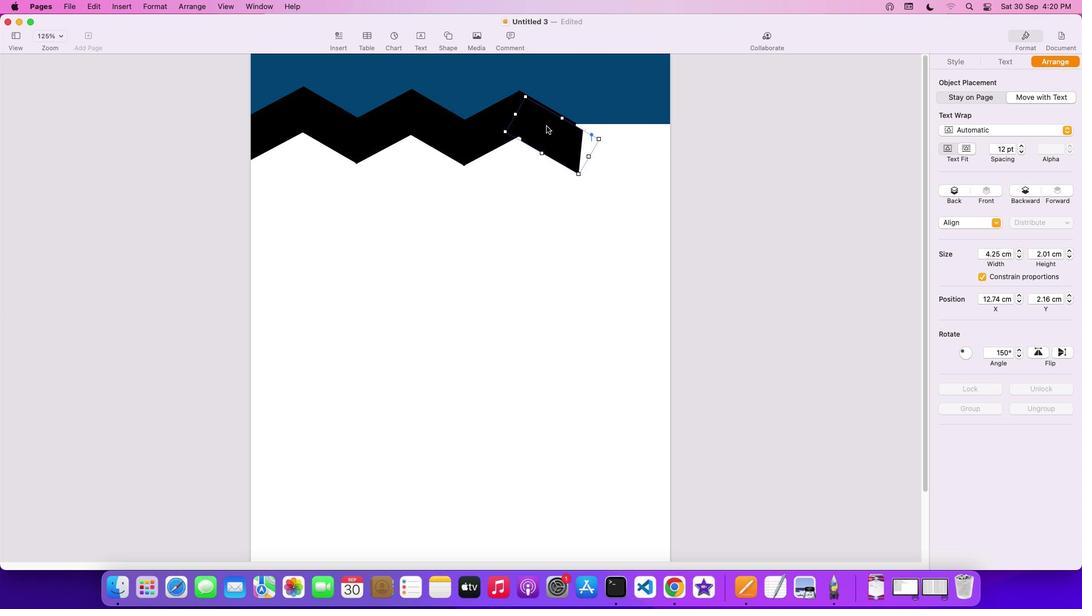 
Action: Mouse moved to (491, 133)
Screenshot: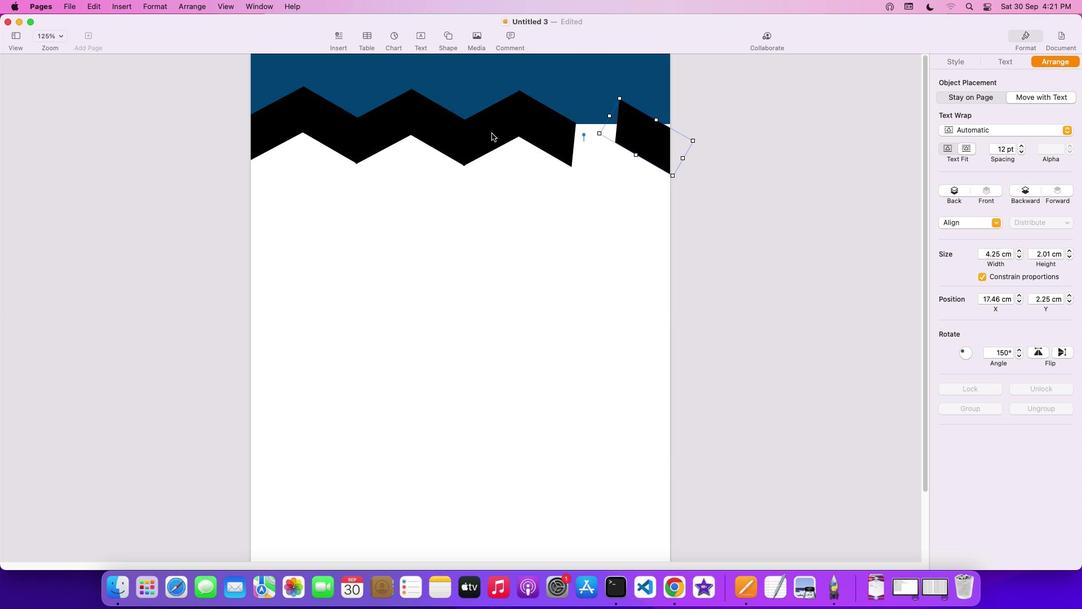 
Action: Mouse pressed left at (491, 133)
Screenshot: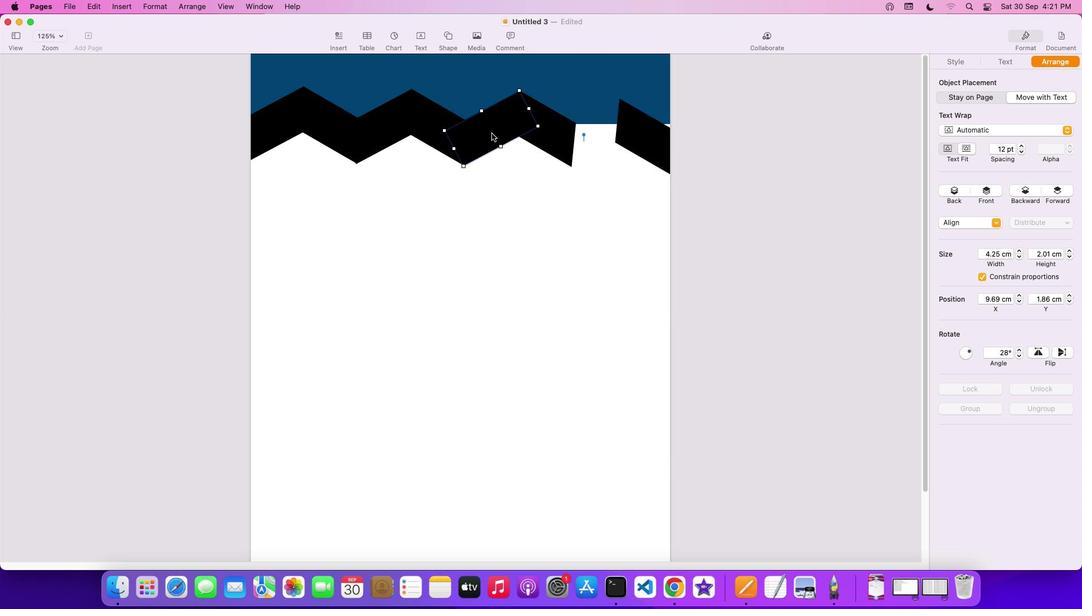 
Action: Key pressed Key.cmd'c''v'
Screenshot: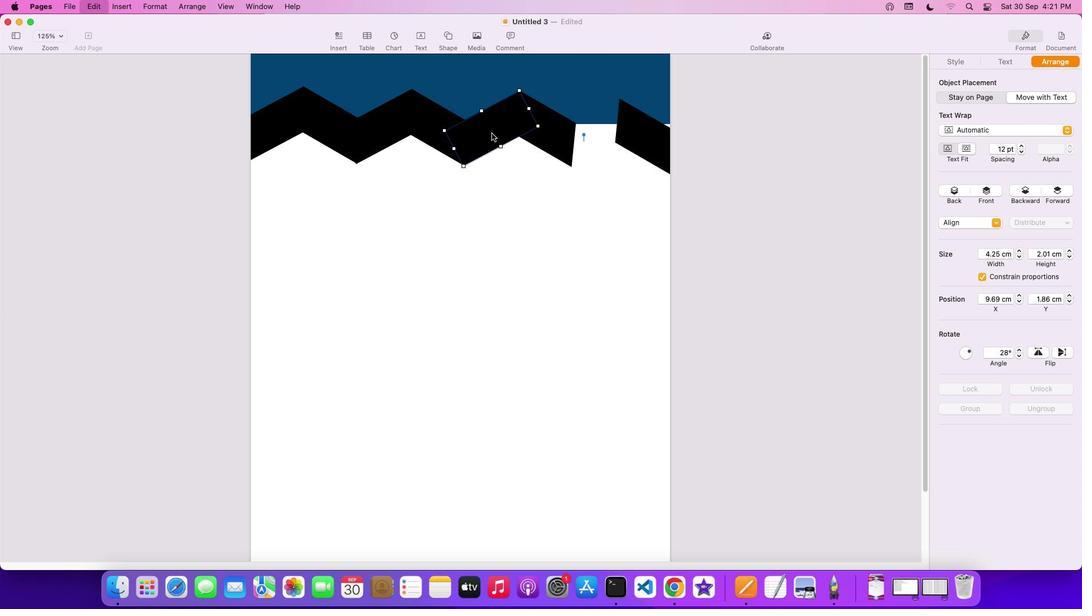
Action: Mouse moved to (492, 133)
Screenshot: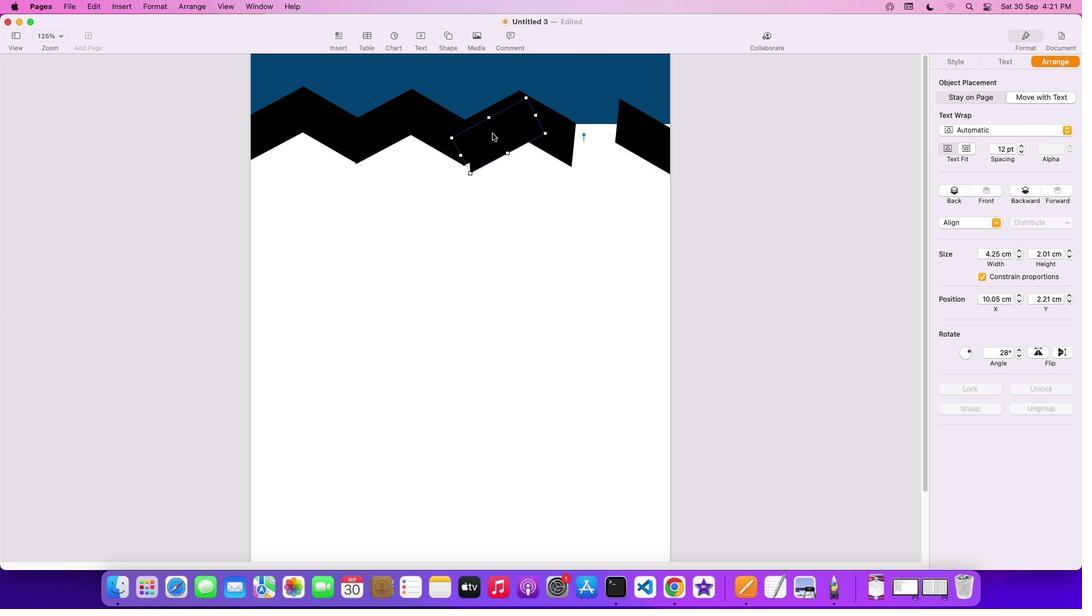 
Action: Mouse pressed left at (492, 133)
Screenshot: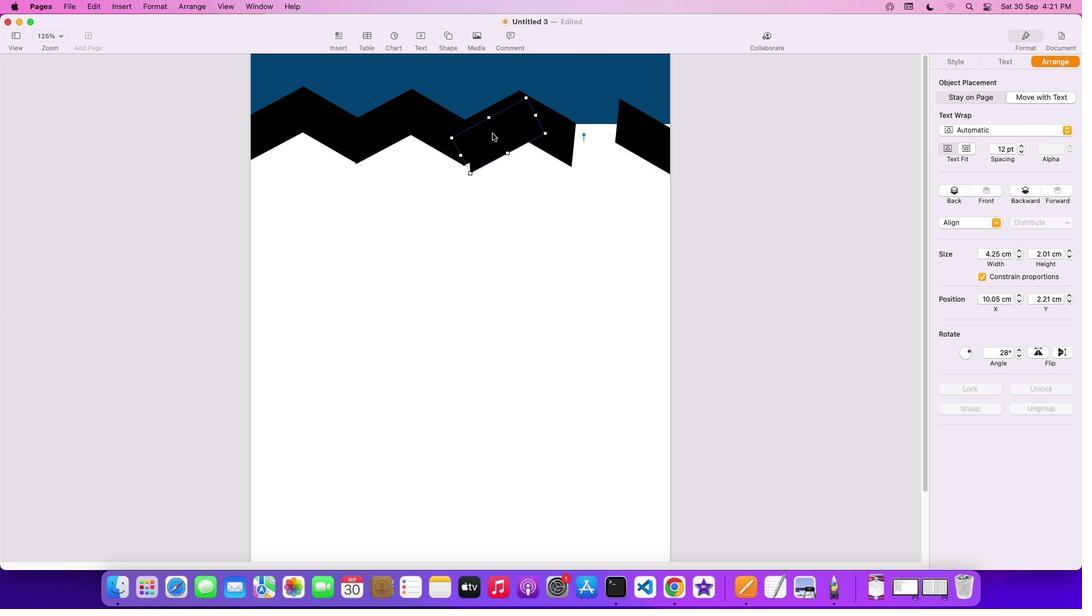 
Action: Mouse moved to (649, 129)
Screenshot: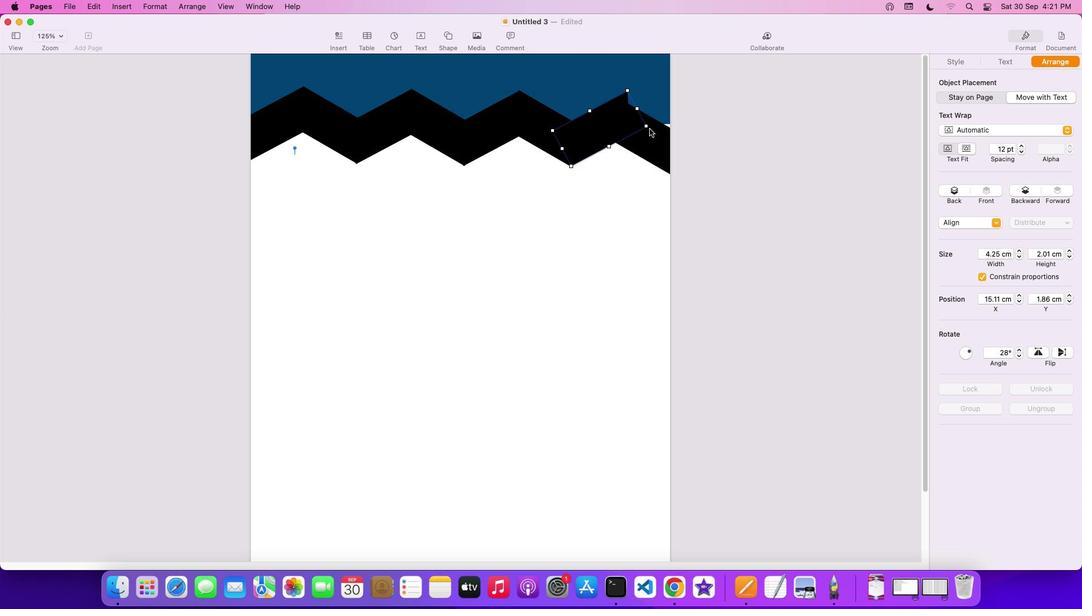 
Action: Mouse pressed left at (649, 129)
Screenshot: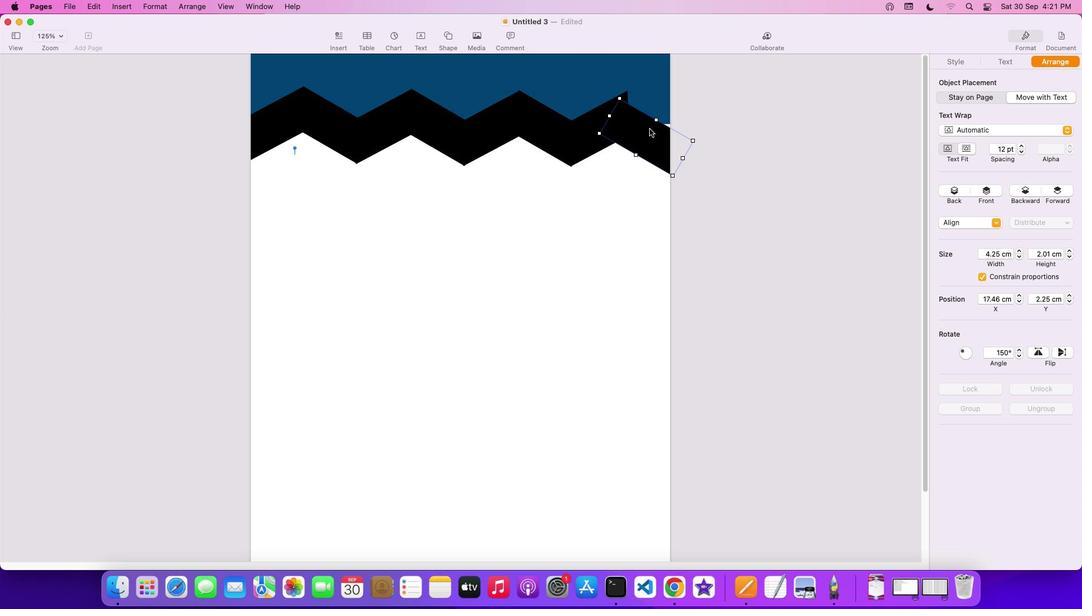 
Action: Mouse moved to (628, 198)
Screenshot: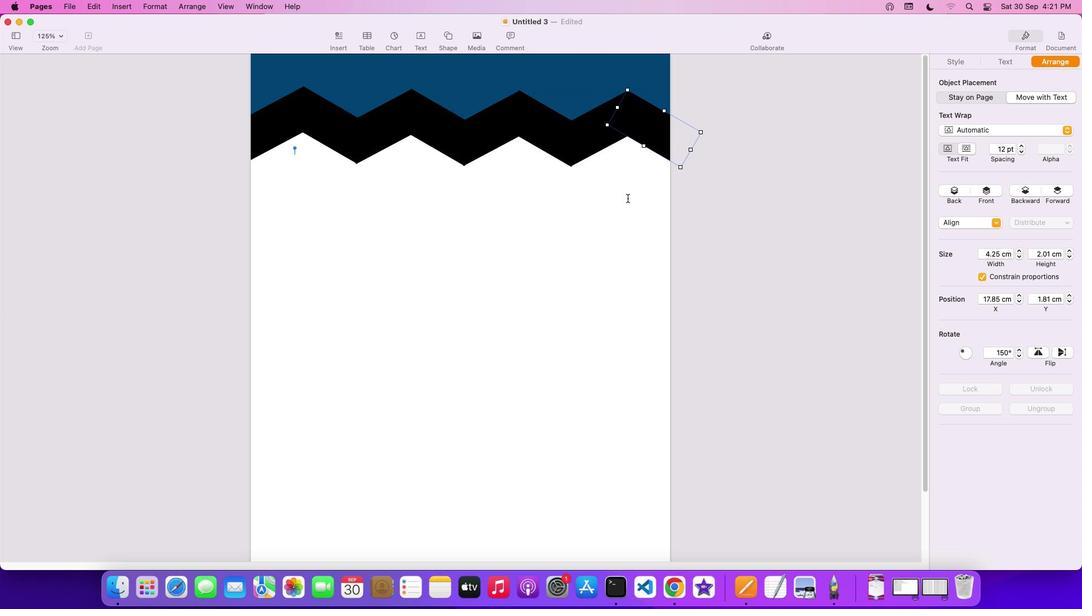 
Action: Mouse pressed left at (628, 198)
Screenshot: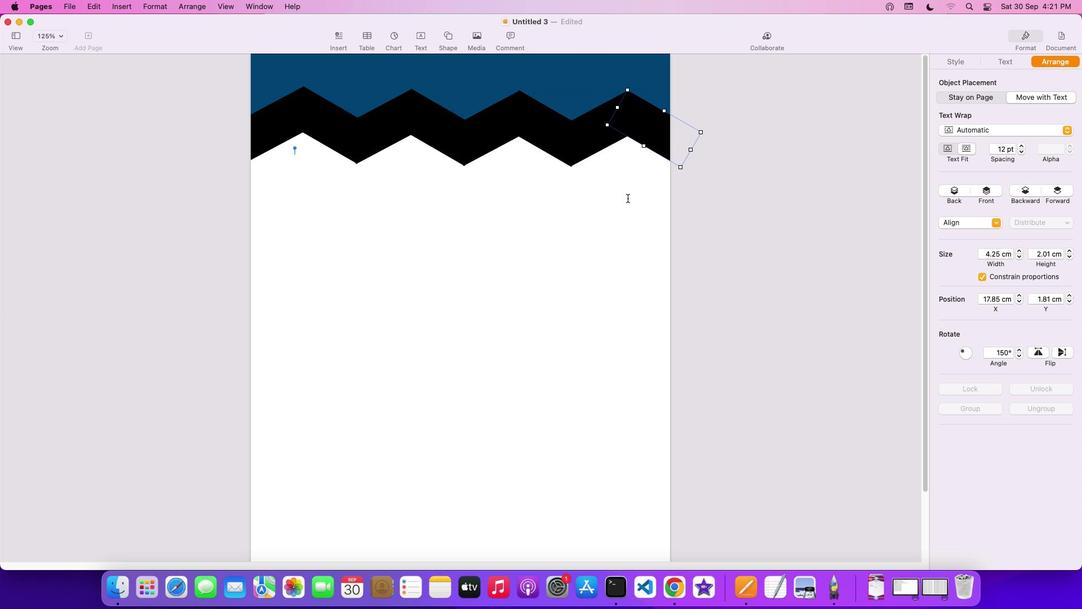 
Action: Mouse moved to (594, 129)
Screenshot: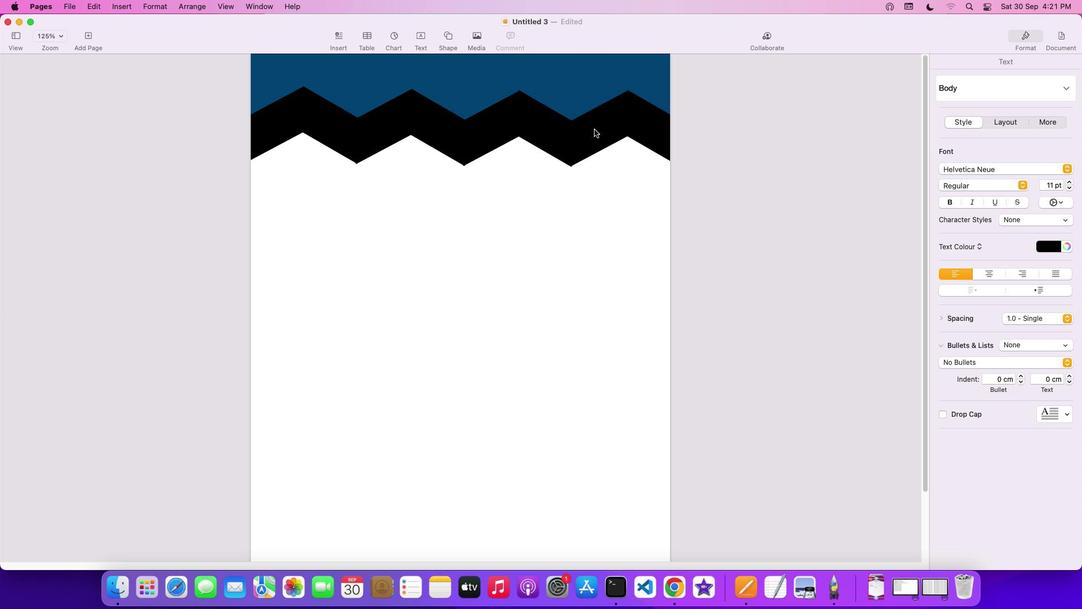 
Action: Mouse pressed left at (594, 129)
Screenshot: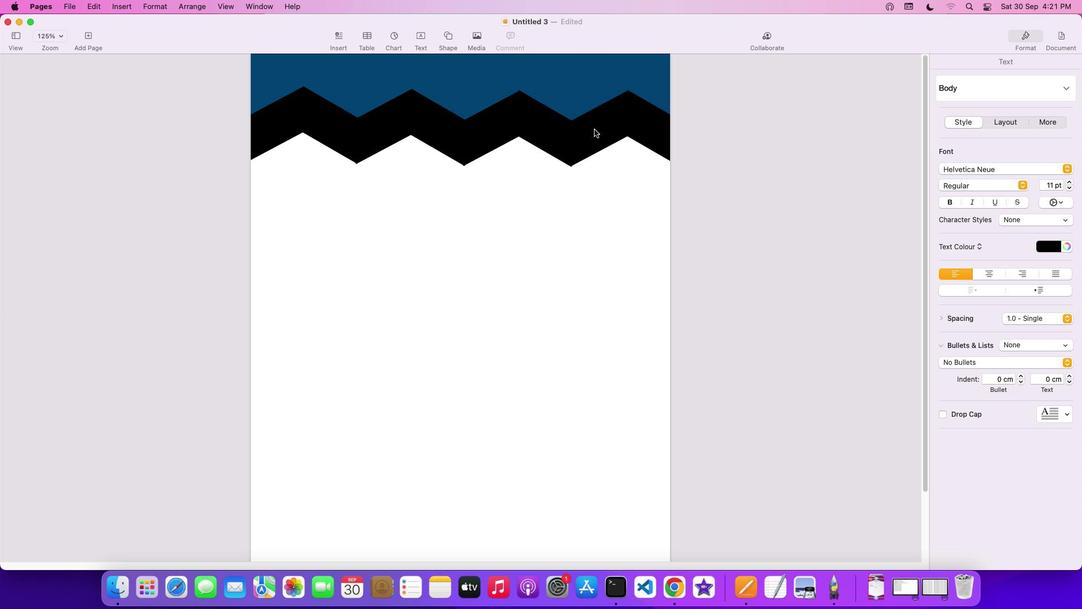 
Action: Key pressed Key.cmd'c''v'
Screenshot: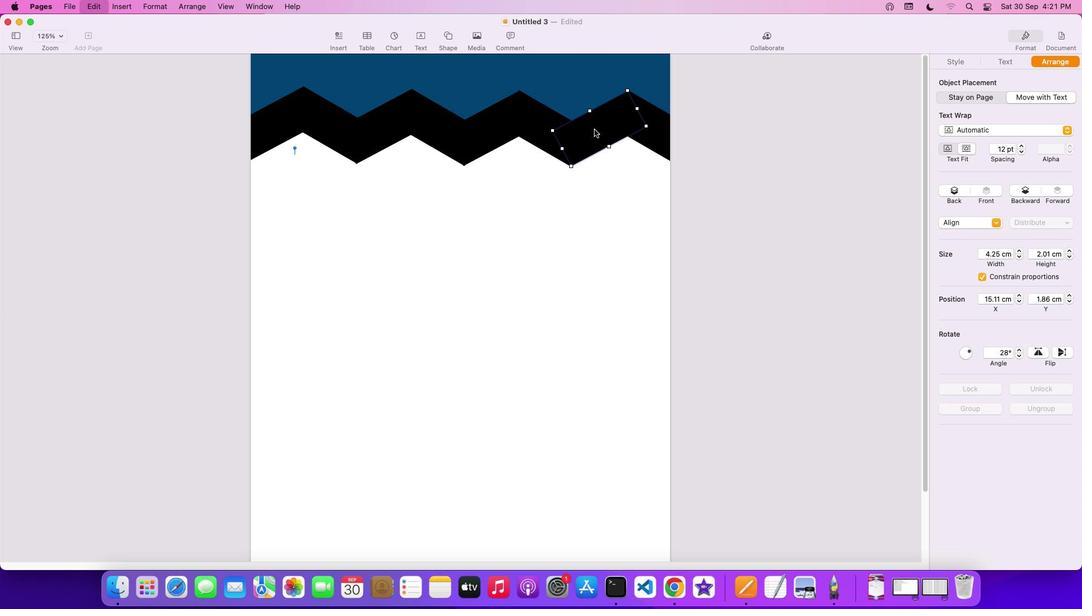 
Action: Mouse pressed left at (594, 129)
Screenshot: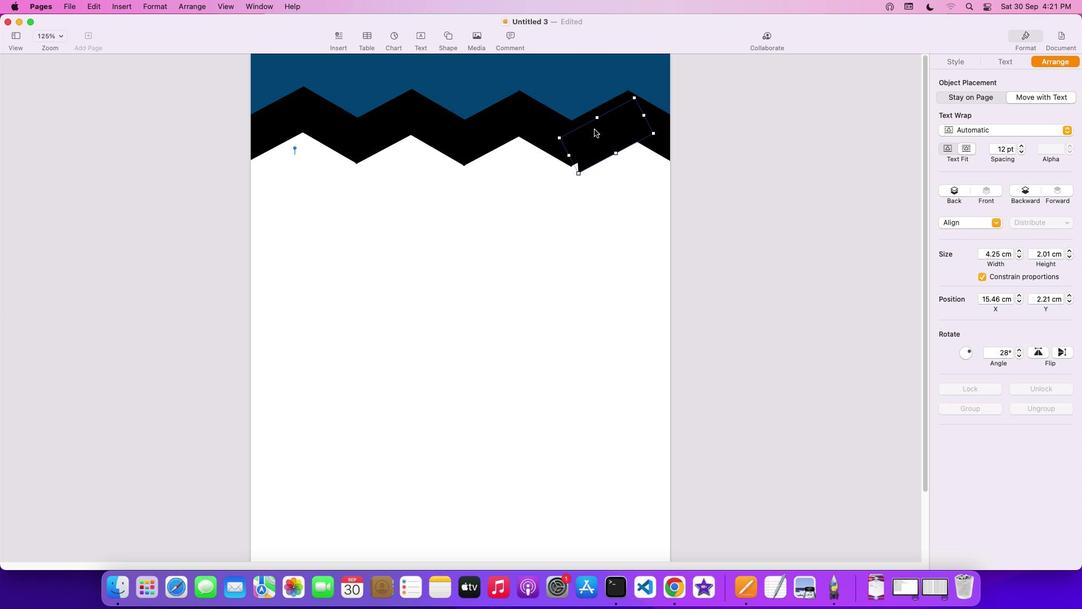 
Action: Mouse moved to (384, 261)
Screenshot: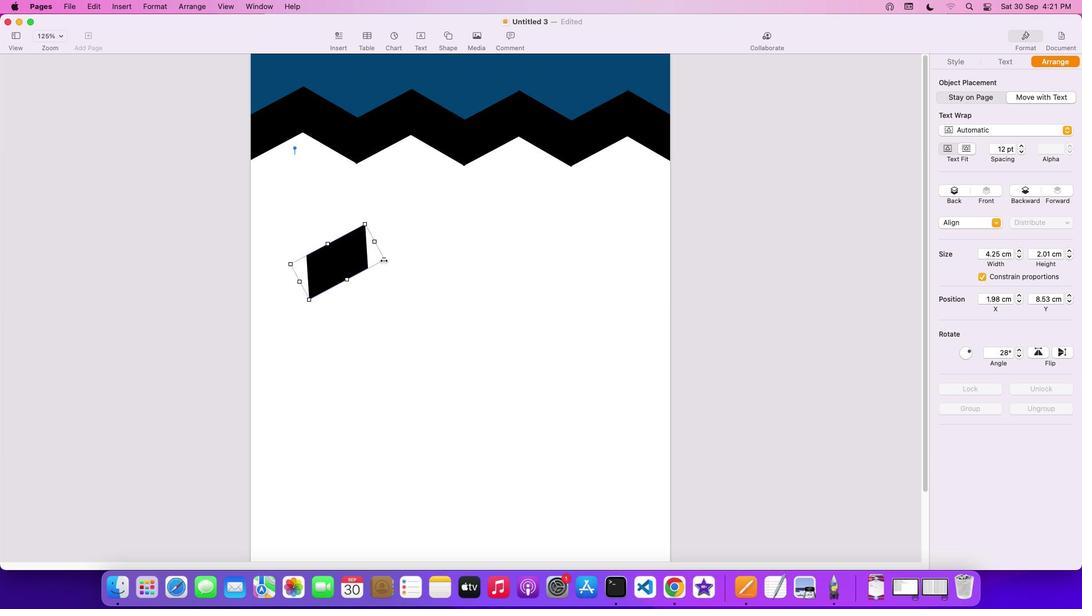 
Action: Mouse pressed left at (384, 261)
Screenshot: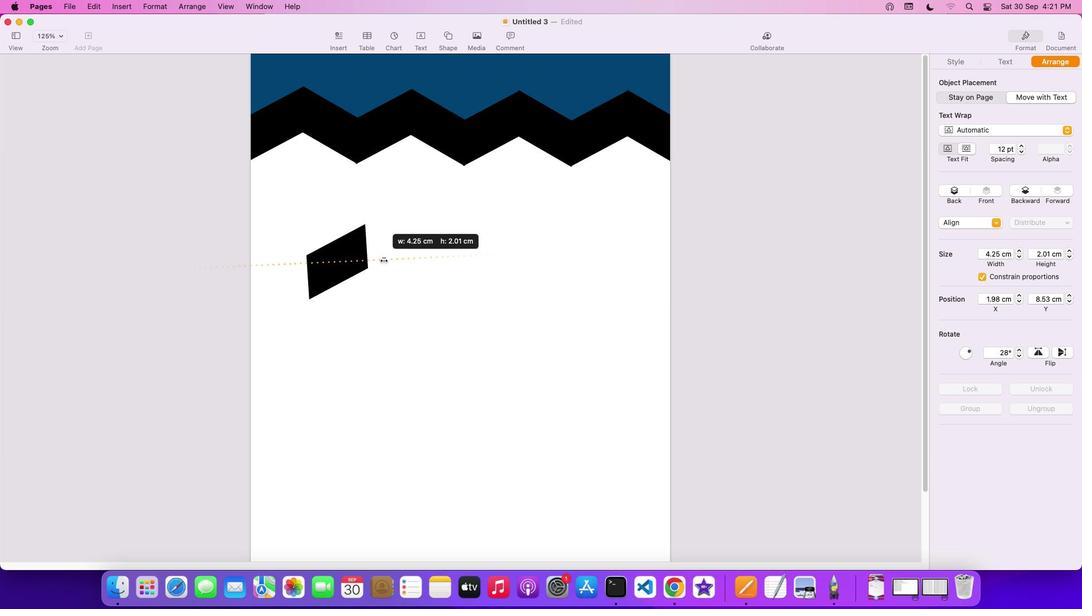 
Action: Mouse moved to (337, 255)
Screenshot: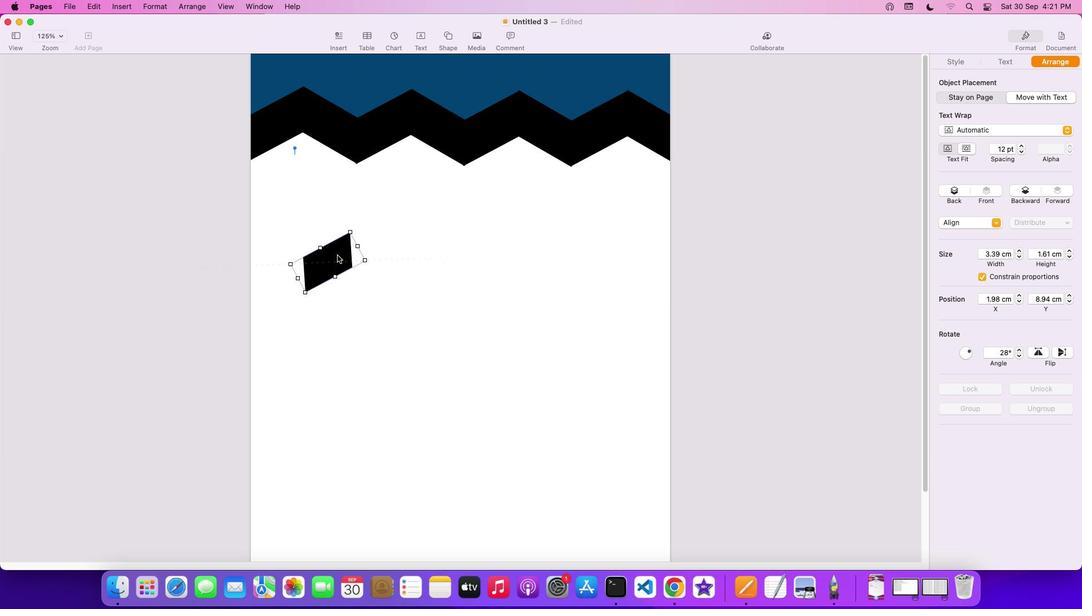
Action: Mouse pressed left at (337, 255)
Screenshot: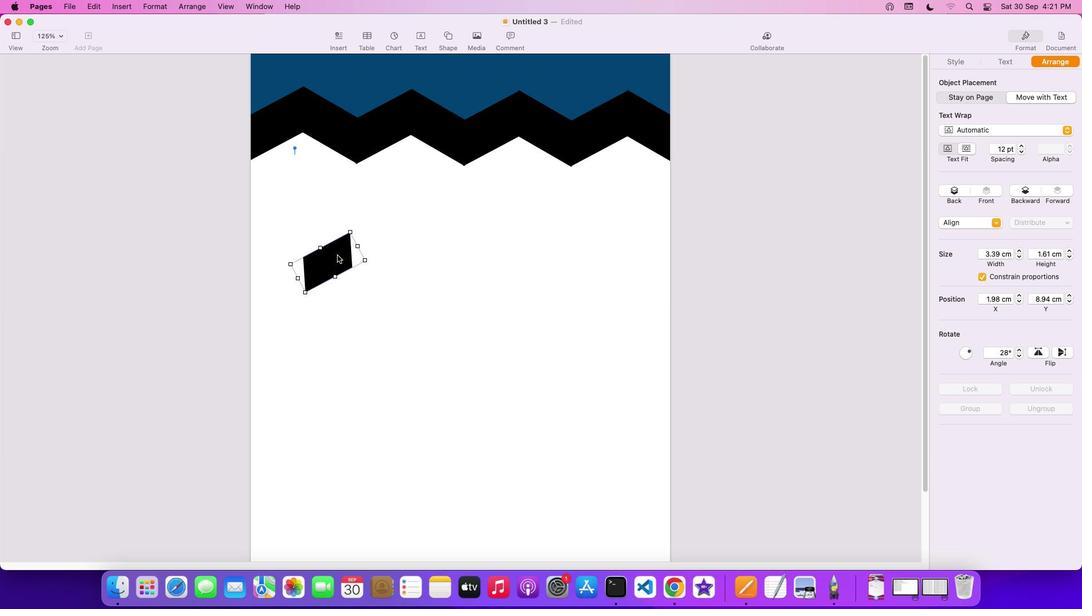 
Action: Mouse moved to (284, 127)
Screenshot: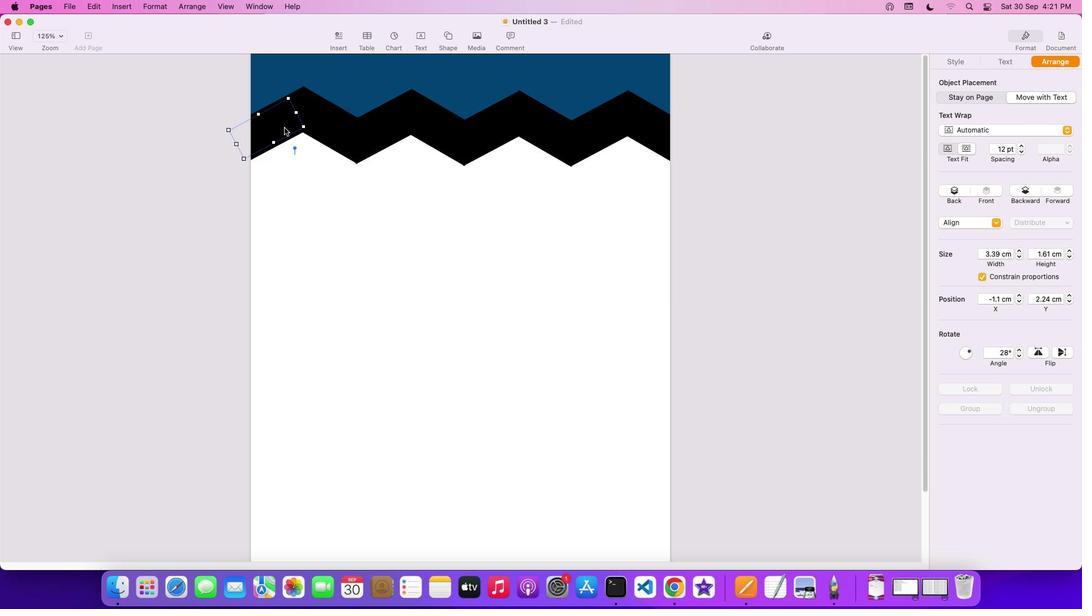 
Action: Mouse pressed left at (284, 127)
Screenshot: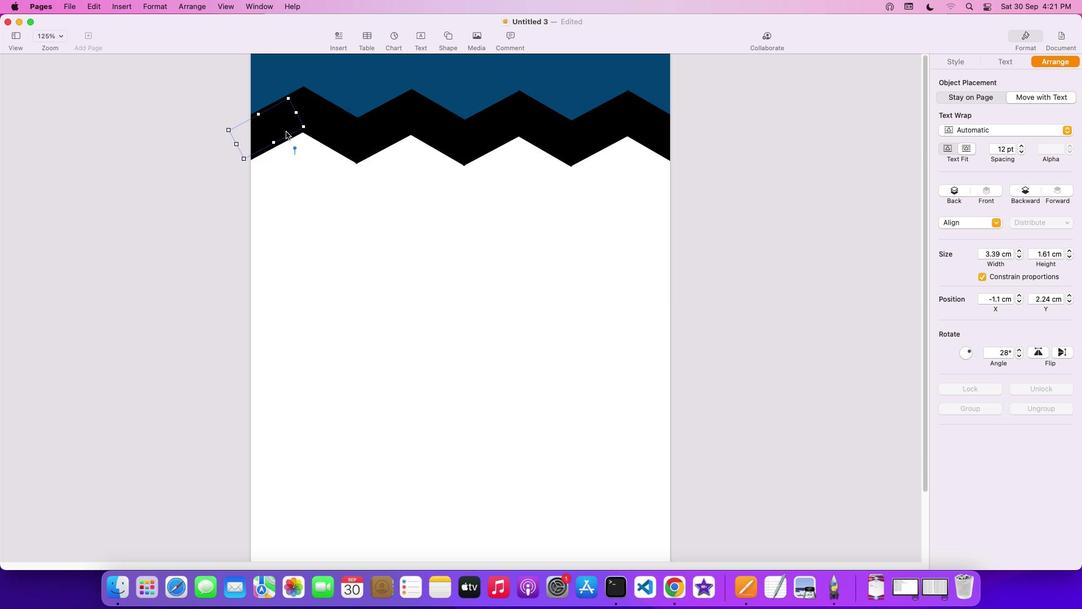 
Action: Mouse moved to (334, 247)
Screenshot: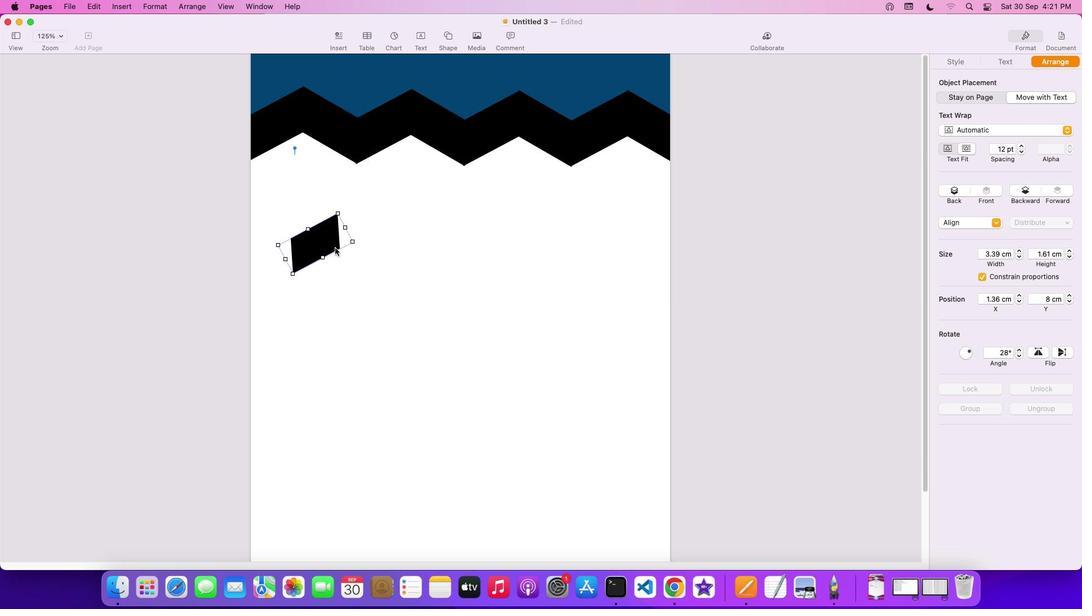 
Action: Key pressed Key.backspace
Screenshot: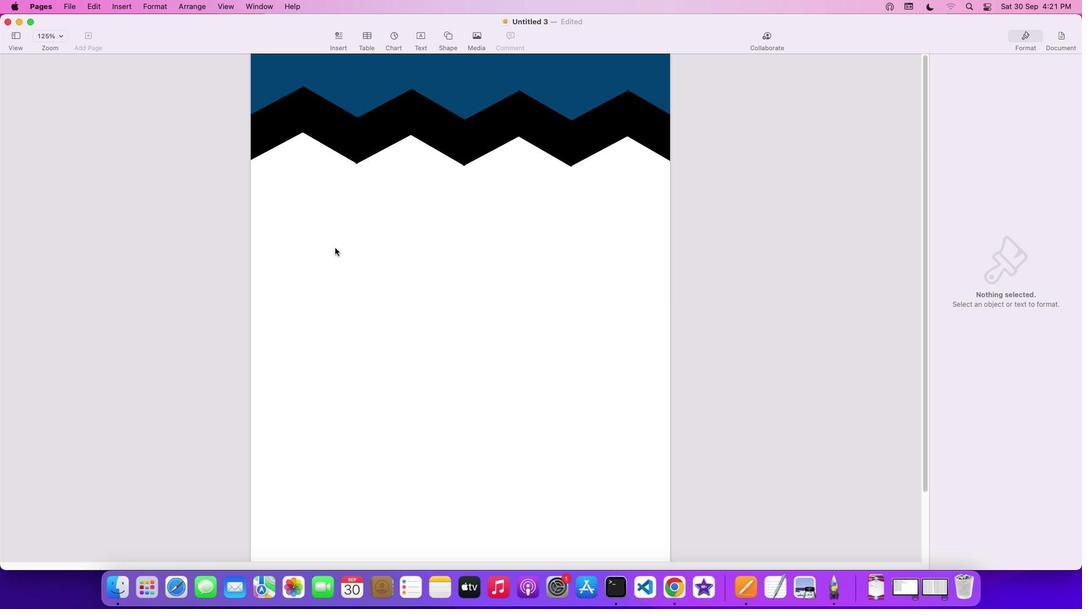 
Action: Mouse moved to (281, 124)
Screenshot: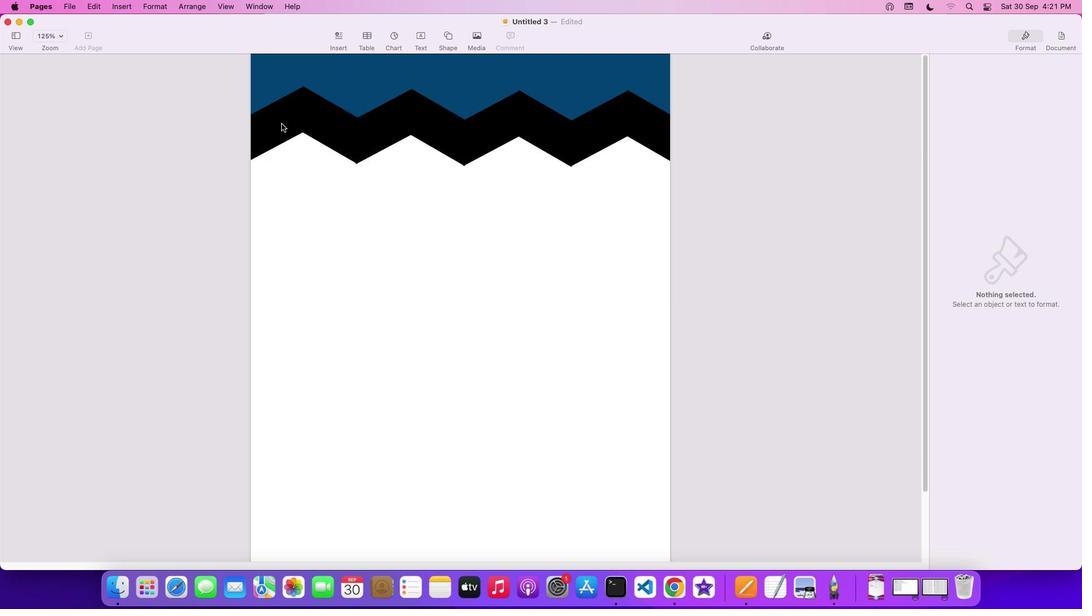 
Action: Mouse pressed left at (281, 124)
Screenshot: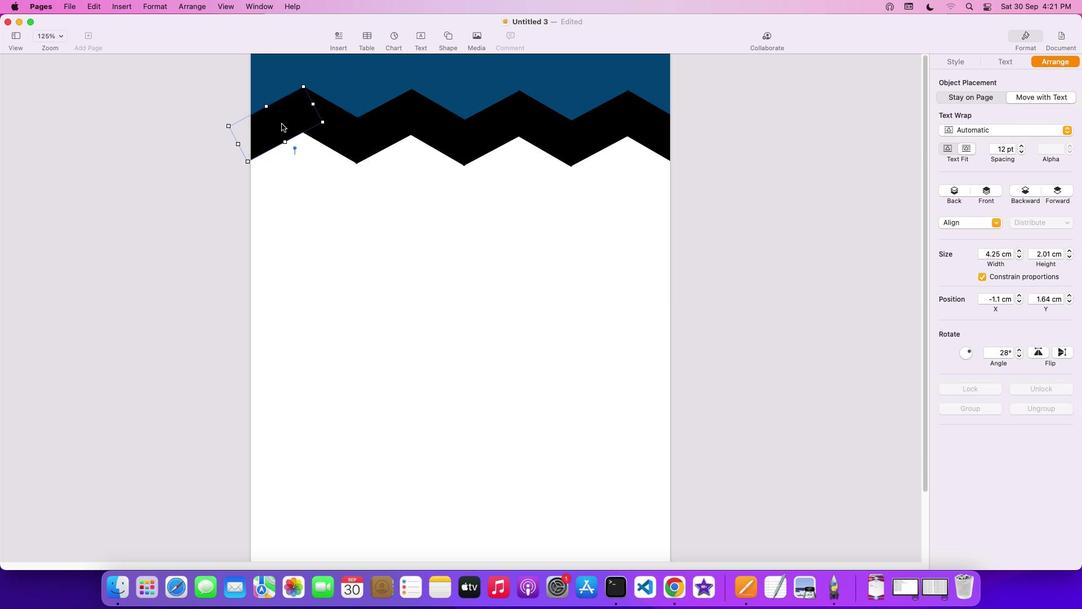 
Action: Key pressed Key.cmd'c'
Screenshot: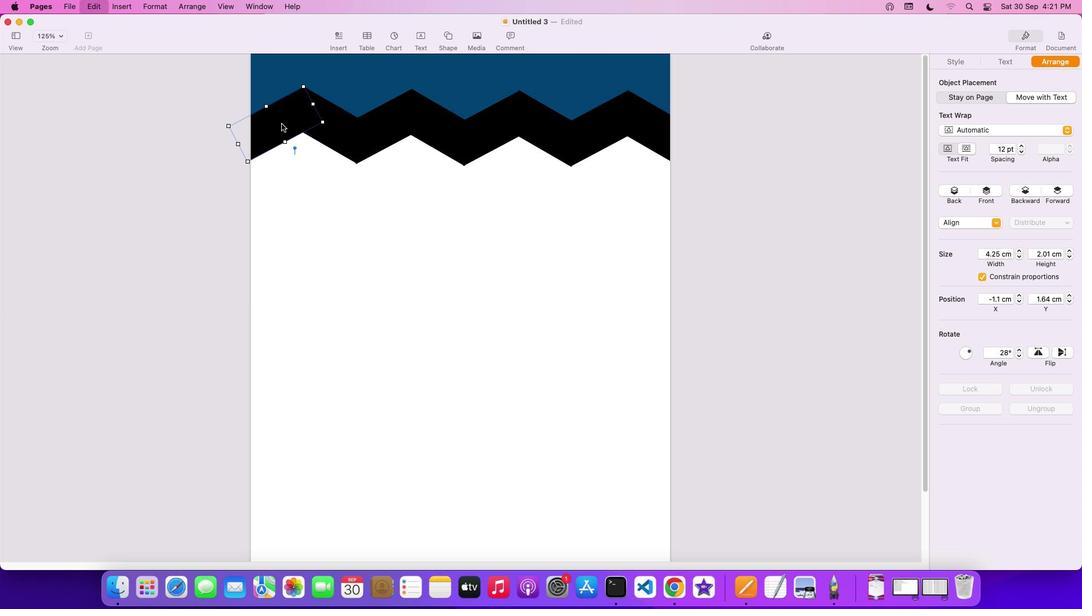 
Action: Mouse moved to (354, 252)
Screenshot: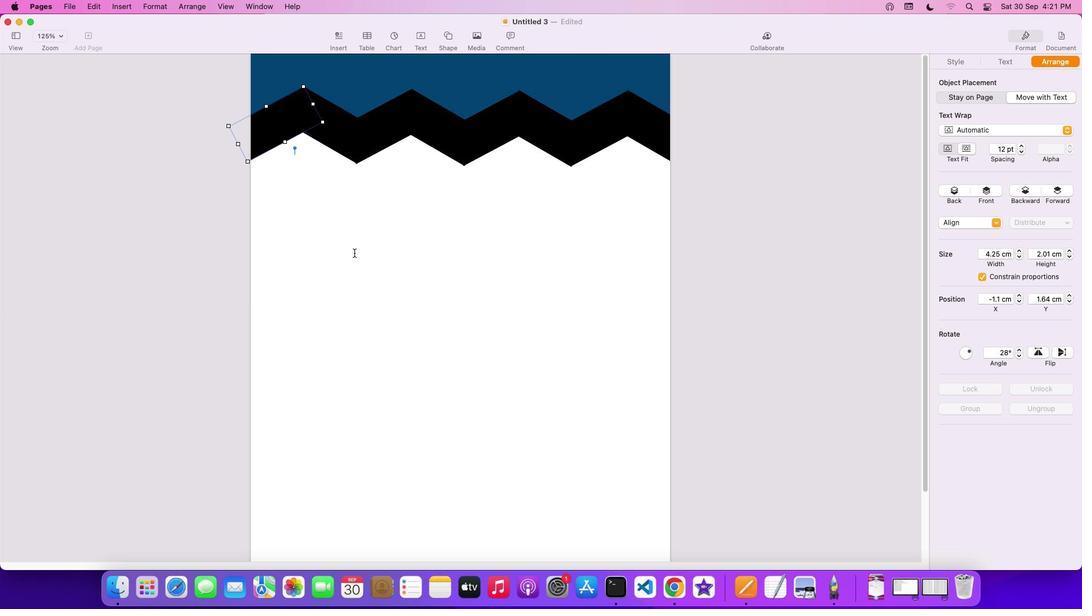 
Action: Mouse pressed left at (354, 252)
Screenshot: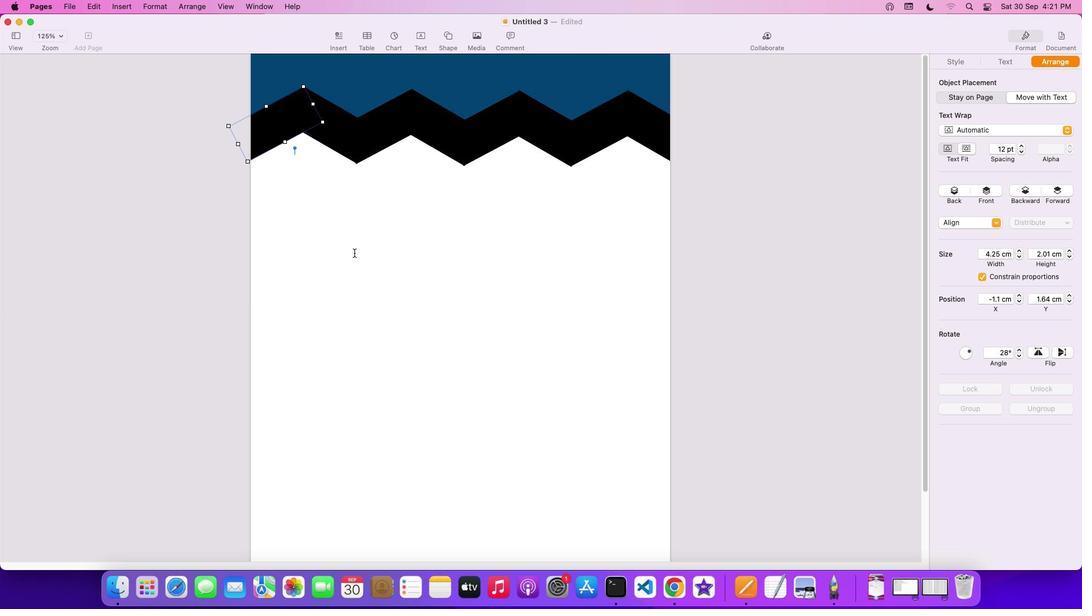 
Action: Mouse moved to (284, 127)
Screenshot: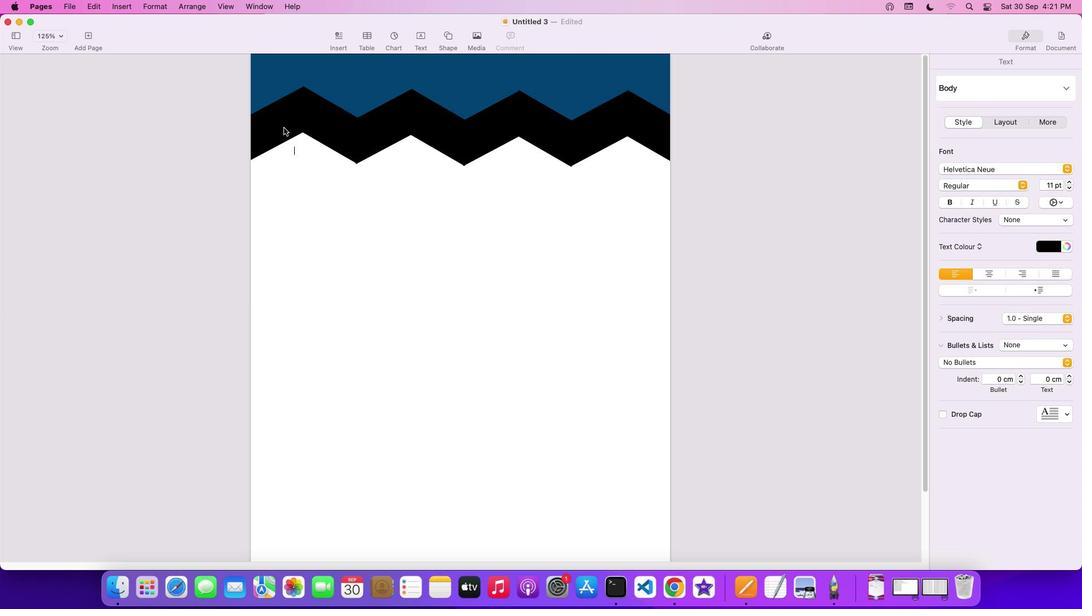 
Action: Mouse pressed left at (284, 127)
Screenshot: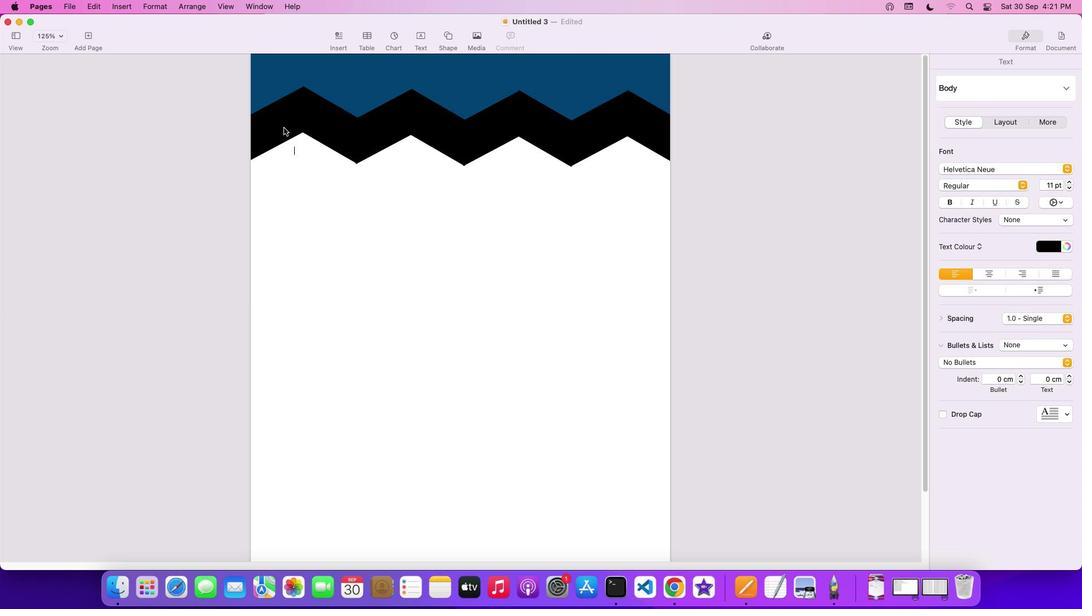 
Action: Key pressed Key.shift
Screenshot: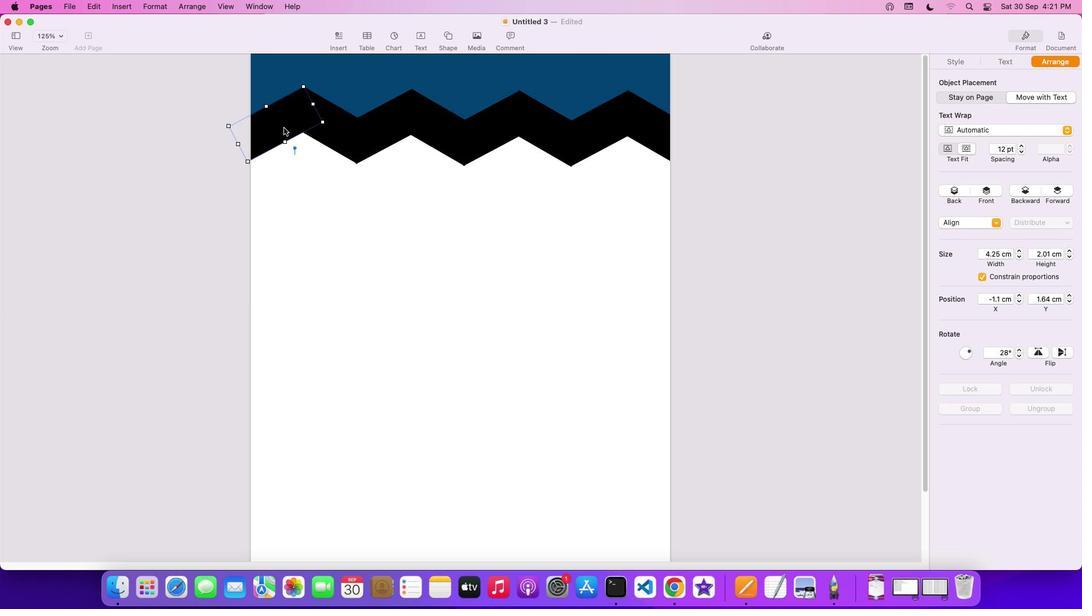 
Action: Mouse moved to (1050, 108)
Screenshot: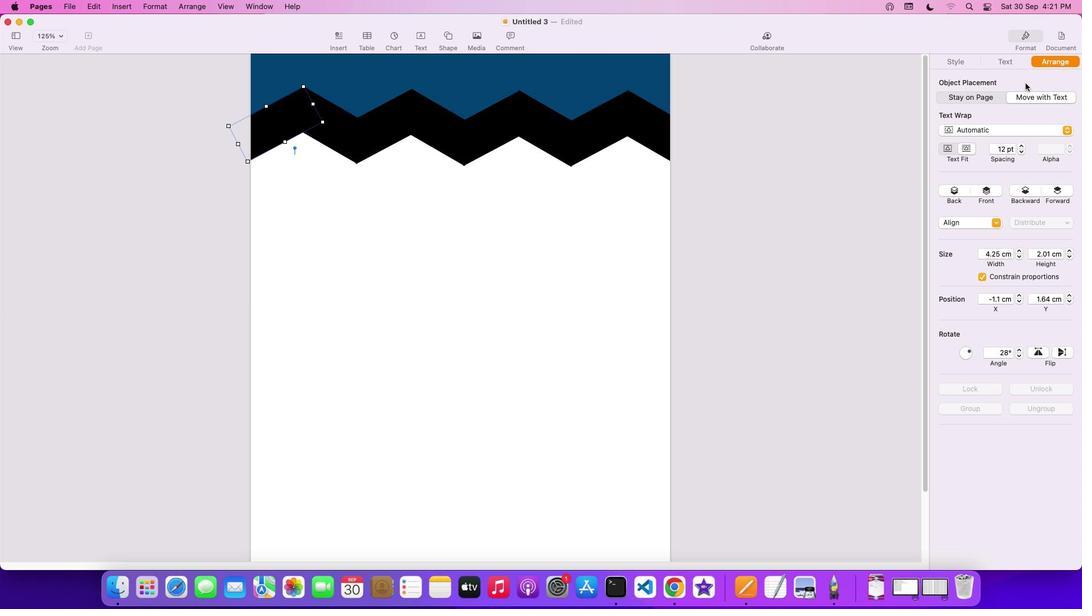 
Action: Key pressed Key.shift
Screenshot: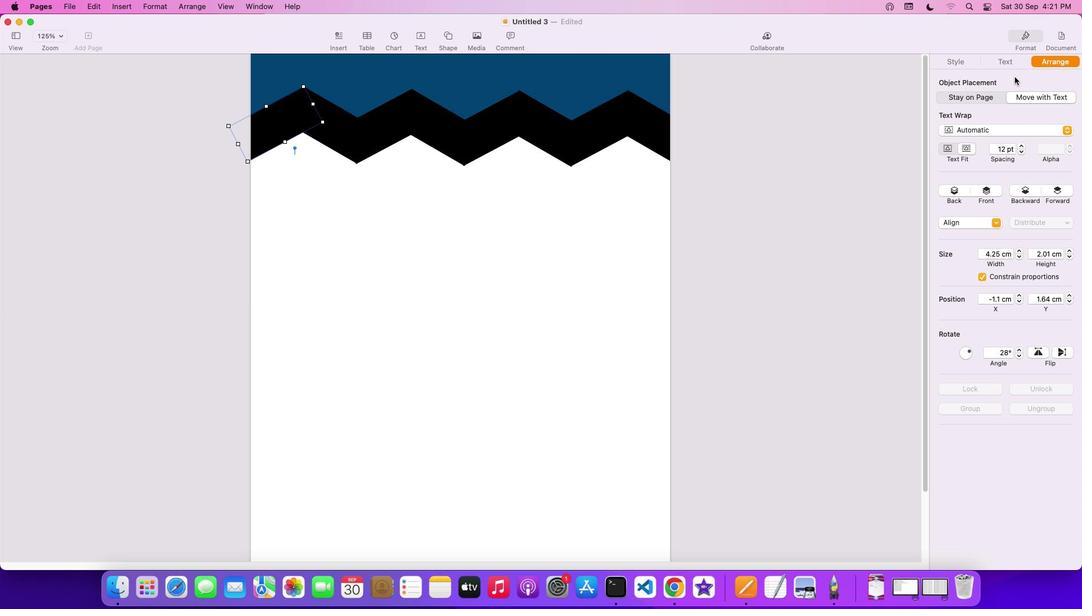 
Action: Mouse moved to (949, 60)
Screenshot: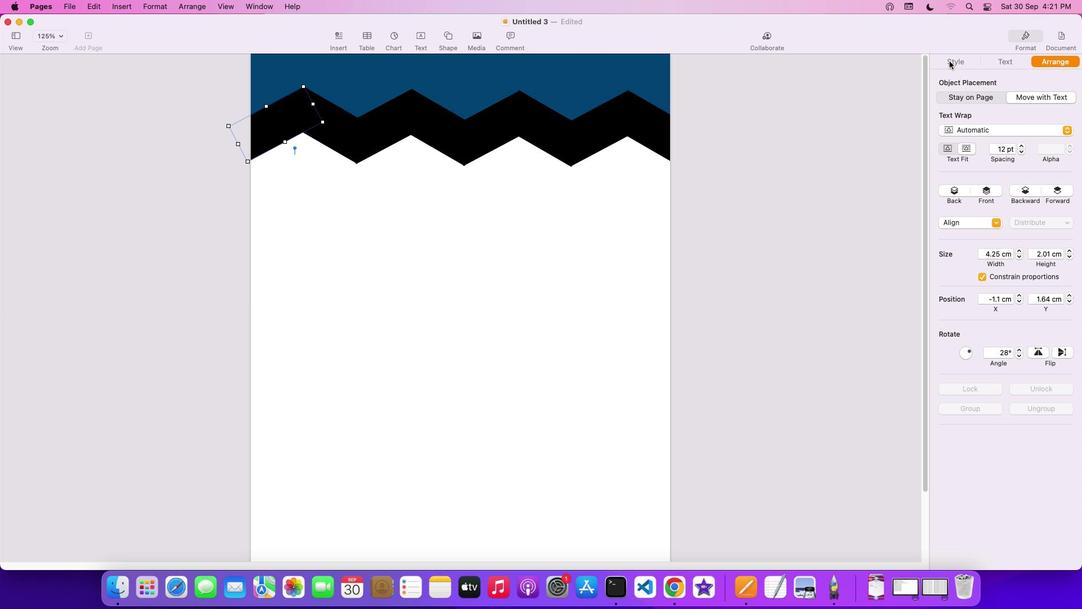 
Action: Mouse pressed left at (949, 60)
Screenshot: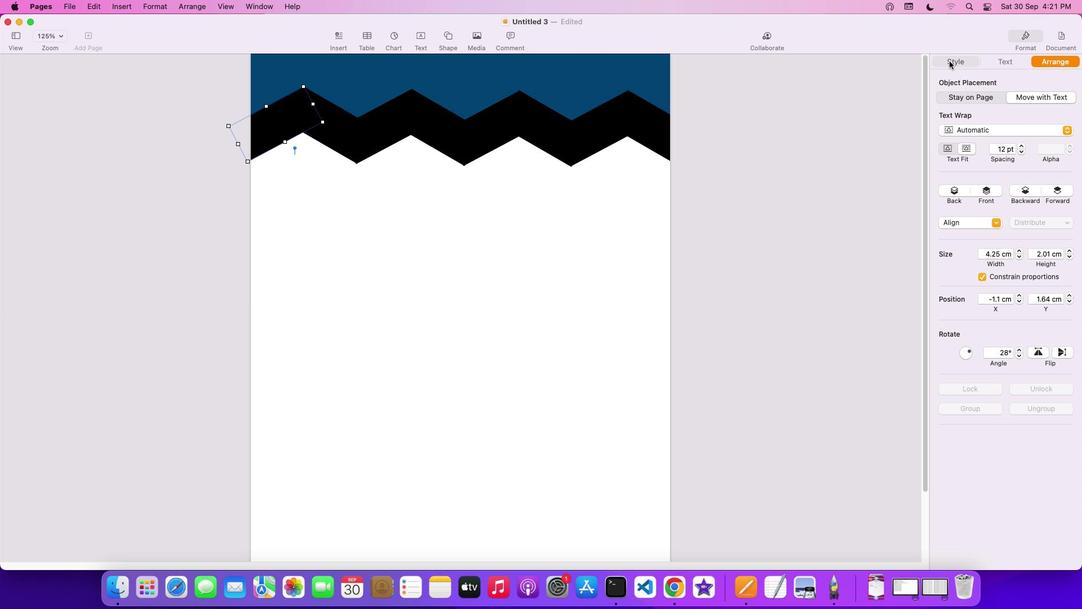 
Action: Mouse moved to (1067, 201)
Screenshot: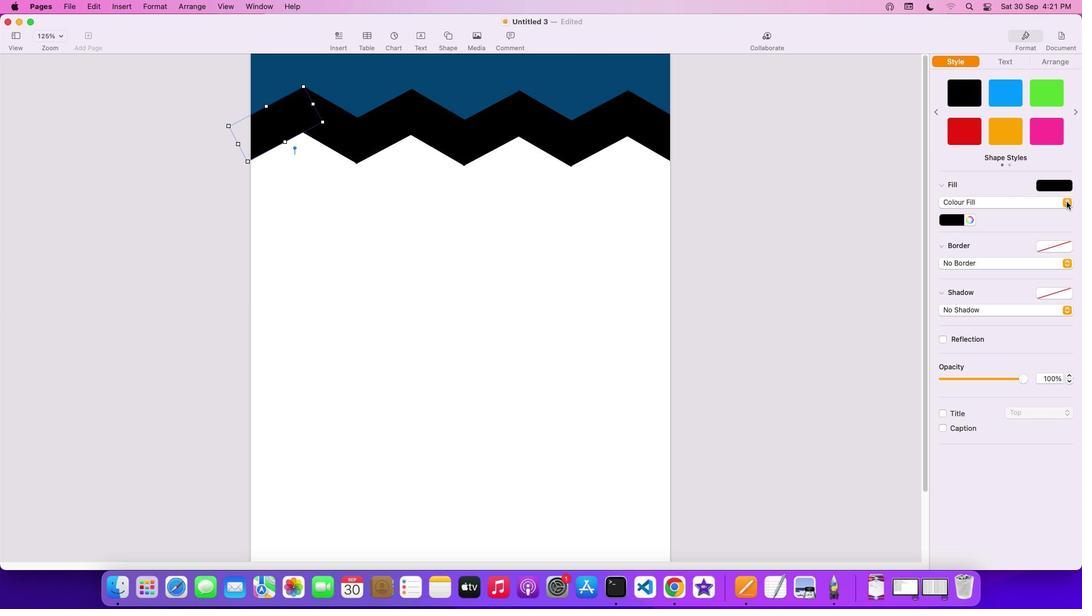 
Action: Mouse pressed left at (1067, 201)
Screenshot: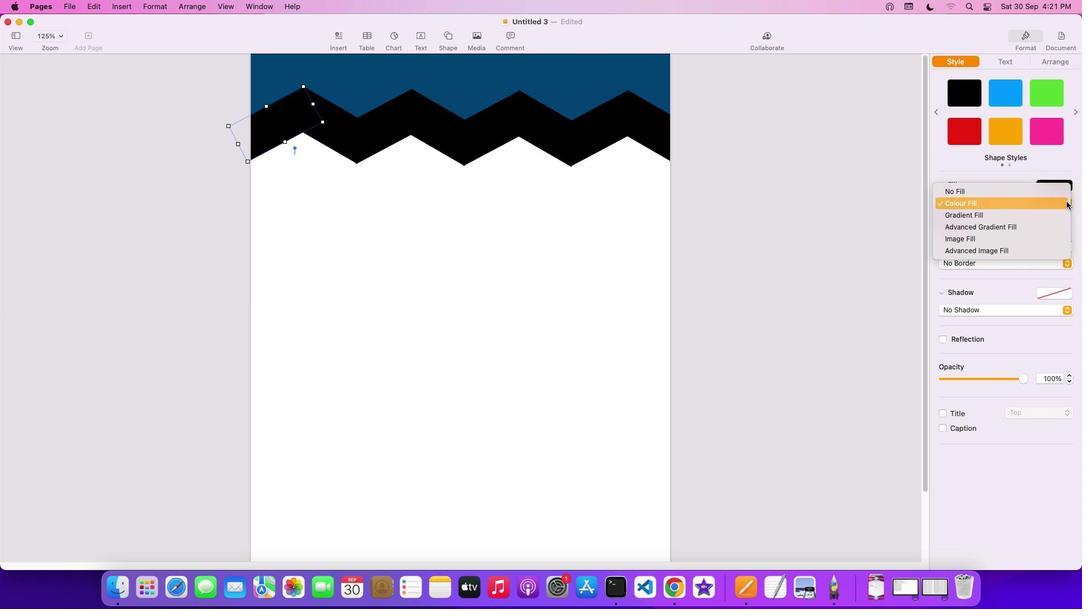 
Action: Mouse moved to (1022, 209)
Screenshot: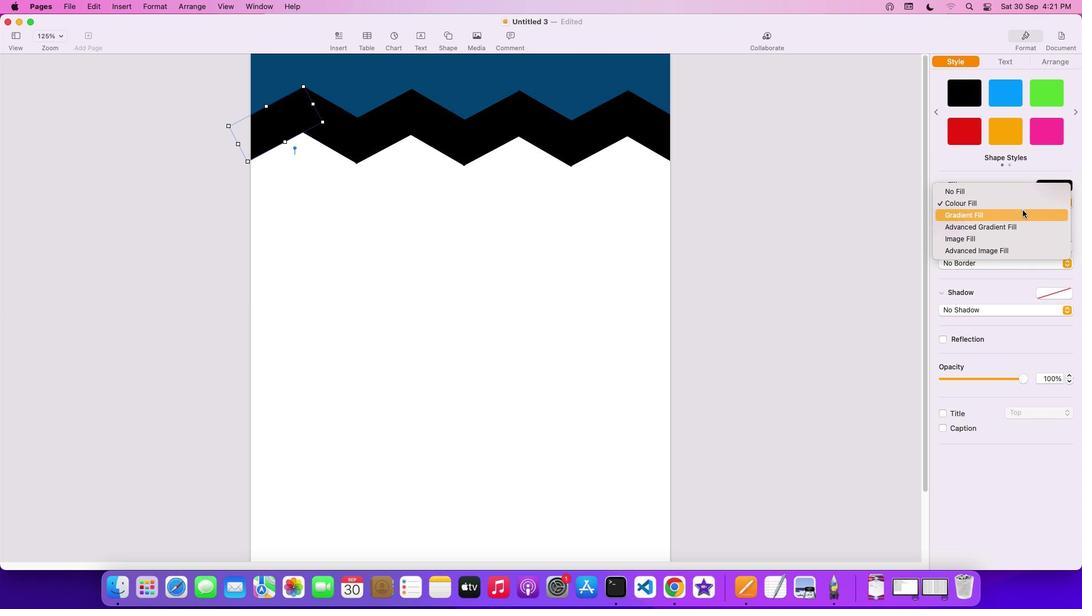 
Action: Mouse pressed left at (1022, 209)
Screenshot: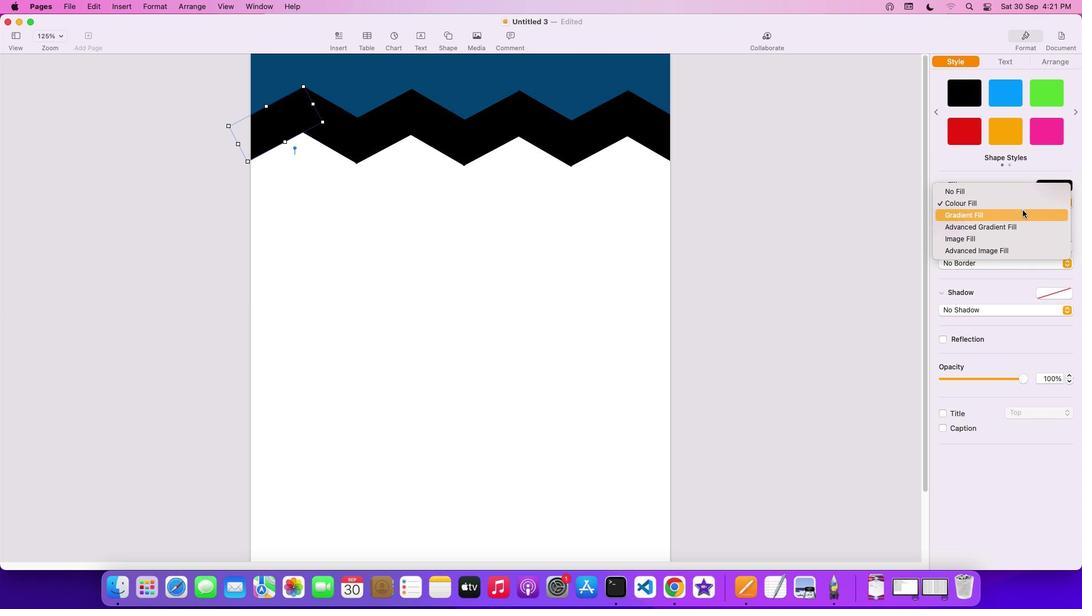 
Action: Mouse moved to (958, 220)
Screenshot: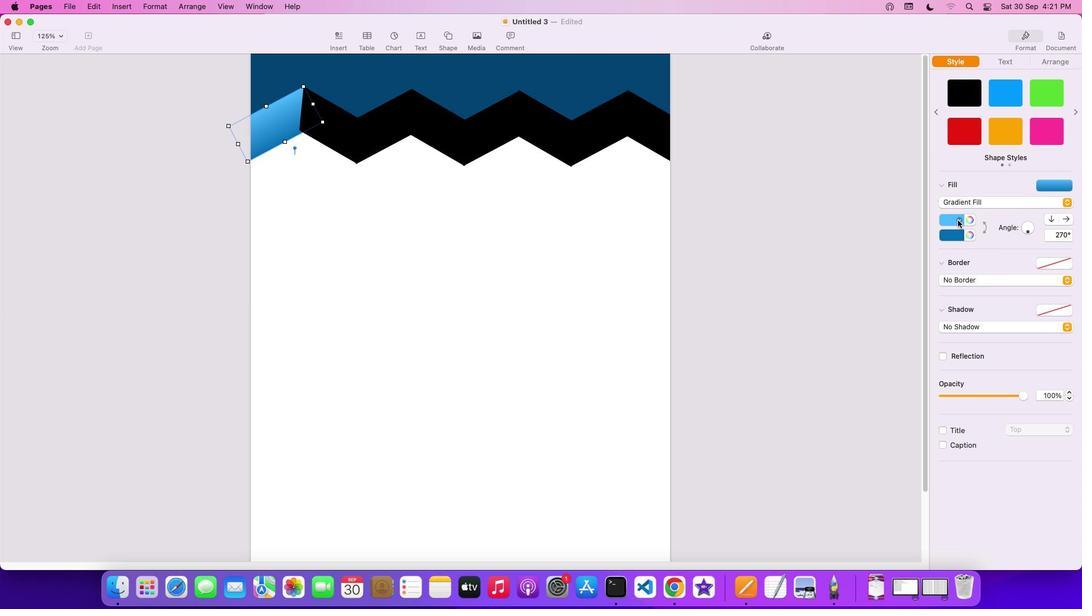 
Action: Mouse pressed left at (958, 220)
Screenshot: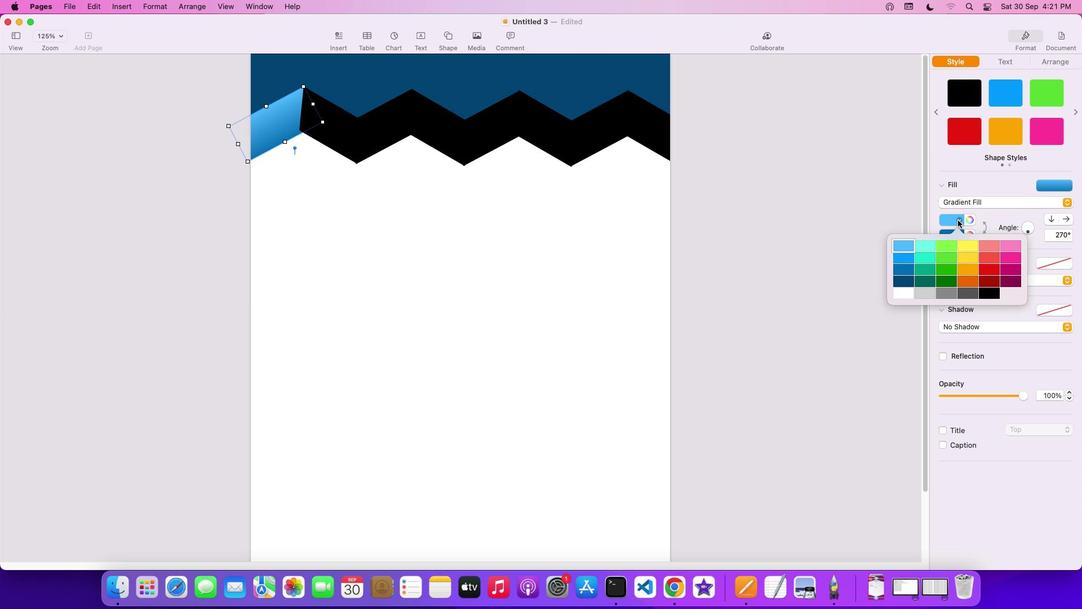 
Action: Mouse moved to (993, 270)
Screenshot: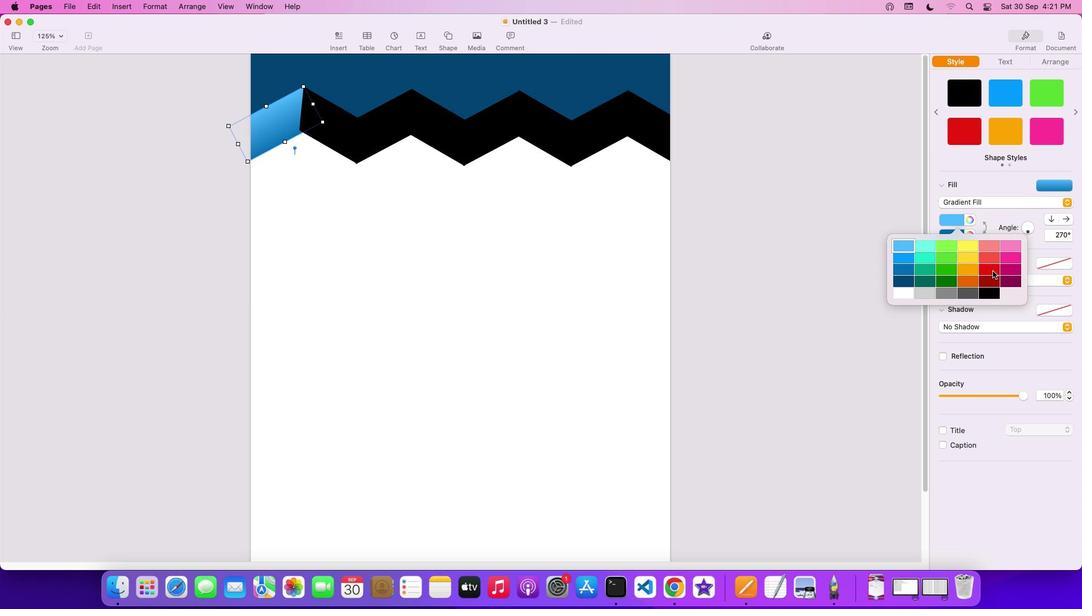 
Action: Mouse pressed left at (993, 270)
